 Task: Establish a relationship between the vendor and the performance metrics object.
Action: Mouse moved to (42, 120)
Screenshot: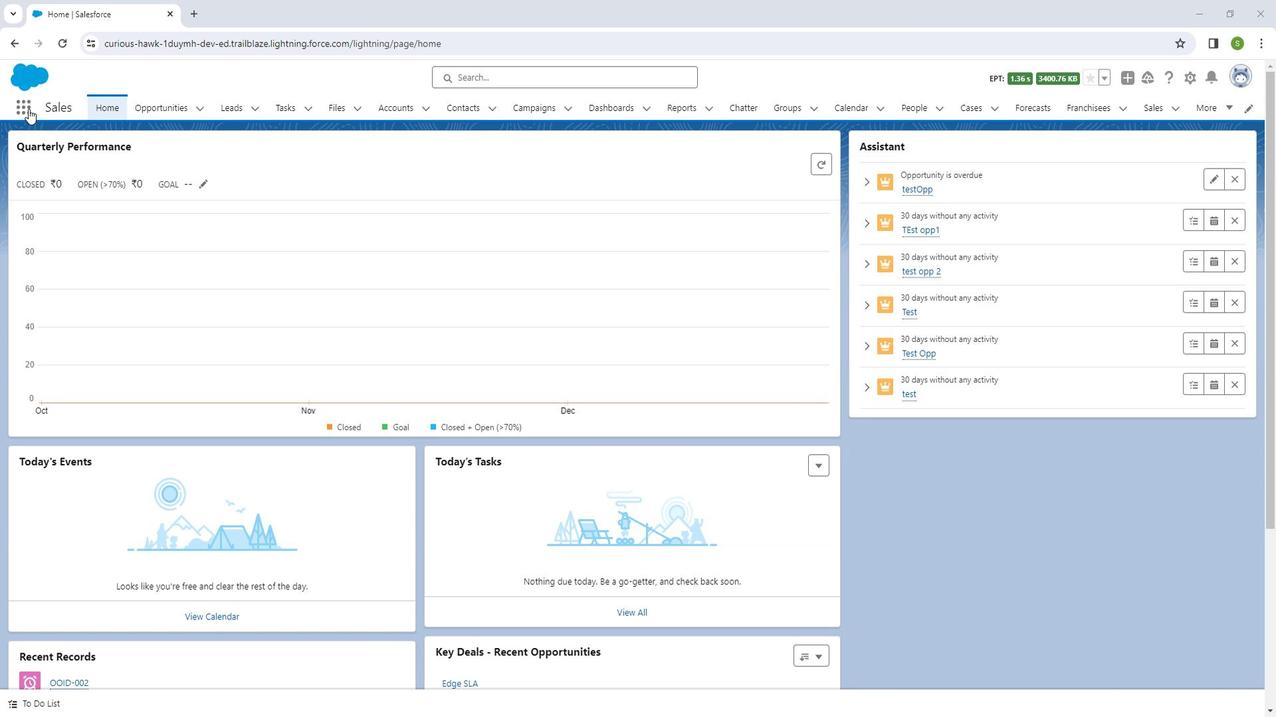 
Action: Mouse pressed left at (42, 120)
Screenshot: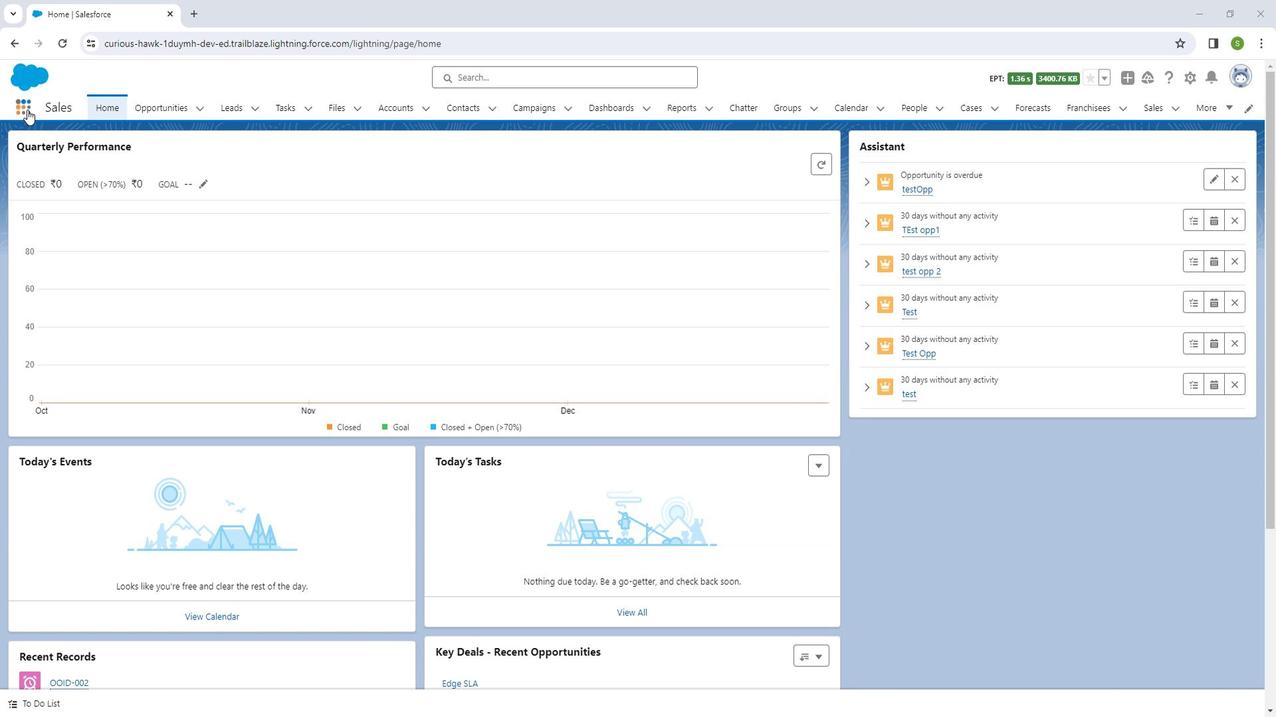 
Action: Mouse moved to (59, 352)
Screenshot: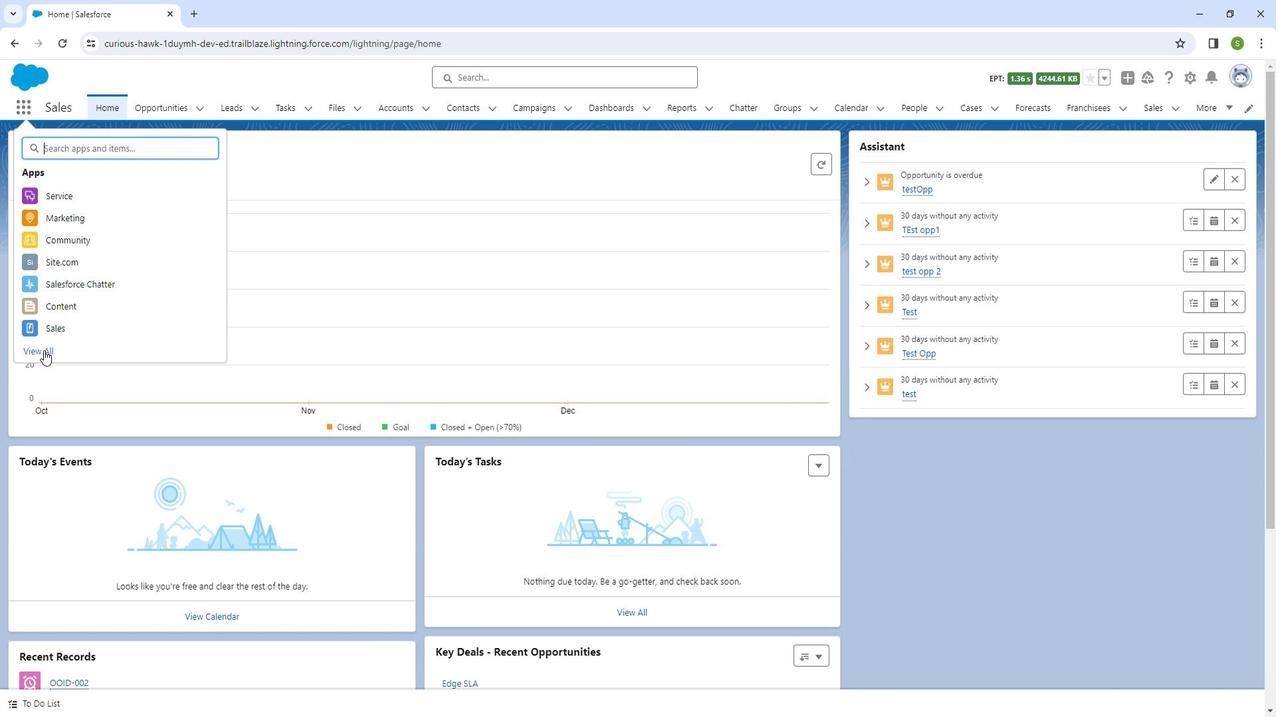 
Action: Mouse pressed left at (59, 352)
Screenshot: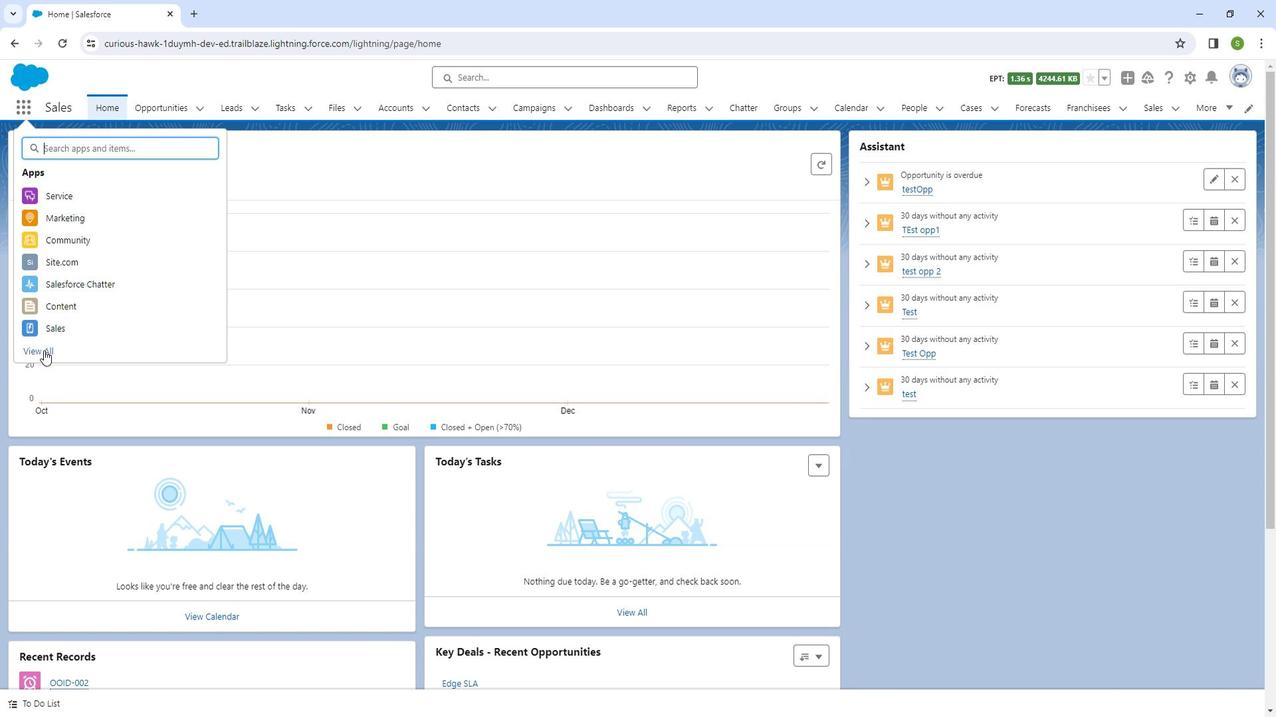 
Action: Mouse moved to (242, 558)
Screenshot: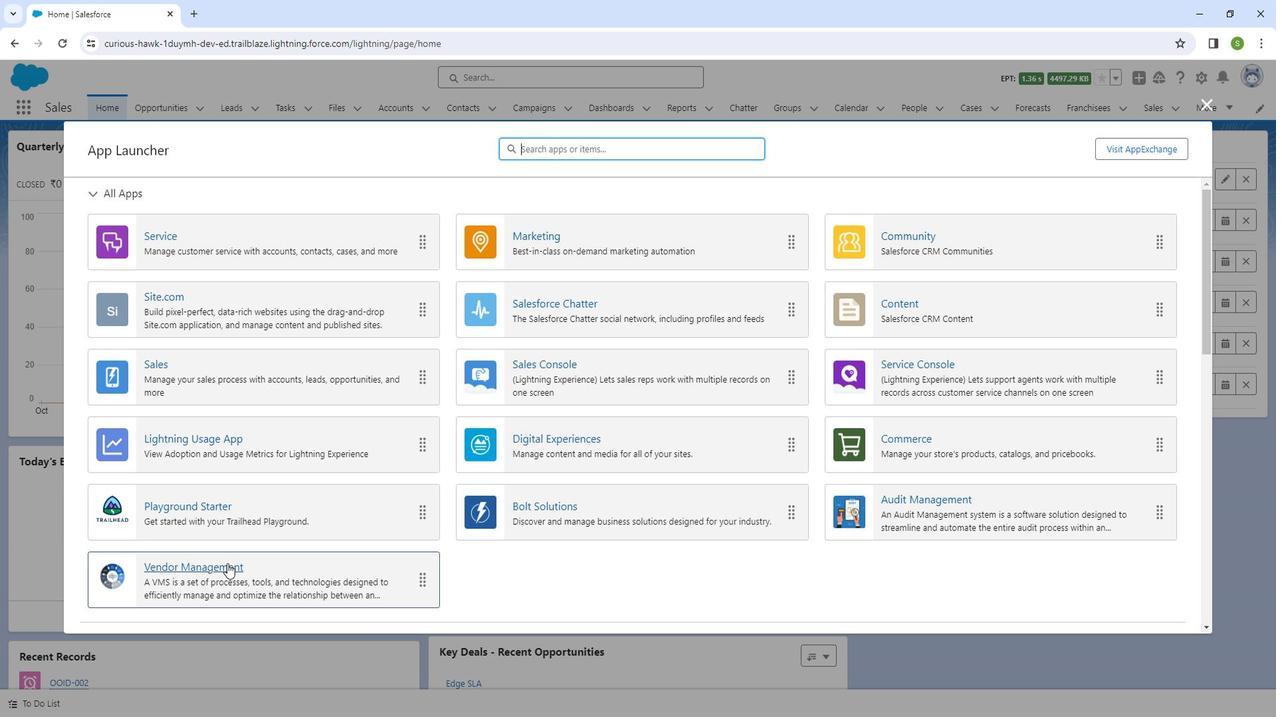 
Action: Mouse pressed left at (242, 558)
Screenshot: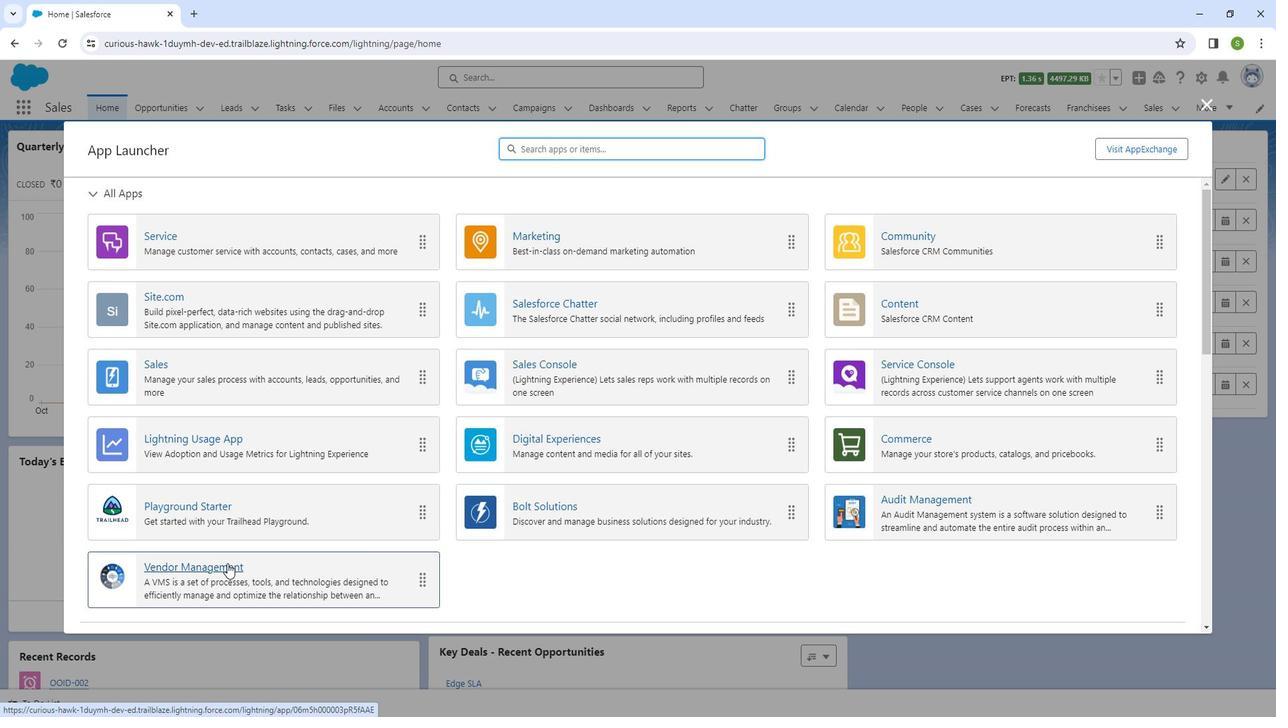 
Action: Mouse moved to (1213, 87)
Screenshot: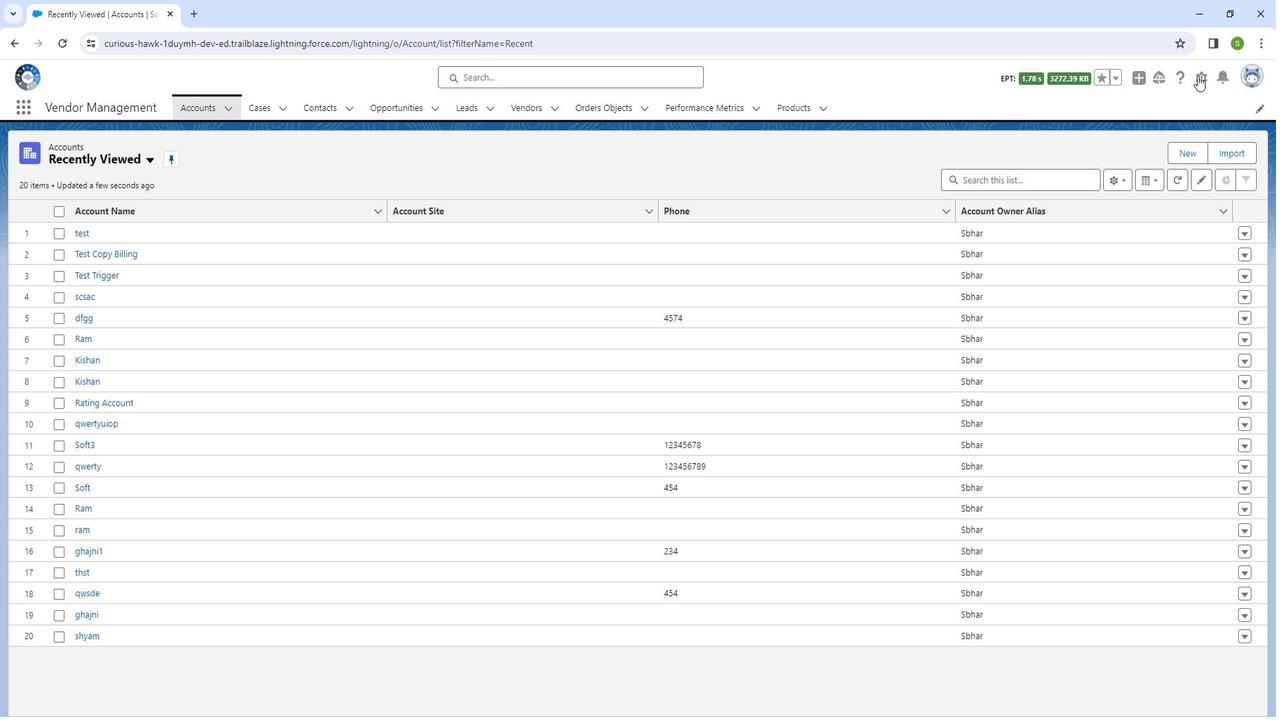 
Action: Mouse pressed left at (1213, 87)
Screenshot: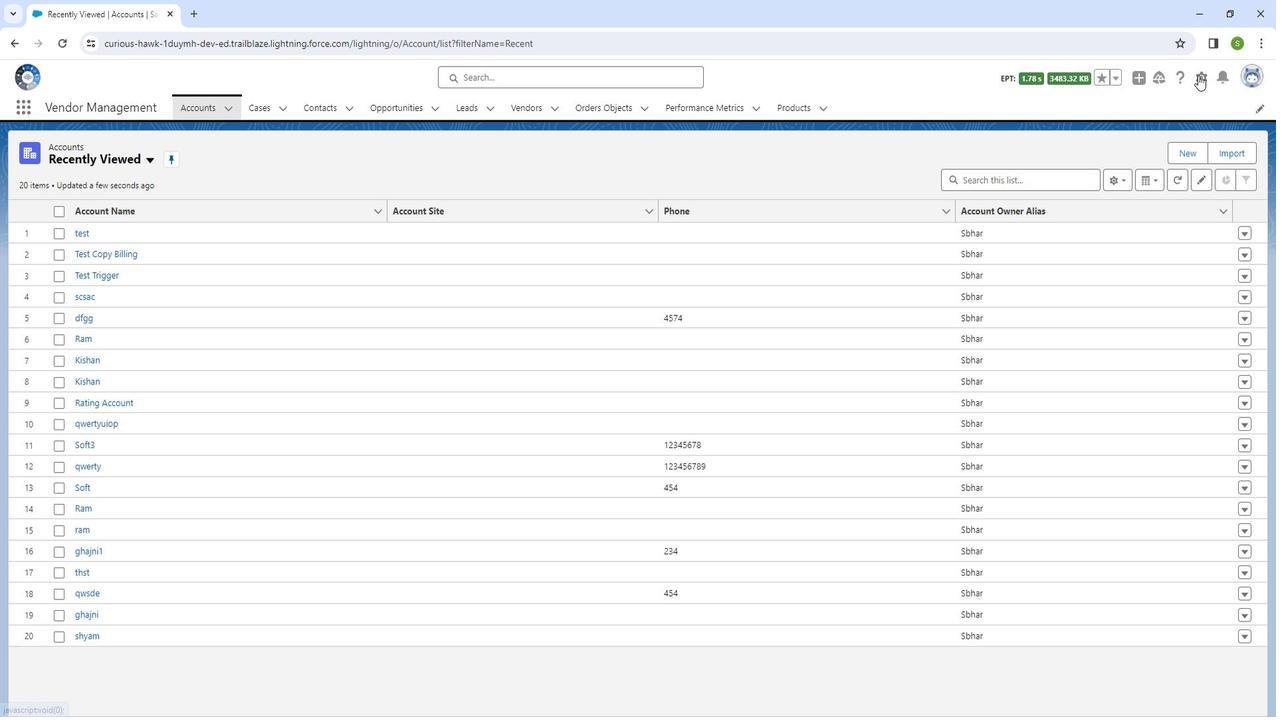 
Action: Mouse moved to (1185, 126)
Screenshot: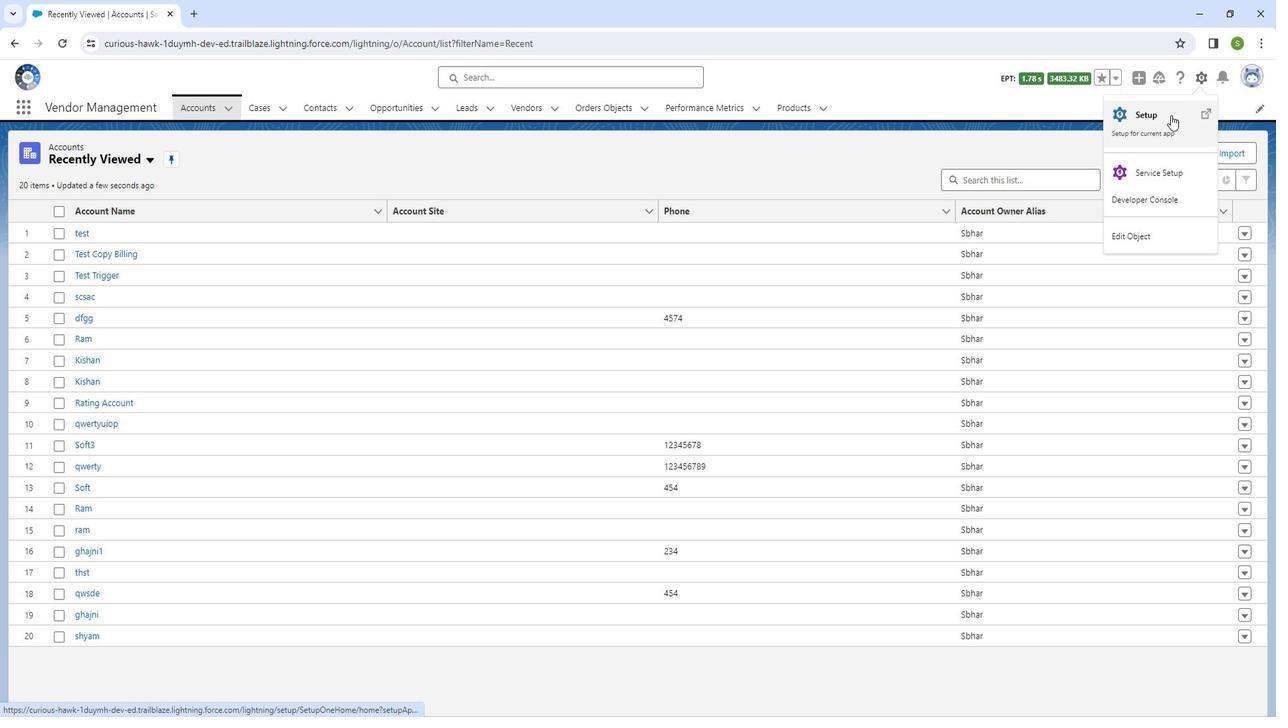 
Action: Mouse pressed left at (1185, 126)
Screenshot: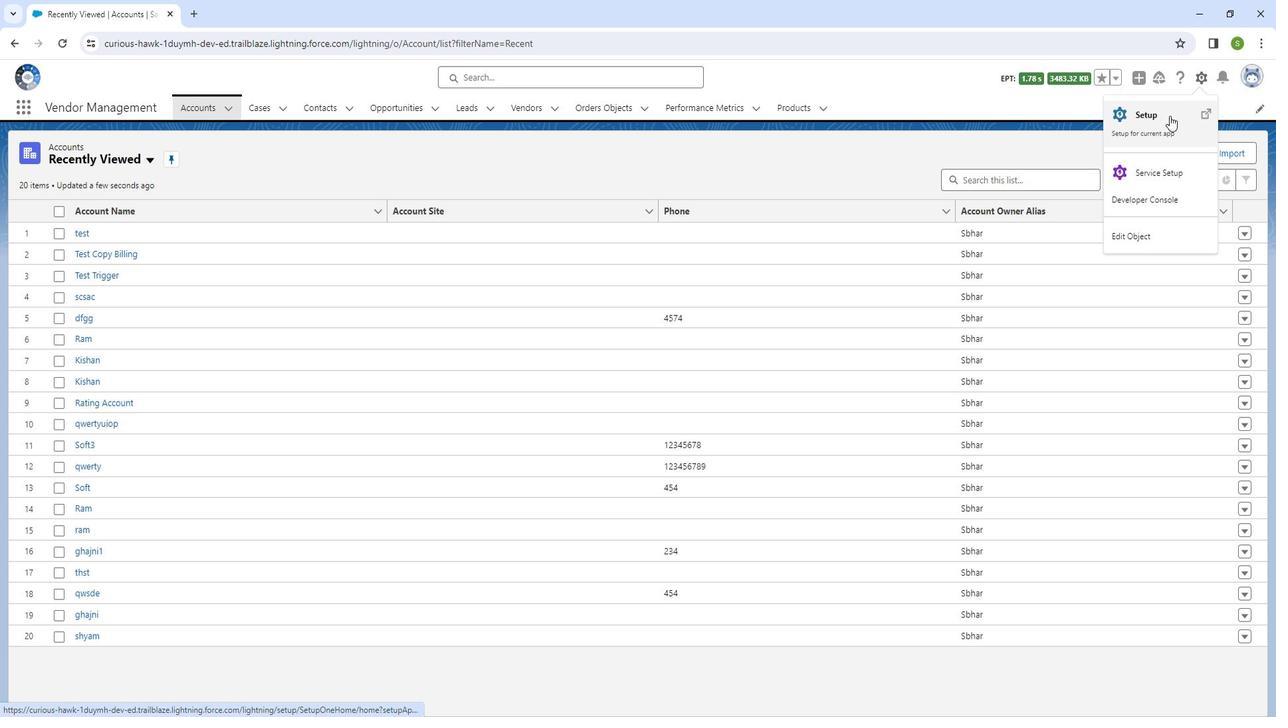 
Action: Mouse moved to (189, 125)
Screenshot: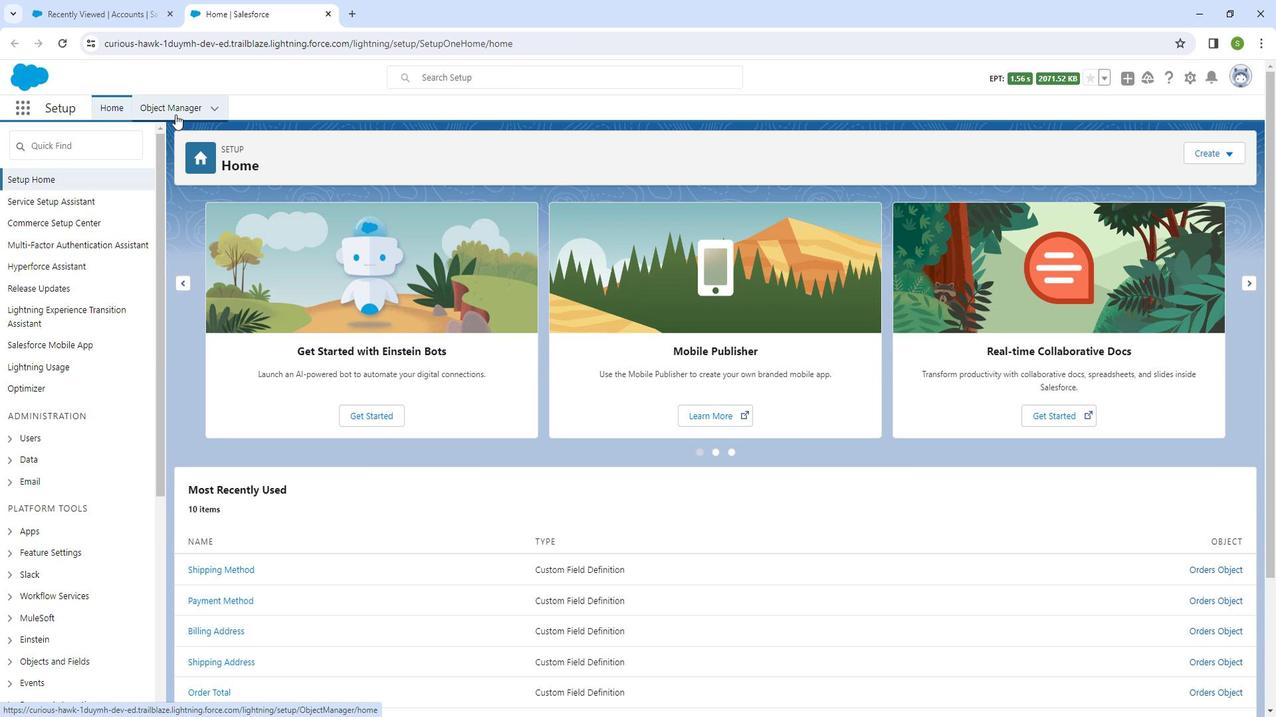 
Action: Mouse pressed left at (189, 125)
Screenshot: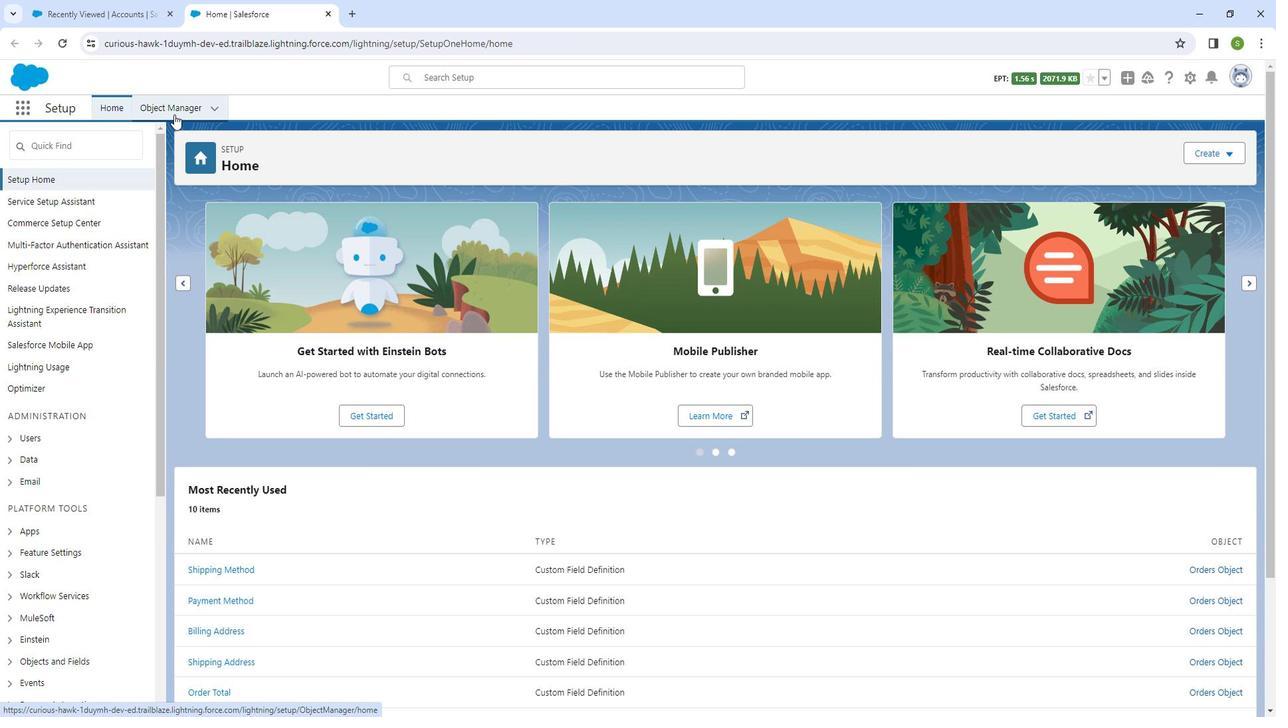 
Action: Mouse moved to (634, 380)
Screenshot: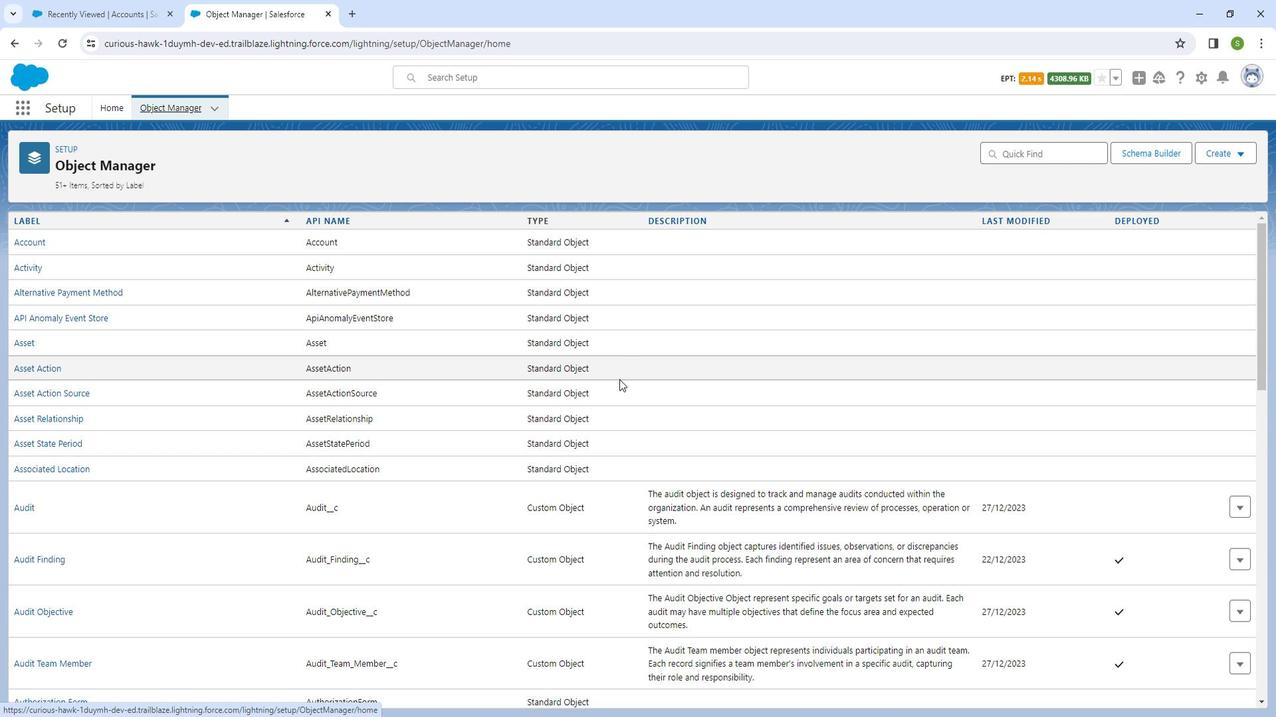 
Action: Mouse scrolled (634, 380) with delta (0, 0)
Screenshot: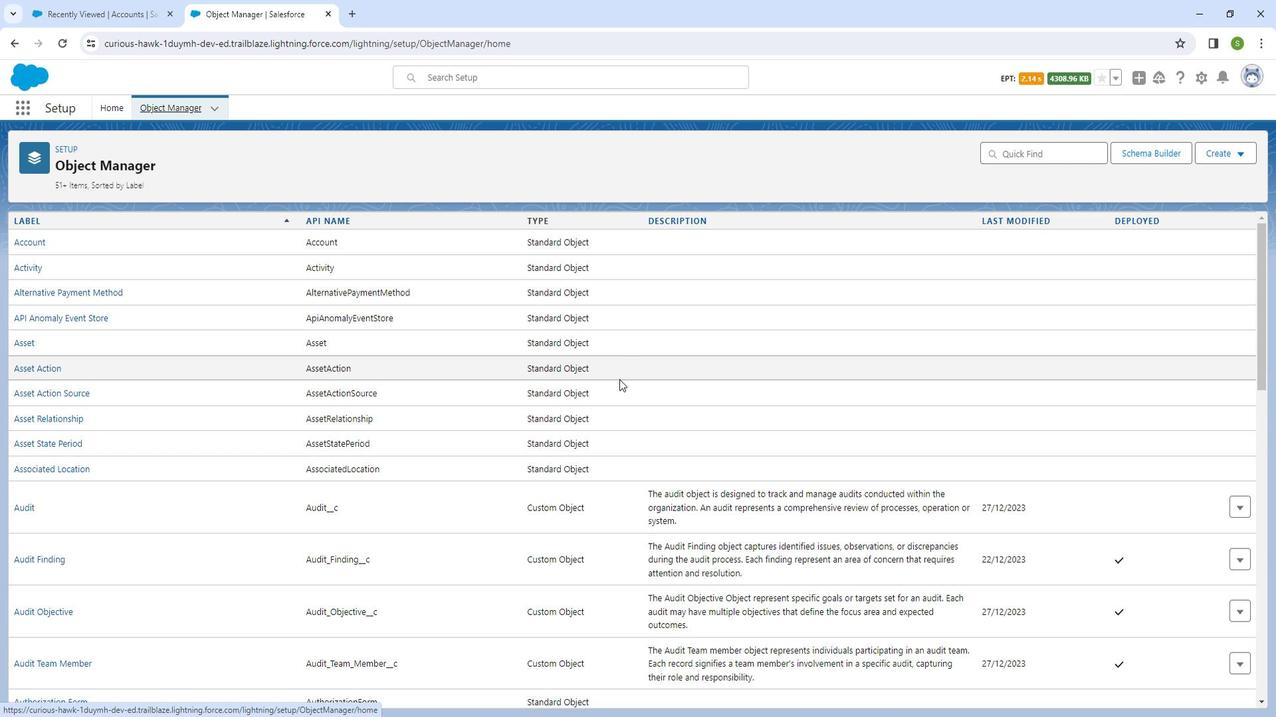 
Action: Mouse moved to (631, 384)
Screenshot: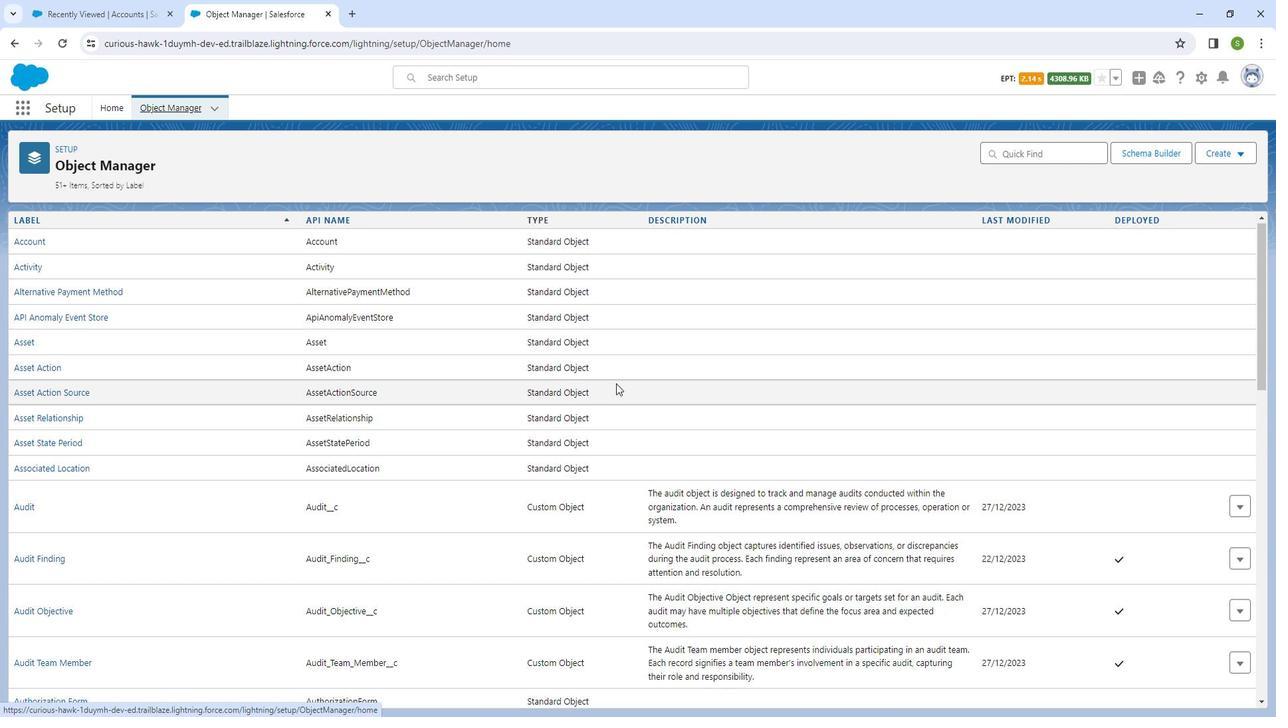 
Action: Mouse scrolled (631, 384) with delta (0, 0)
Screenshot: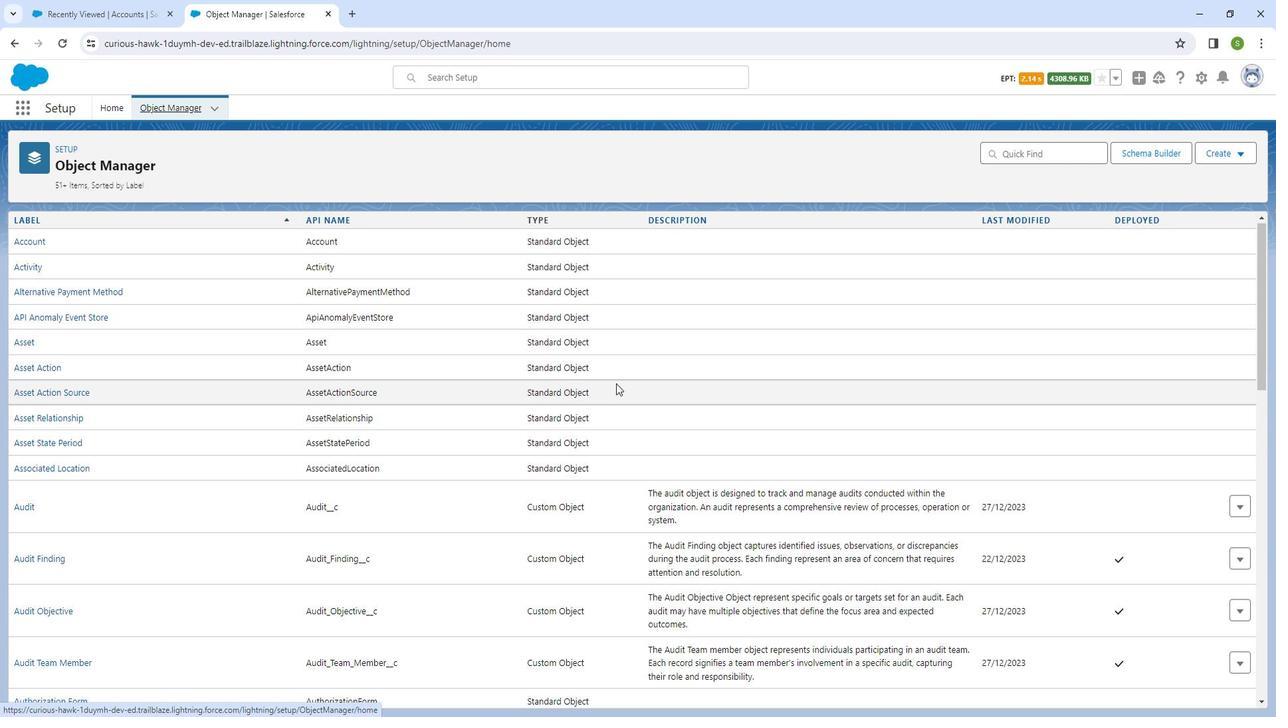 
Action: Mouse moved to (631, 384)
Screenshot: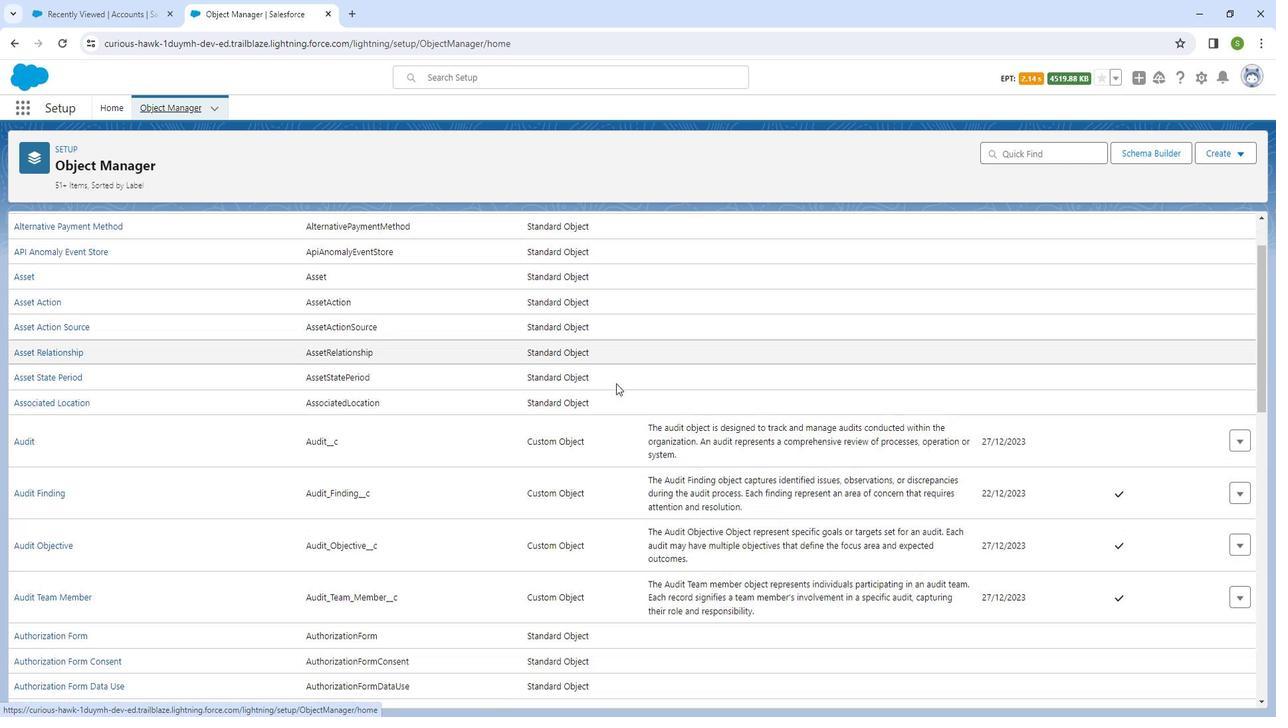 
Action: Mouse scrolled (631, 384) with delta (0, 0)
Screenshot: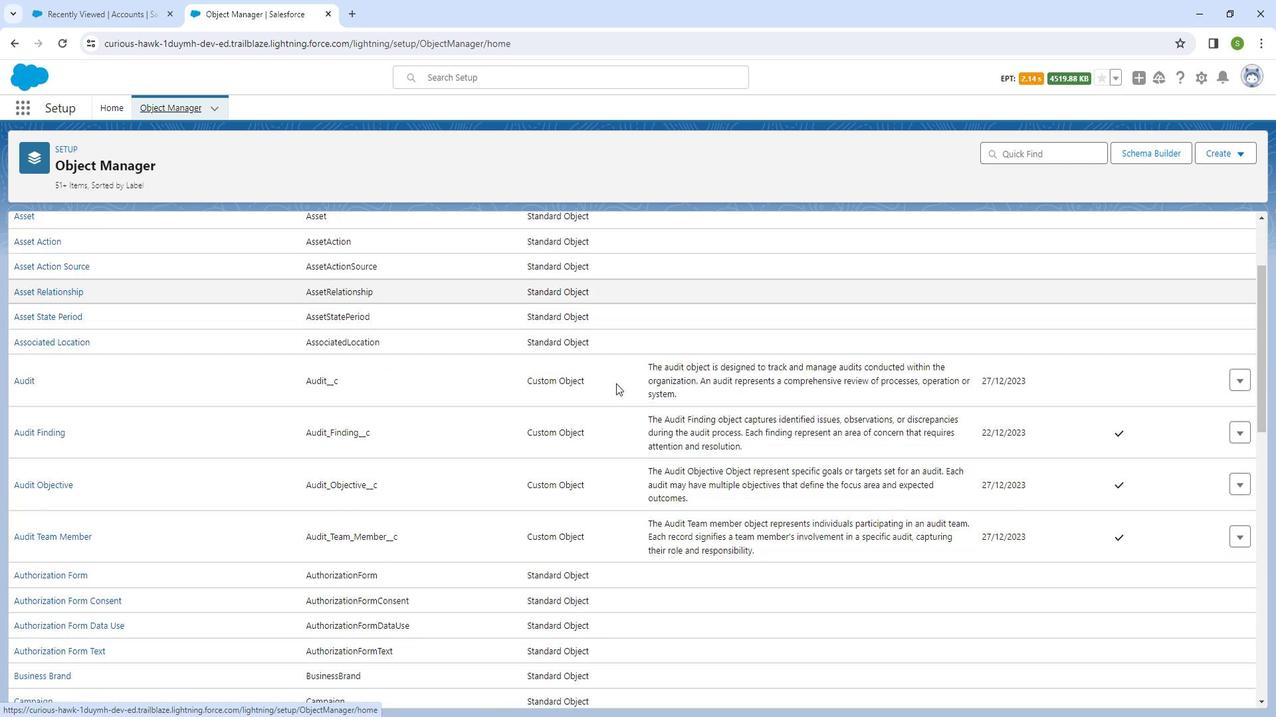 
Action: Mouse scrolled (631, 384) with delta (0, 0)
Screenshot: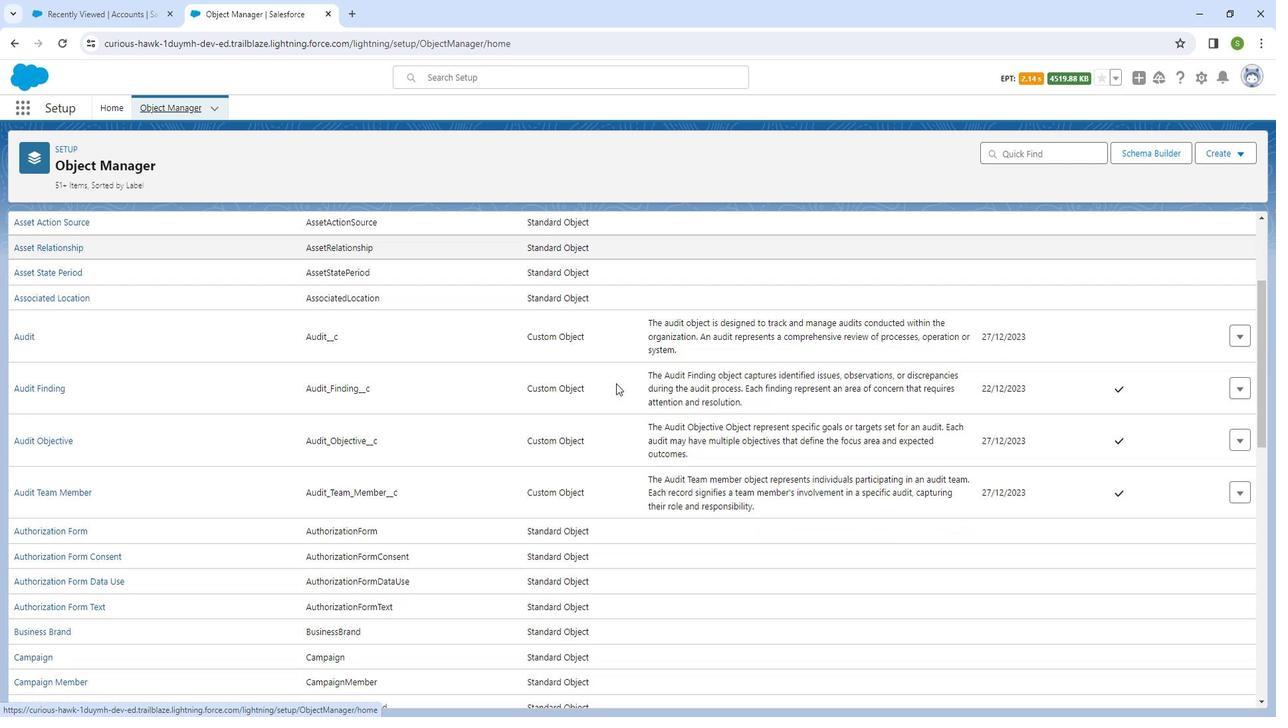 
Action: Mouse scrolled (631, 384) with delta (0, 0)
Screenshot: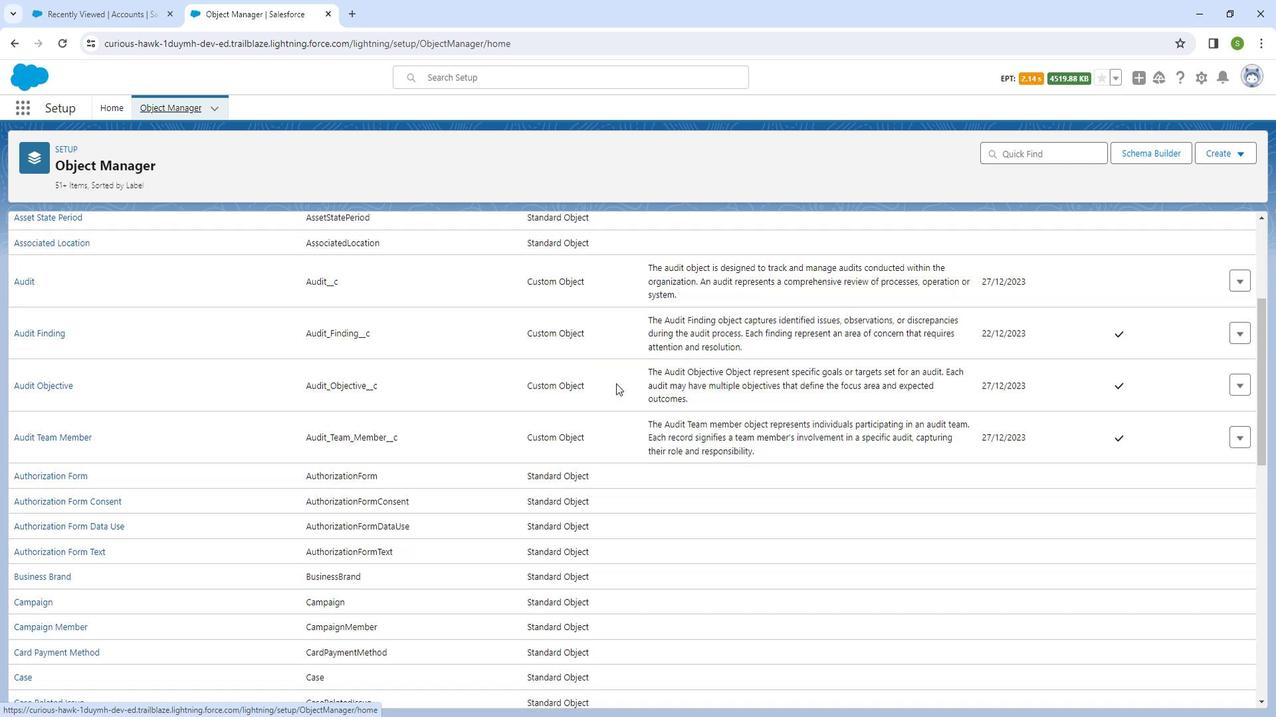 
Action: Mouse scrolled (631, 384) with delta (0, 0)
Screenshot: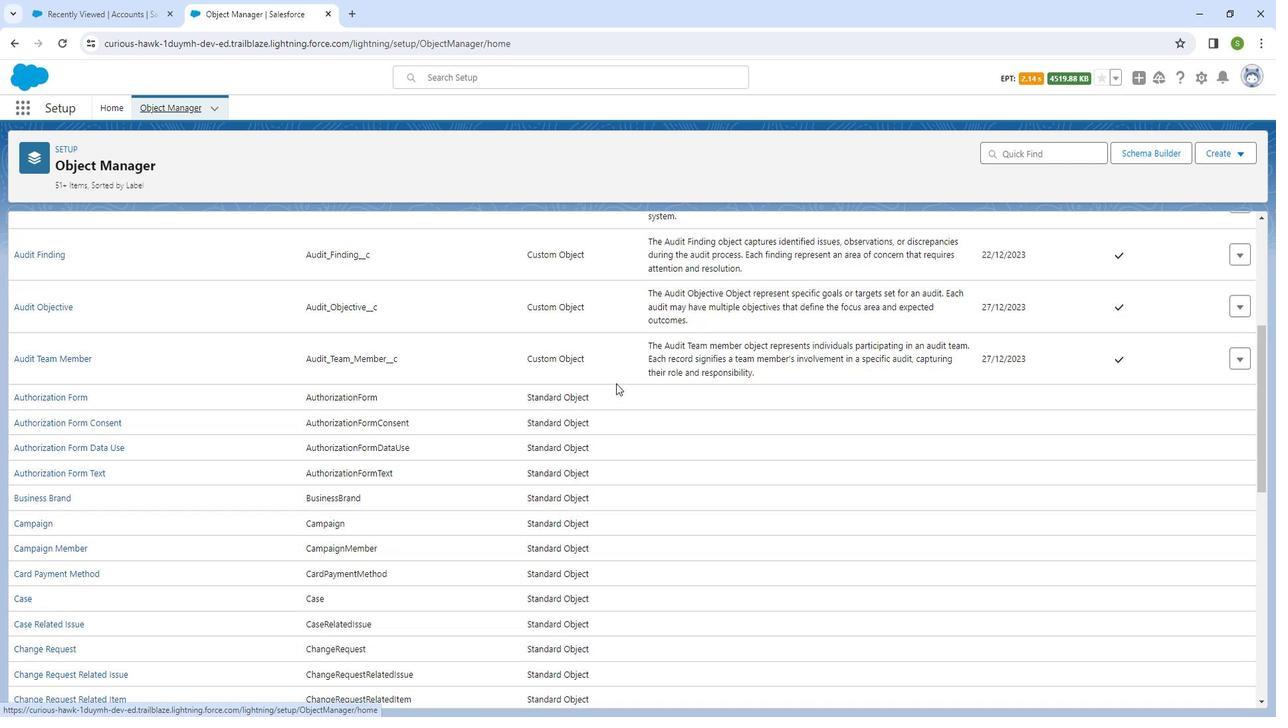 
Action: Mouse moved to (541, 411)
Screenshot: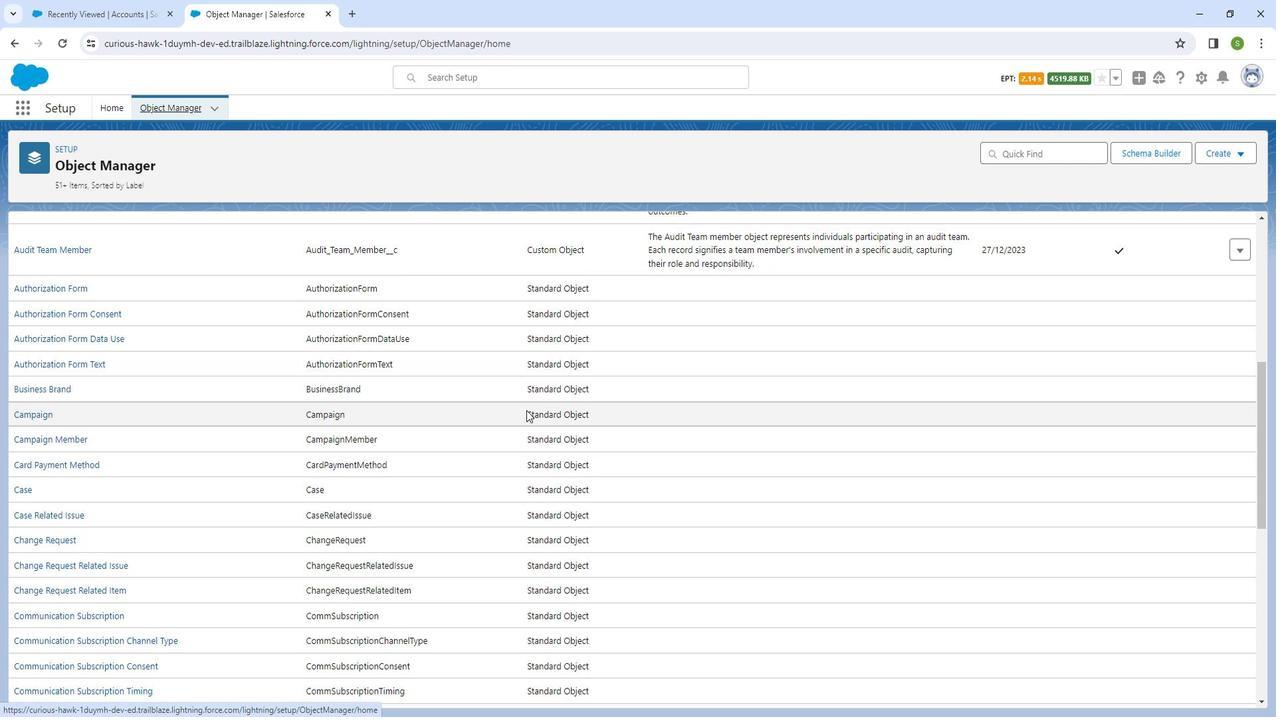 
Action: Mouse scrolled (541, 410) with delta (0, 0)
Screenshot: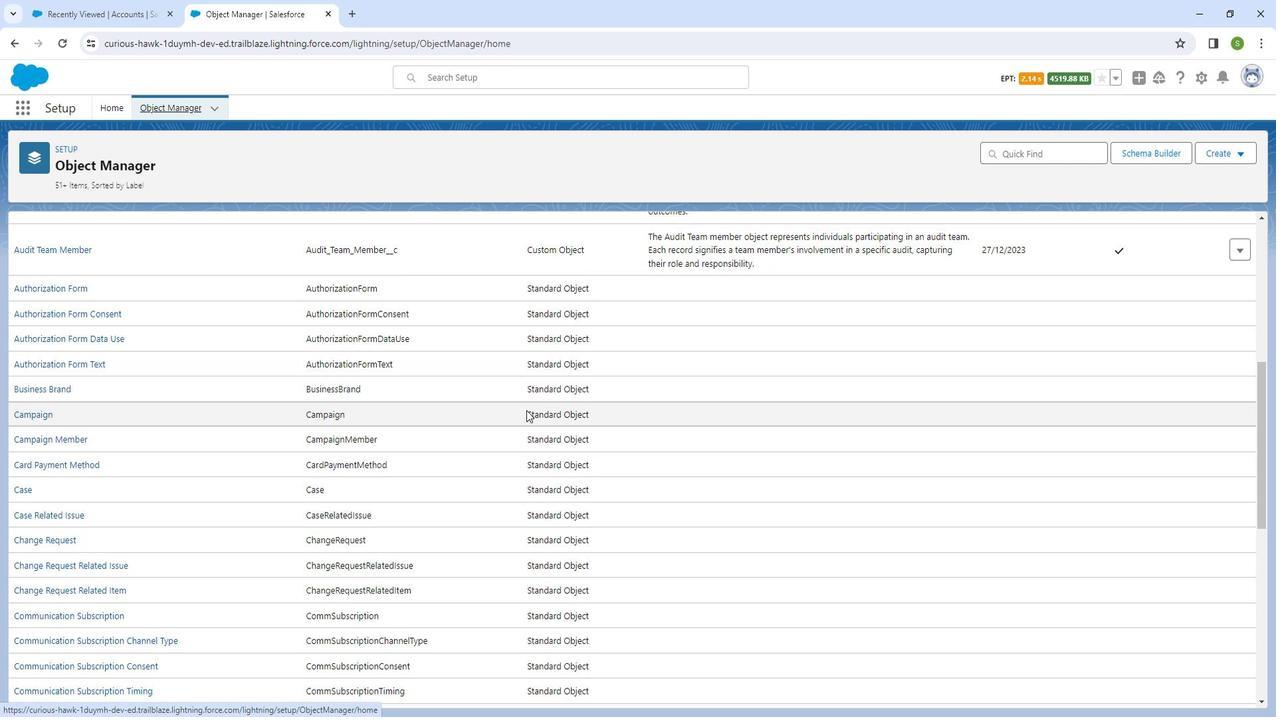 
Action: Mouse moved to (541, 411)
Screenshot: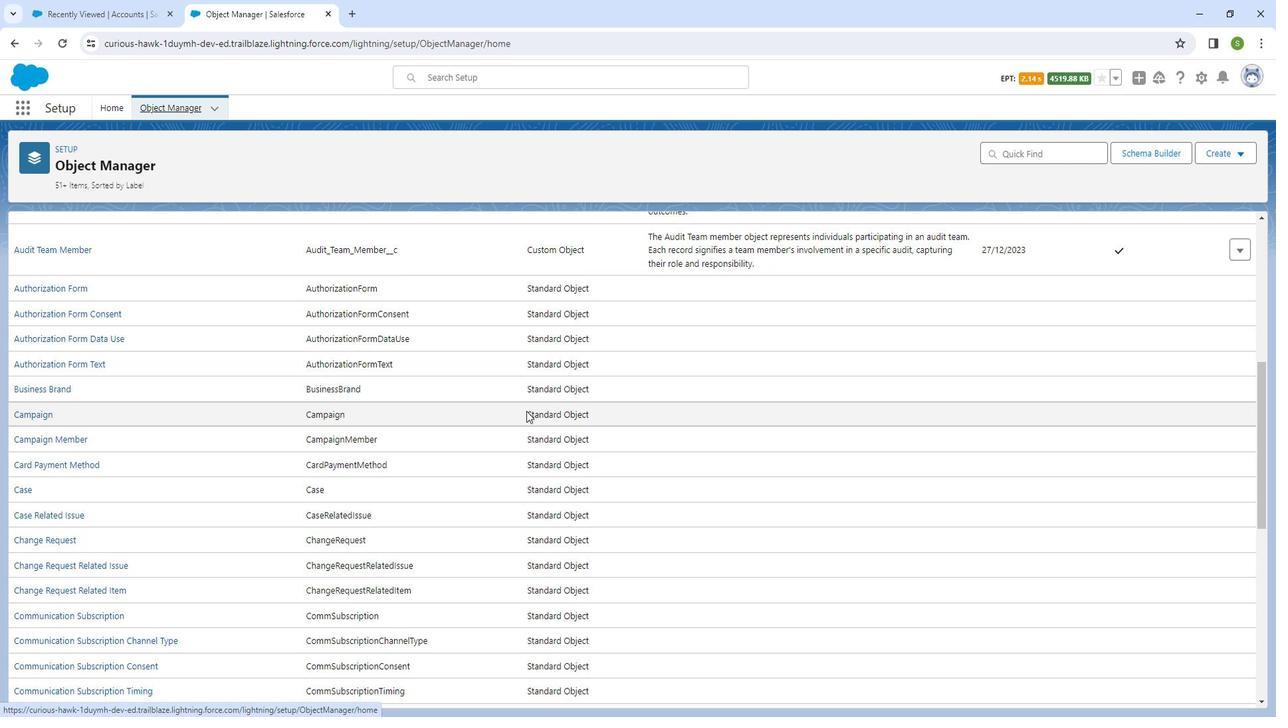 
Action: Mouse scrolled (541, 410) with delta (0, 0)
Screenshot: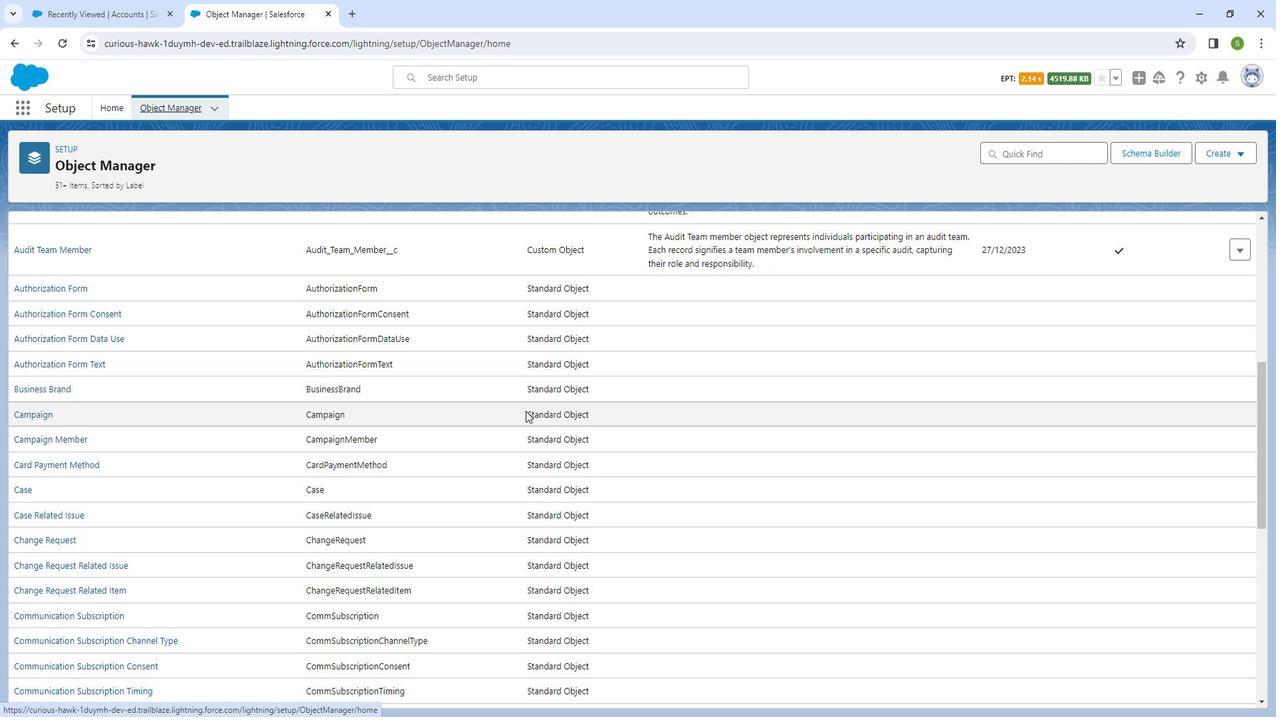 
Action: Mouse moved to (540, 414)
Screenshot: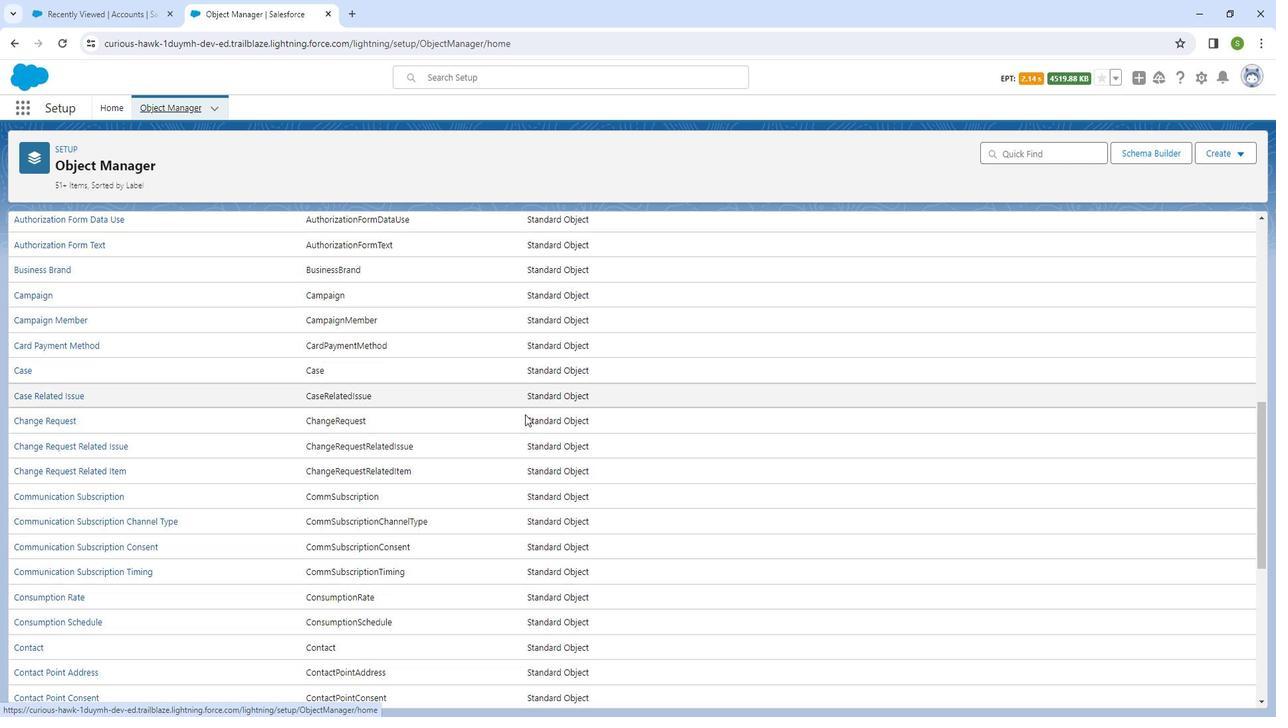 
Action: Mouse scrolled (540, 414) with delta (0, 0)
Screenshot: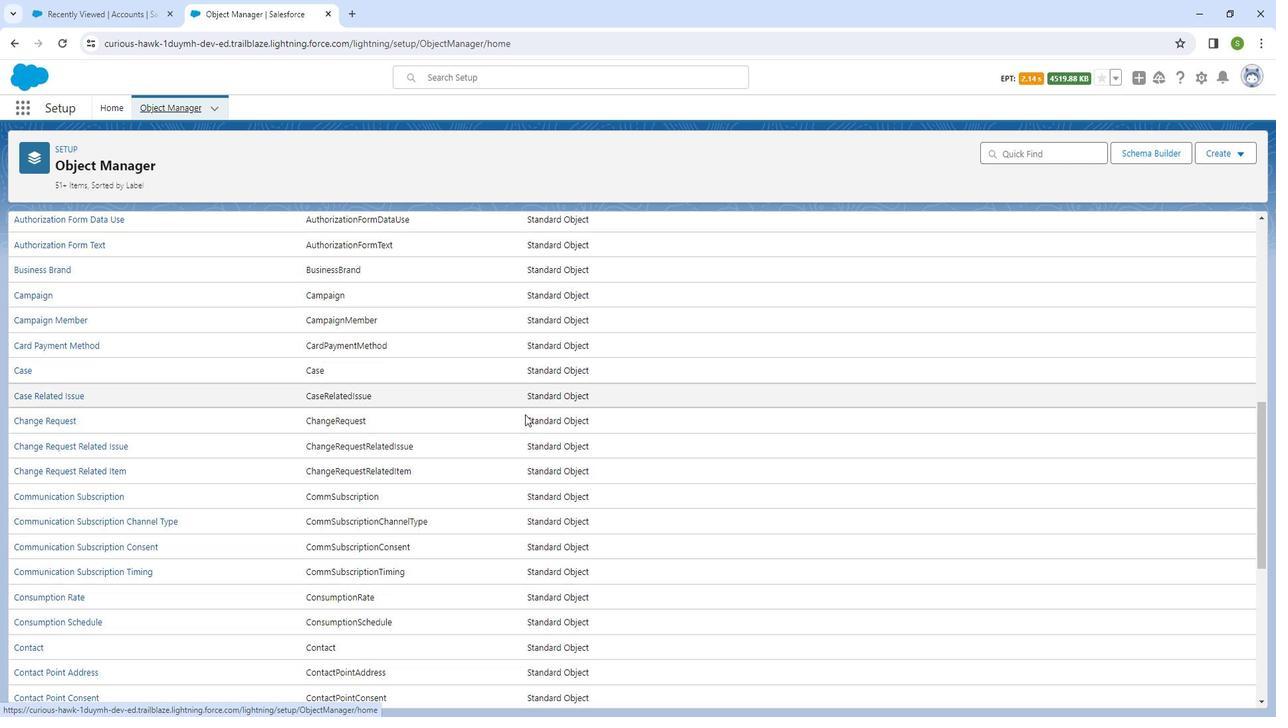 
Action: Mouse scrolled (540, 414) with delta (0, 0)
Screenshot: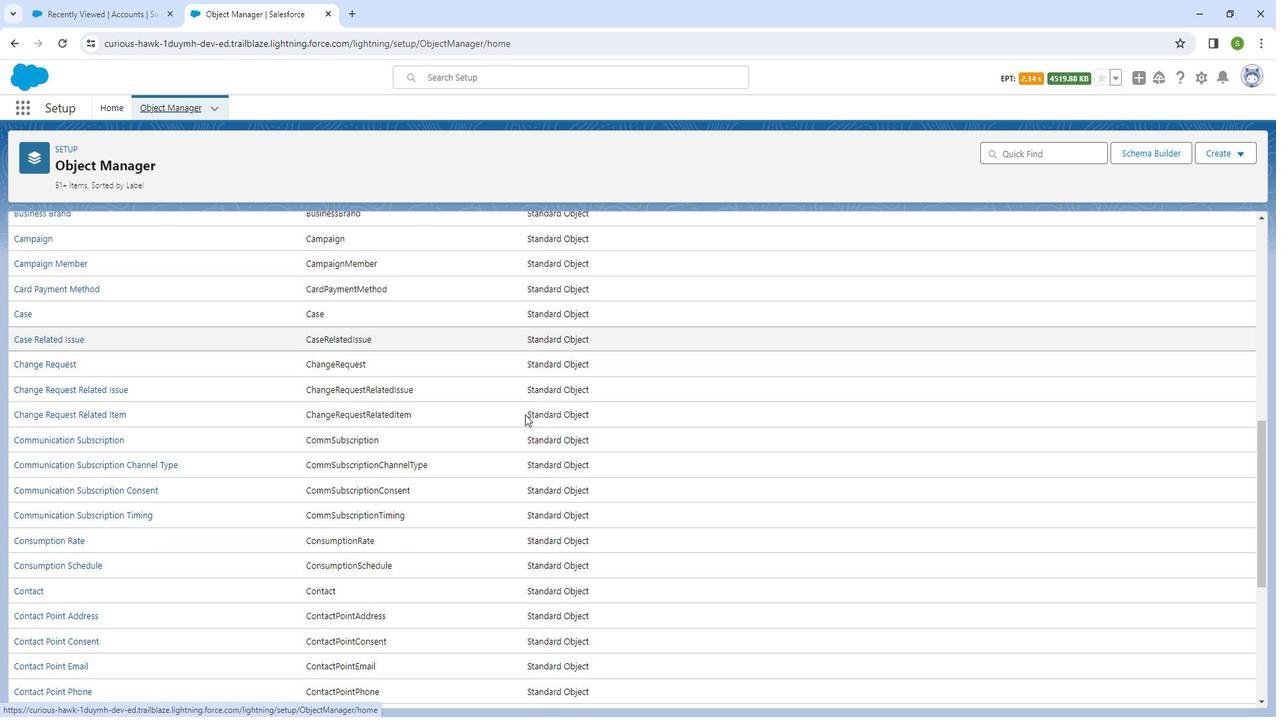 
Action: Mouse moved to (541, 419)
Screenshot: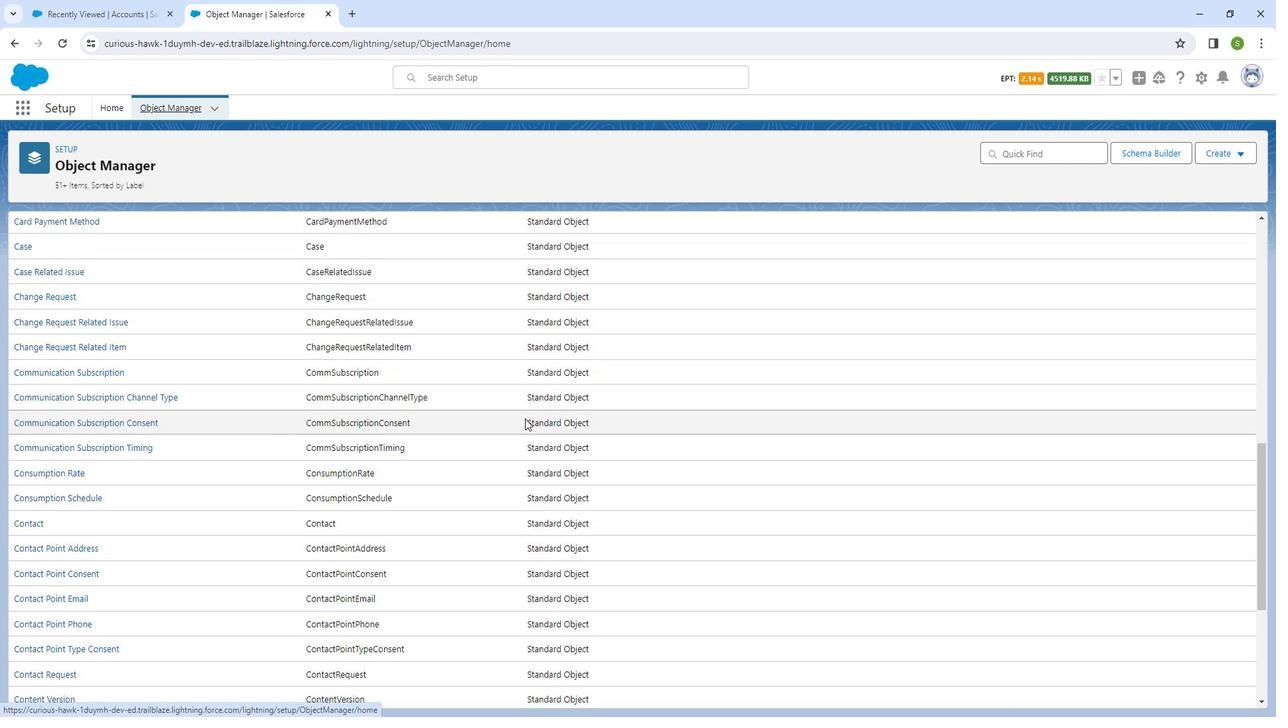 
Action: Mouse scrolled (541, 418) with delta (0, 0)
Screenshot: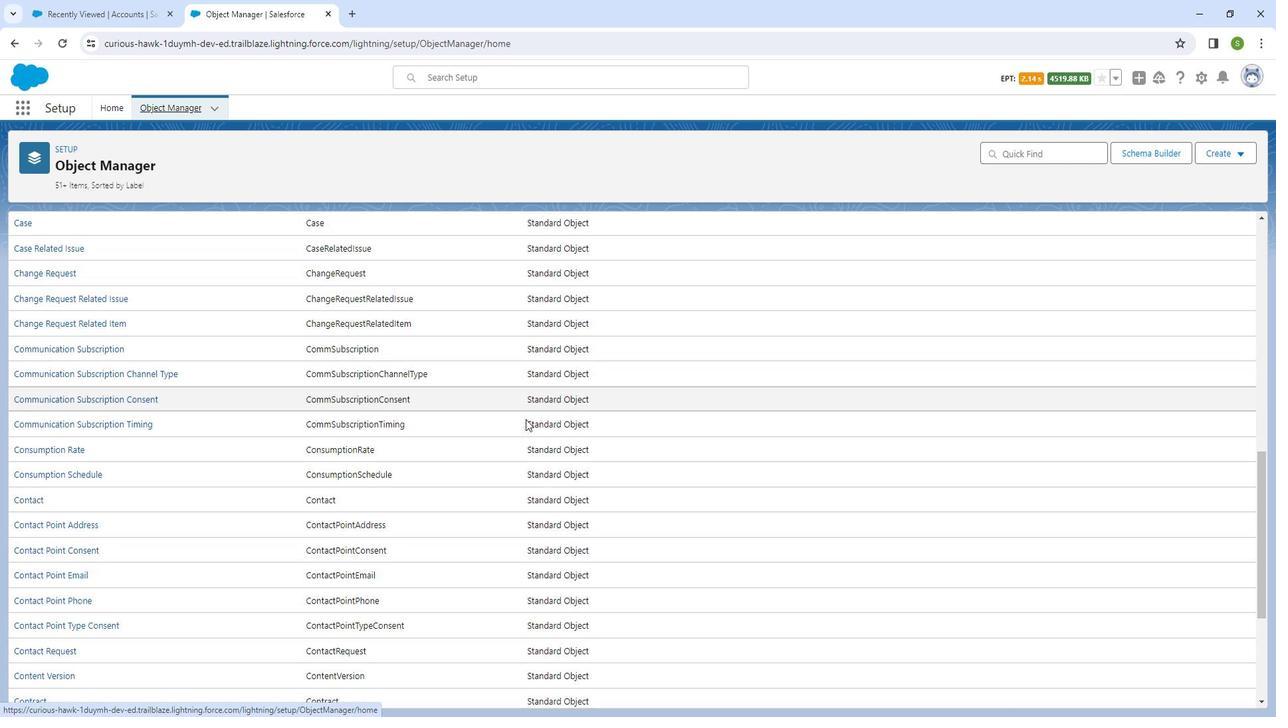 
Action: Mouse moved to (541, 421)
Screenshot: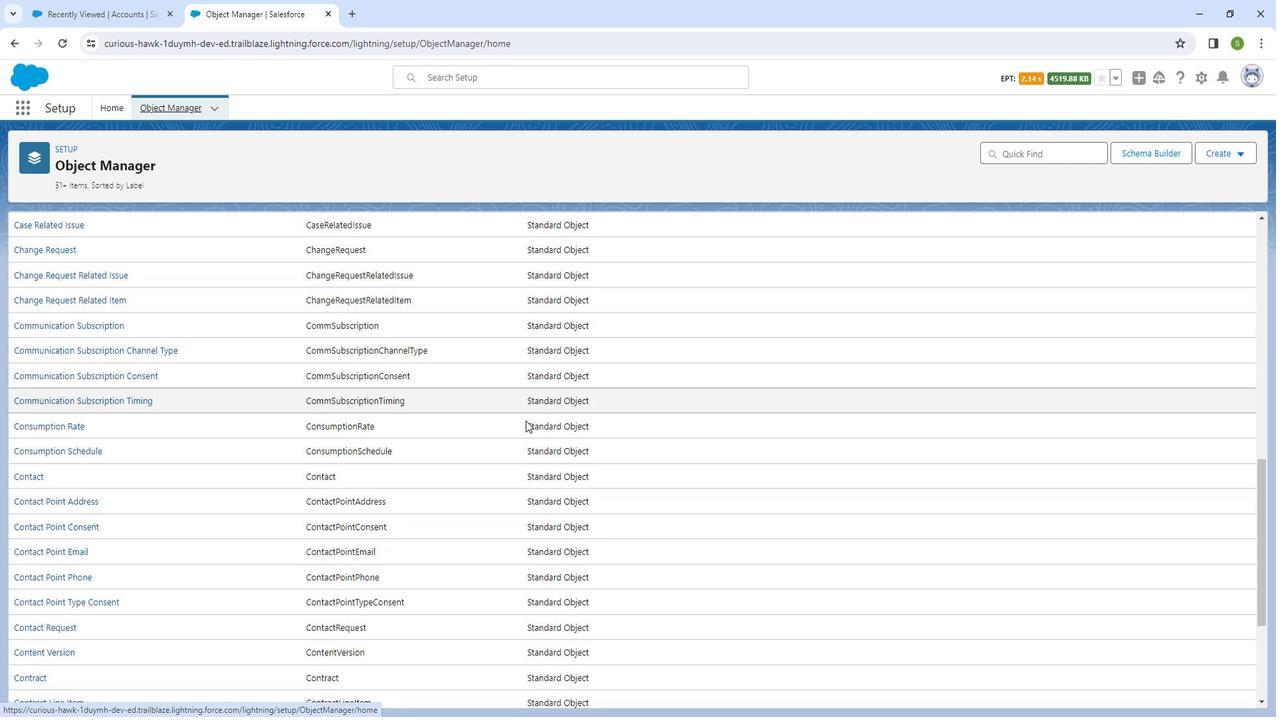 
Action: Mouse scrolled (541, 420) with delta (0, 0)
Screenshot: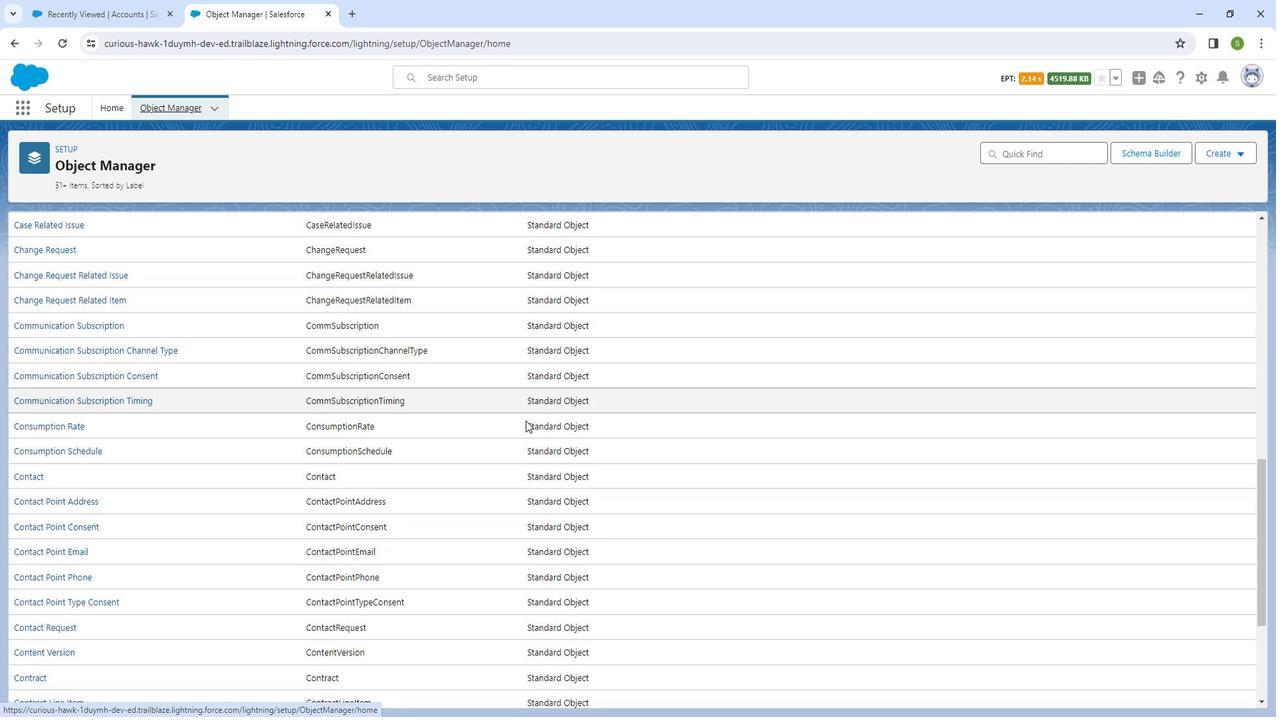 
Action: Mouse moved to (527, 444)
Screenshot: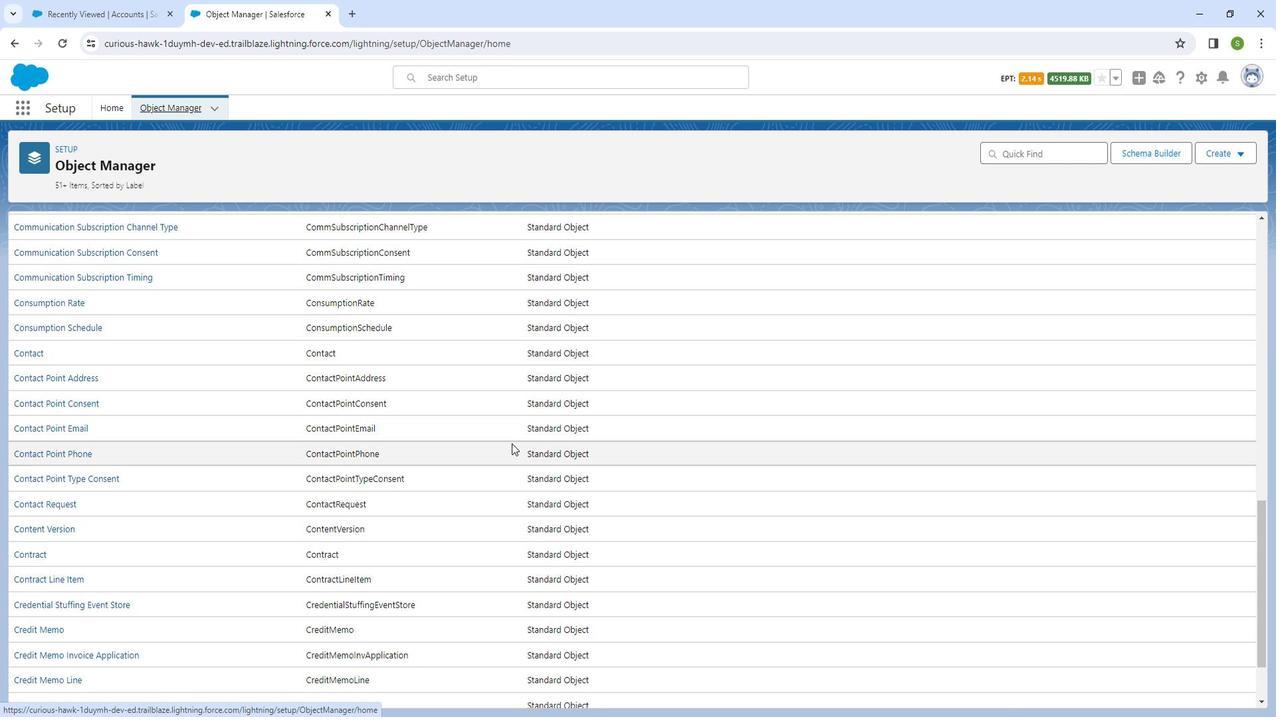 
Action: Mouse scrolled (527, 444) with delta (0, 0)
Screenshot: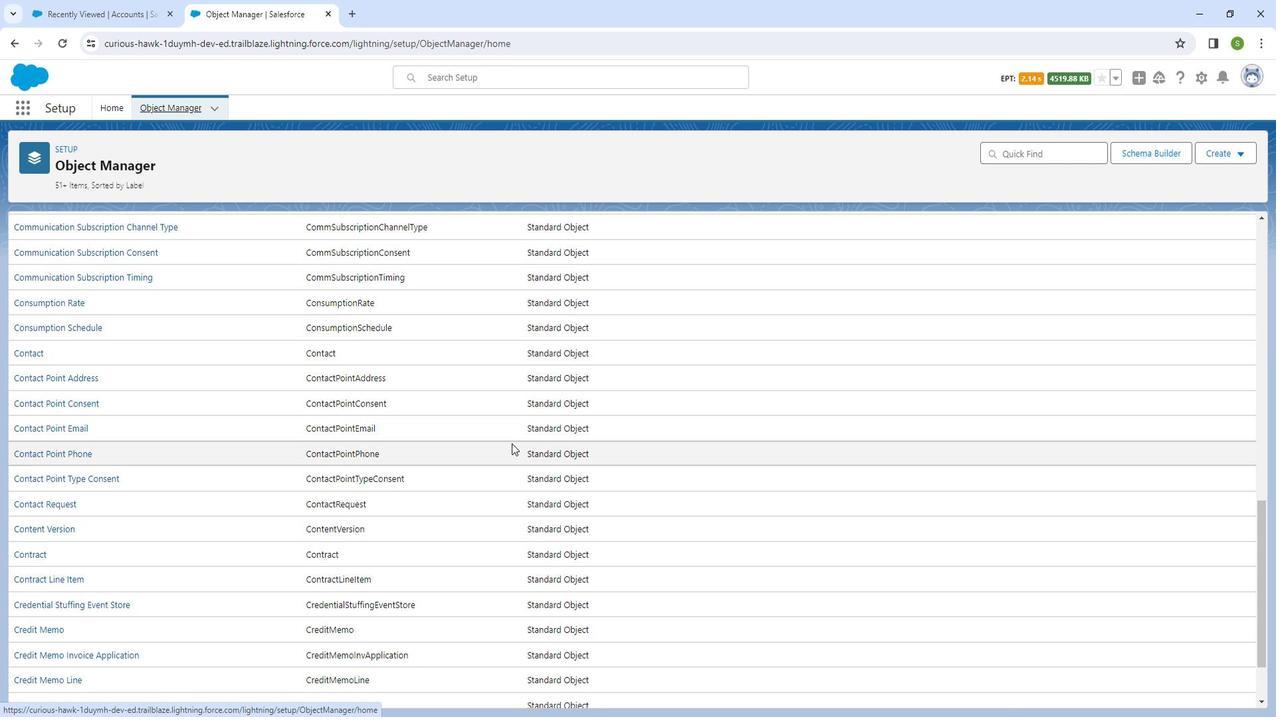 
Action: Mouse moved to (522, 467)
Screenshot: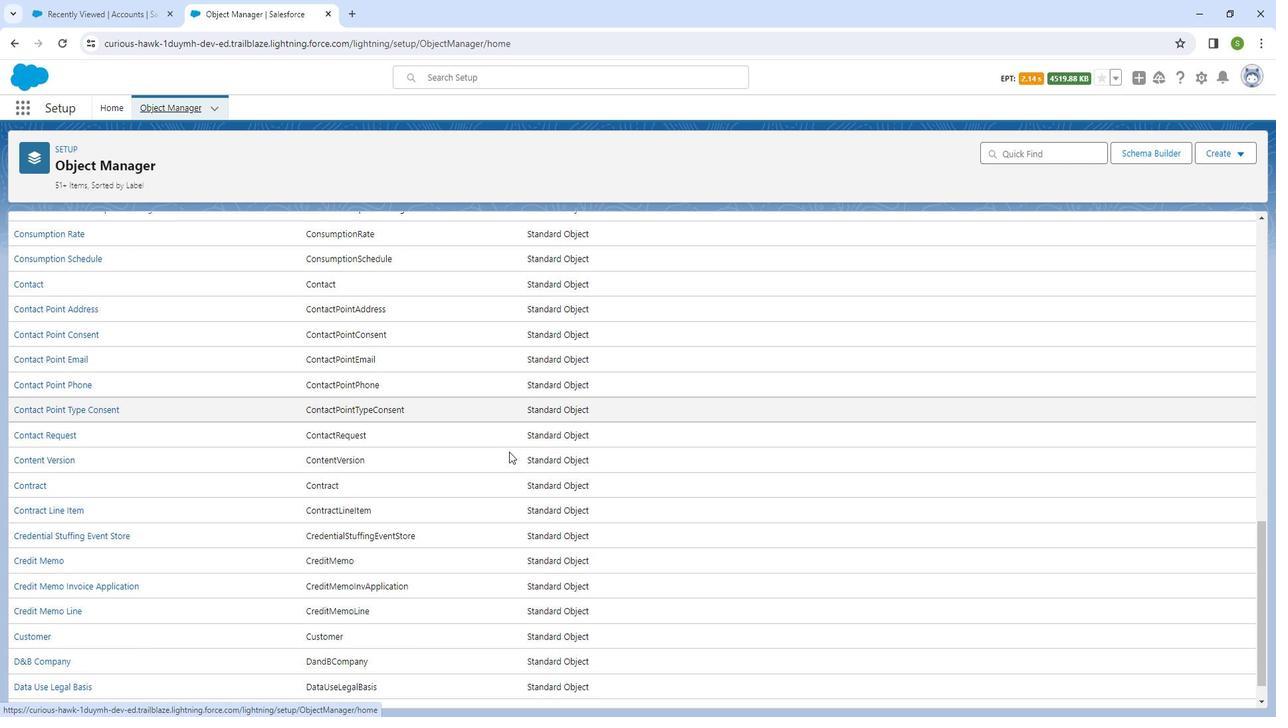 
Action: Mouse scrolled (523, 453) with delta (0, 0)
Screenshot: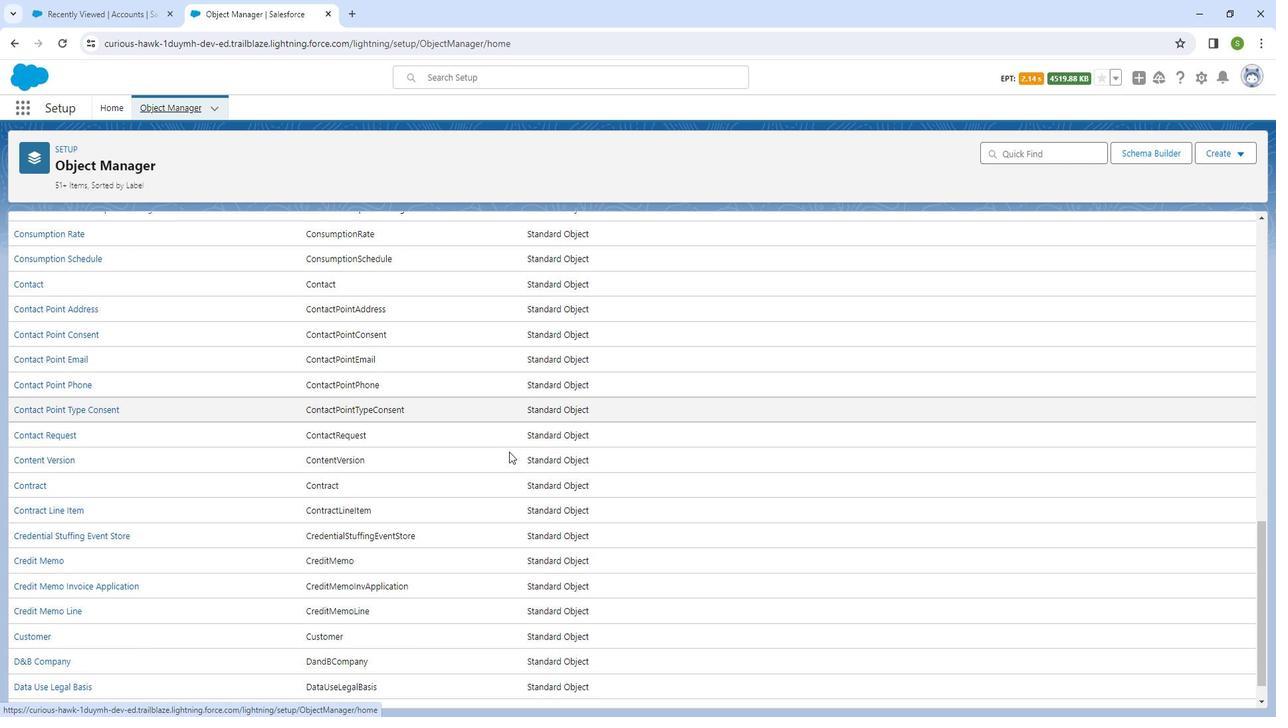 
Action: Mouse scrolled (522, 467) with delta (0, 0)
Screenshot: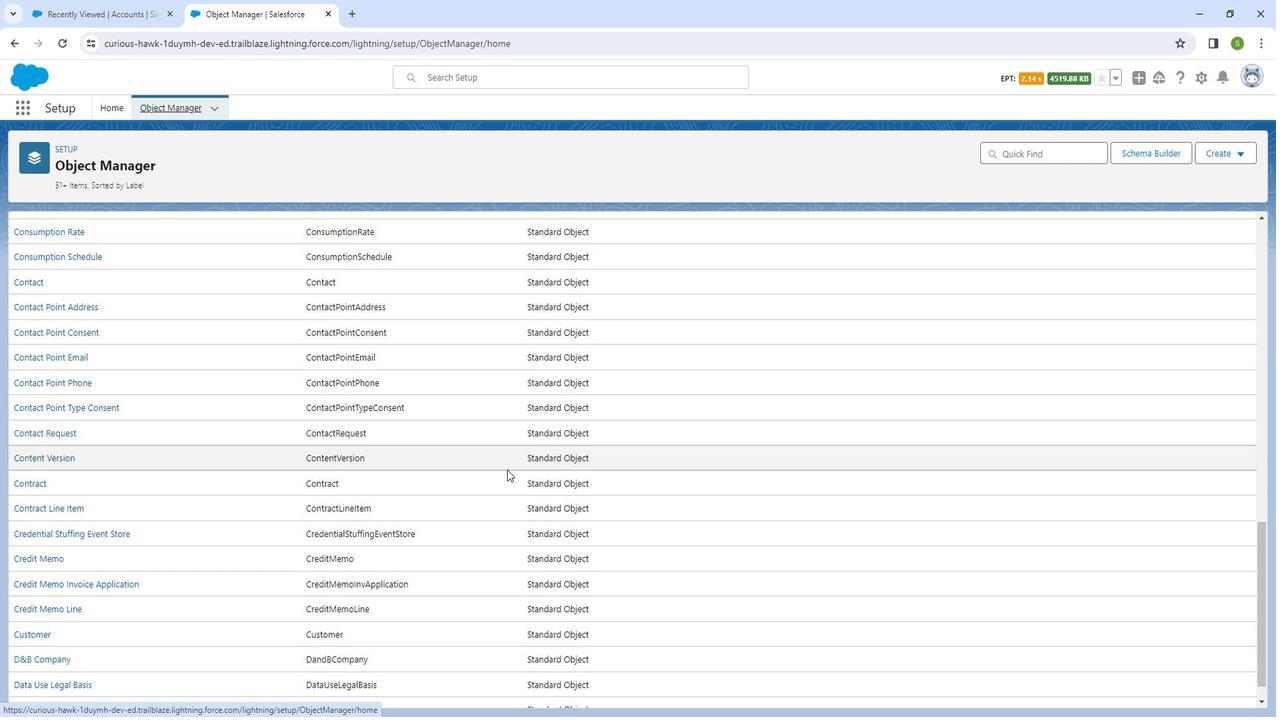 
Action: Mouse moved to (522, 472)
Screenshot: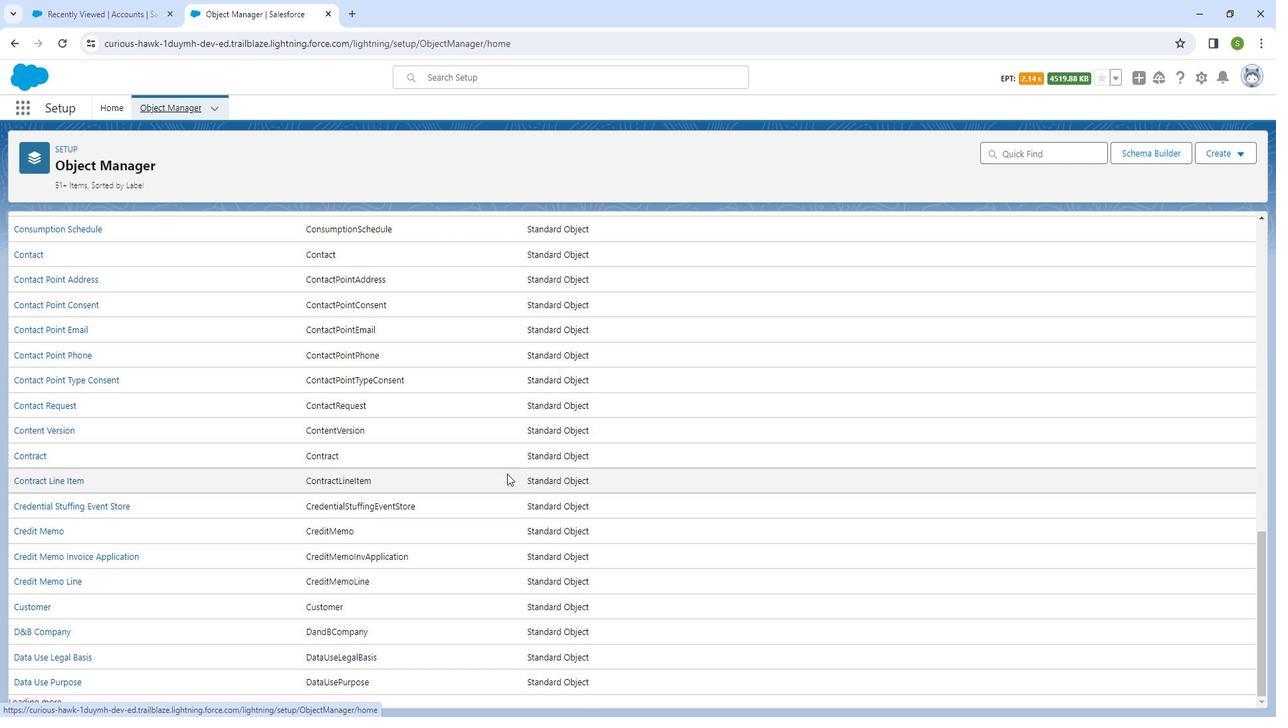 
Action: Mouse scrolled (522, 471) with delta (0, 0)
Screenshot: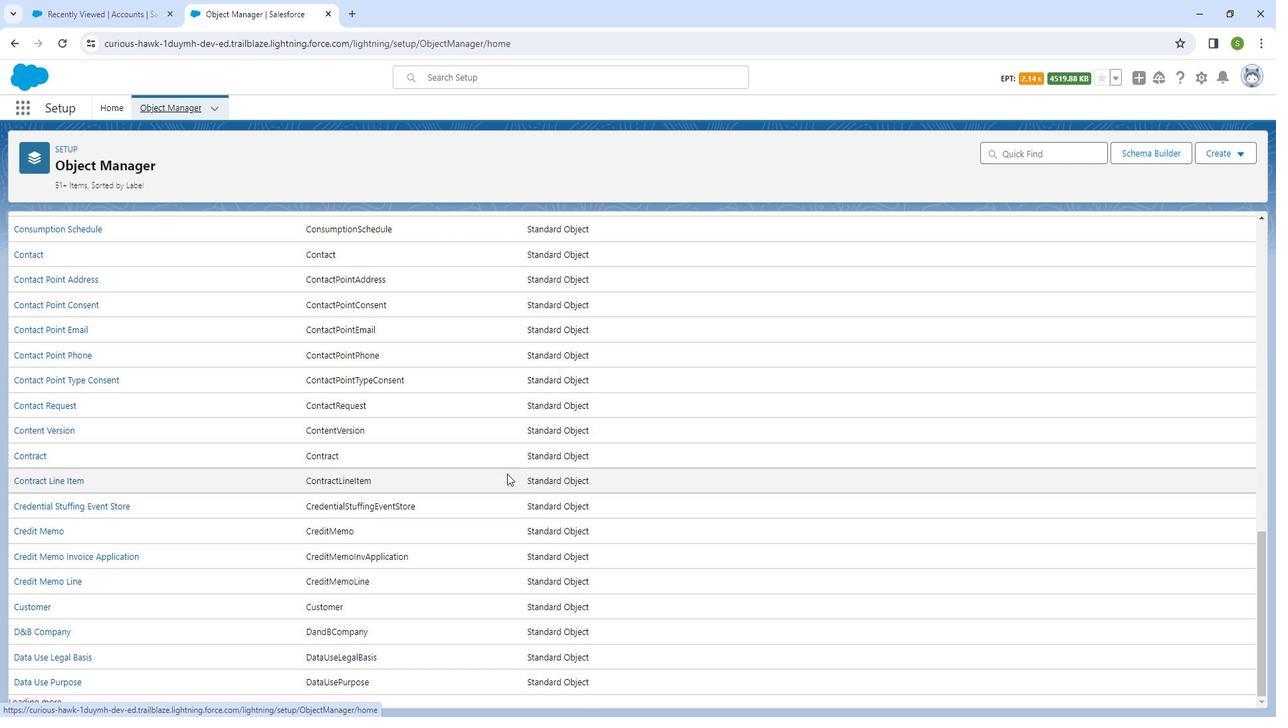 
Action: Mouse moved to (521, 476)
Screenshot: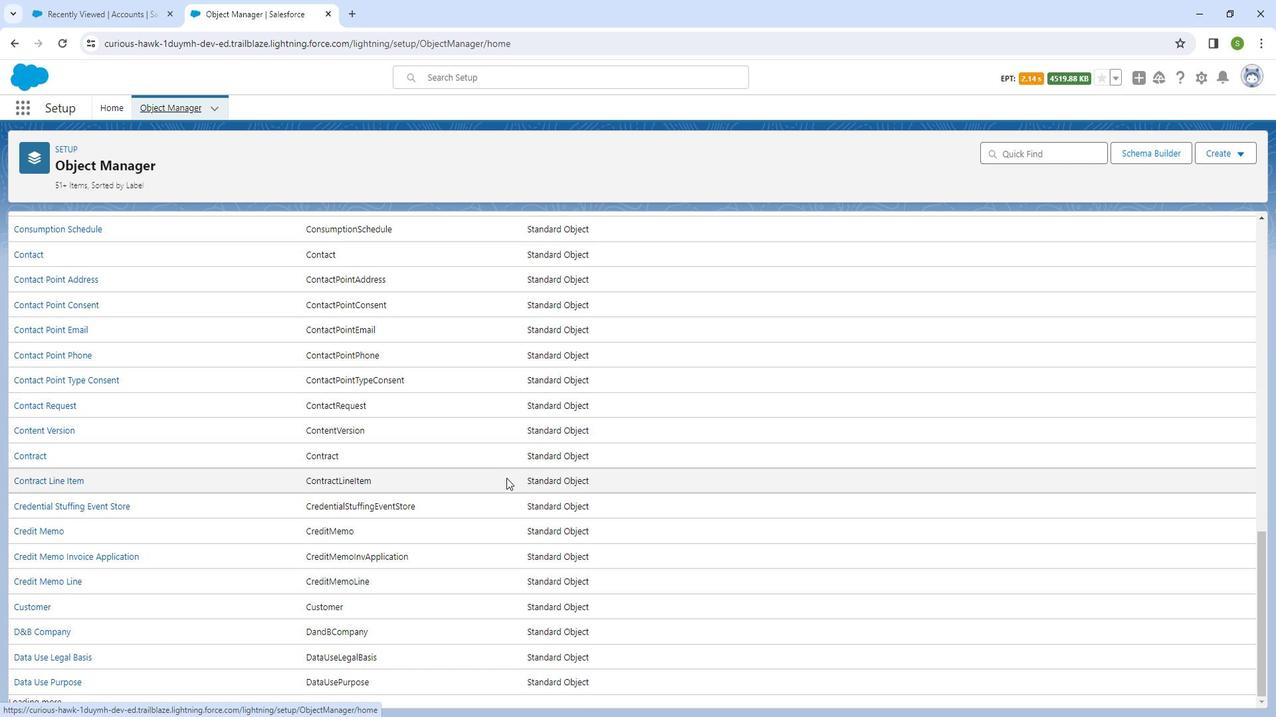 
Action: Mouse scrolled (521, 475) with delta (0, 0)
Screenshot: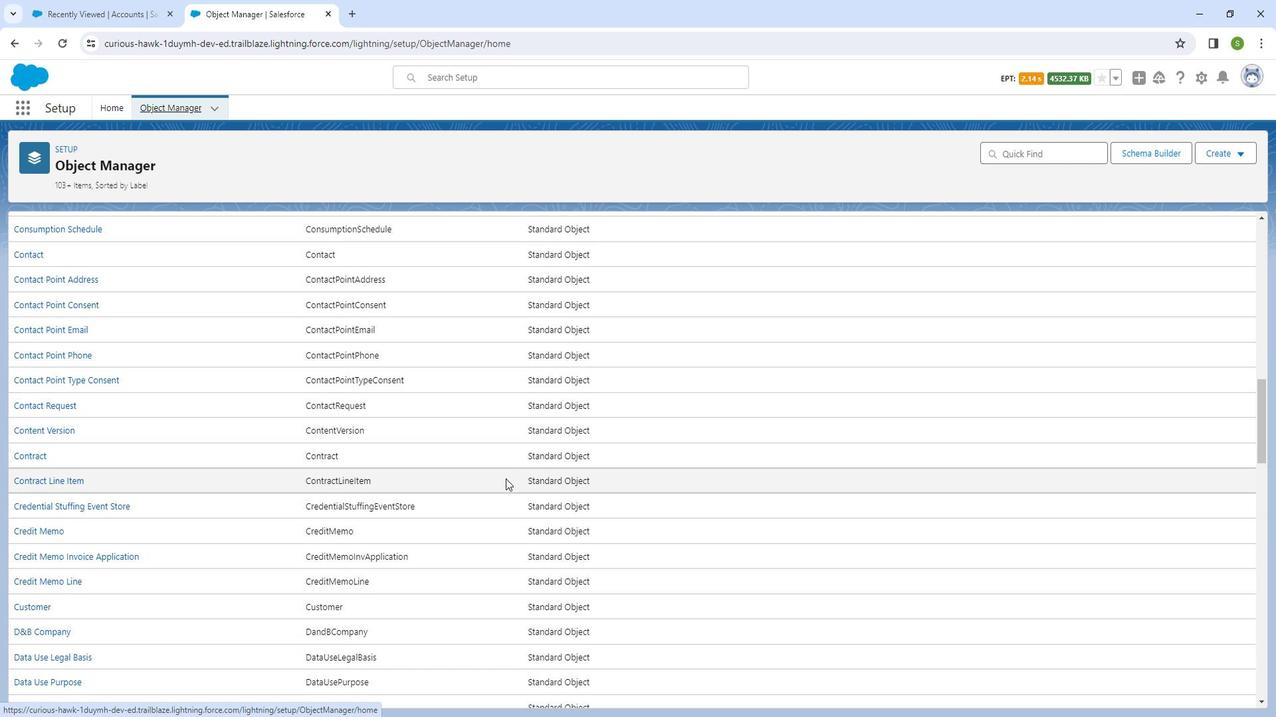 
Action: Mouse moved to (520, 478)
Screenshot: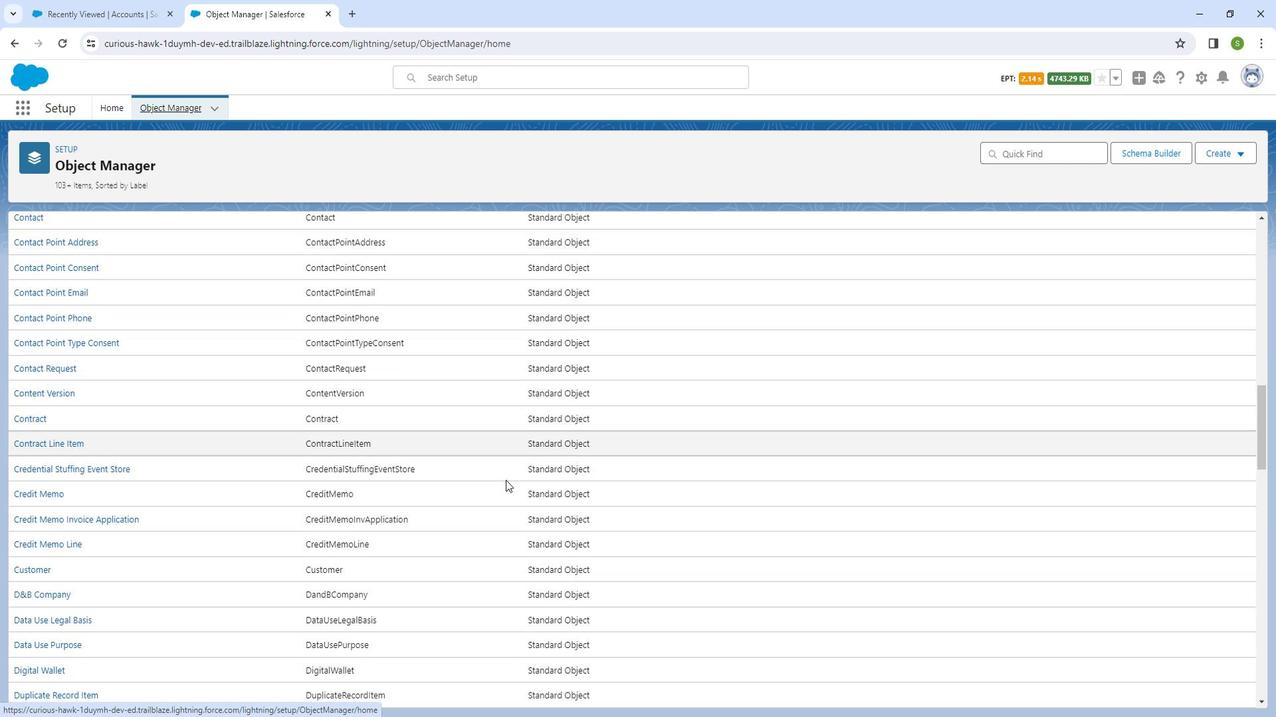 
Action: Mouse scrolled (520, 477) with delta (0, 0)
Screenshot: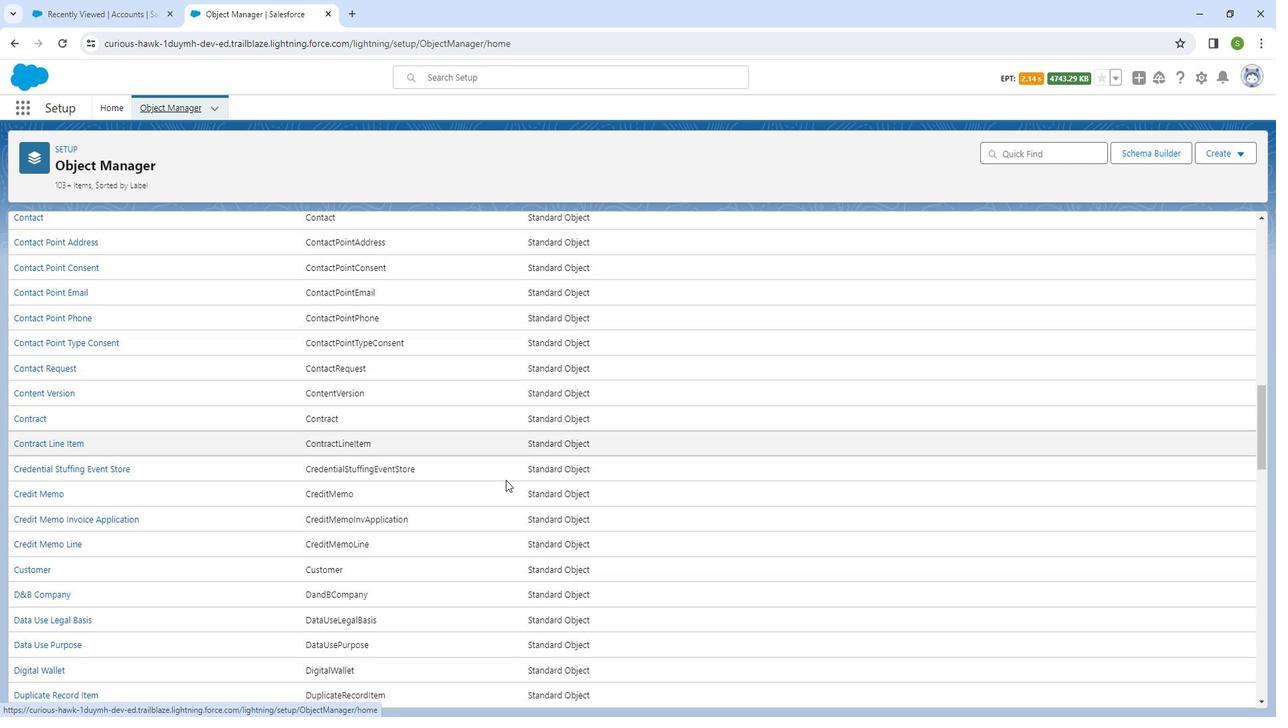 
Action: Mouse moved to (519, 479)
Screenshot: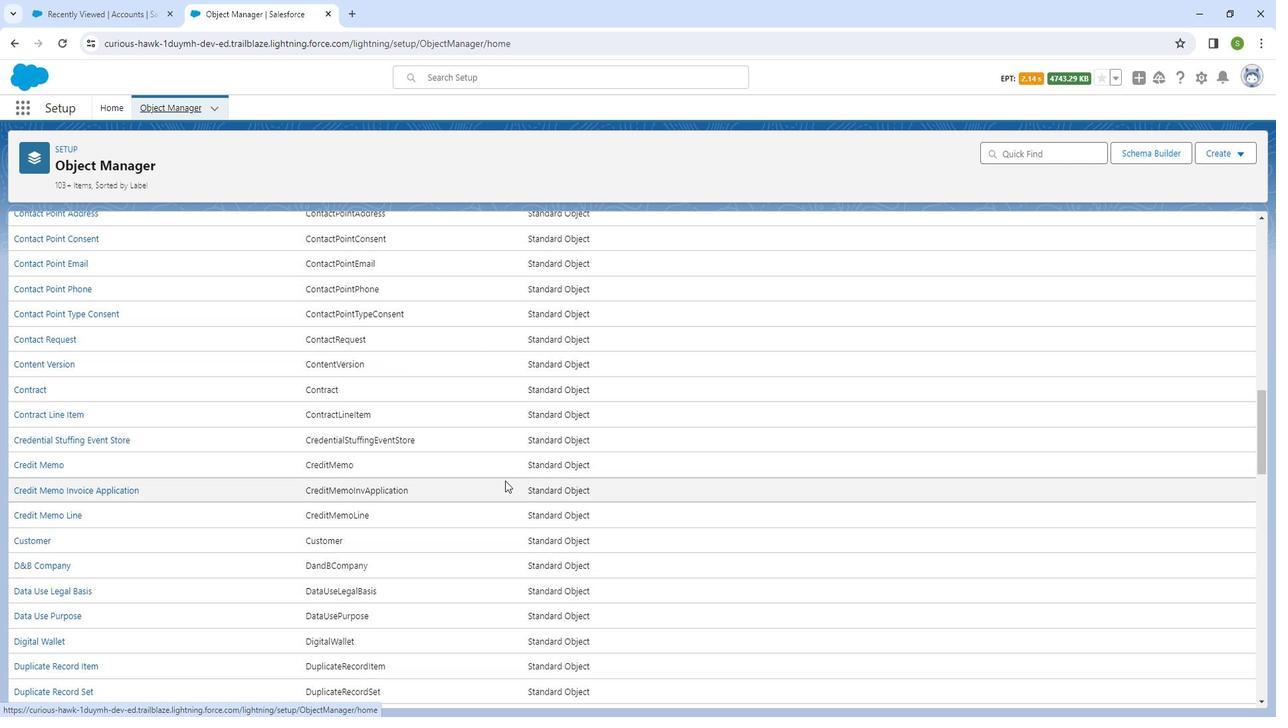 
Action: Mouse scrolled (519, 479) with delta (0, 0)
Screenshot: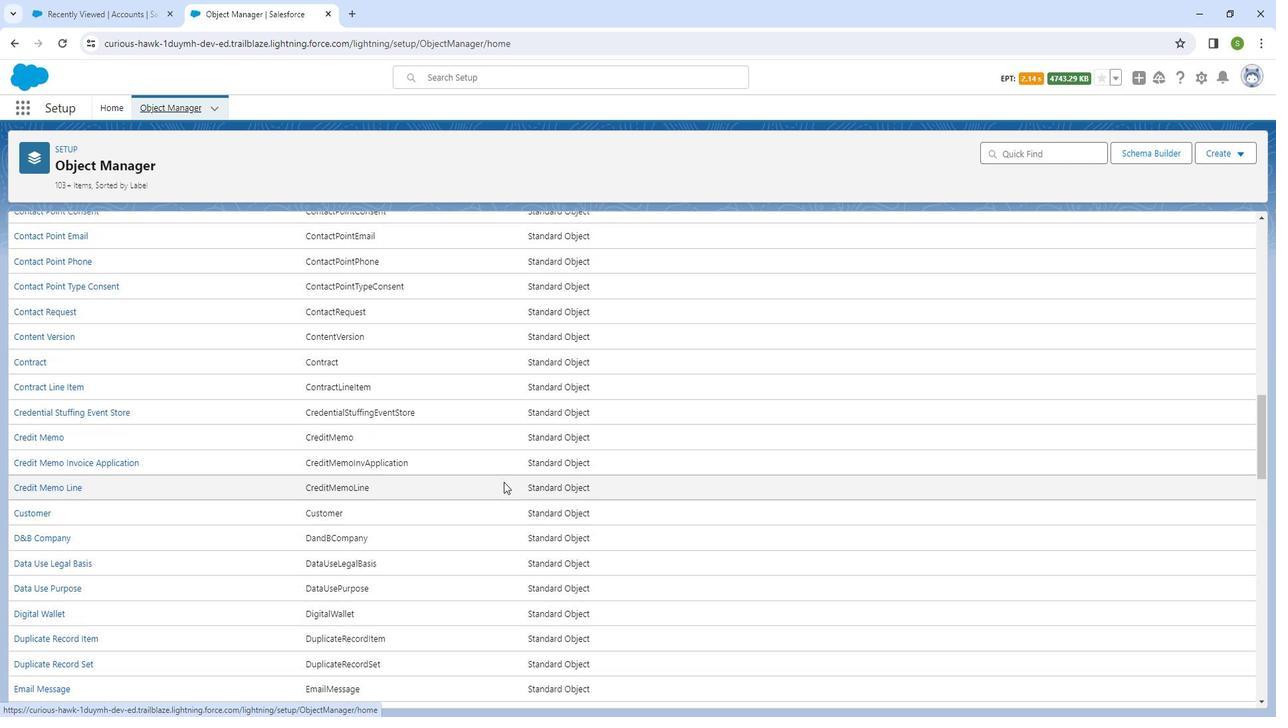 
Action: Mouse moved to (518, 481)
Screenshot: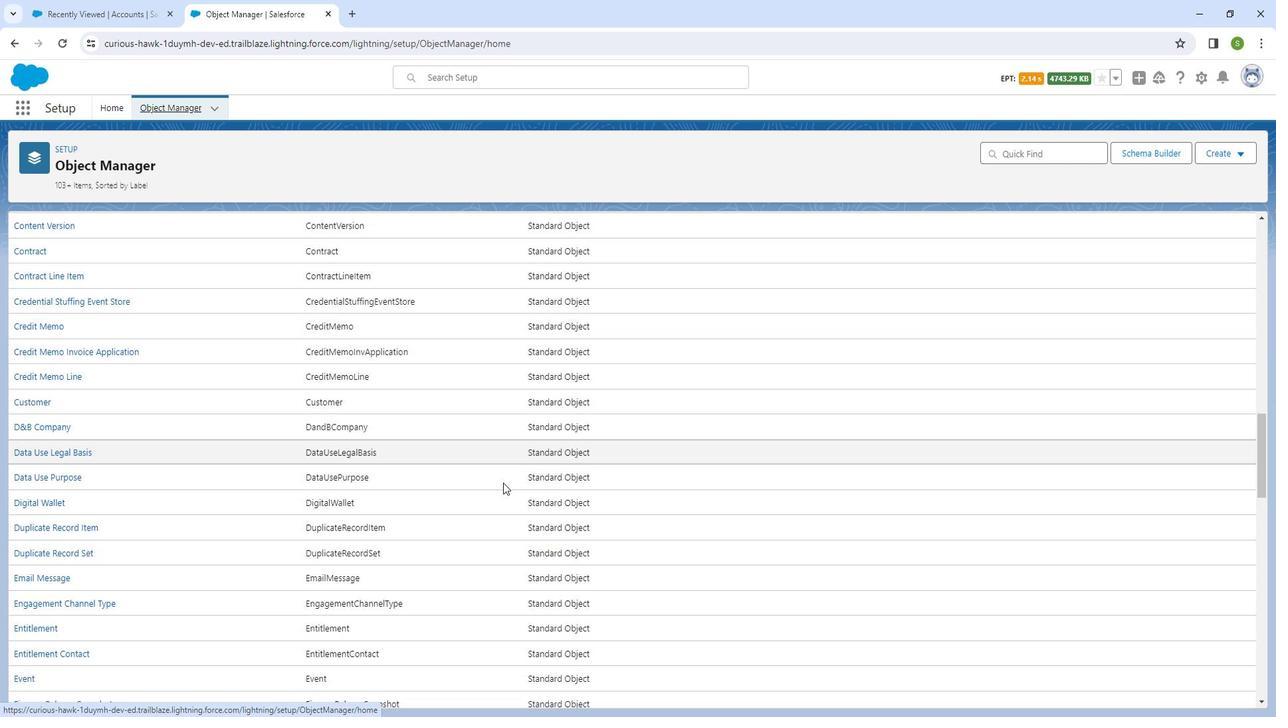 
Action: Mouse scrolled (518, 480) with delta (0, 0)
Screenshot: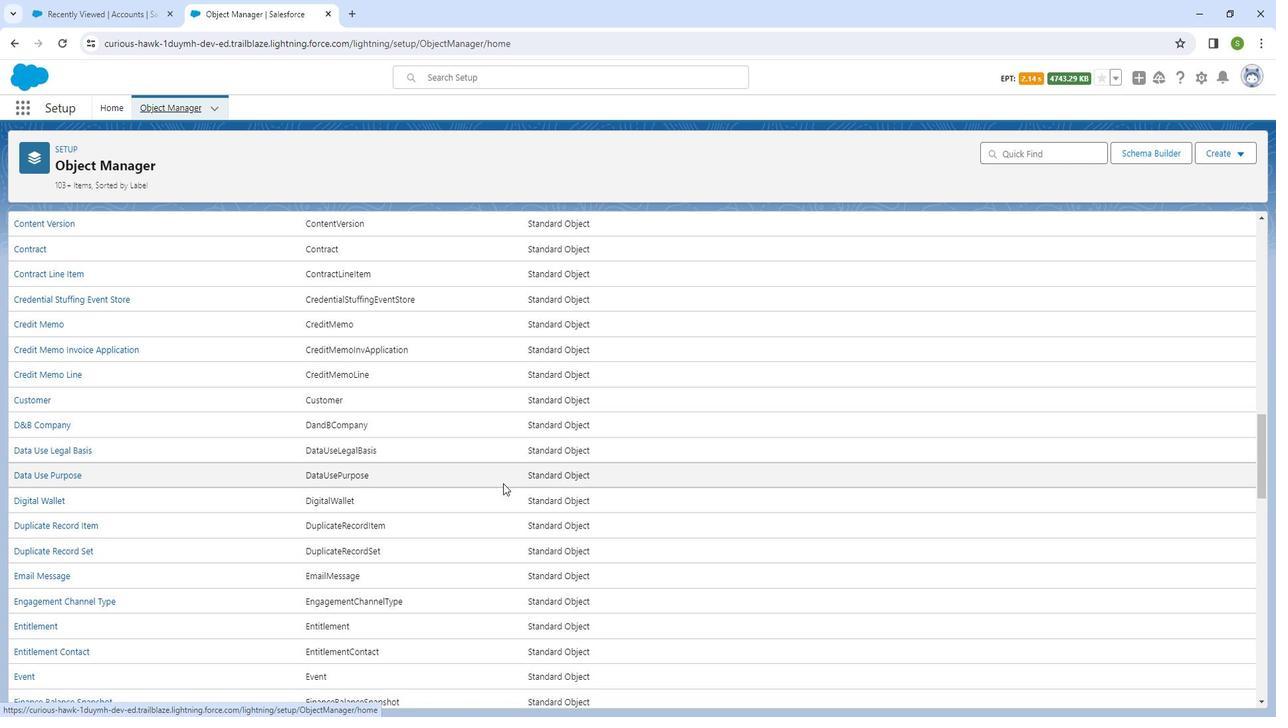 
Action: Mouse scrolled (518, 480) with delta (0, 0)
Screenshot: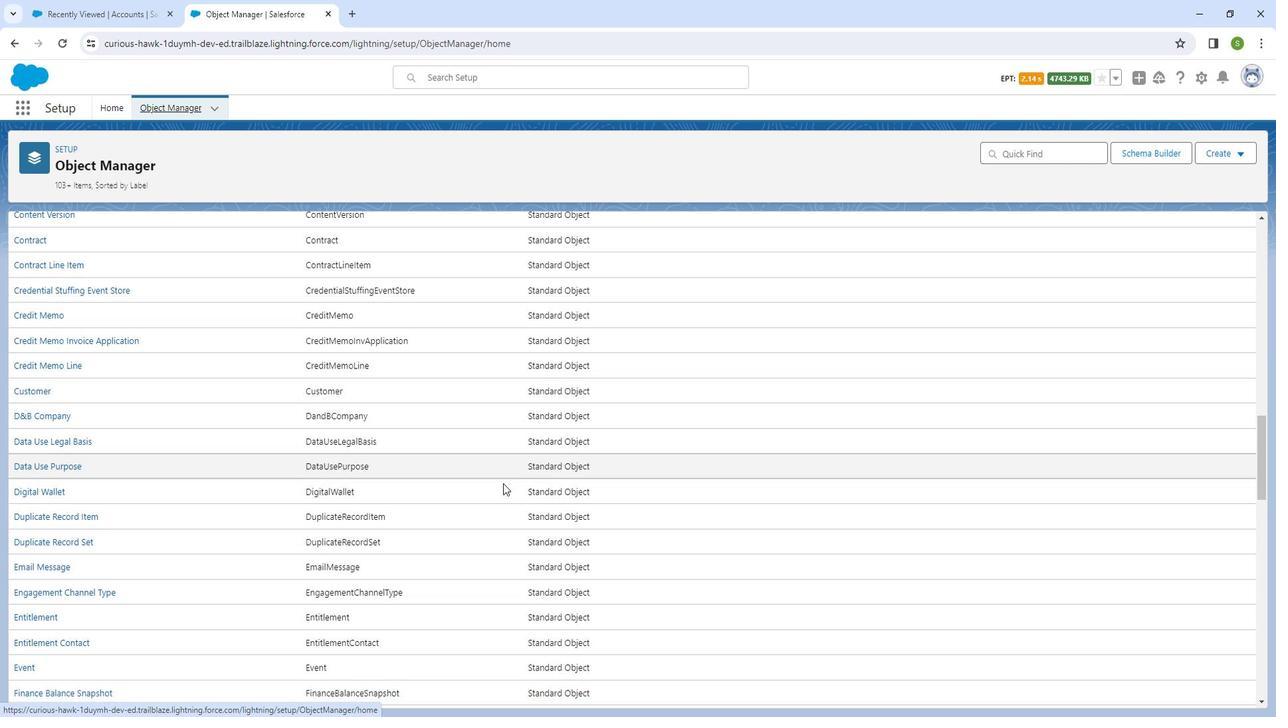 
Action: Mouse scrolled (518, 480) with delta (0, 0)
Screenshot: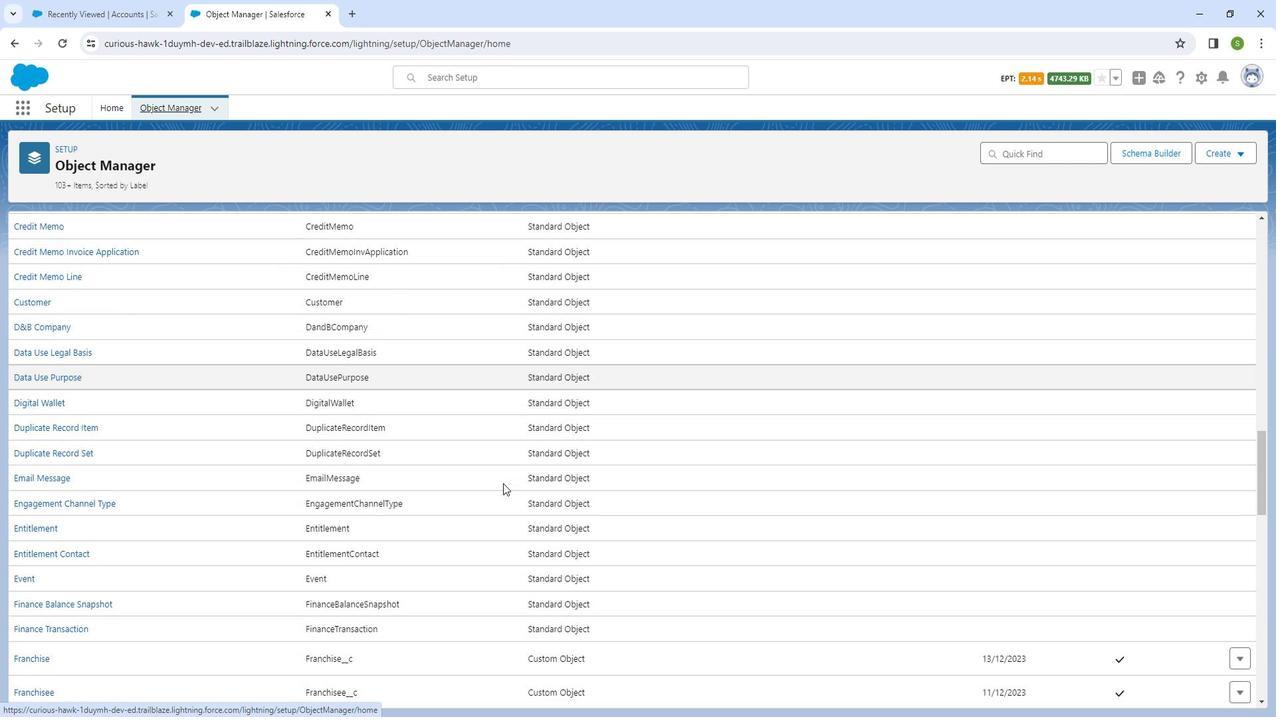 
Action: Mouse moved to (517, 481)
Screenshot: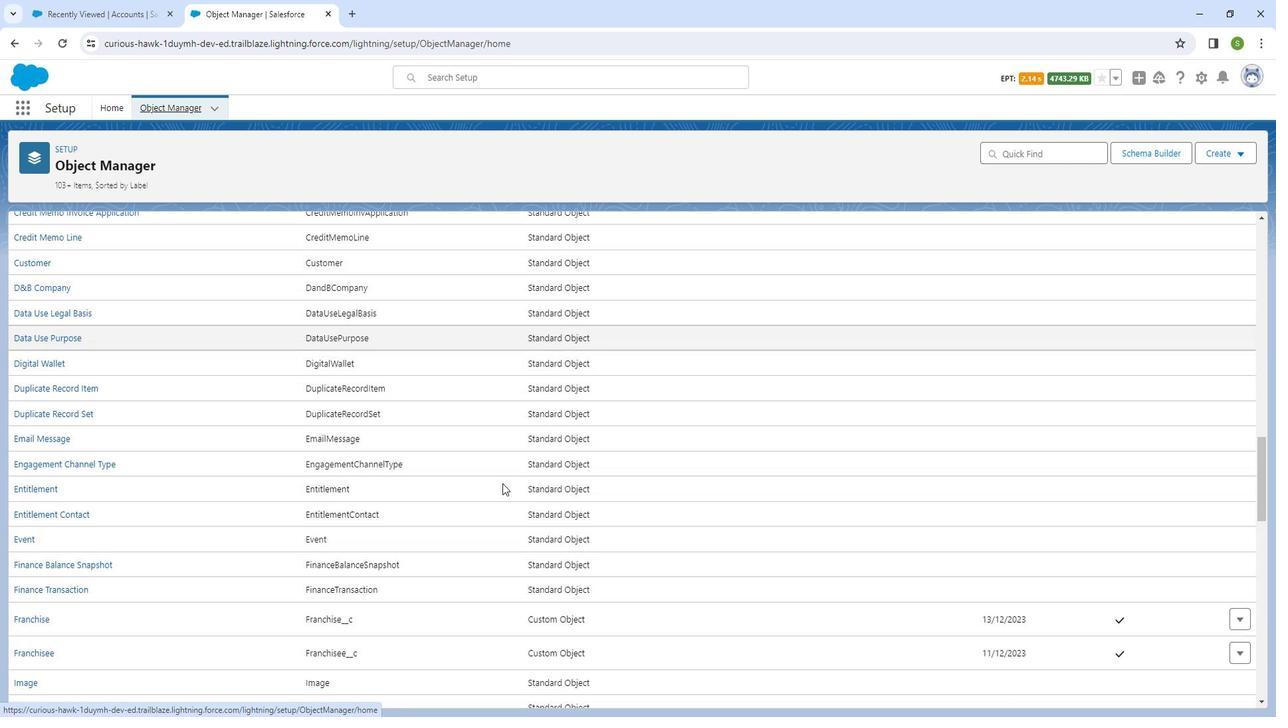 
Action: Mouse scrolled (517, 480) with delta (0, 0)
Screenshot: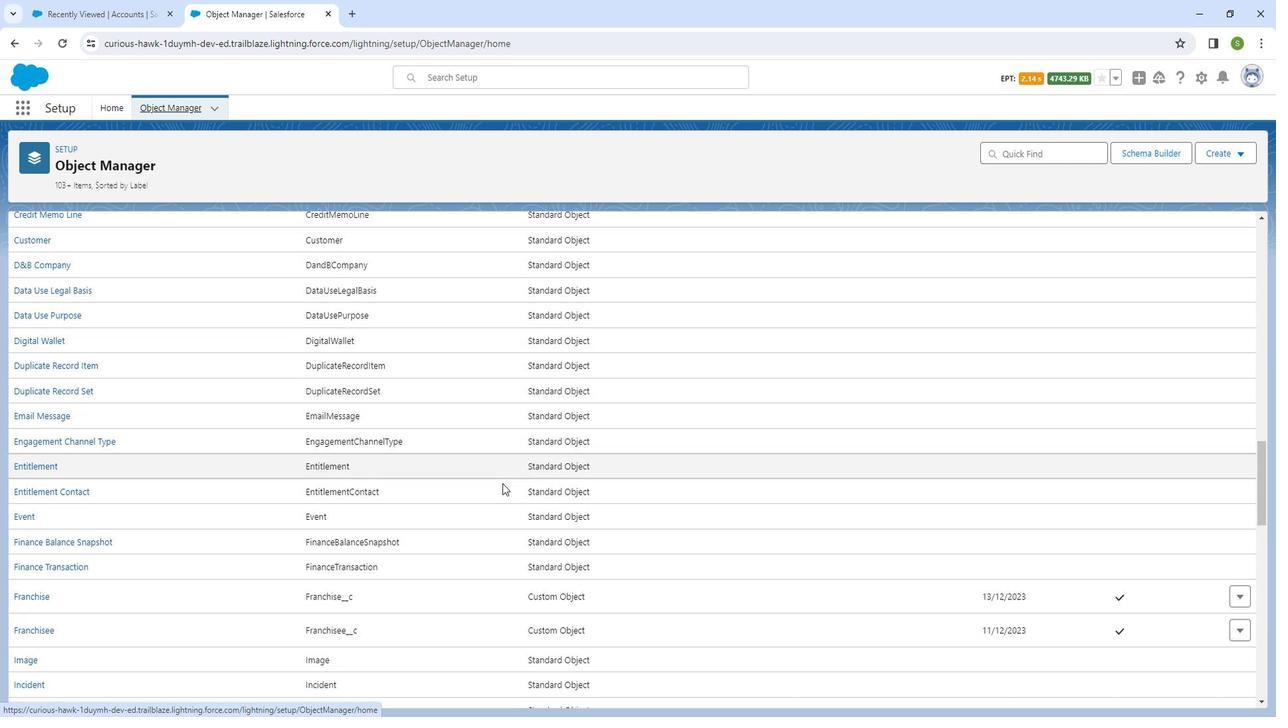 
Action: Mouse scrolled (517, 480) with delta (0, 0)
Screenshot: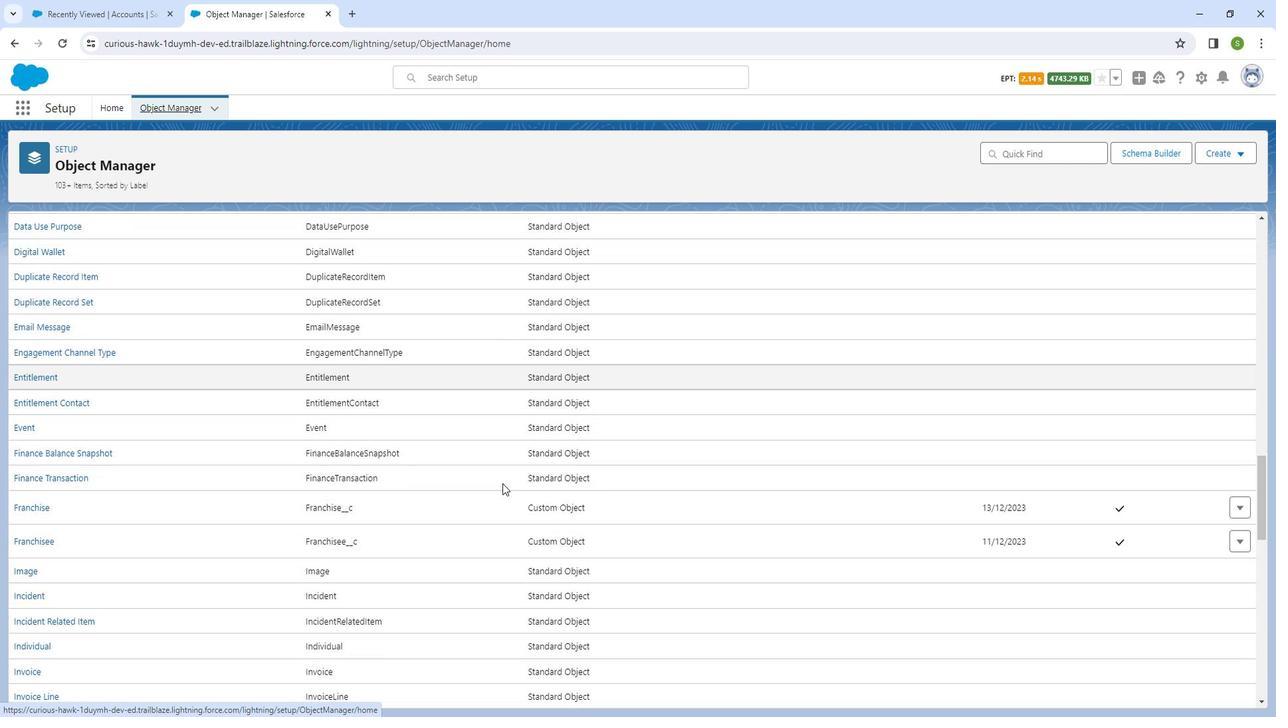 
Action: Mouse scrolled (517, 480) with delta (0, 0)
Screenshot: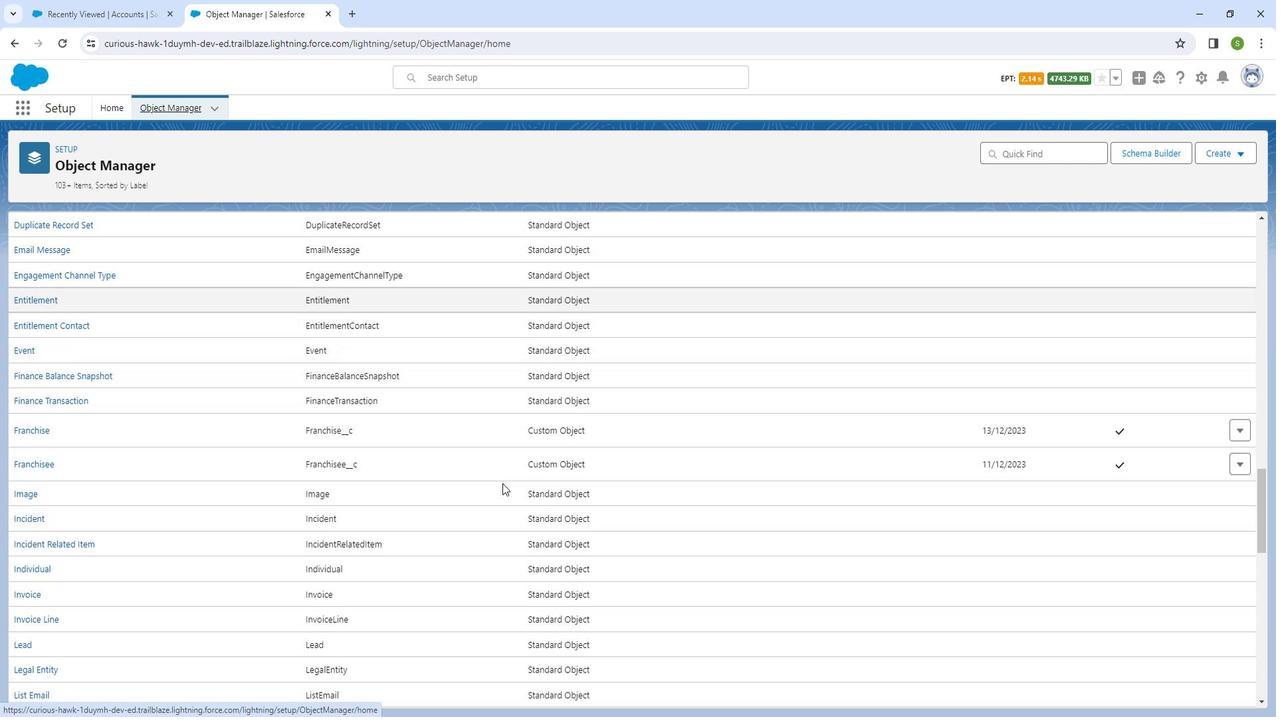 
Action: Mouse scrolled (517, 480) with delta (0, 0)
Screenshot: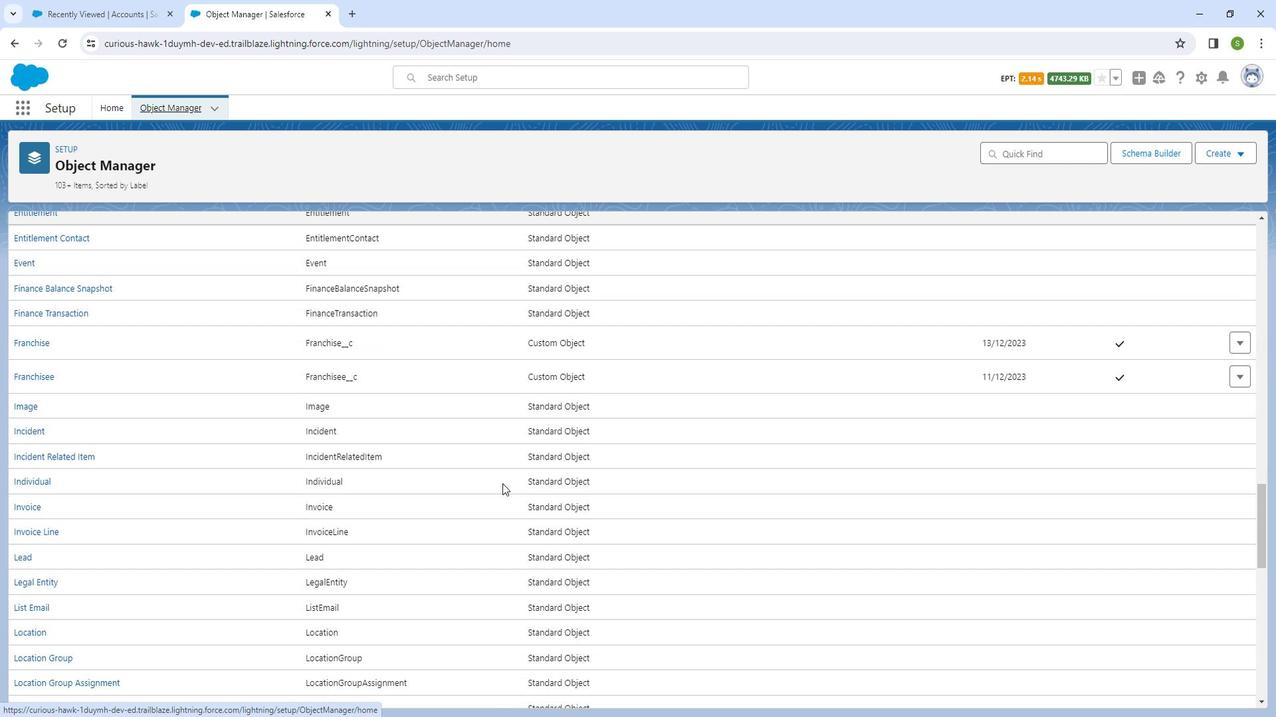 
Action: Mouse moved to (517, 481)
Screenshot: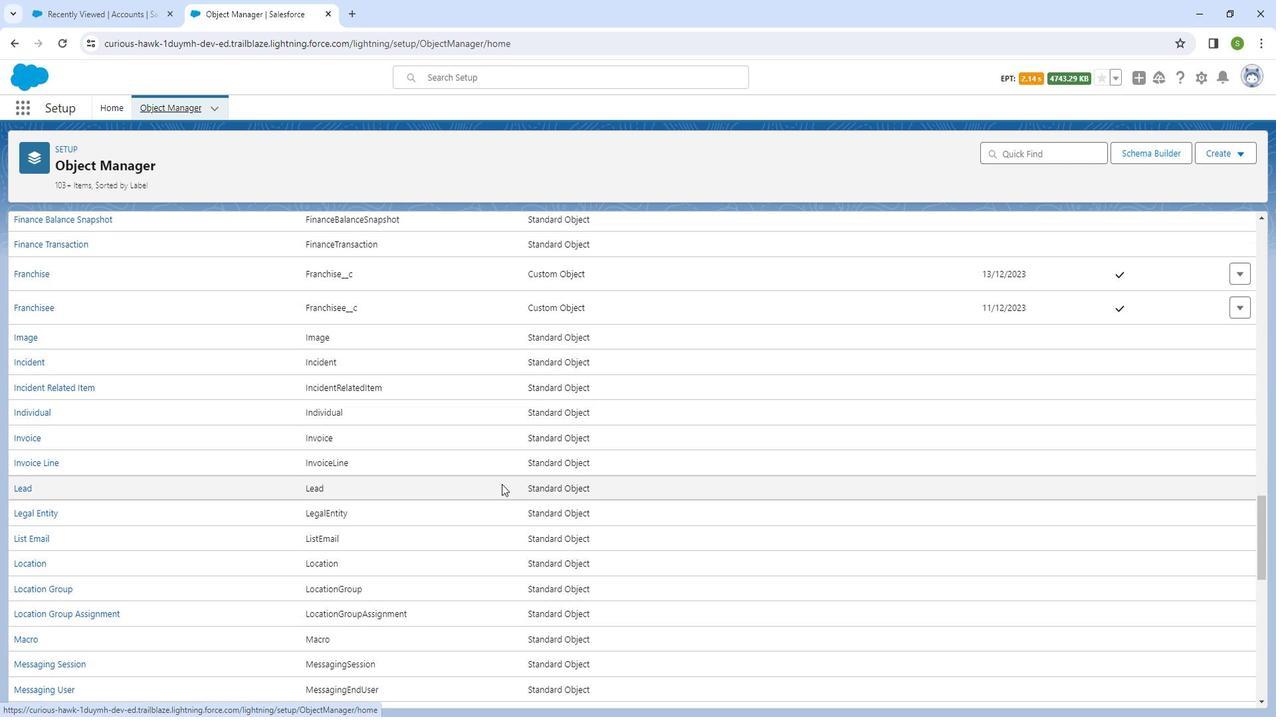 
Action: Mouse scrolled (517, 481) with delta (0, 0)
Screenshot: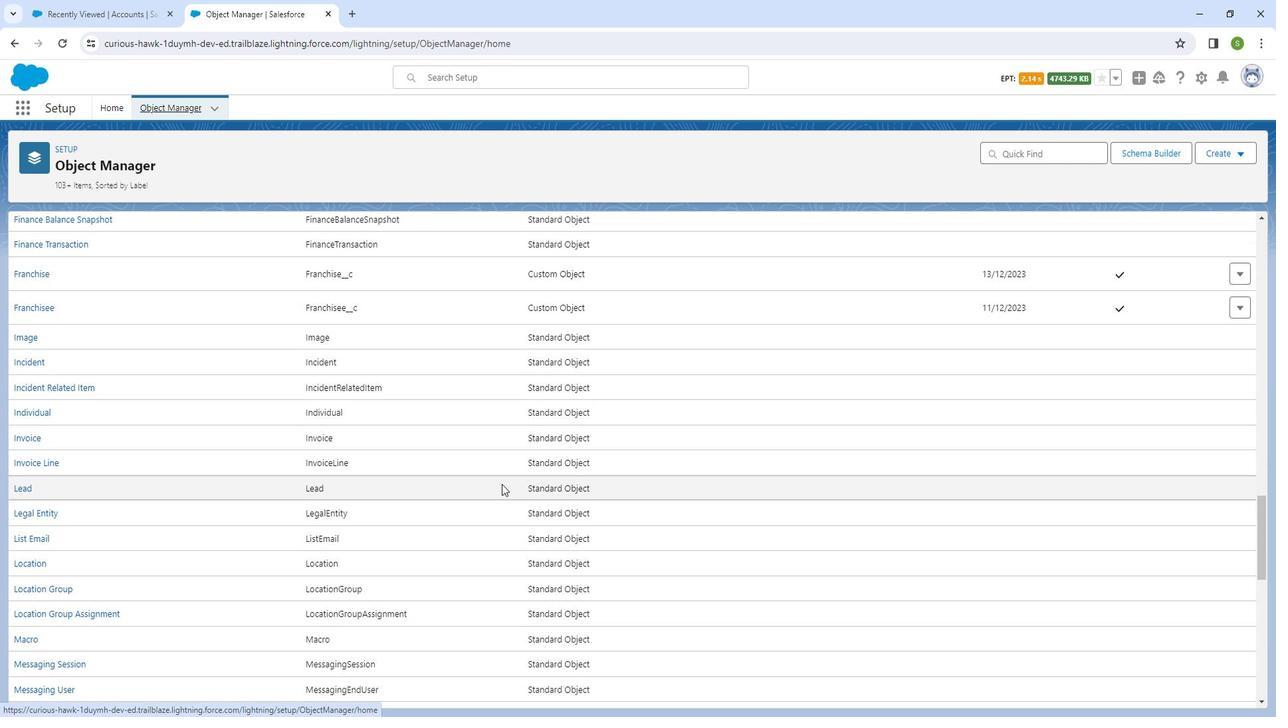
Action: Mouse scrolled (517, 481) with delta (0, 0)
Screenshot: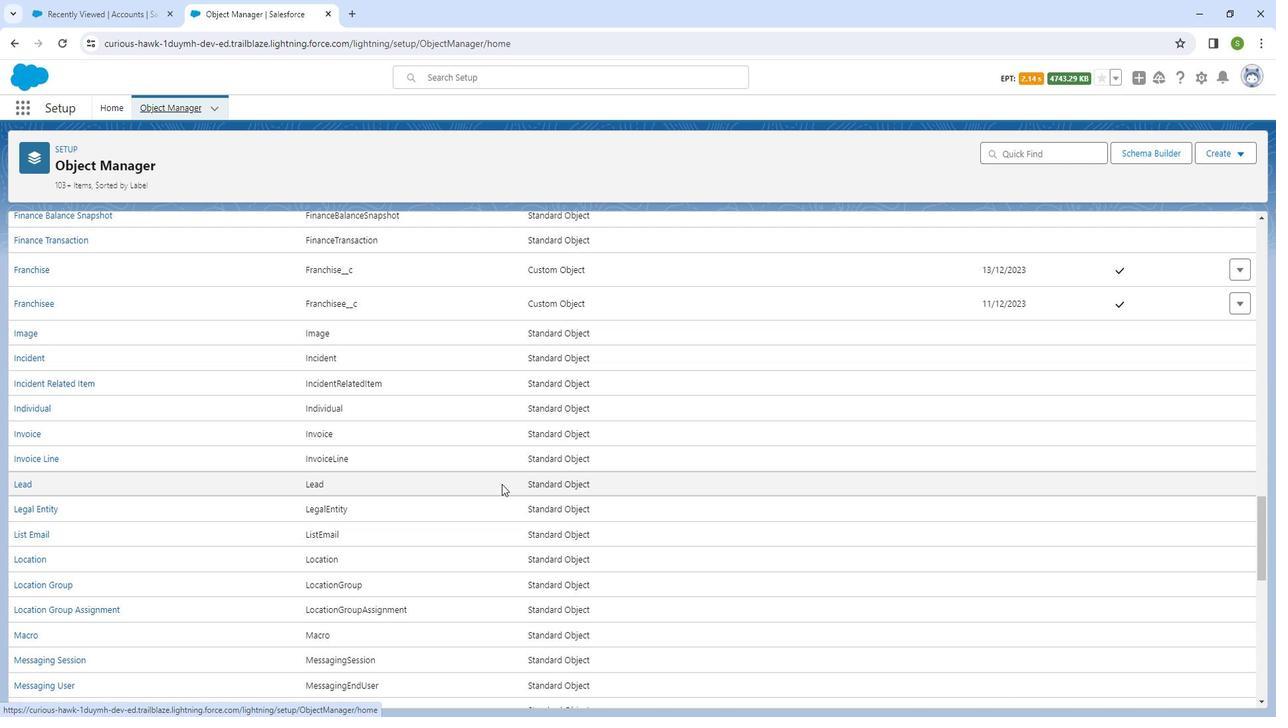 
Action: Mouse moved to (517, 481)
Screenshot: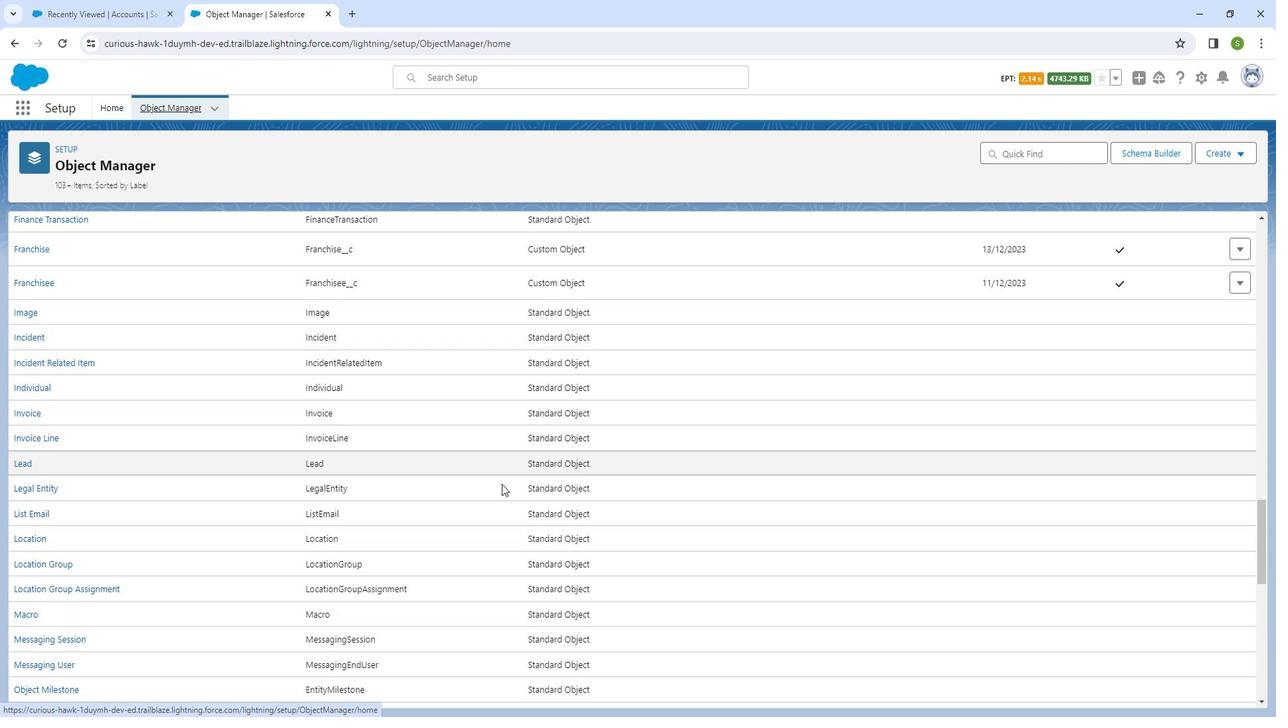 
Action: Mouse scrolled (517, 481) with delta (0, 0)
Screenshot: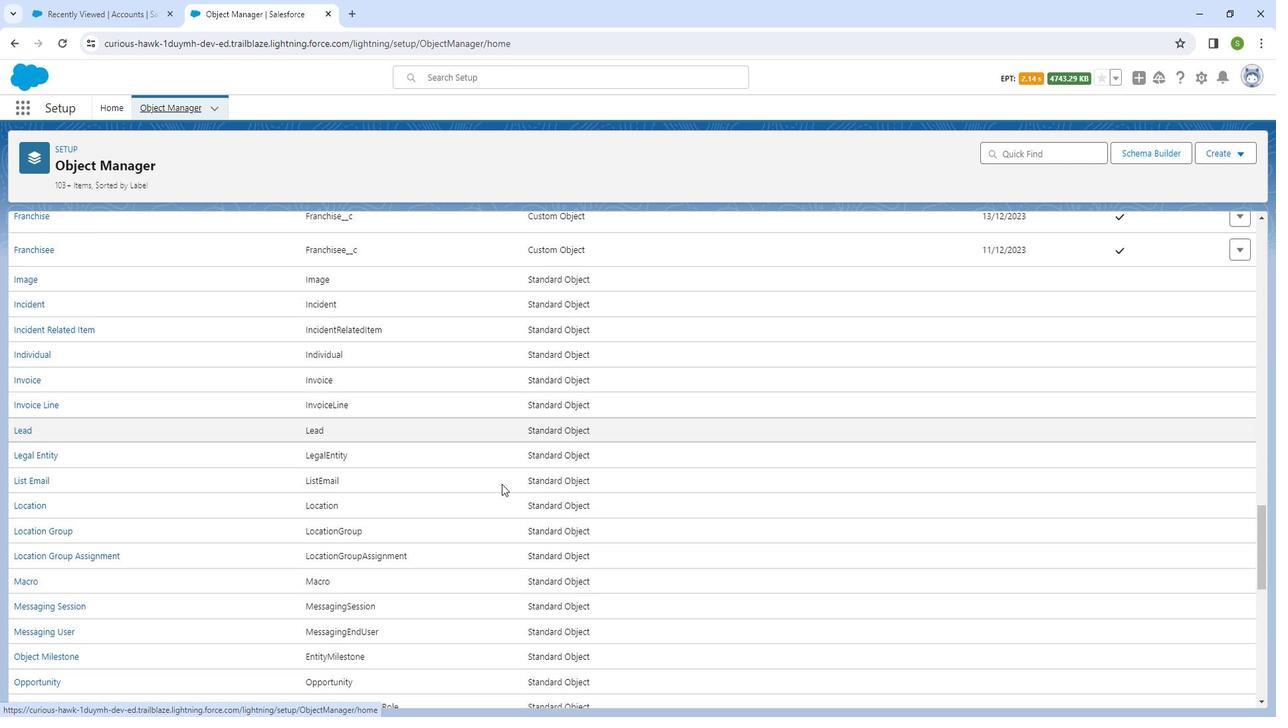 
Action: Mouse moved to (516, 483)
Screenshot: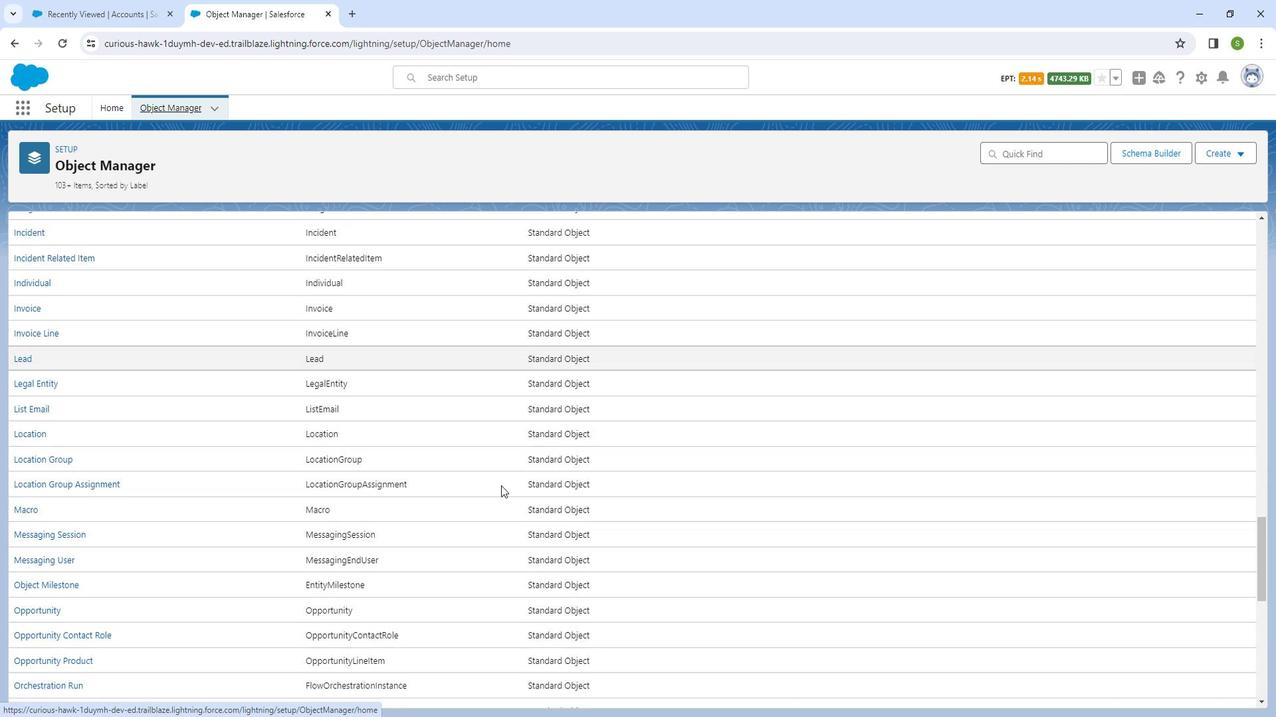 
Action: Mouse scrolled (516, 482) with delta (0, 0)
Screenshot: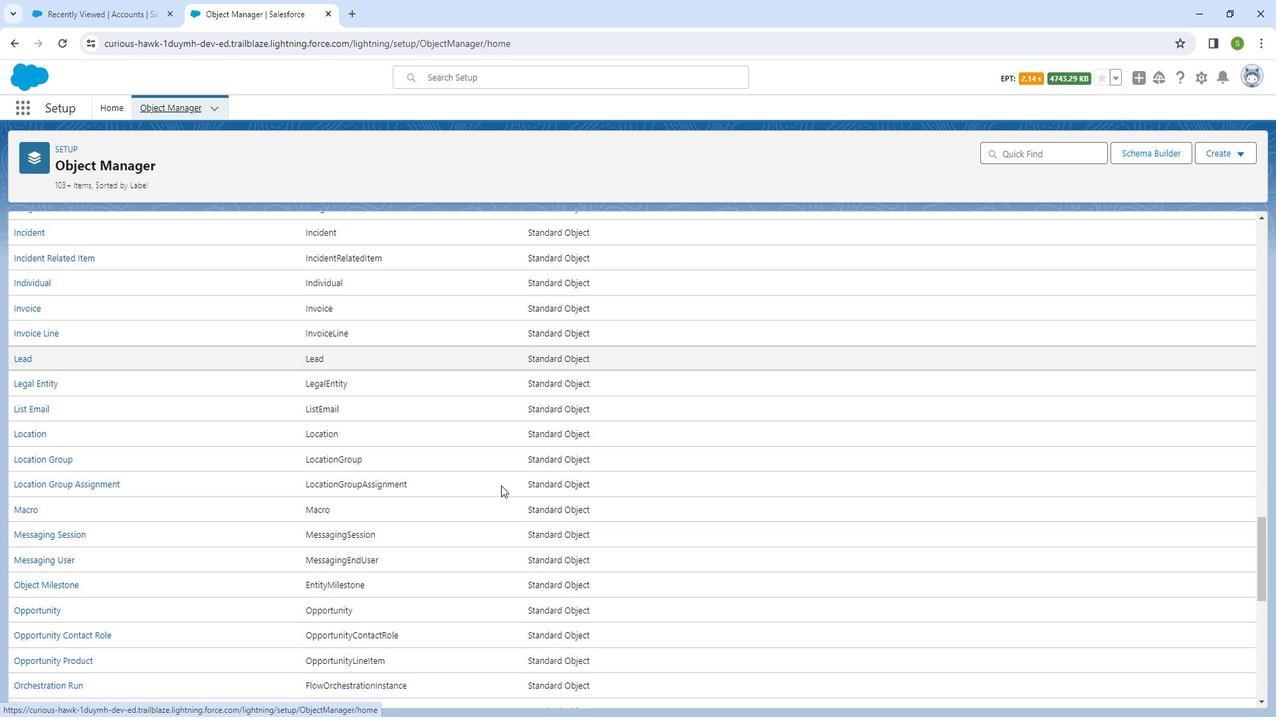 
Action: Mouse moved to (516, 483)
Screenshot: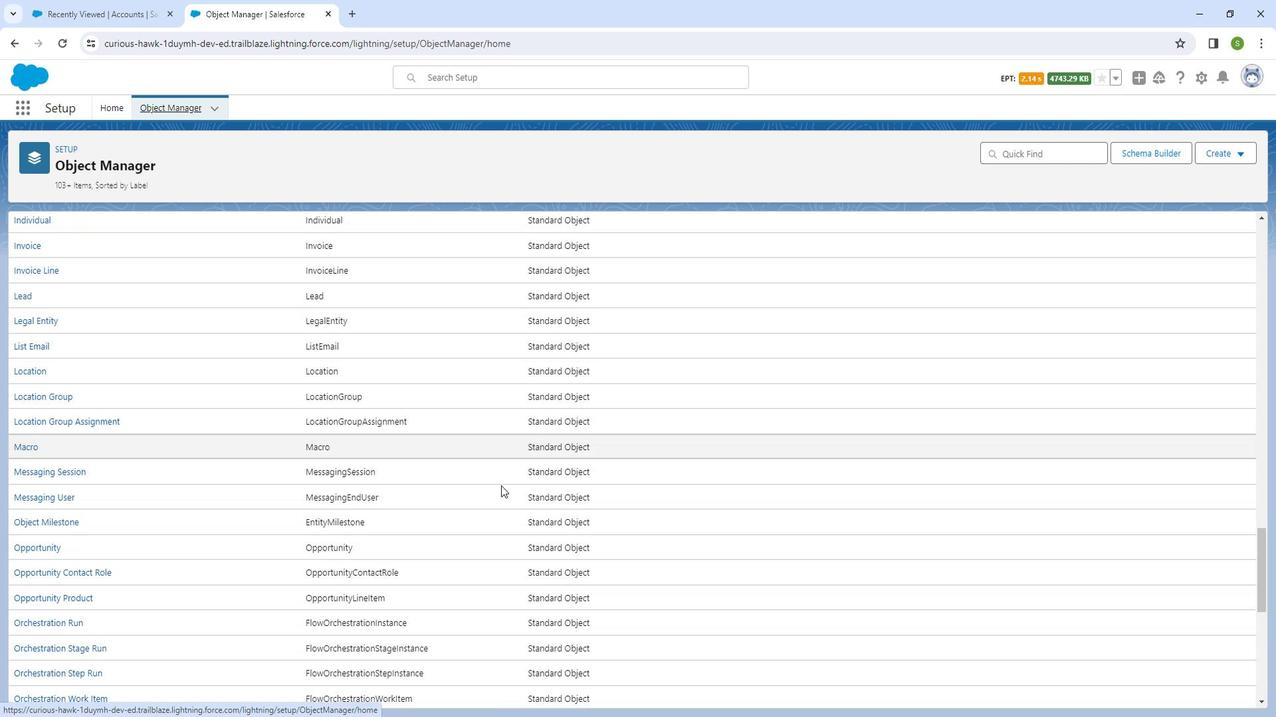 
Action: Mouse scrolled (516, 482) with delta (0, 0)
Screenshot: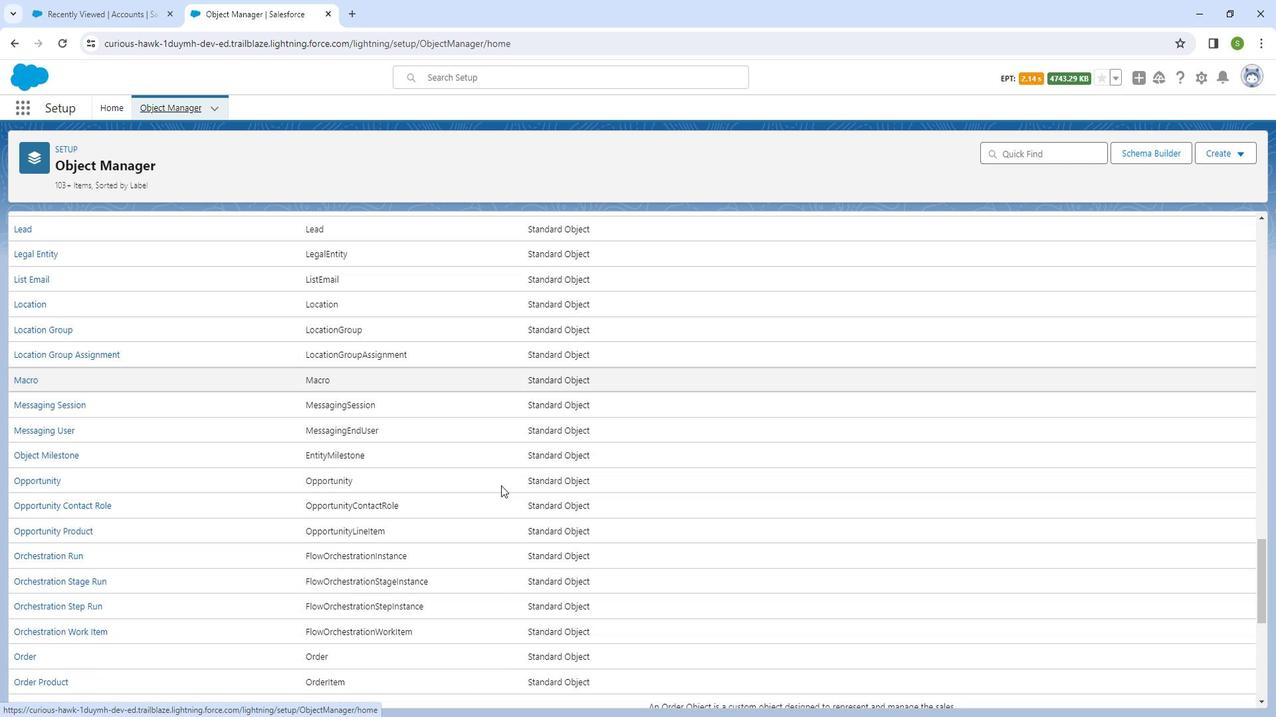 
Action: Mouse moved to (516, 483)
Screenshot: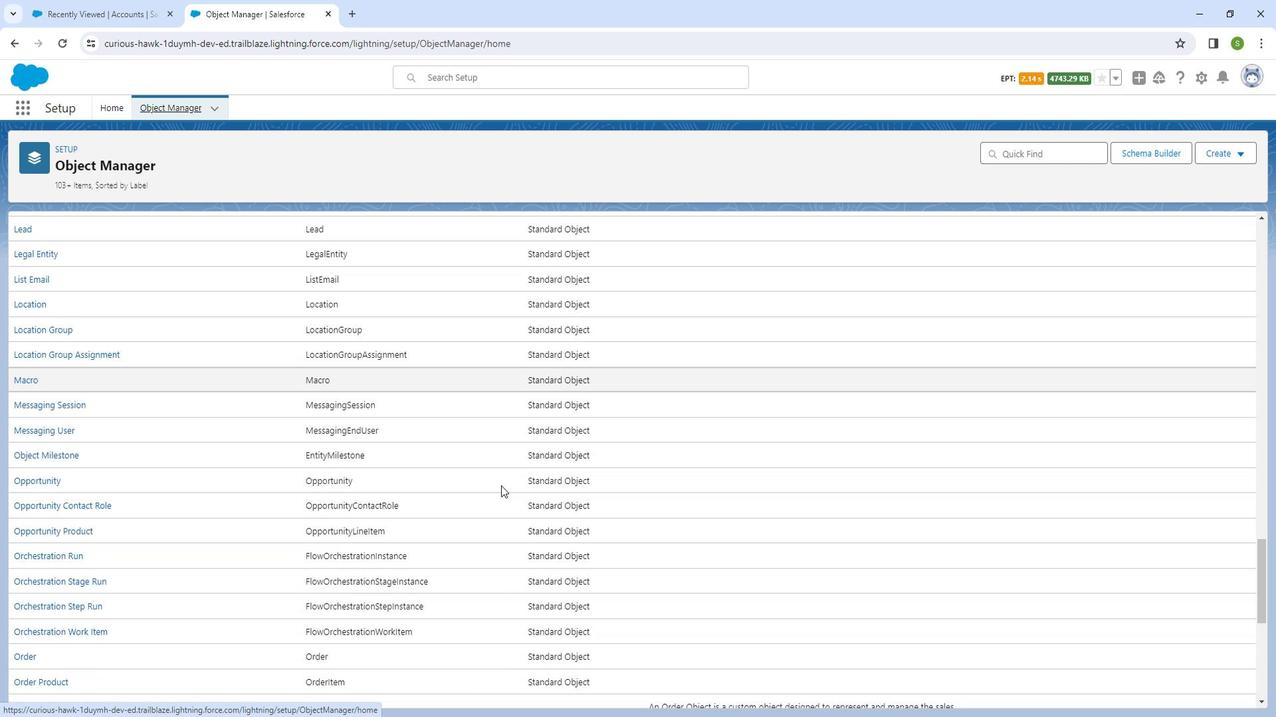 
Action: Mouse scrolled (516, 483) with delta (0, 0)
Screenshot: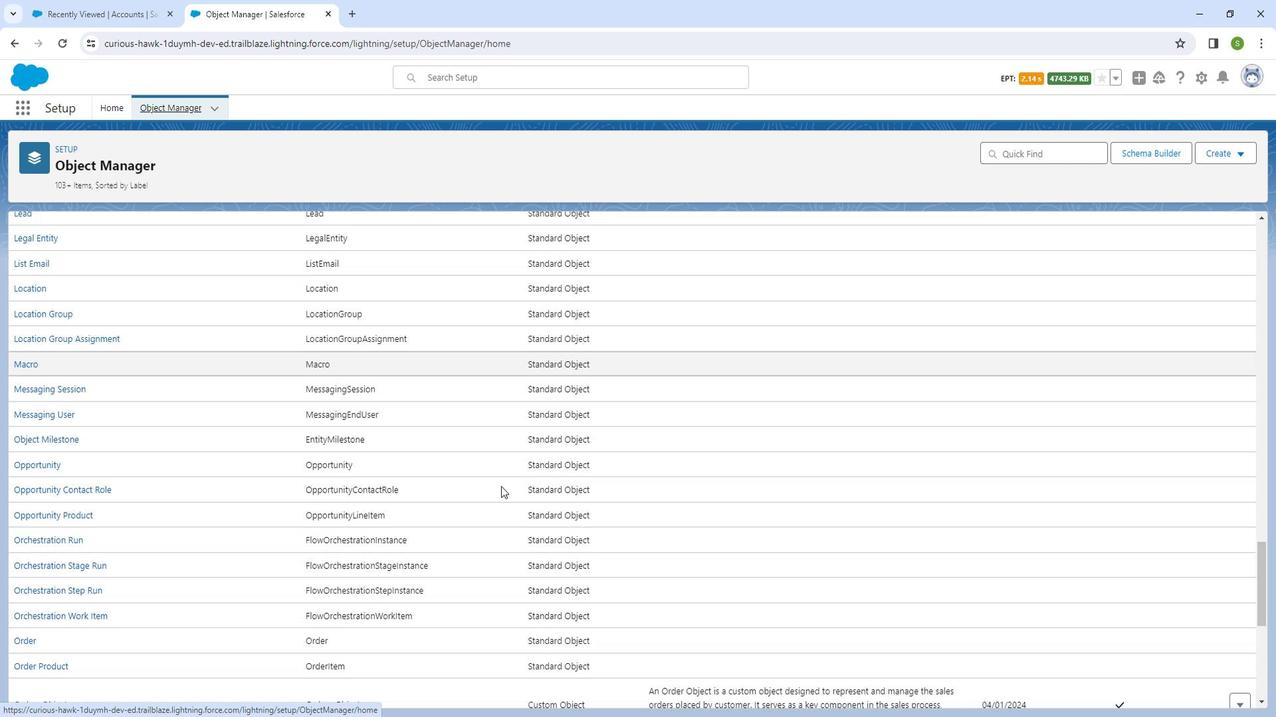 
Action: Mouse moved to (516, 483)
Screenshot: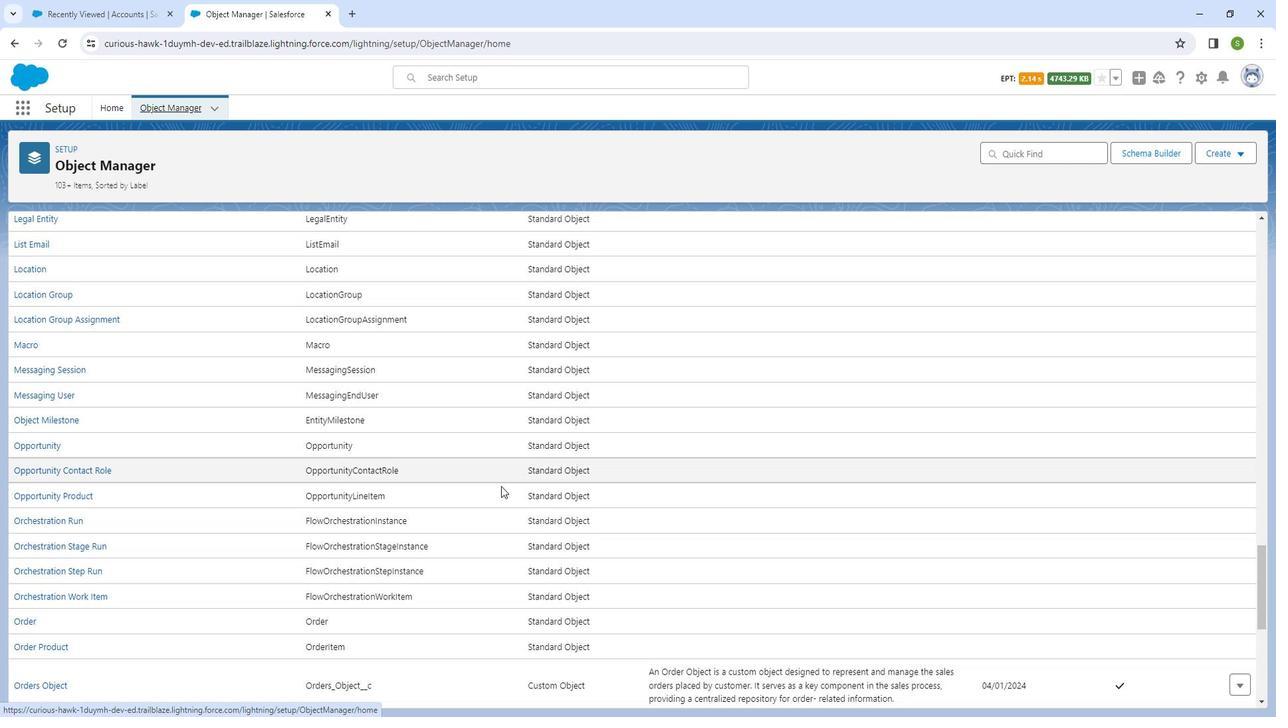
Action: Mouse scrolled (516, 483) with delta (0, 0)
Screenshot: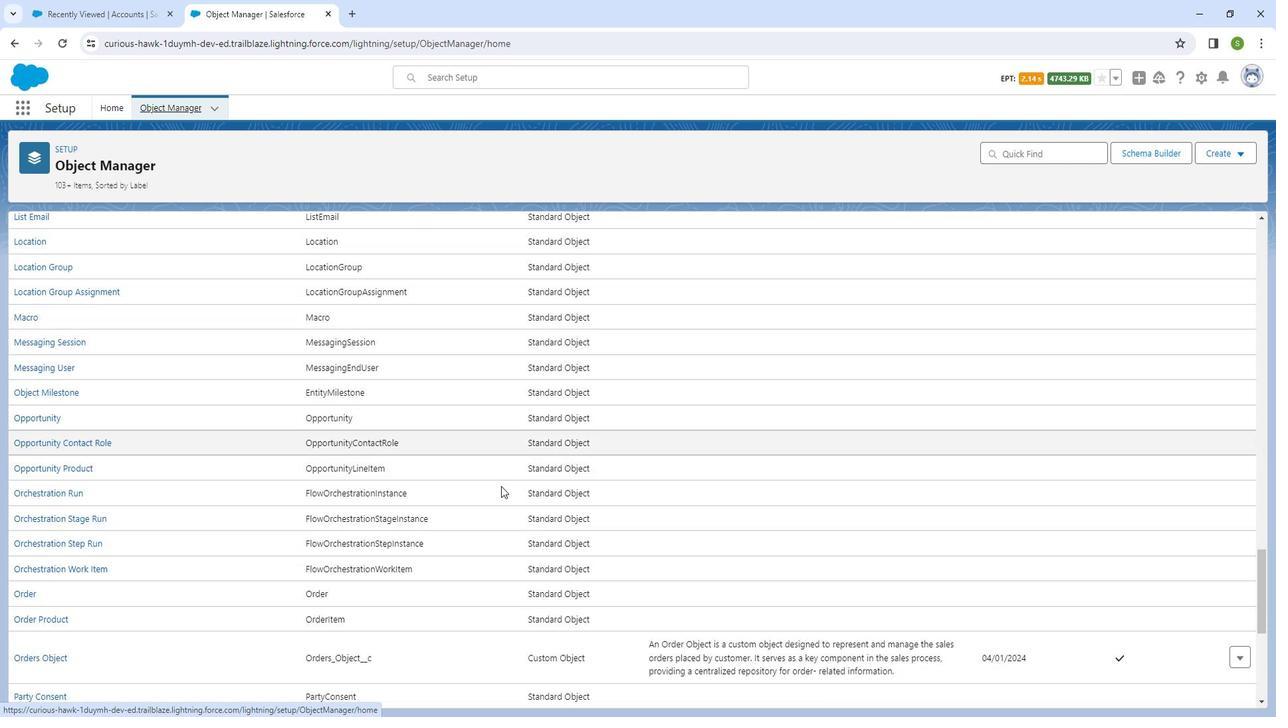 
Action: Mouse scrolled (516, 483) with delta (0, 0)
Screenshot: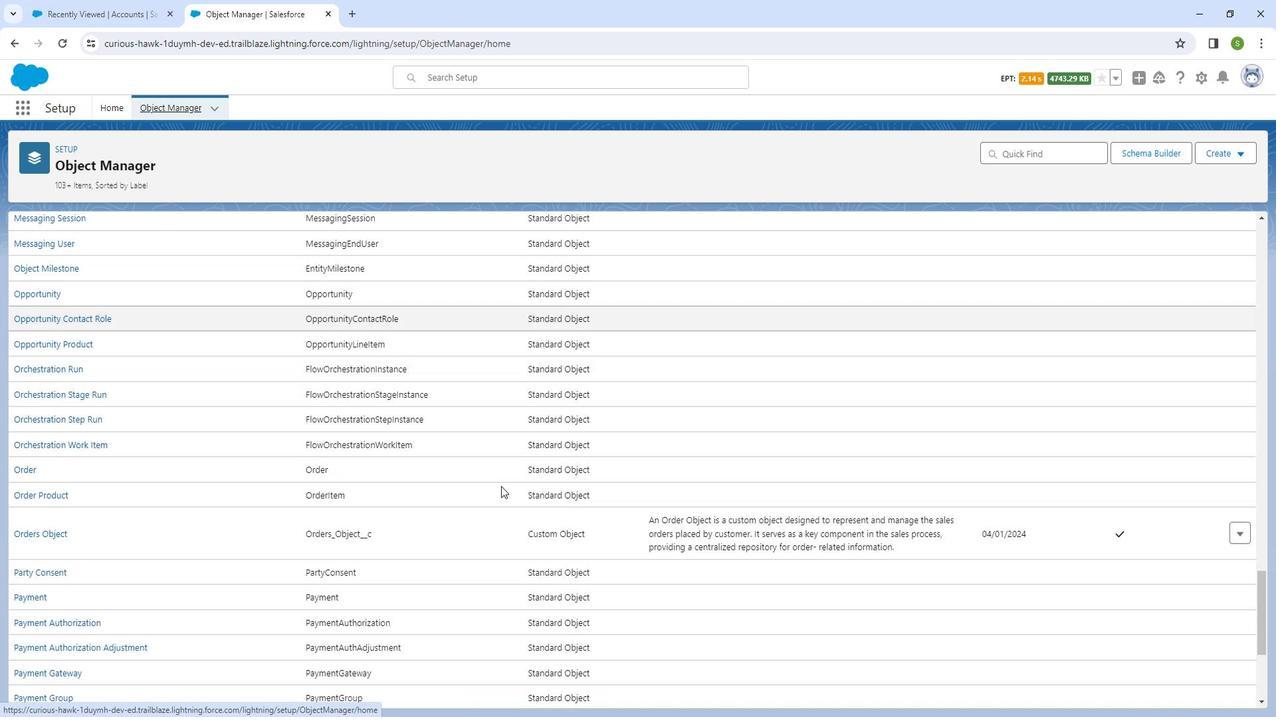 
Action: Mouse scrolled (516, 483) with delta (0, 0)
Screenshot: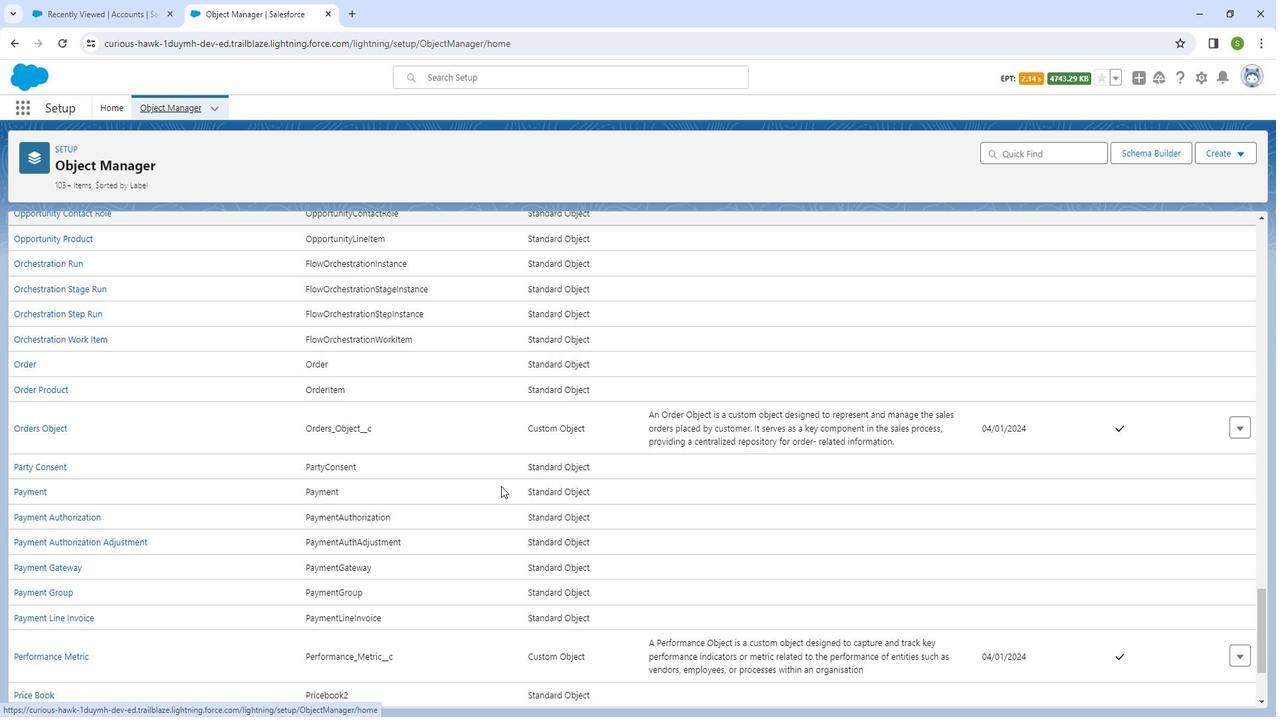 
Action: Mouse scrolled (516, 483) with delta (0, 0)
Screenshot: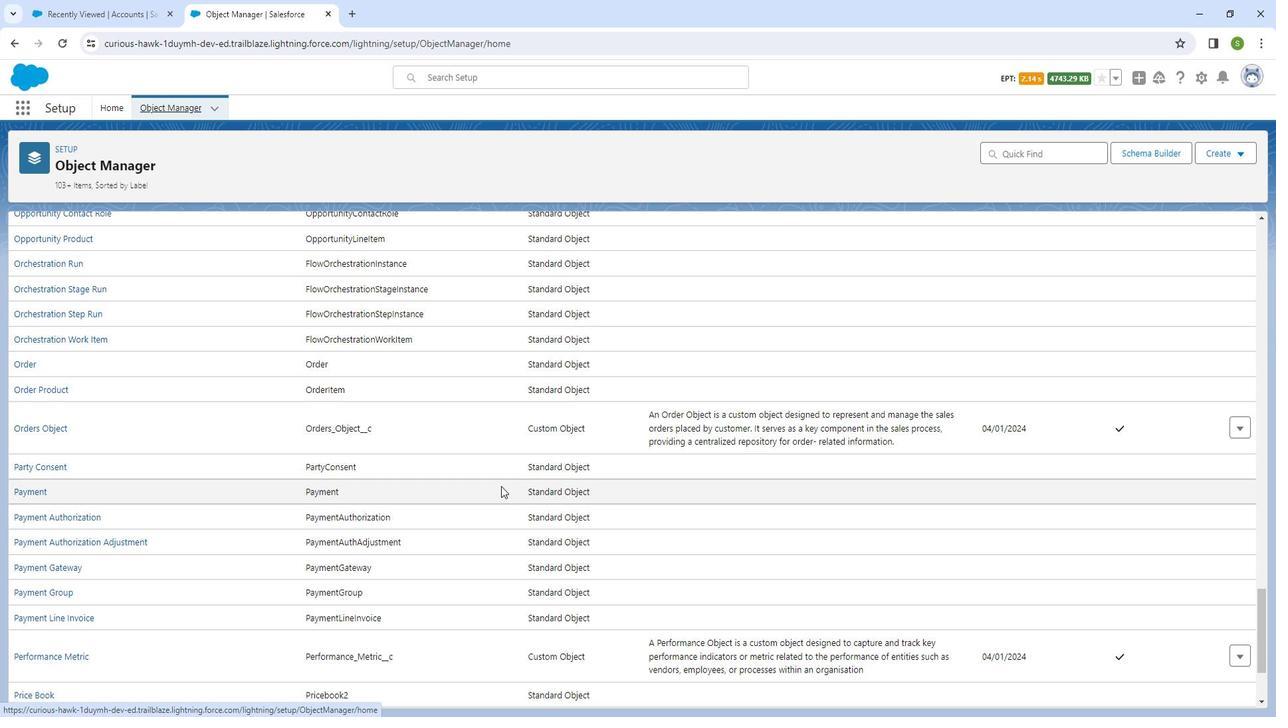 
Action: Mouse scrolled (516, 483) with delta (0, 0)
Screenshot: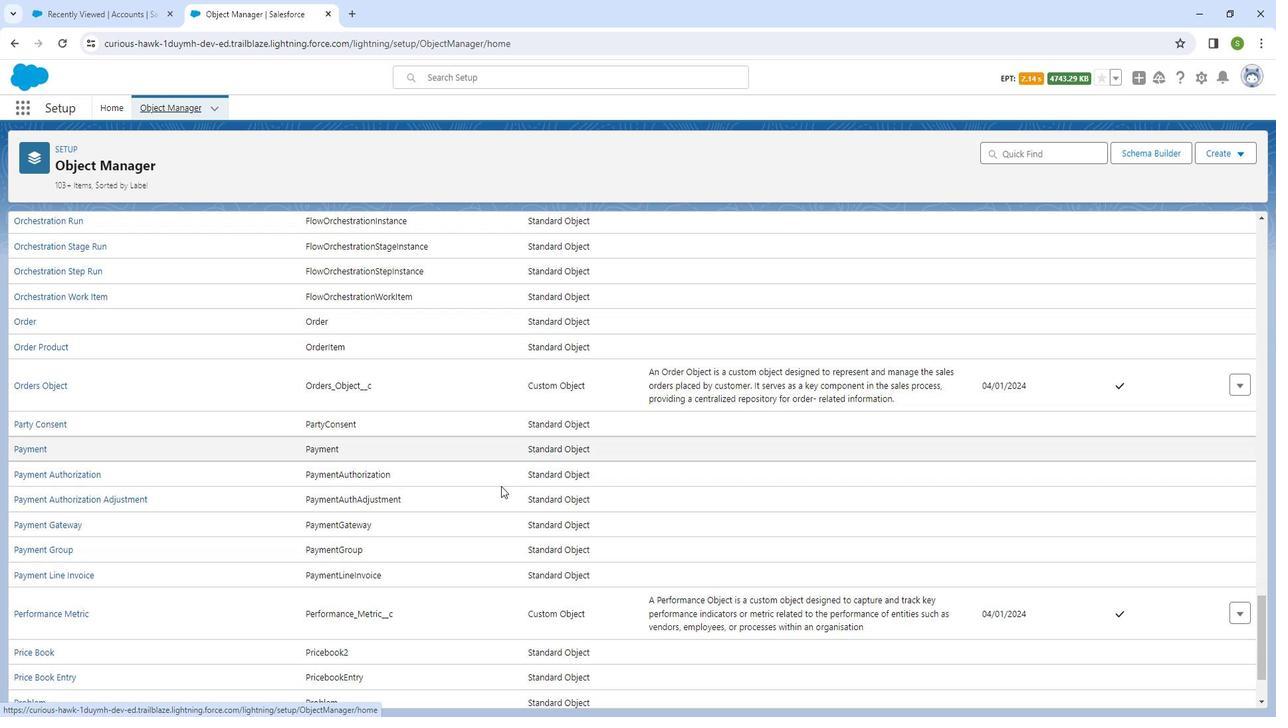 
Action: Mouse scrolled (516, 483) with delta (0, 0)
Screenshot: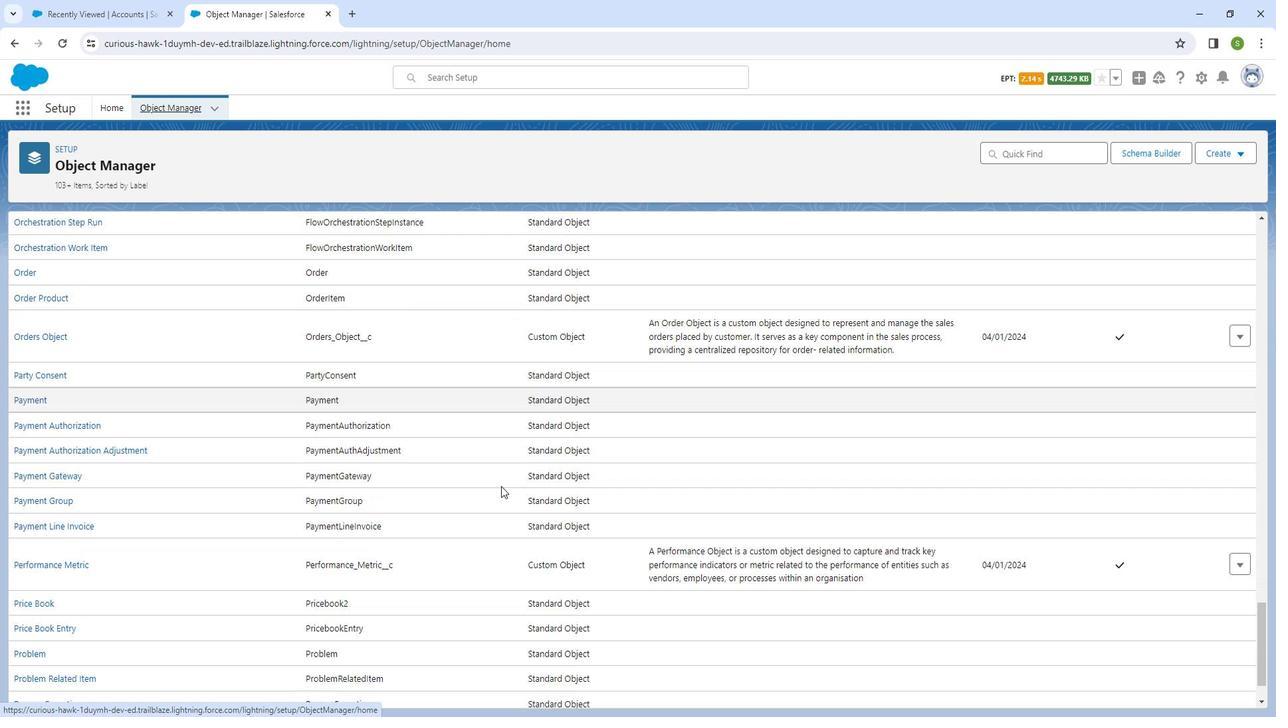 
Action: Mouse scrolled (516, 483) with delta (0, 0)
Screenshot: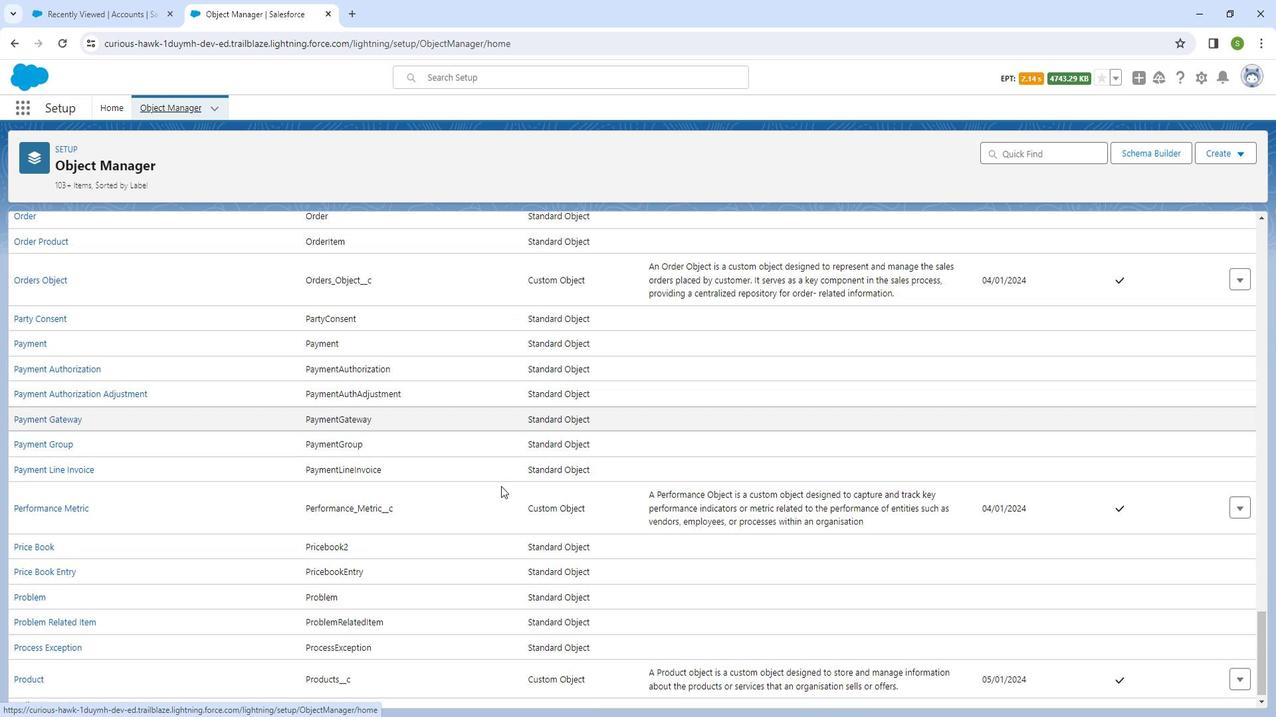
Action: Mouse scrolled (516, 483) with delta (0, 0)
Screenshot: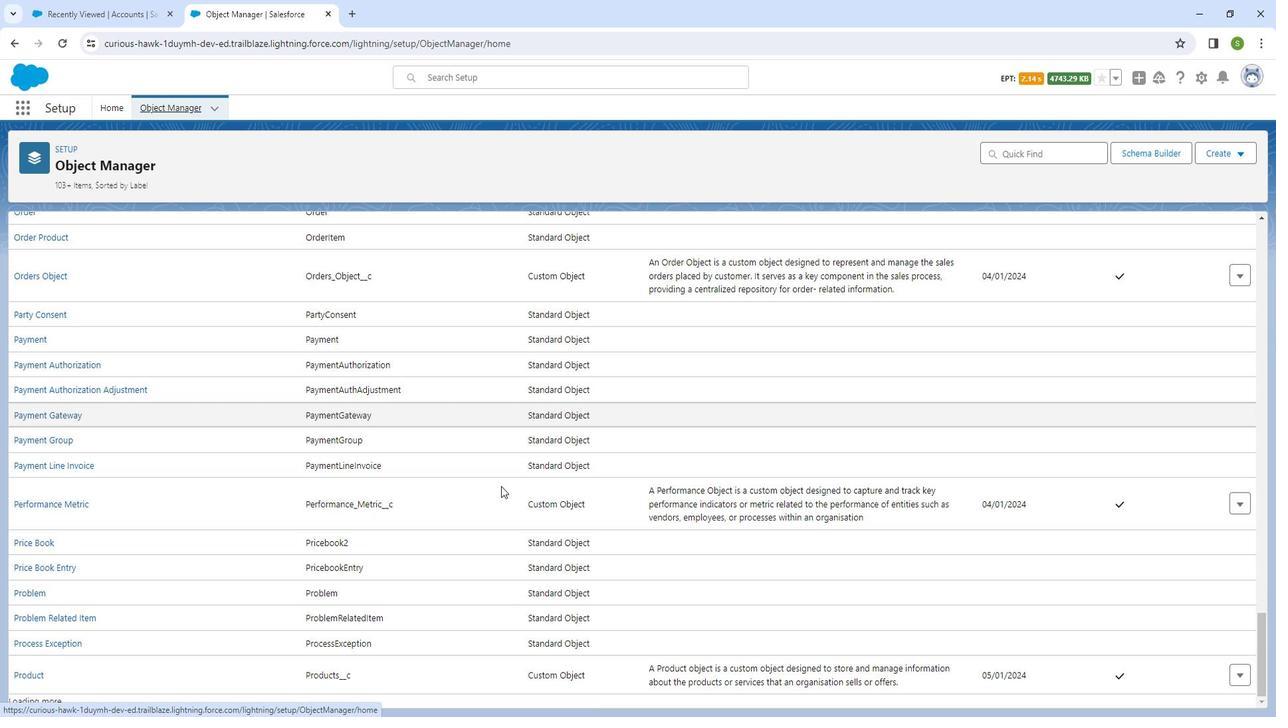 
Action: Mouse scrolled (516, 483) with delta (0, 0)
Screenshot: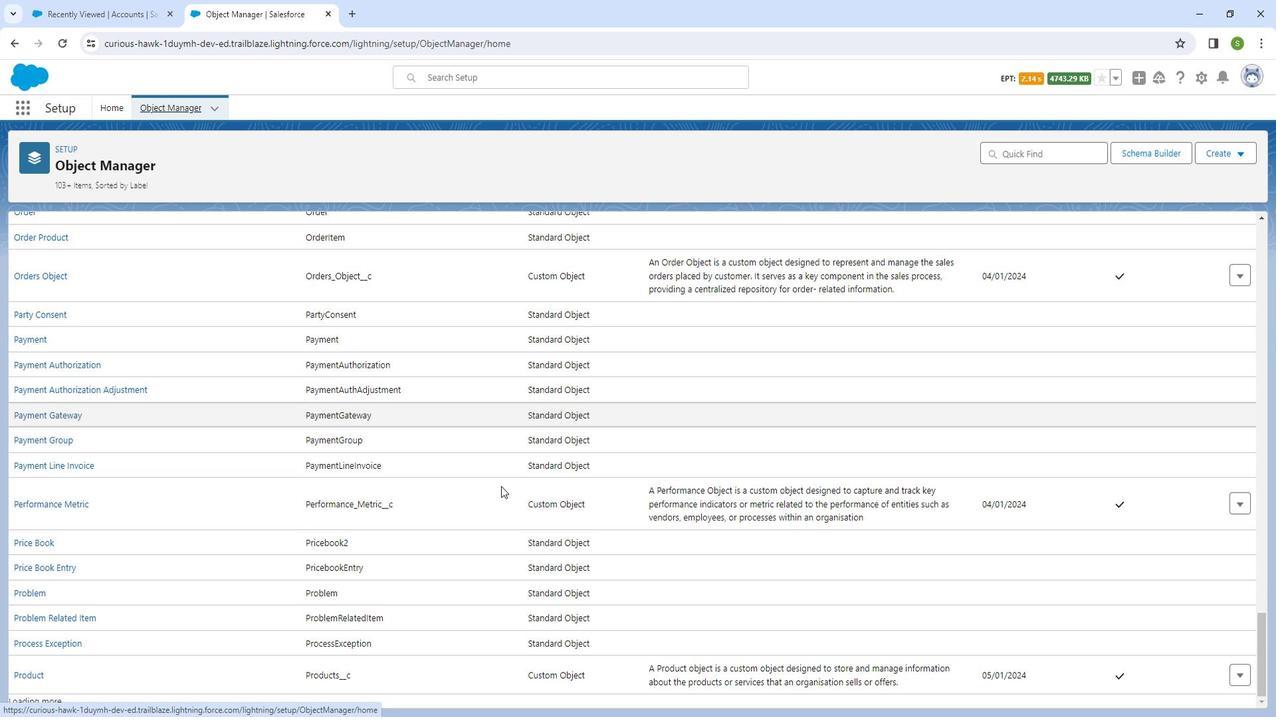 
Action: Mouse scrolled (516, 483) with delta (0, 0)
Screenshot: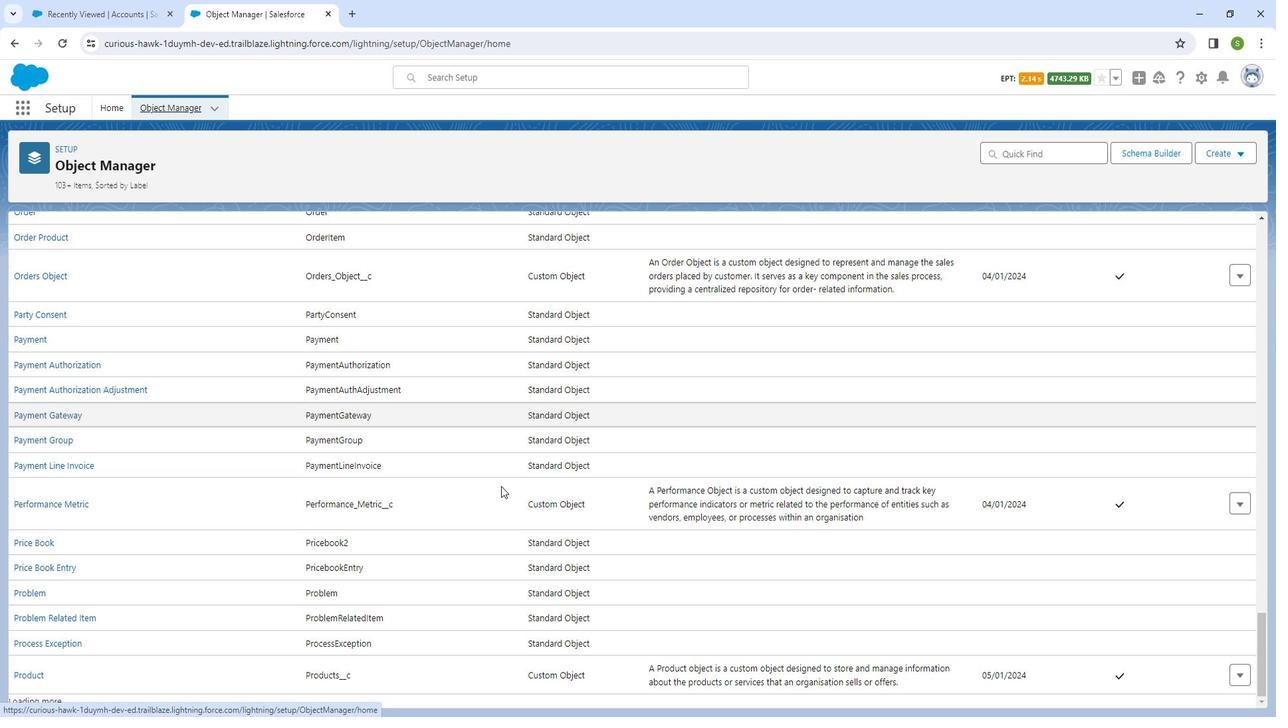 
Action: Mouse moved to (516, 483)
Screenshot: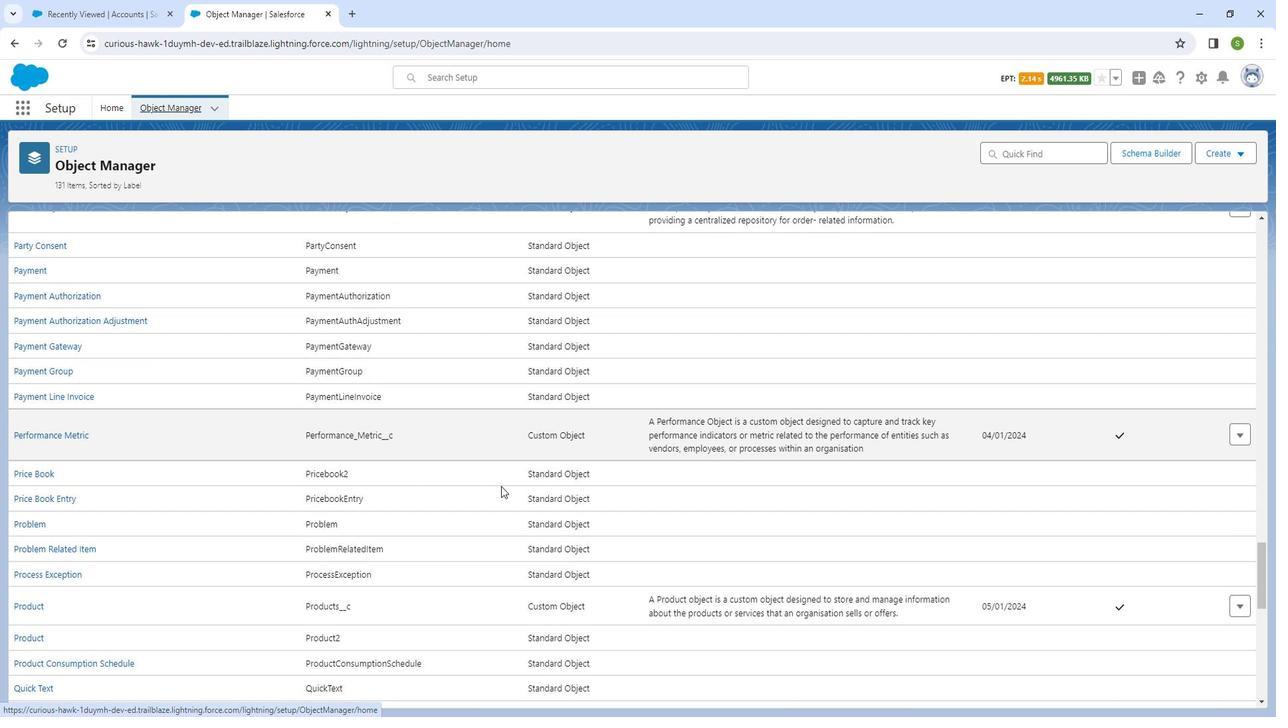 
Action: Mouse scrolled (516, 483) with delta (0, 0)
Screenshot: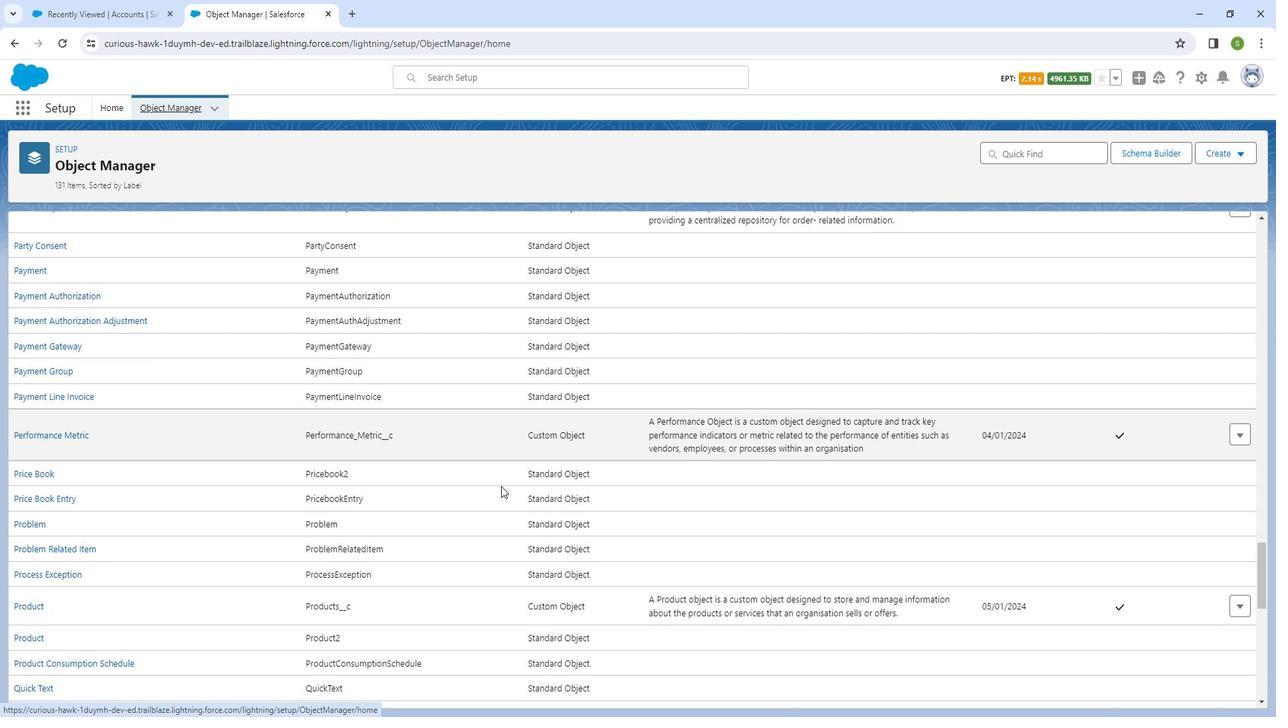 
Action: Mouse scrolled (516, 483) with delta (0, 0)
Screenshot: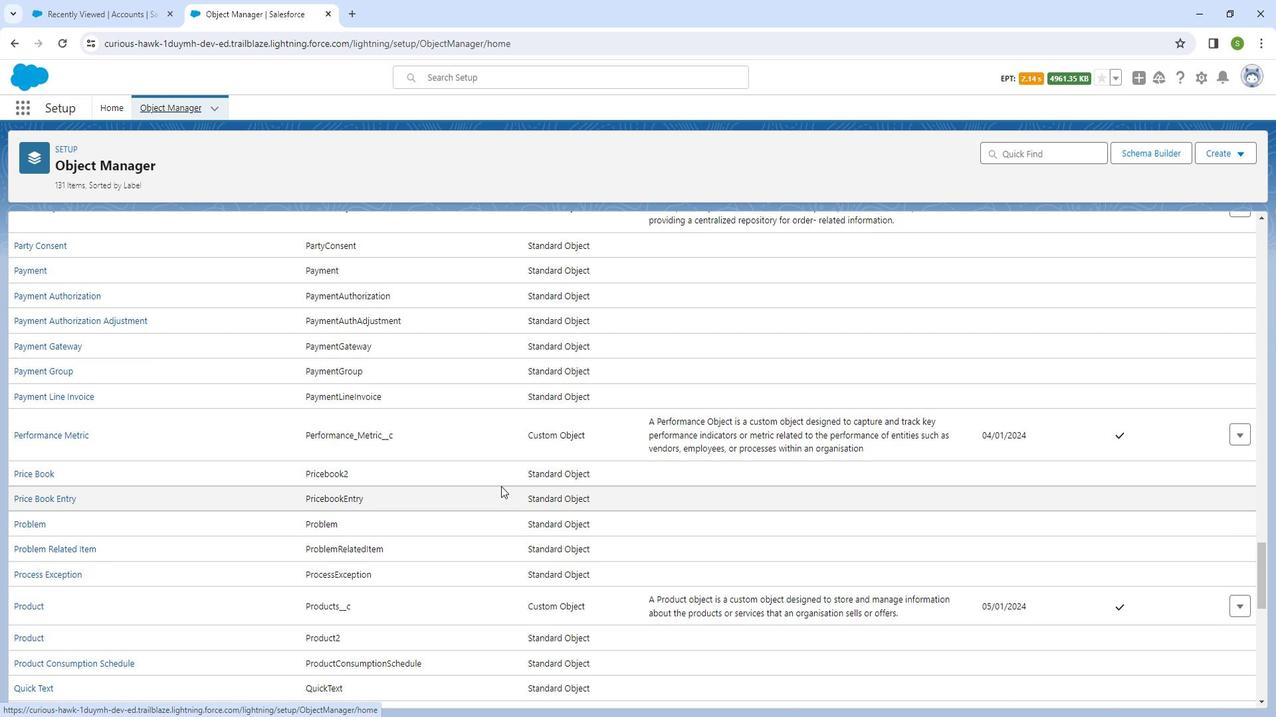 
Action: Mouse scrolled (516, 483) with delta (0, 0)
Screenshot: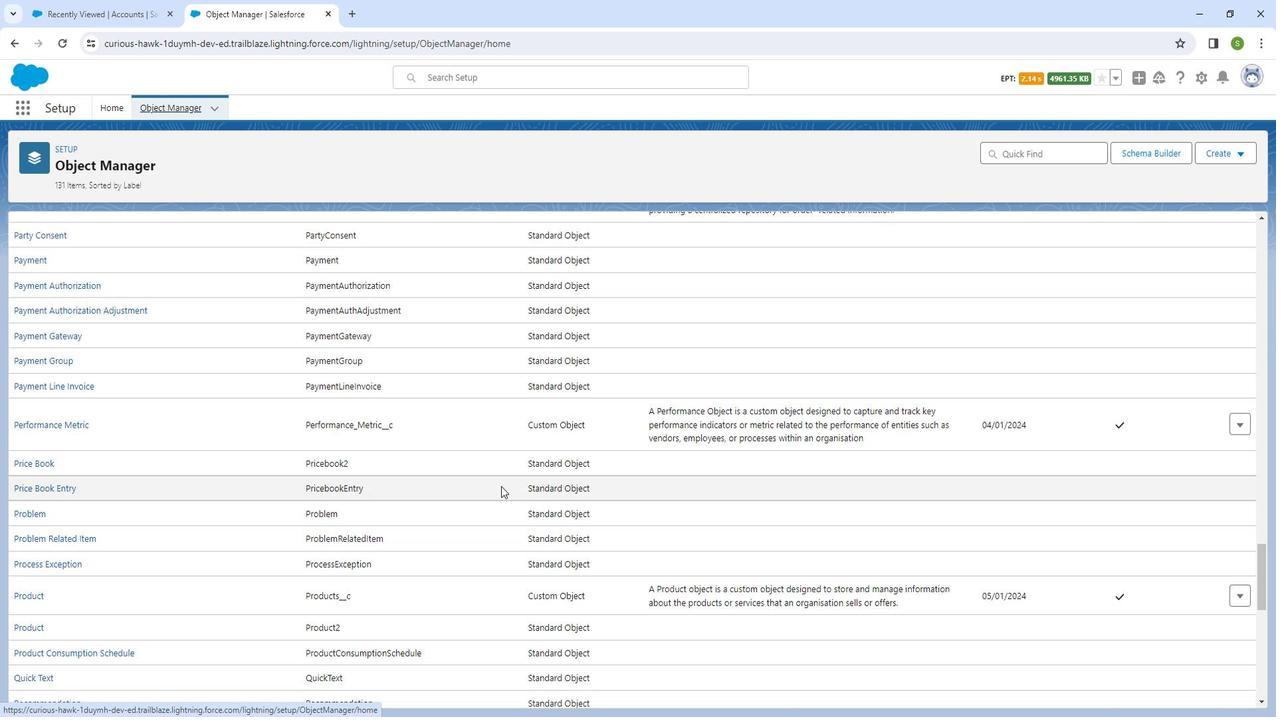 
Action: Mouse scrolled (516, 483) with delta (0, 0)
Screenshot: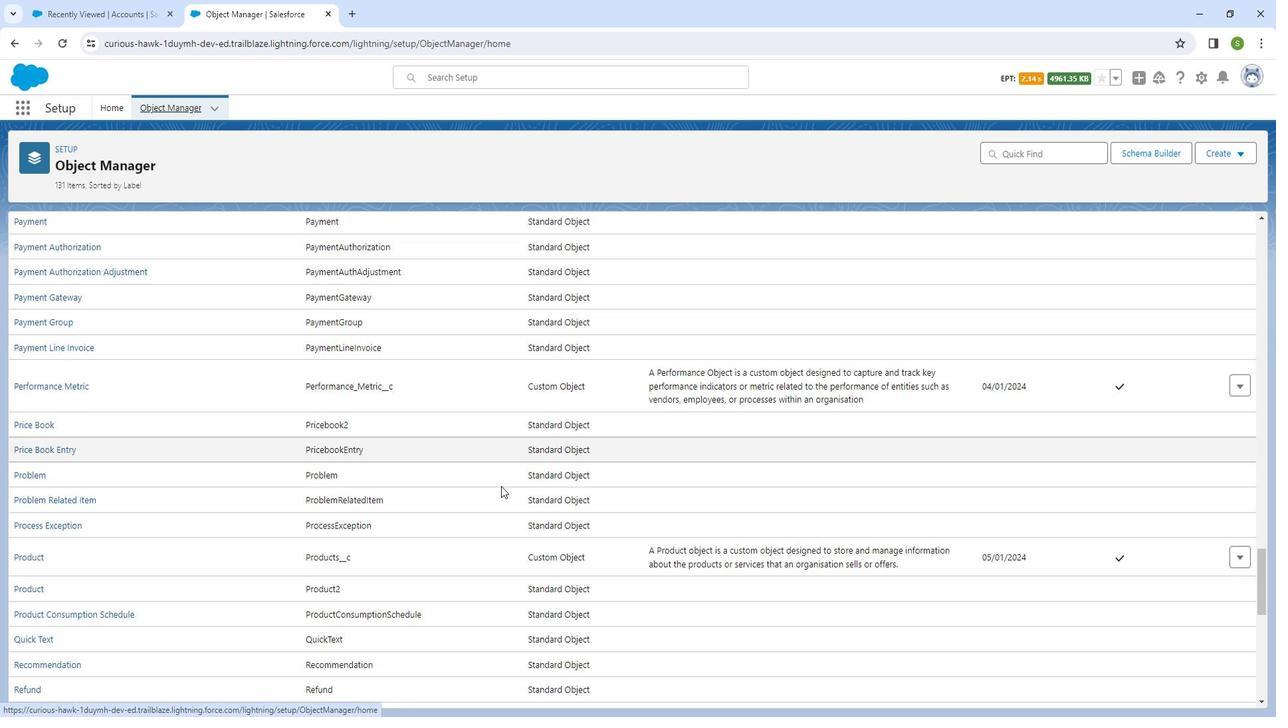 
Action: Mouse scrolled (516, 483) with delta (0, 0)
Screenshot: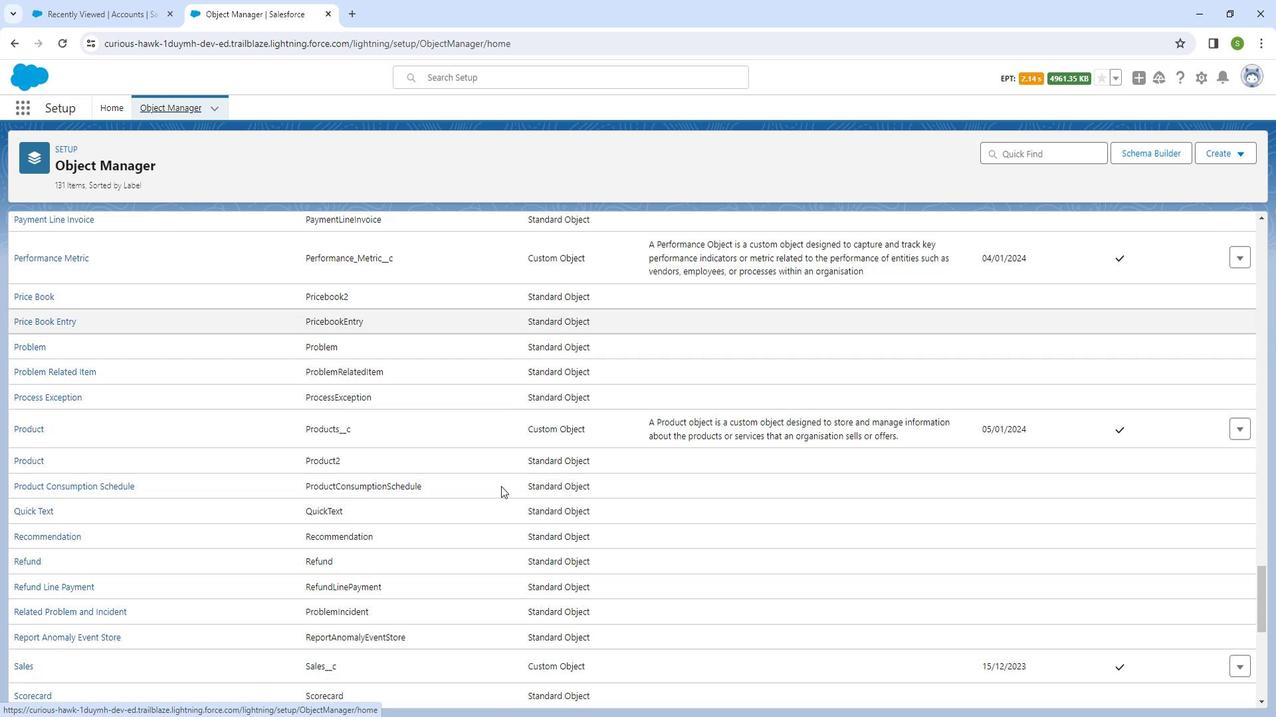 
Action: Mouse scrolled (516, 483) with delta (0, 0)
Screenshot: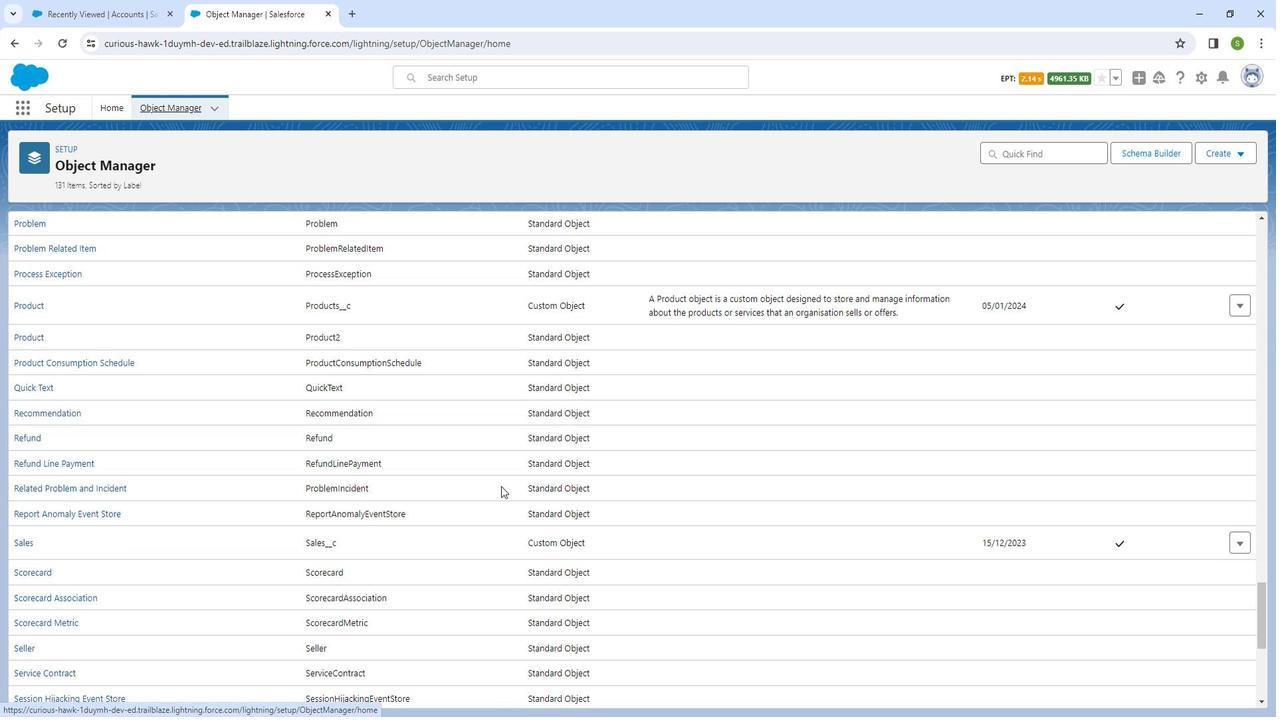 
Action: Mouse scrolled (516, 483) with delta (0, 0)
Screenshot: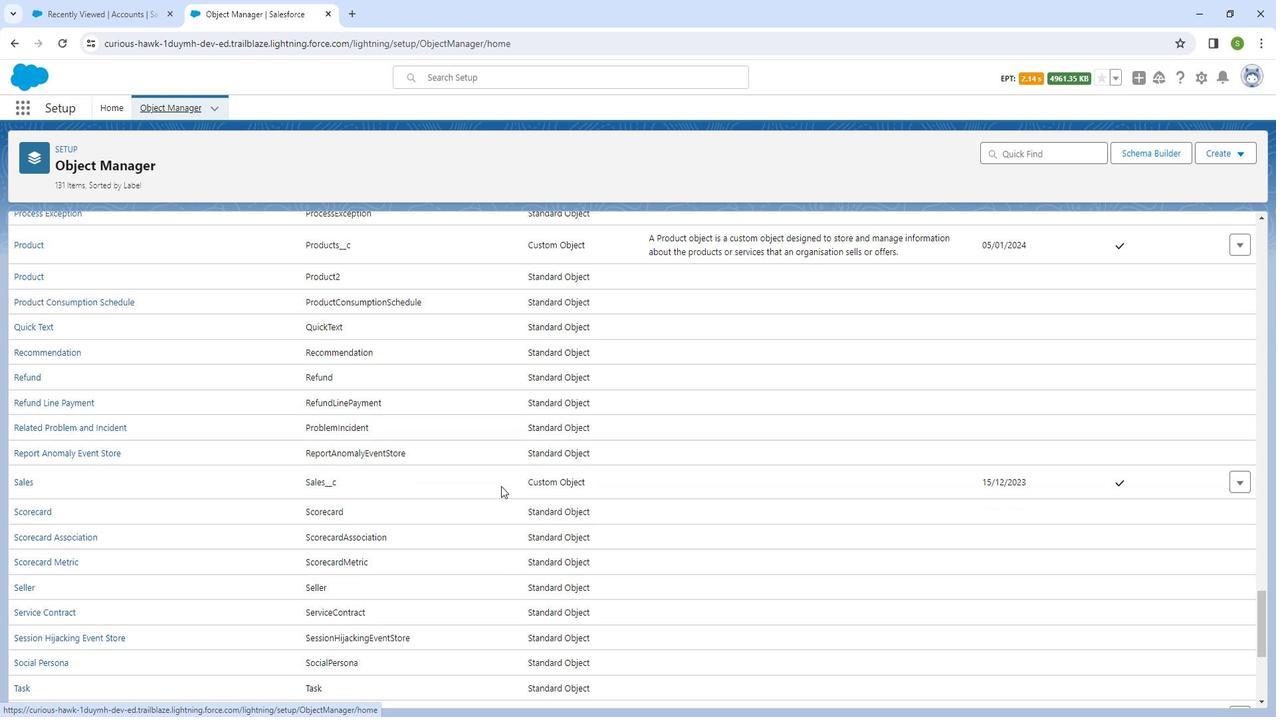 
Action: Mouse scrolled (516, 483) with delta (0, 0)
Screenshot: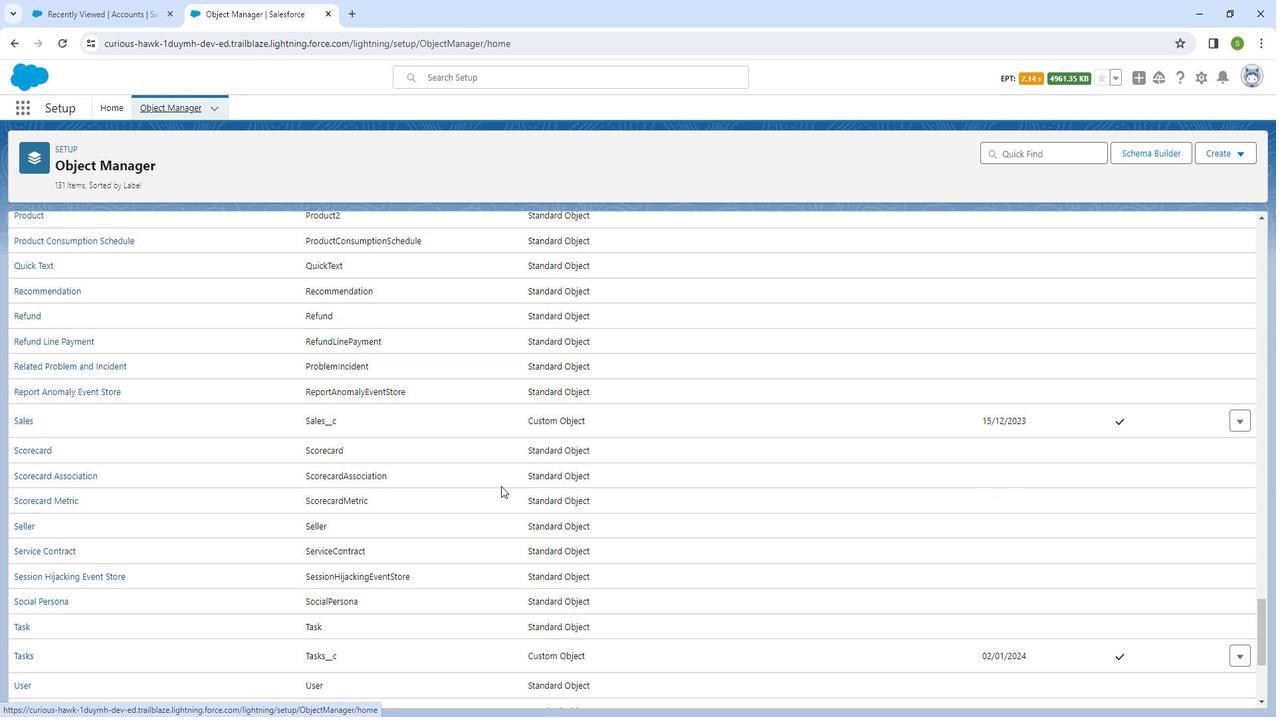 
Action: Mouse moved to (516, 481)
Screenshot: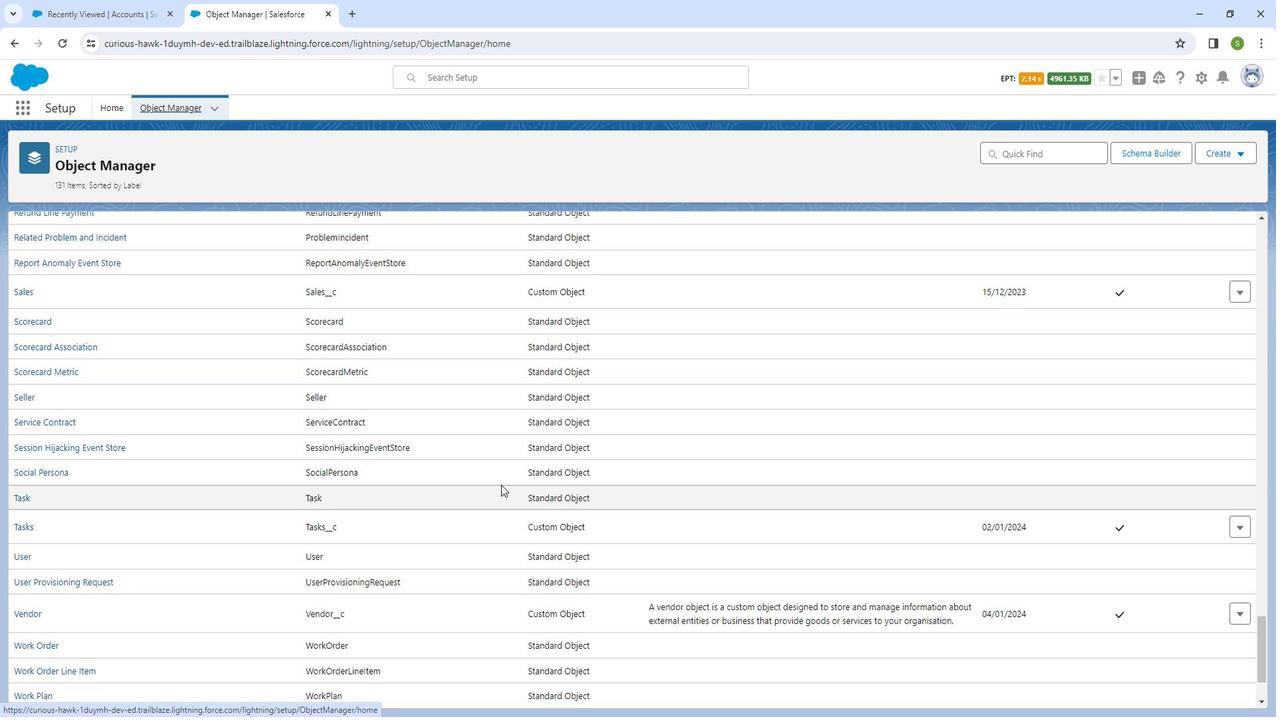 
Action: Mouse scrolled (516, 481) with delta (0, 0)
Screenshot: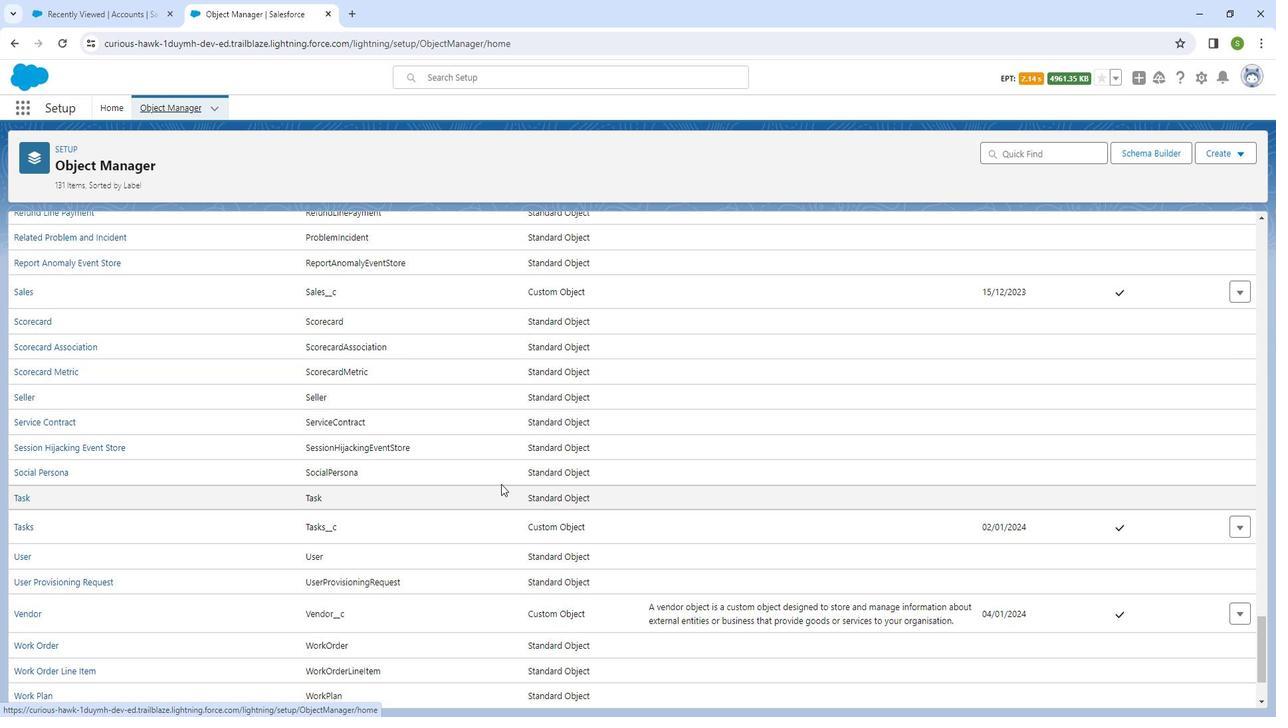 
Action: Mouse scrolled (516, 481) with delta (0, 0)
Screenshot: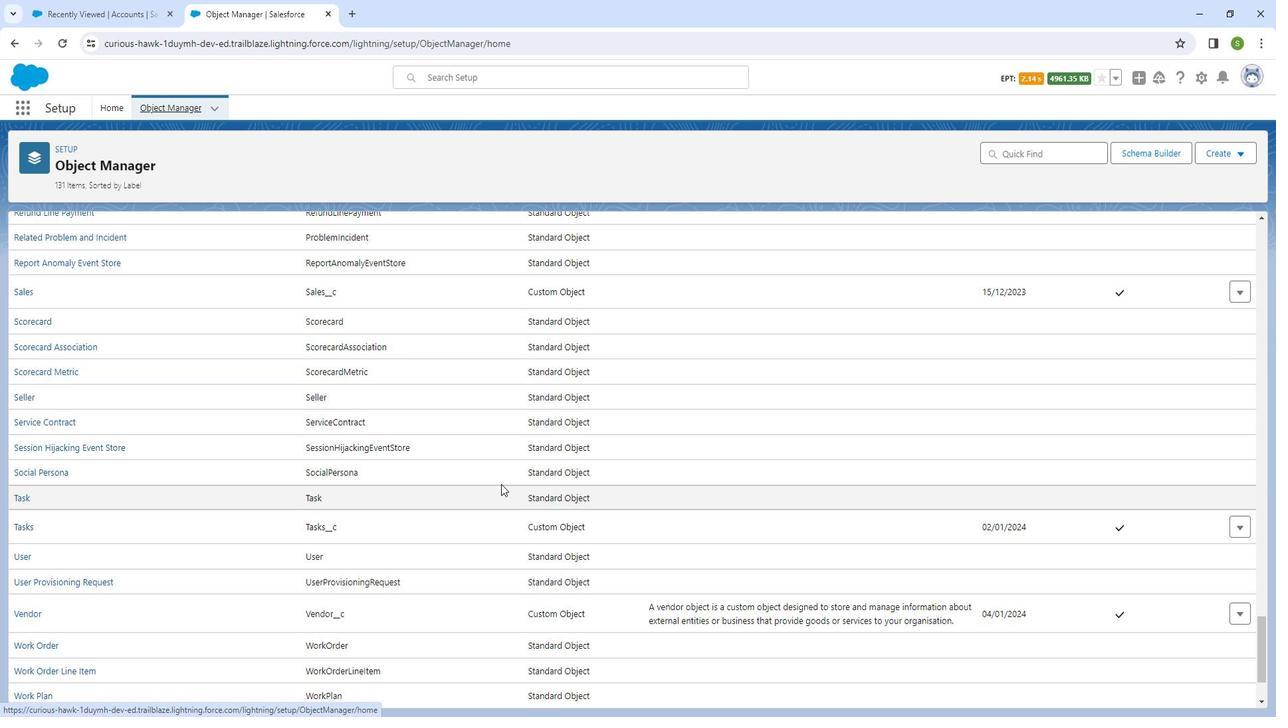 
Action: Mouse scrolled (516, 481) with delta (0, 0)
Screenshot: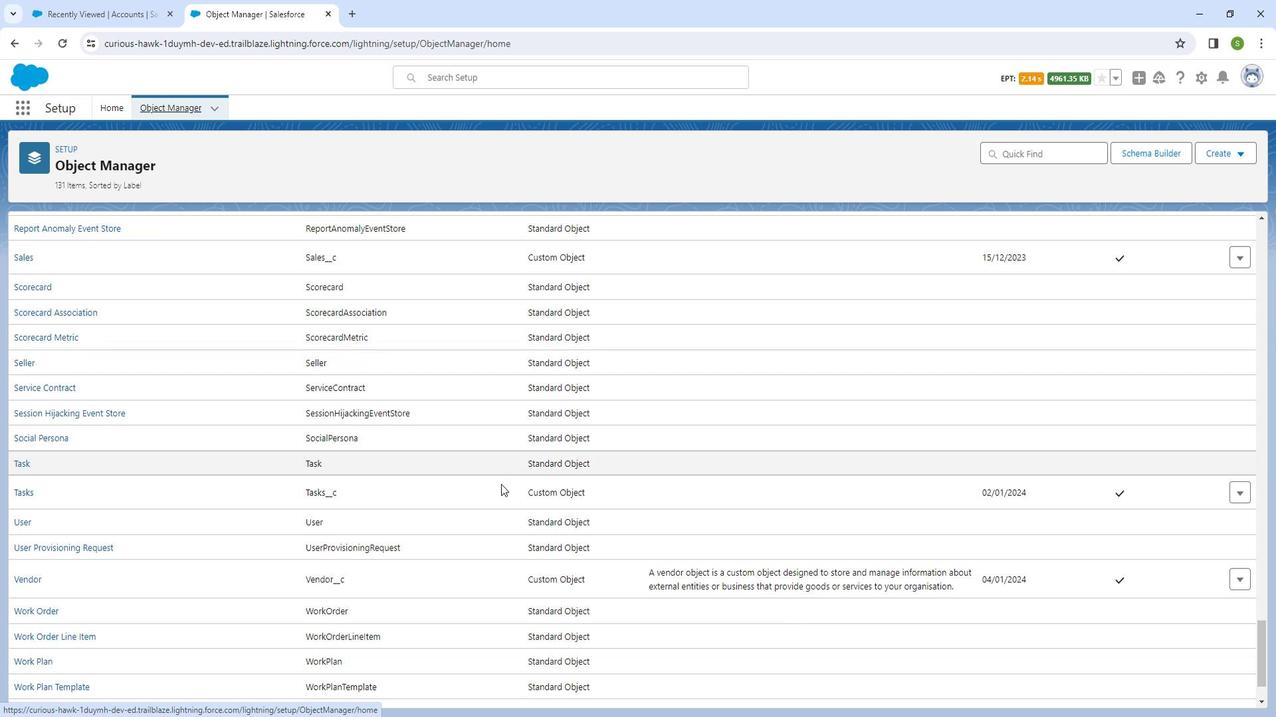 
Action: Mouse scrolled (516, 481) with delta (0, 0)
Screenshot: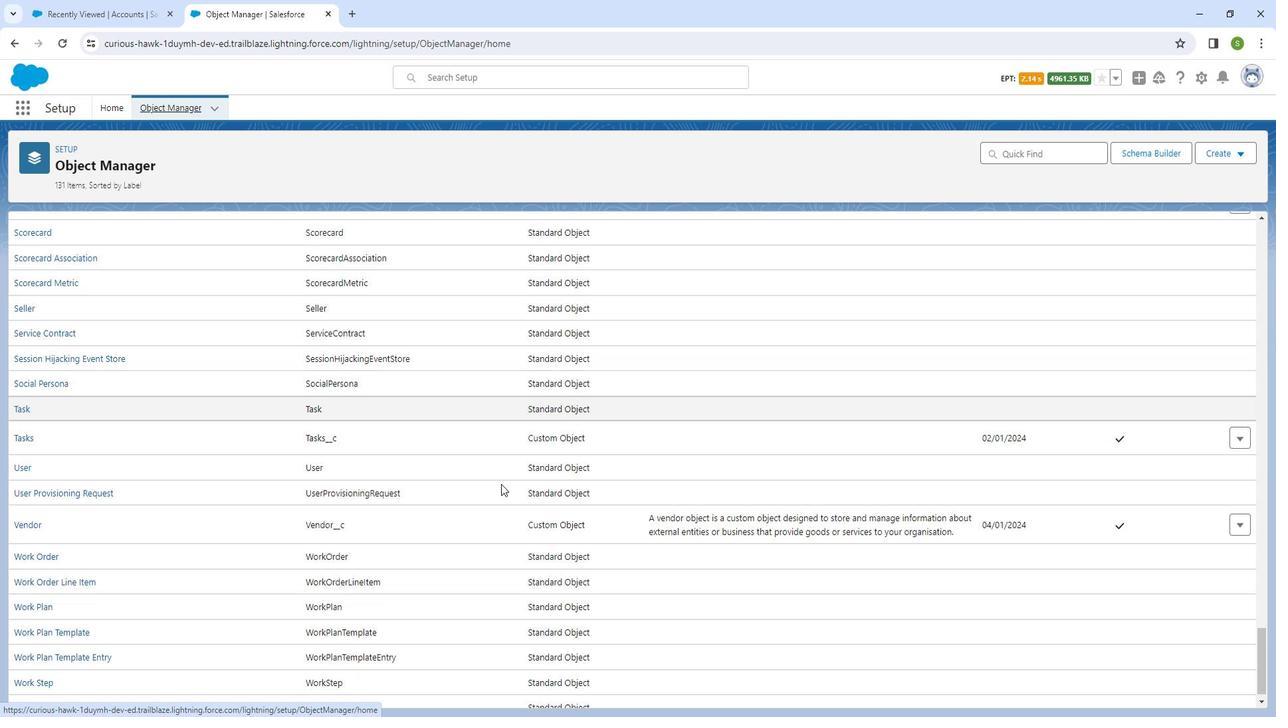 
Action: Mouse scrolled (516, 481) with delta (0, 0)
Screenshot: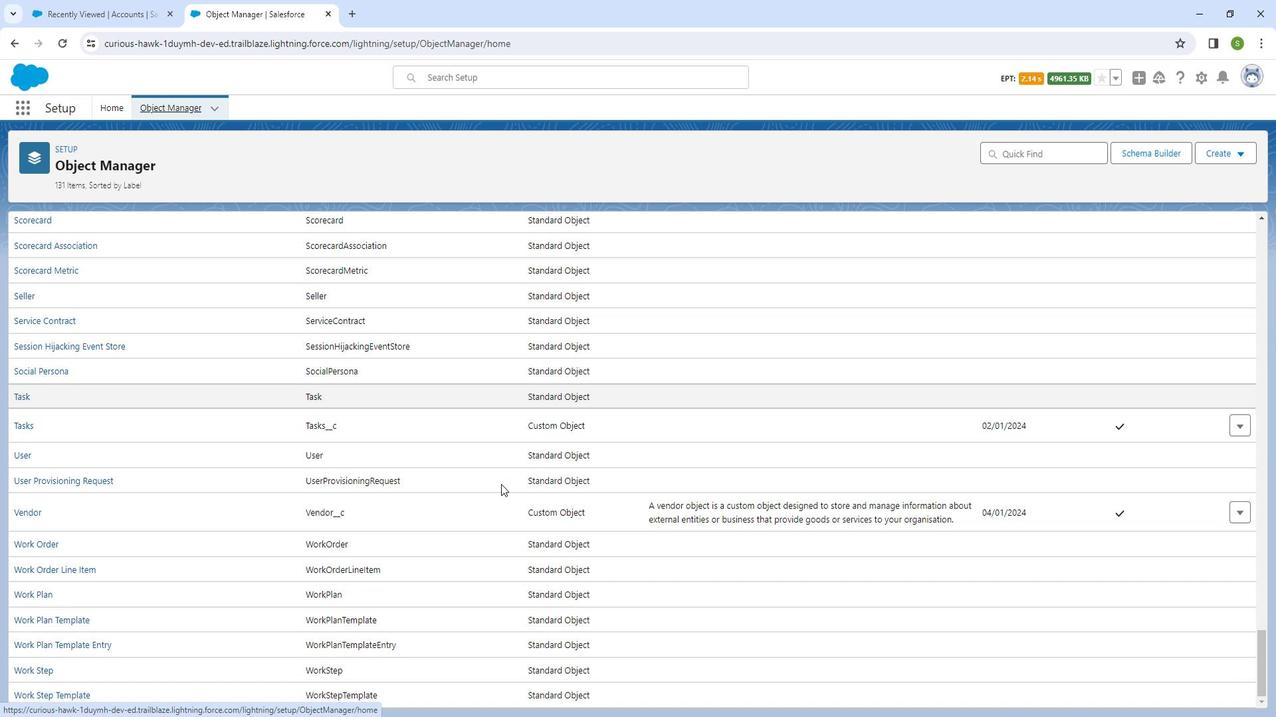 
Action: Mouse scrolled (516, 481) with delta (0, 0)
Screenshot: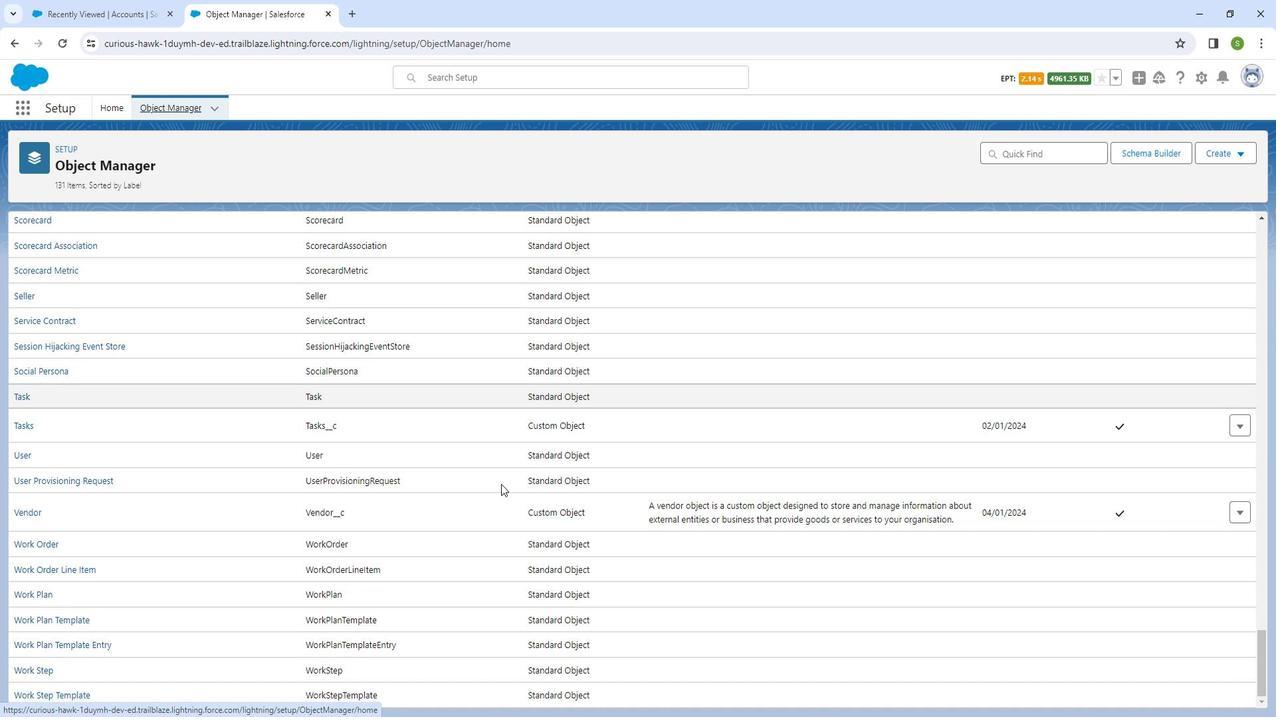 
Action: Mouse scrolled (516, 481) with delta (0, 0)
Screenshot: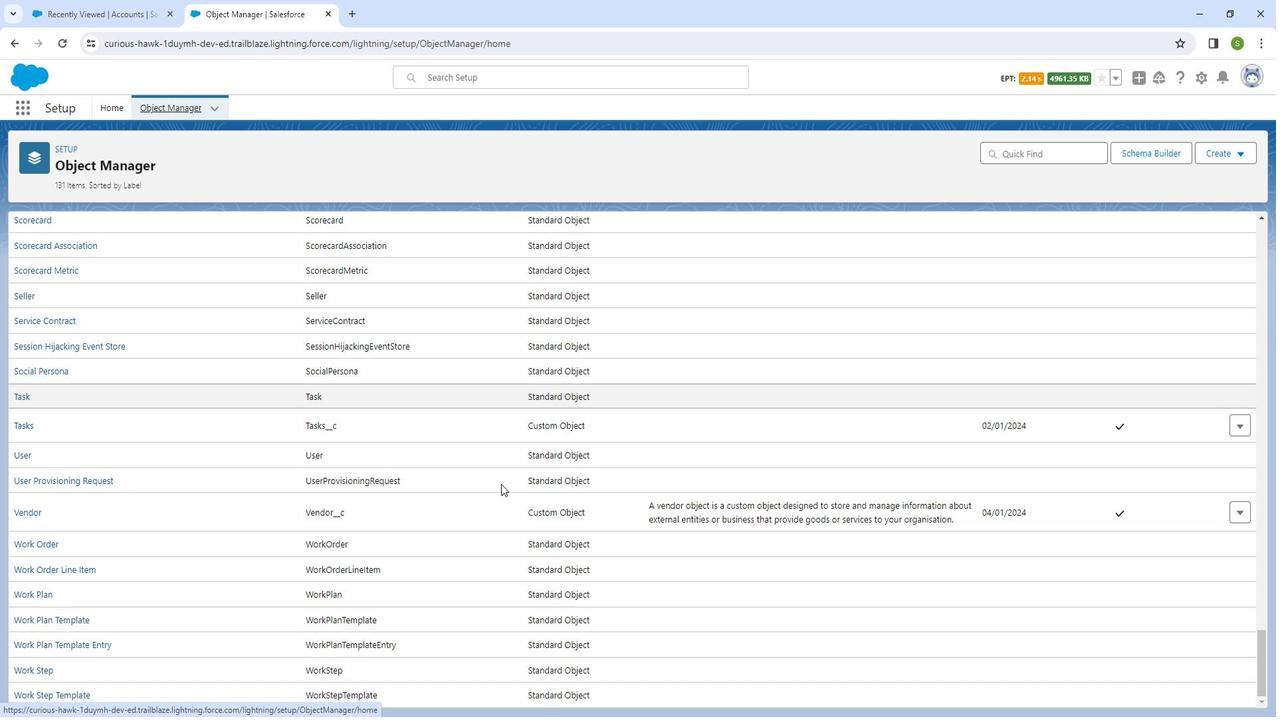 
Action: Mouse moved to (48, 508)
Screenshot: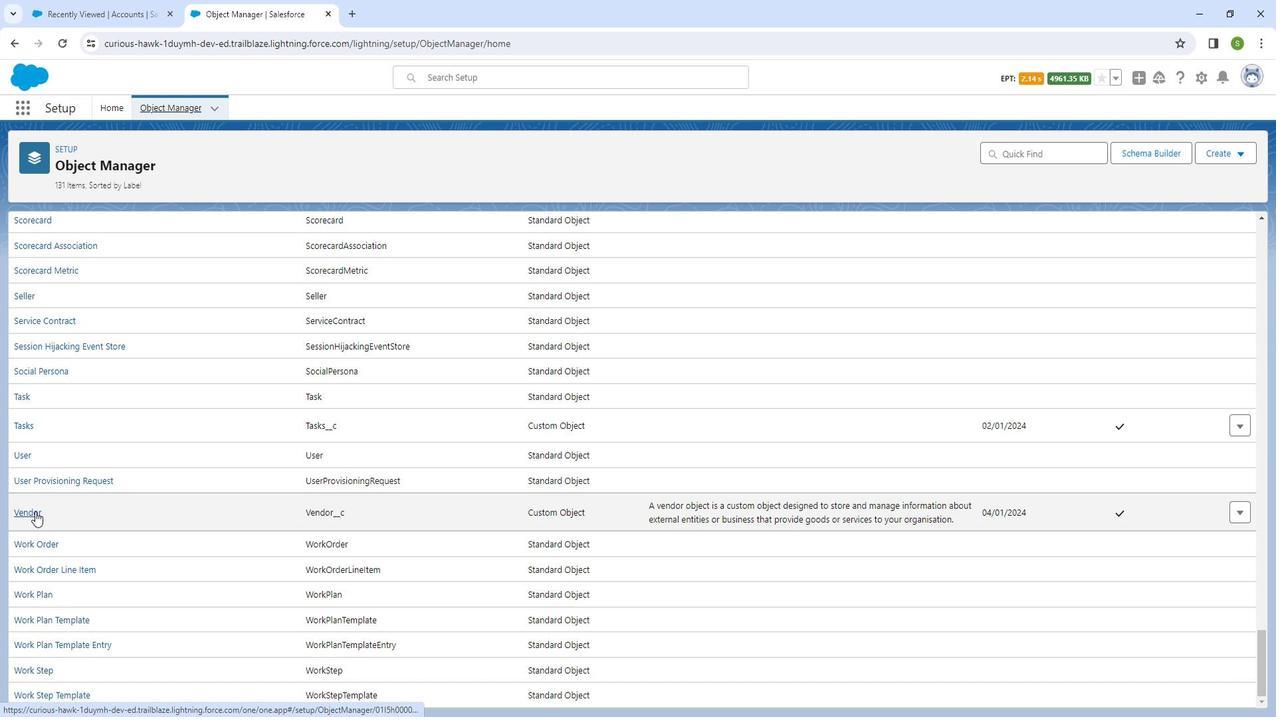 
Action: Mouse pressed left at (48, 508)
Screenshot: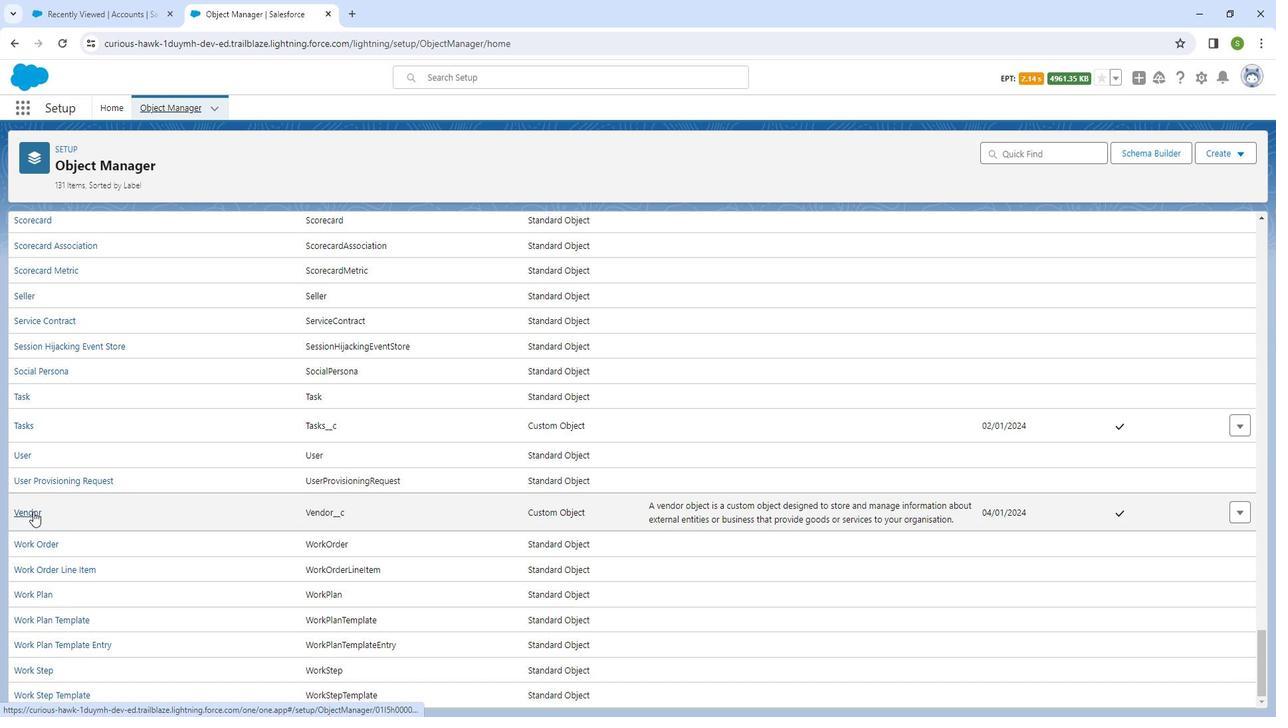 
Action: Mouse moved to (122, 255)
Screenshot: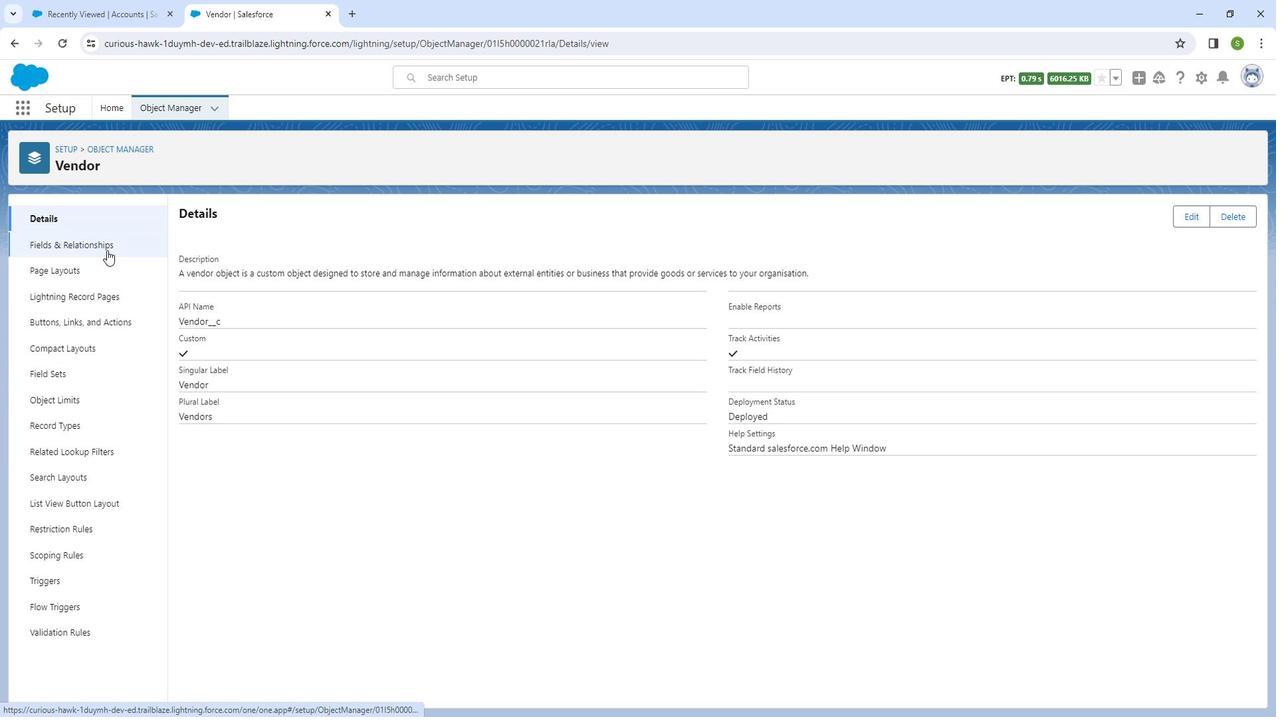 
Action: Mouse pressed left at (122, 255)
Screenshot: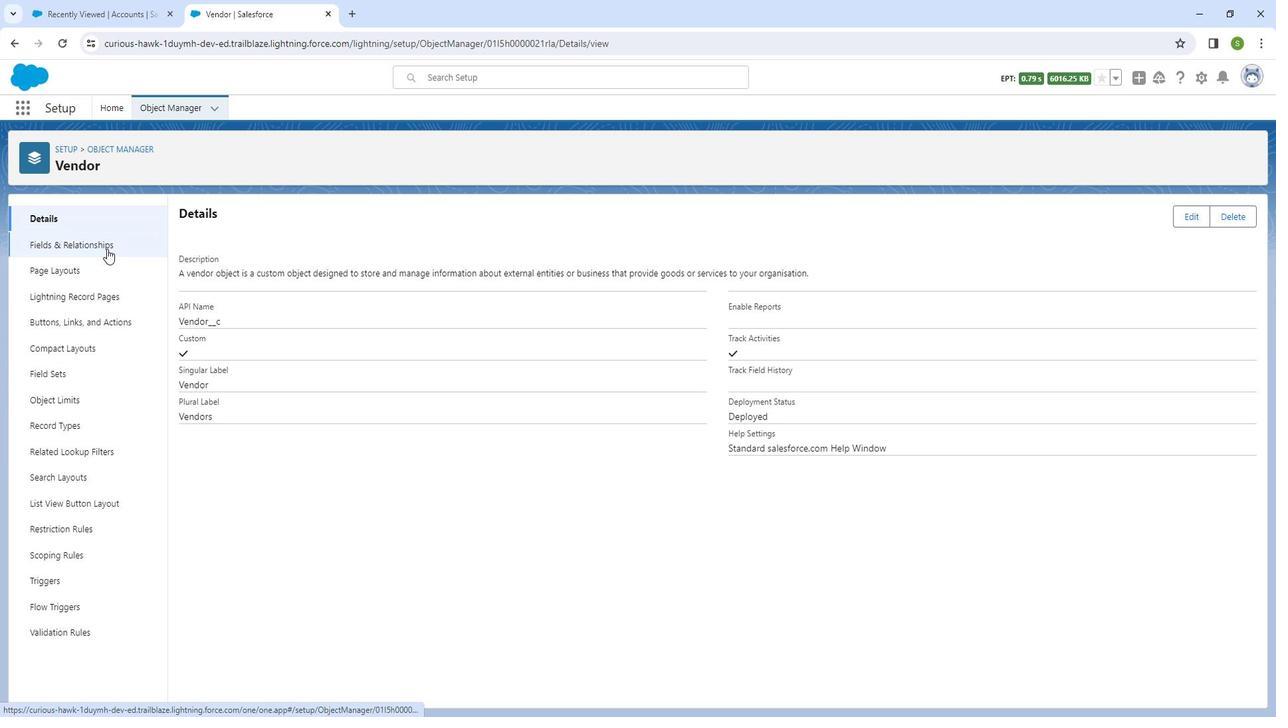 
Action: Mouse moved to (979, 227)
Screenshot: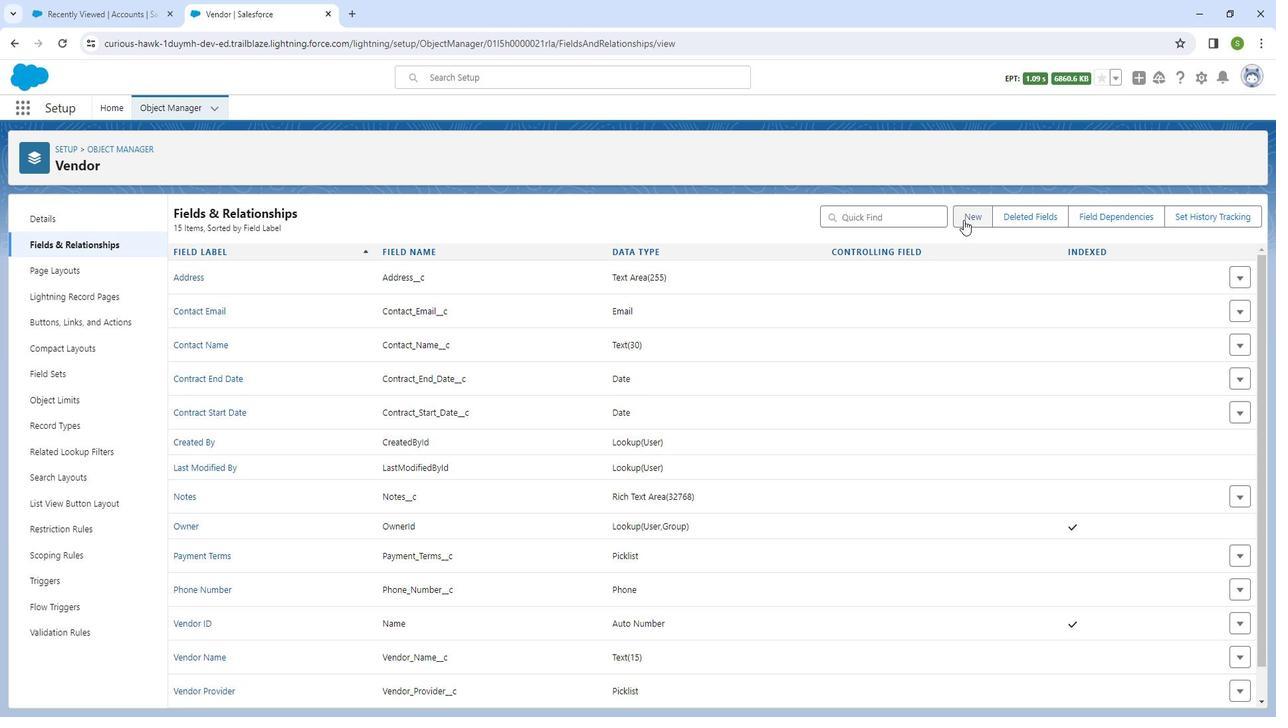 
Action: Mouse pressed left at (979, 227)
Screenshot: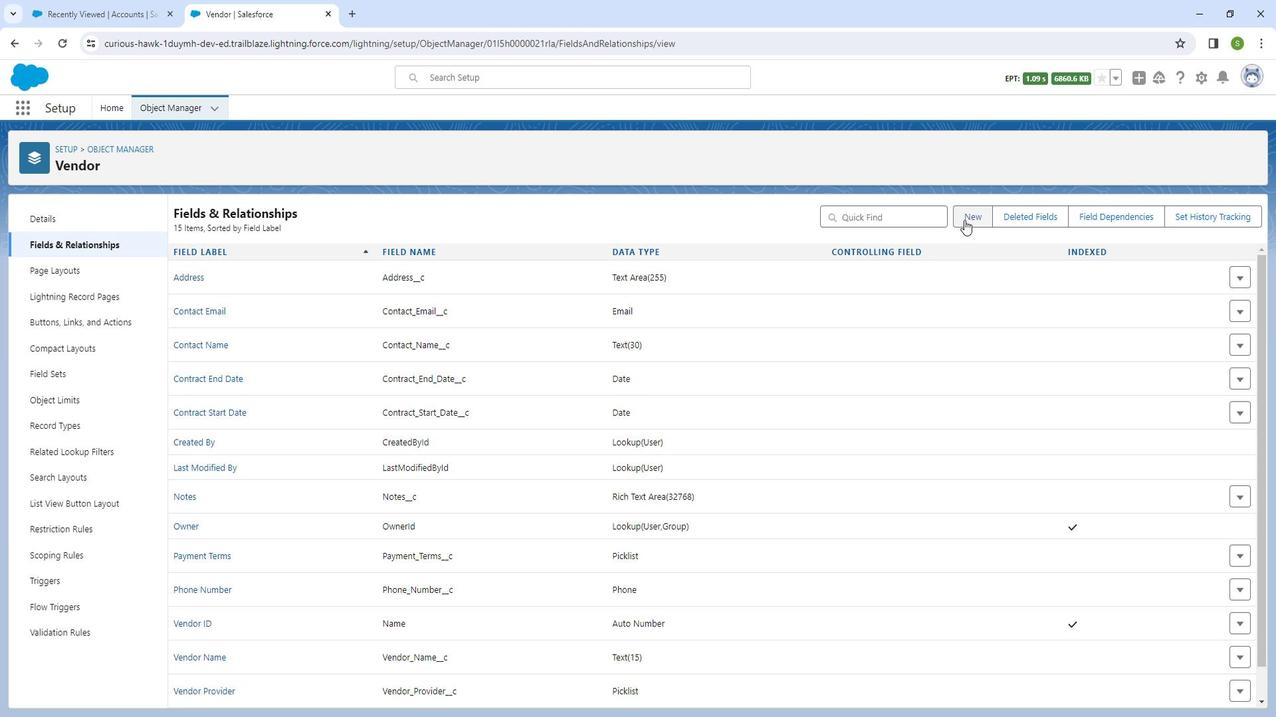
Action: Mouse moved to (273, 465)
Screenshot: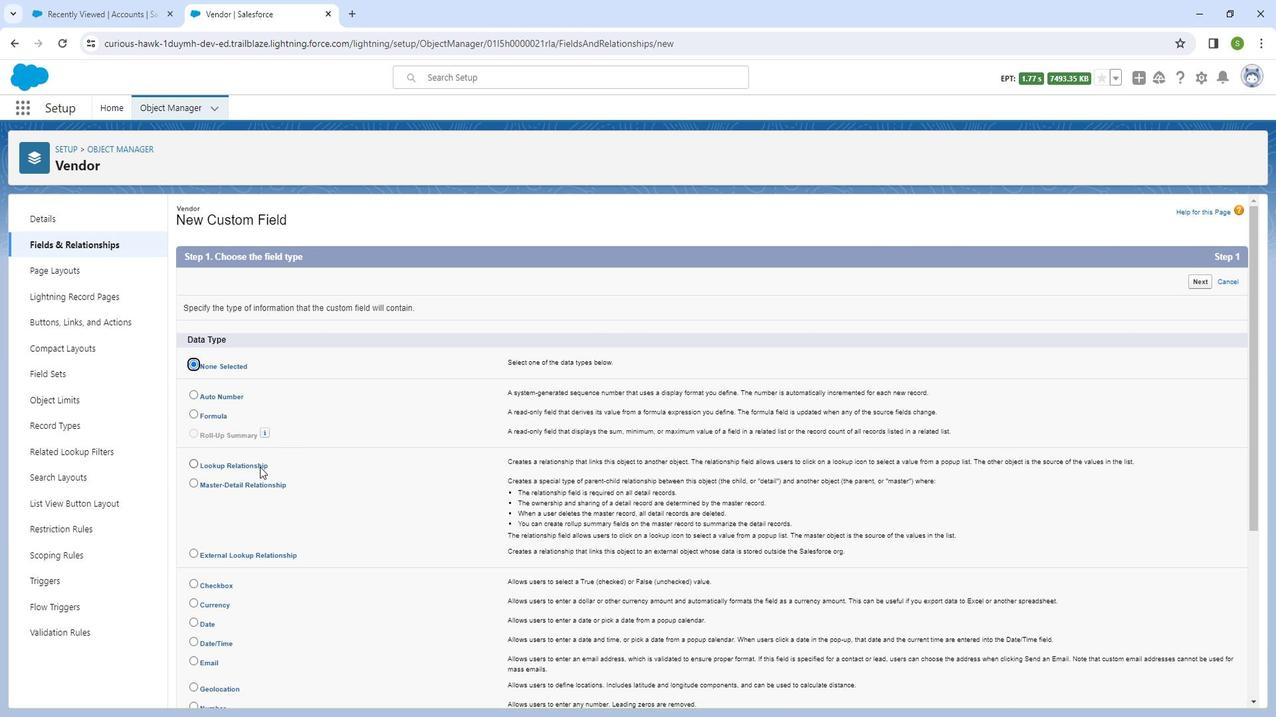 
Action: Mouse pressed left at (273, 465)
Screenshot: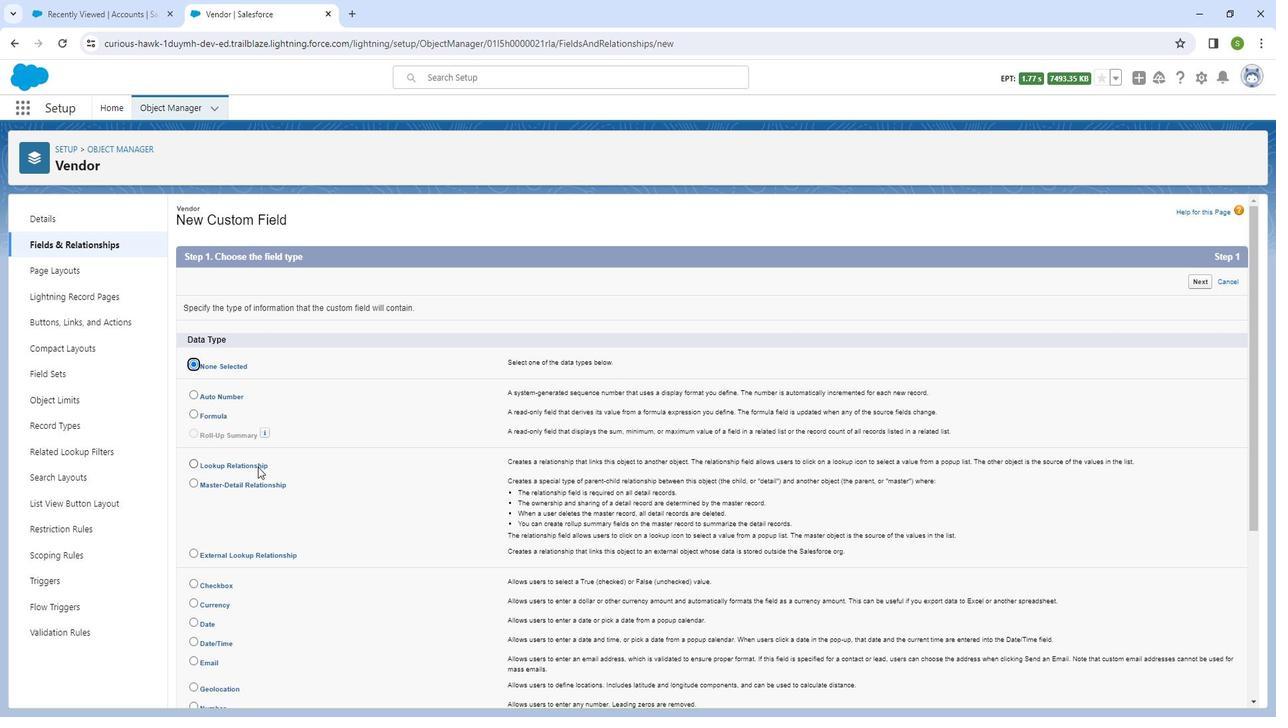 
Action: Mouse moved to (1213, 289)
Screenshot: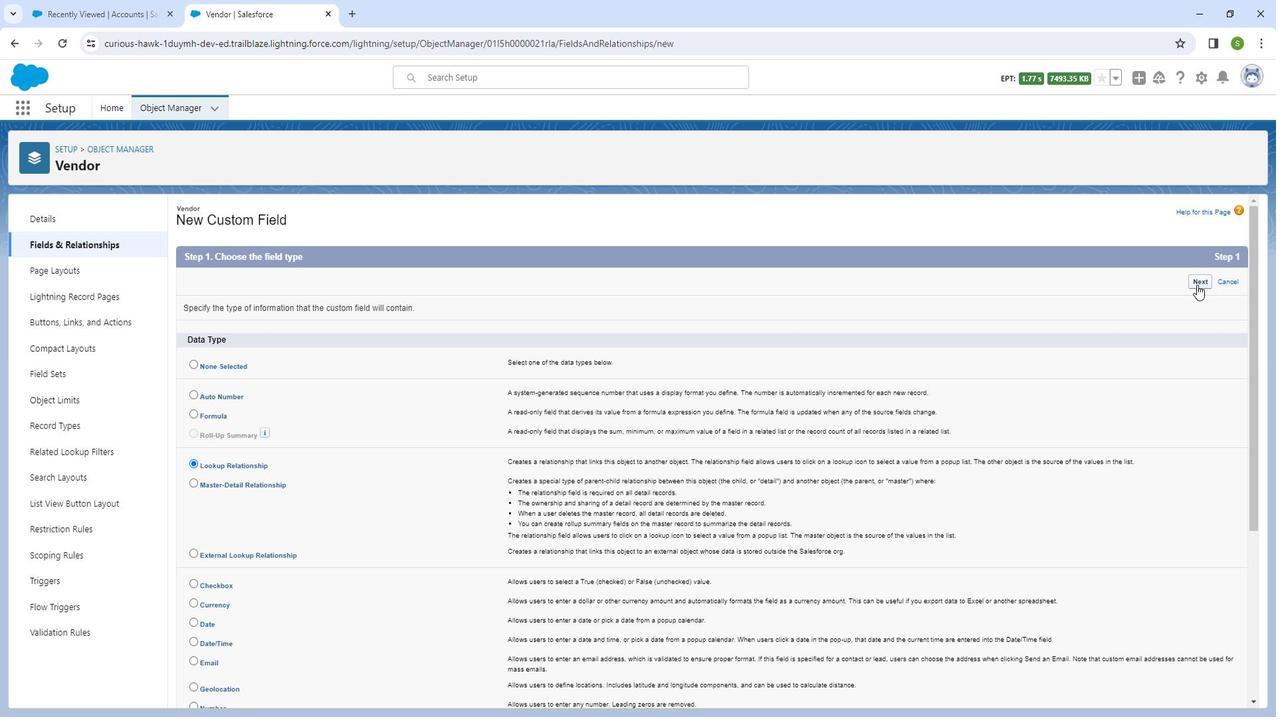 
Action: Mouse pressed left at (1213, 289)
Screenshot: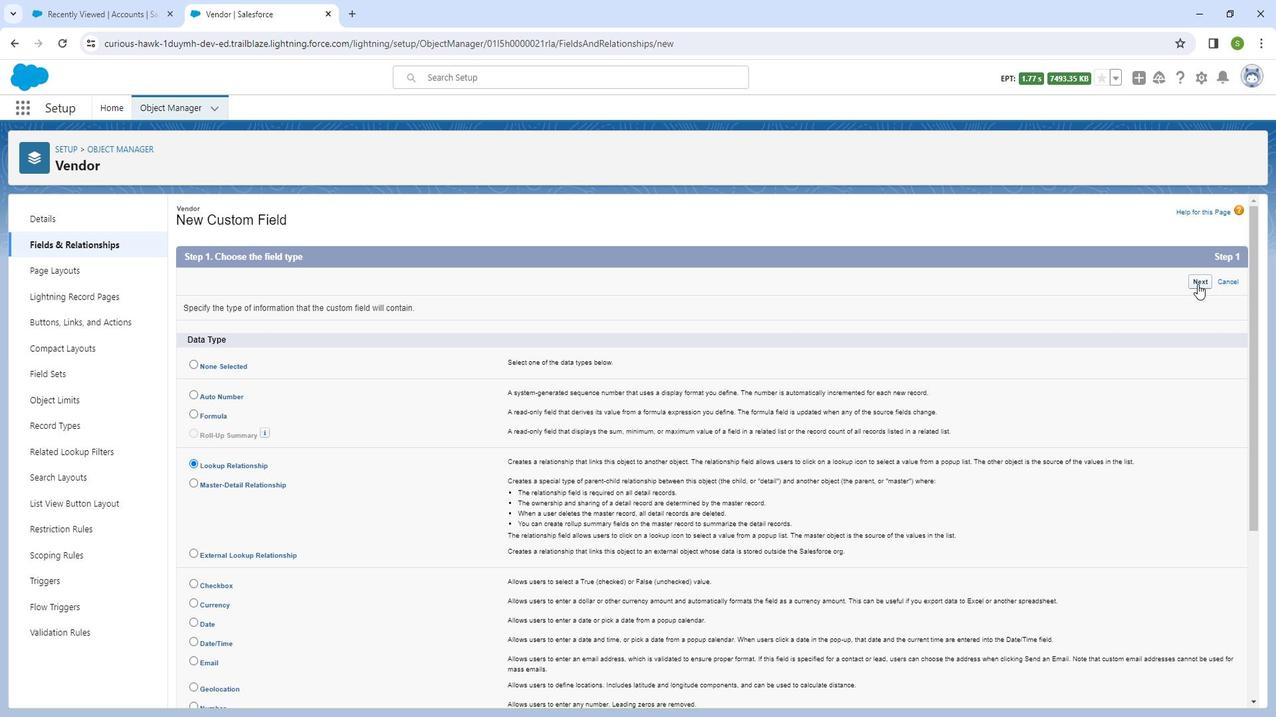 
Action: Mouse moved to (579, 337)
Screenshot: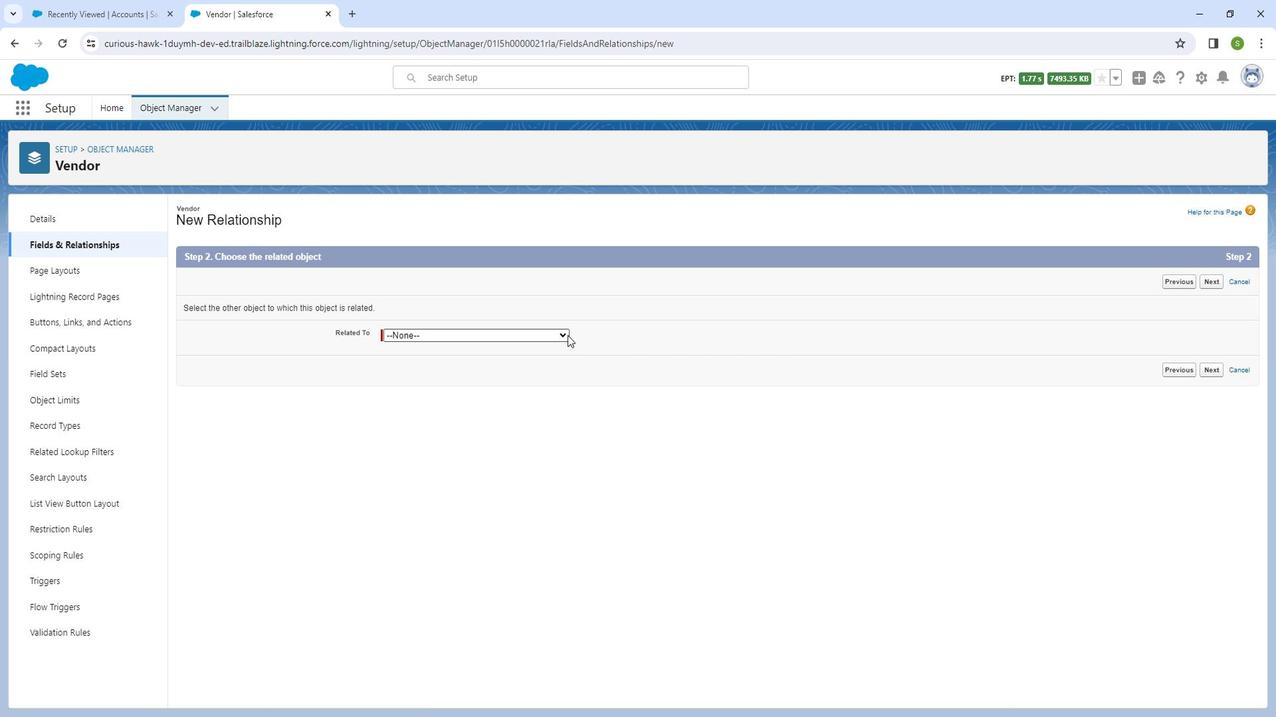
Action: Mouse pressed left at (579, 337)
Screenshot: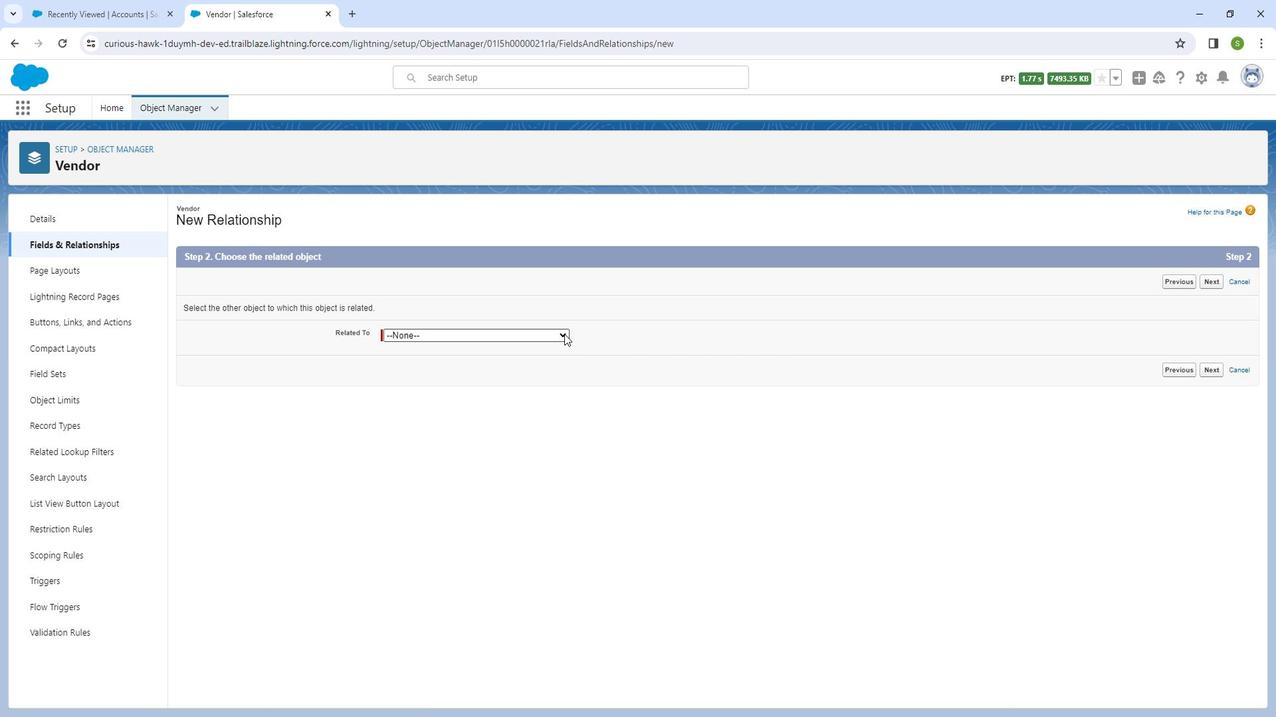 
Action: Mouse moved to (526, 422)
Screenshot: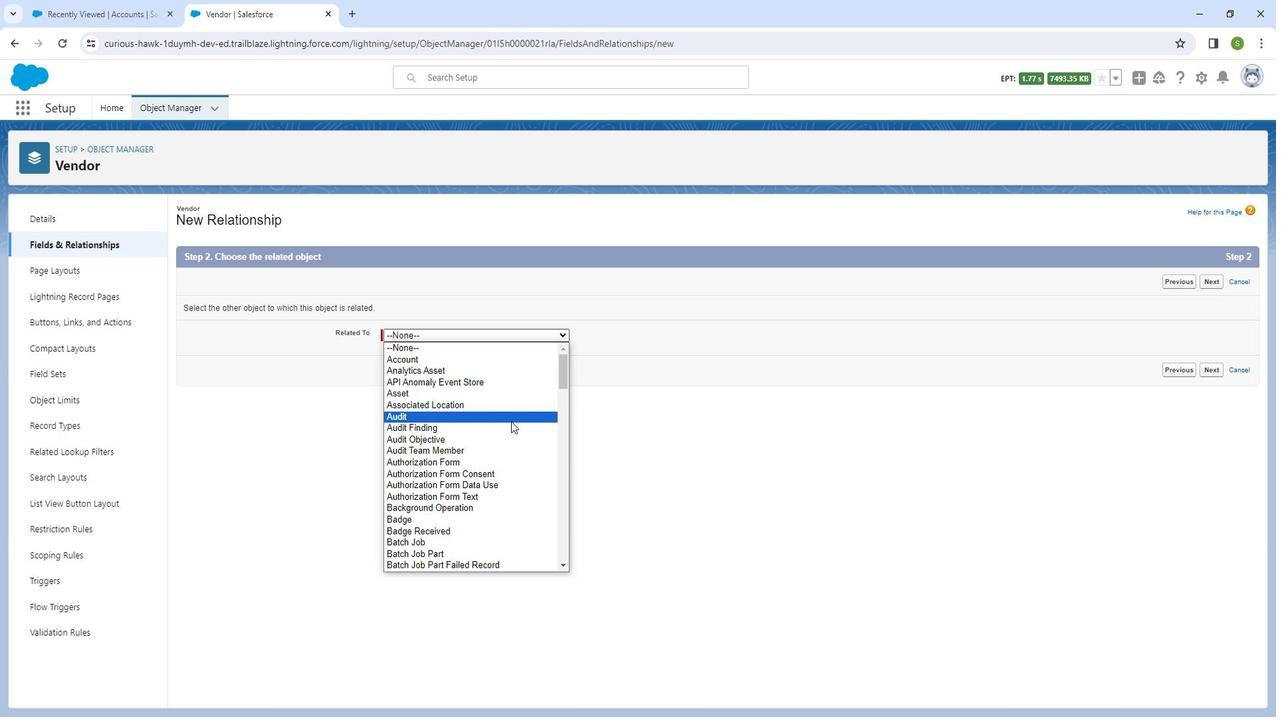 
Action: Mouse scrolled (526, 421) with delta (0, 0)
Screenshot: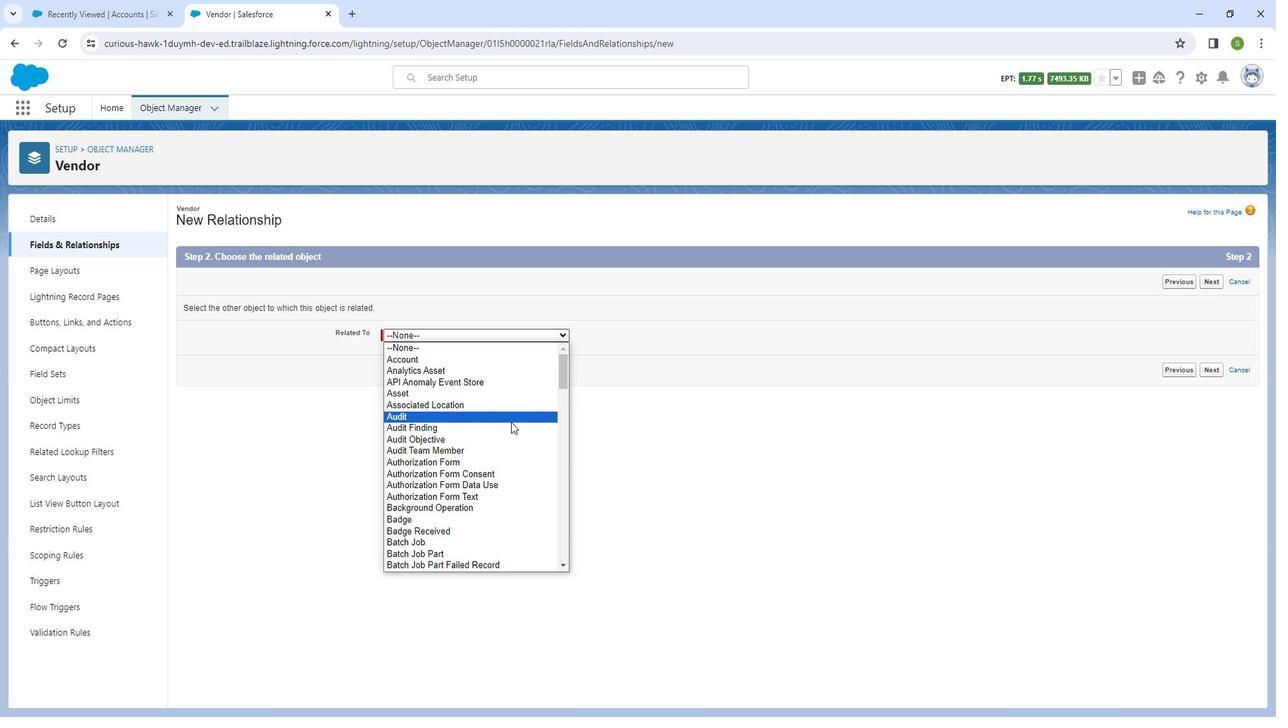 
Action: Mouse scrolled (526, 421) with delta (0, 0)
Screenshot: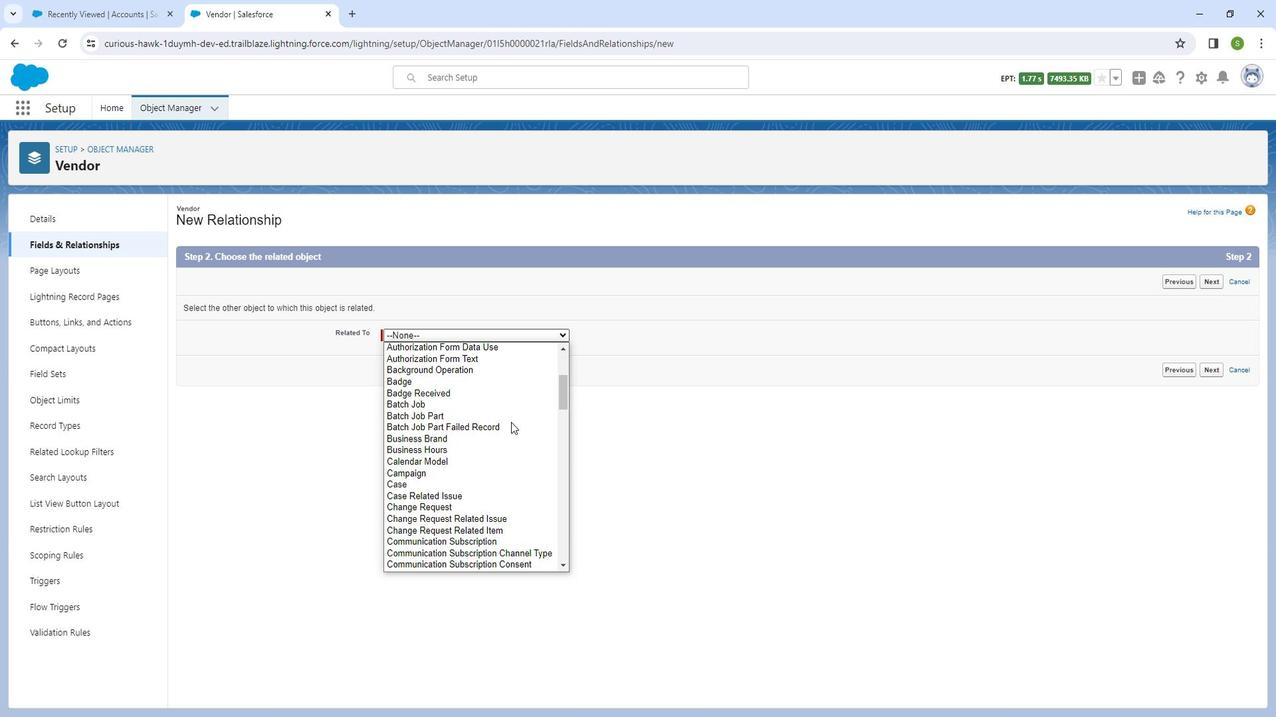 
Action: Mouse scrolled (526, 421) with delta (0, 0)
Screenshot: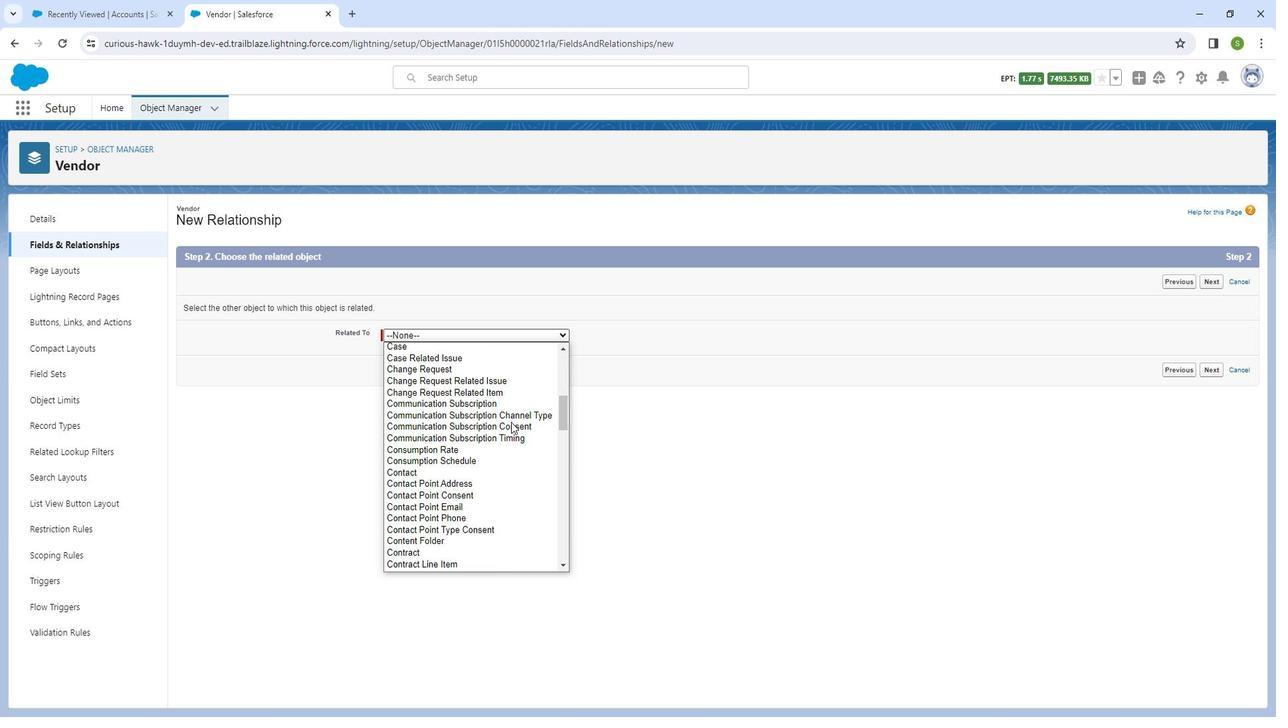 
Action: Mouse scrolled (526, 421) with delta (0, 0)
Screenshot: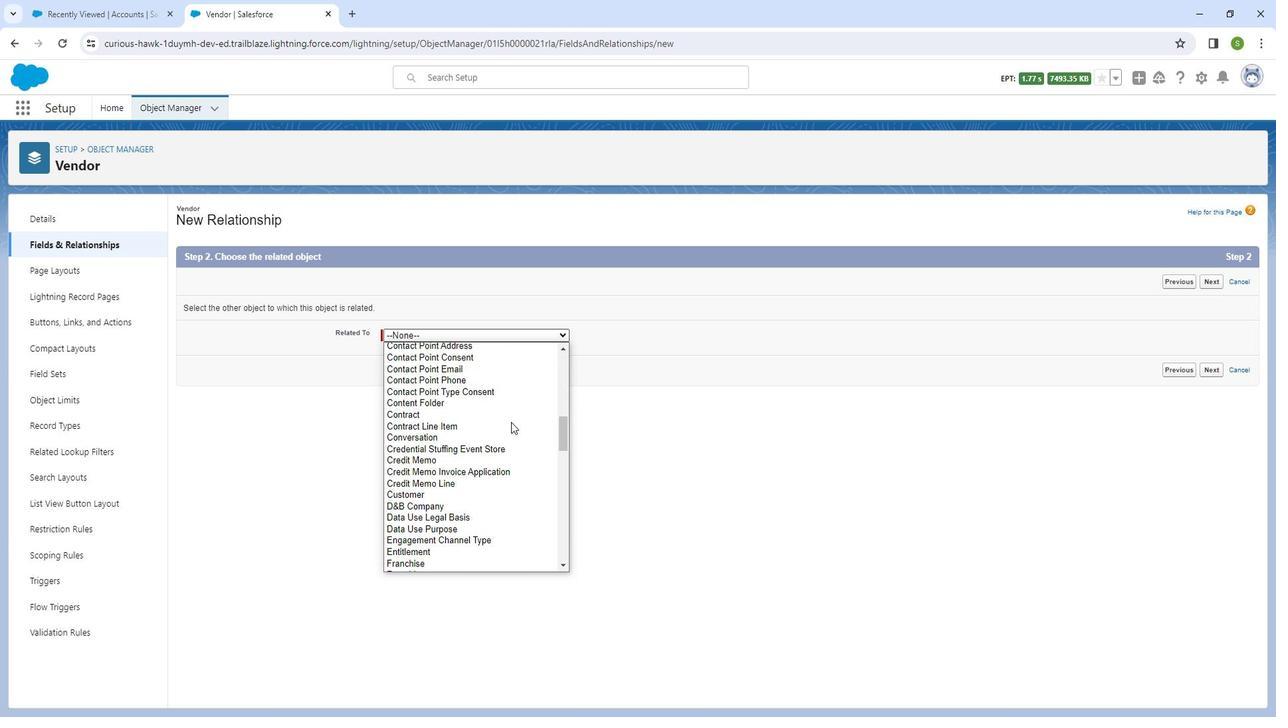 
Action: Mouse scrolled (526, 421) with delta (0, 0)
Screenshot: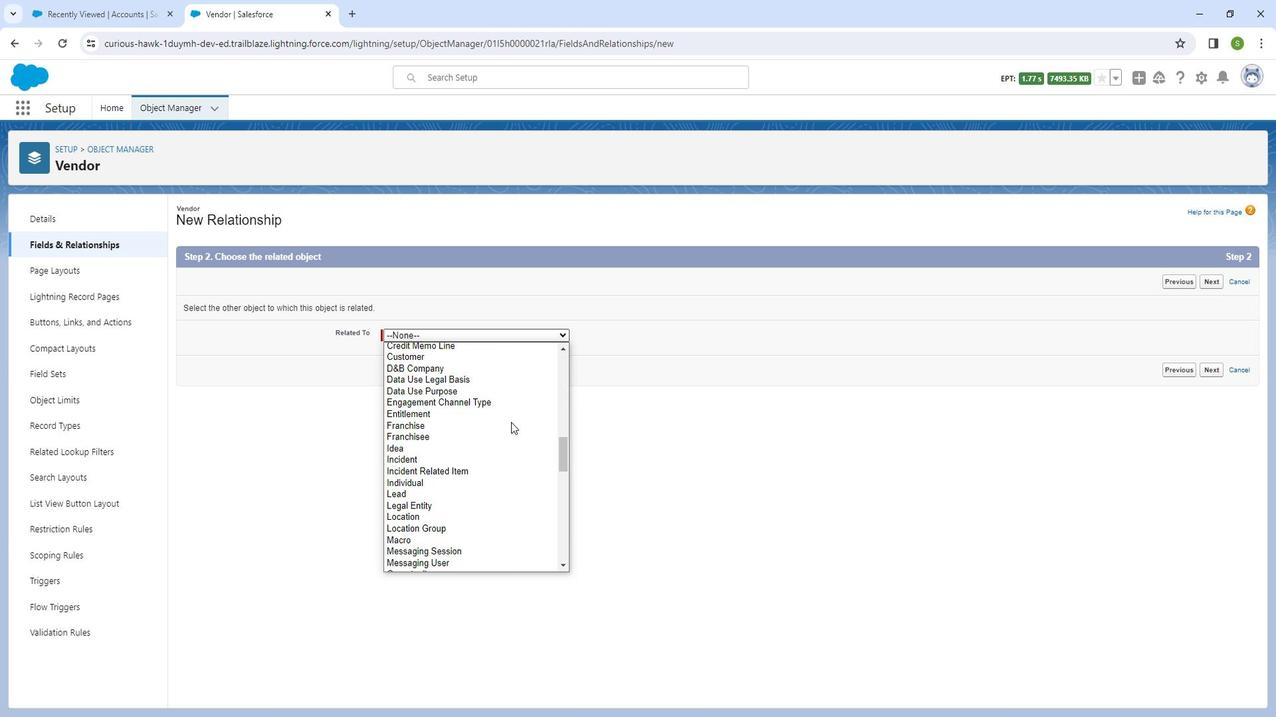 
Action: Mouse scrolled (526, 421) with delta (0, 0)
Screenshot: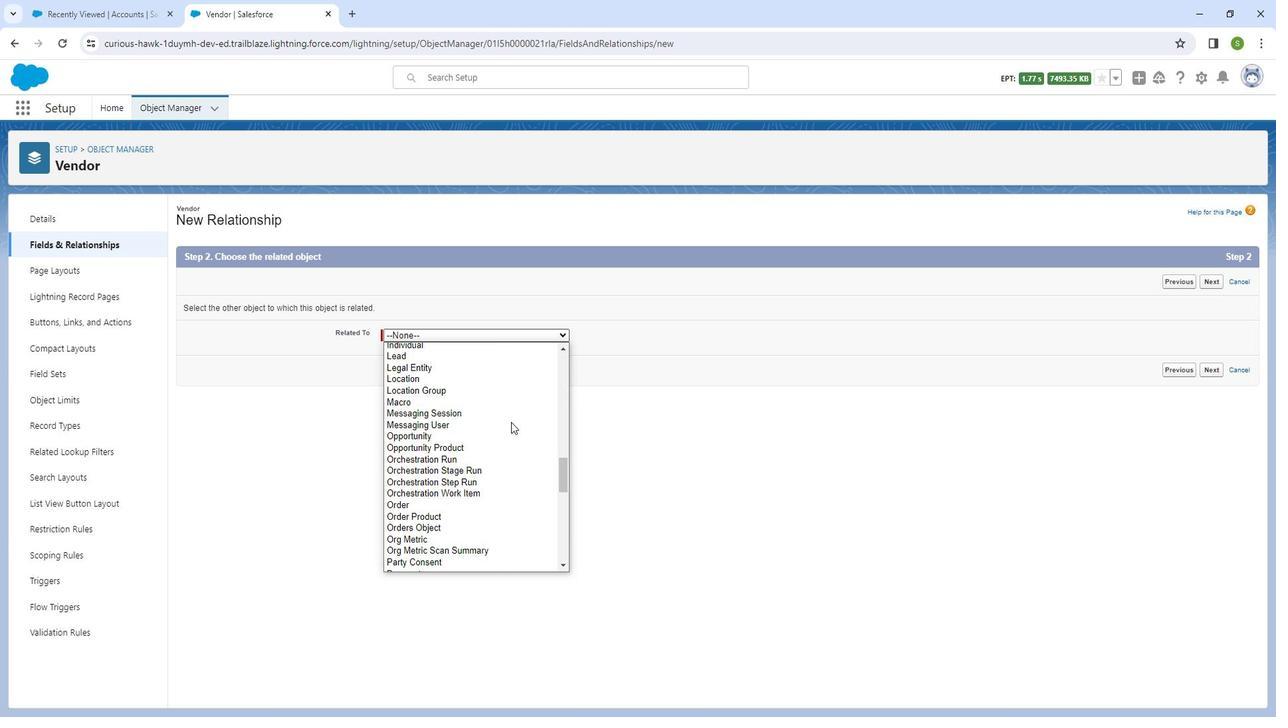 
Action: Mouse moved to (496, 472)
Screenshot: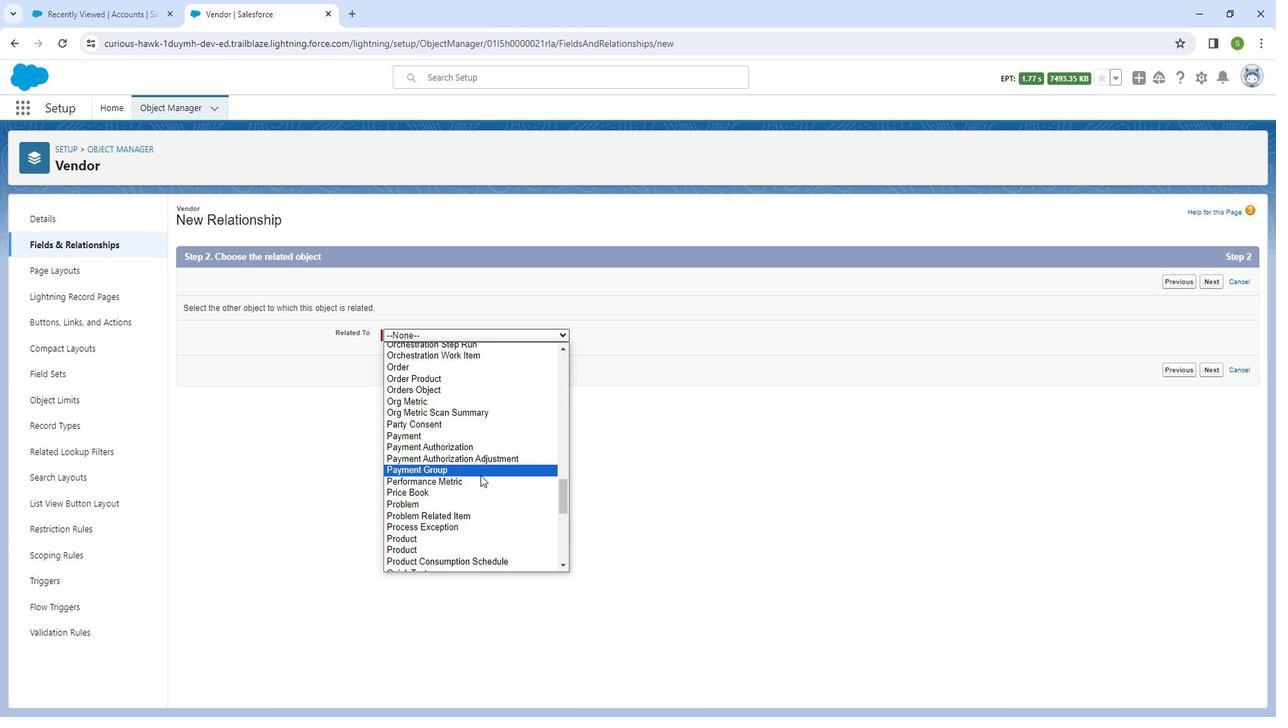 
Action: Mouse scrolled (496, 471) with delta (0, 0)
Screenshot: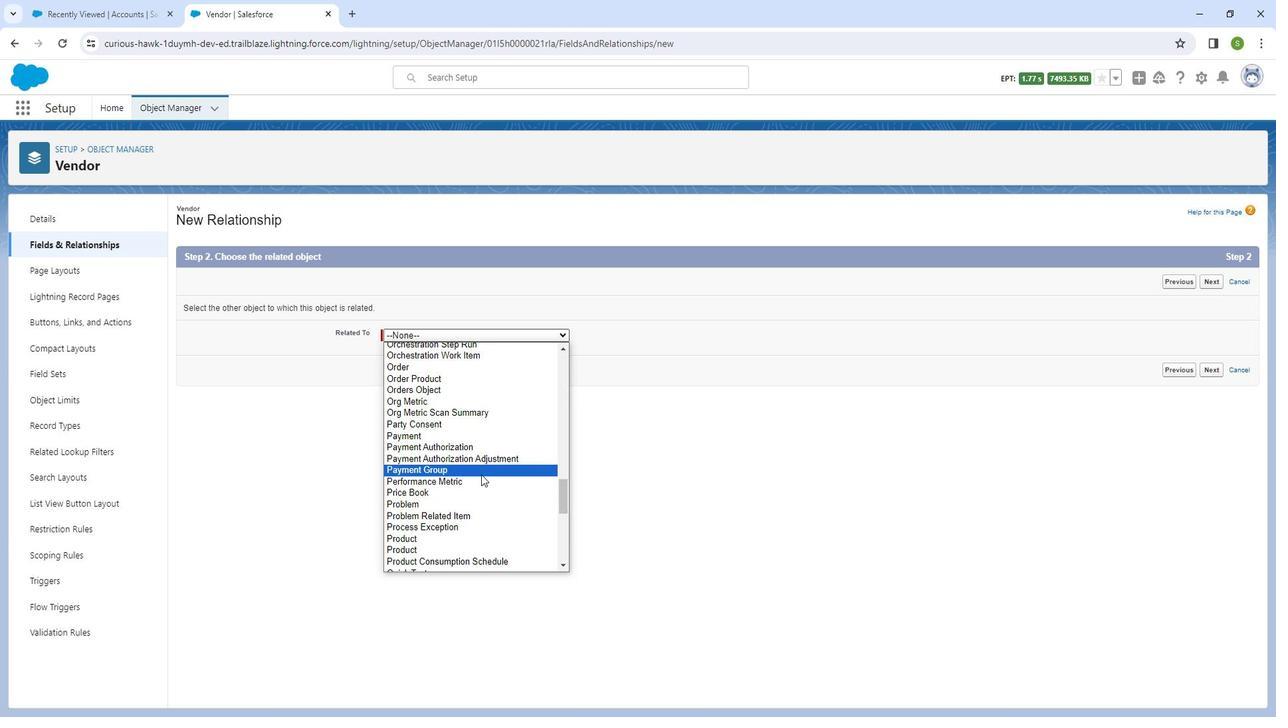 
Action: Mouse moved to (481, 402)
Screenshot: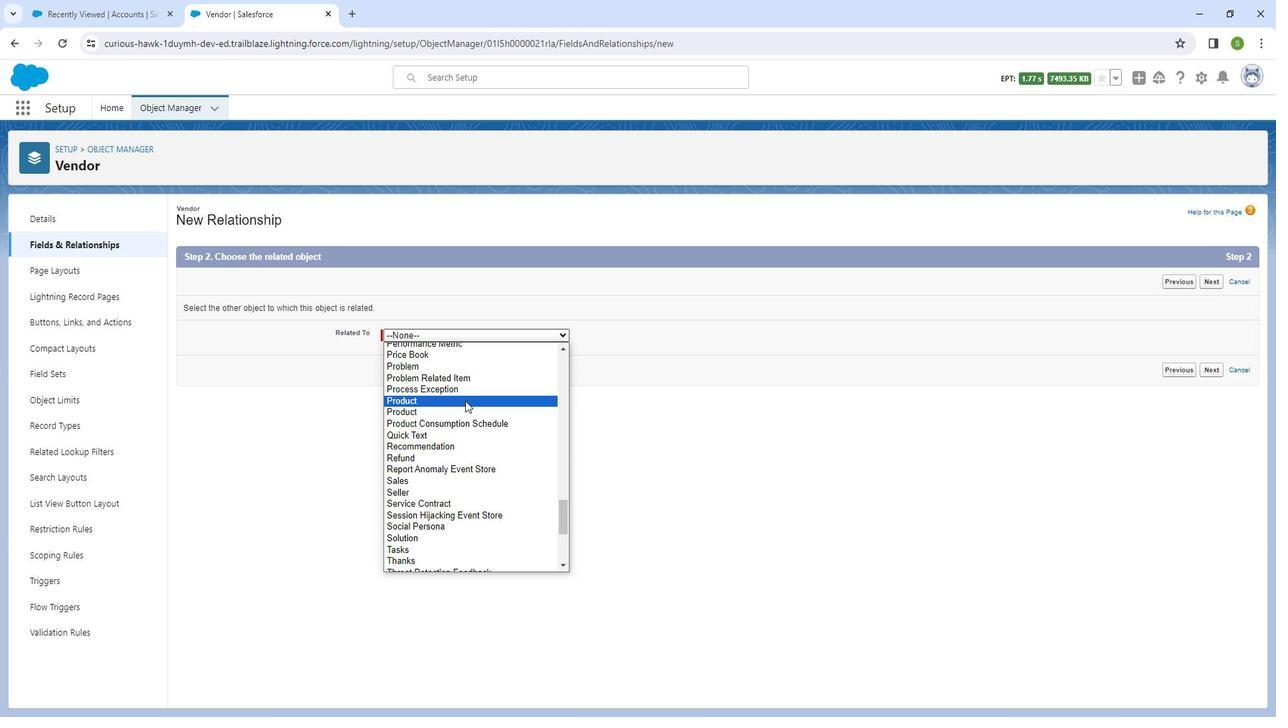 
Action: Mouse scrolled (481, 402) with delta (0, 0)
Screenshot: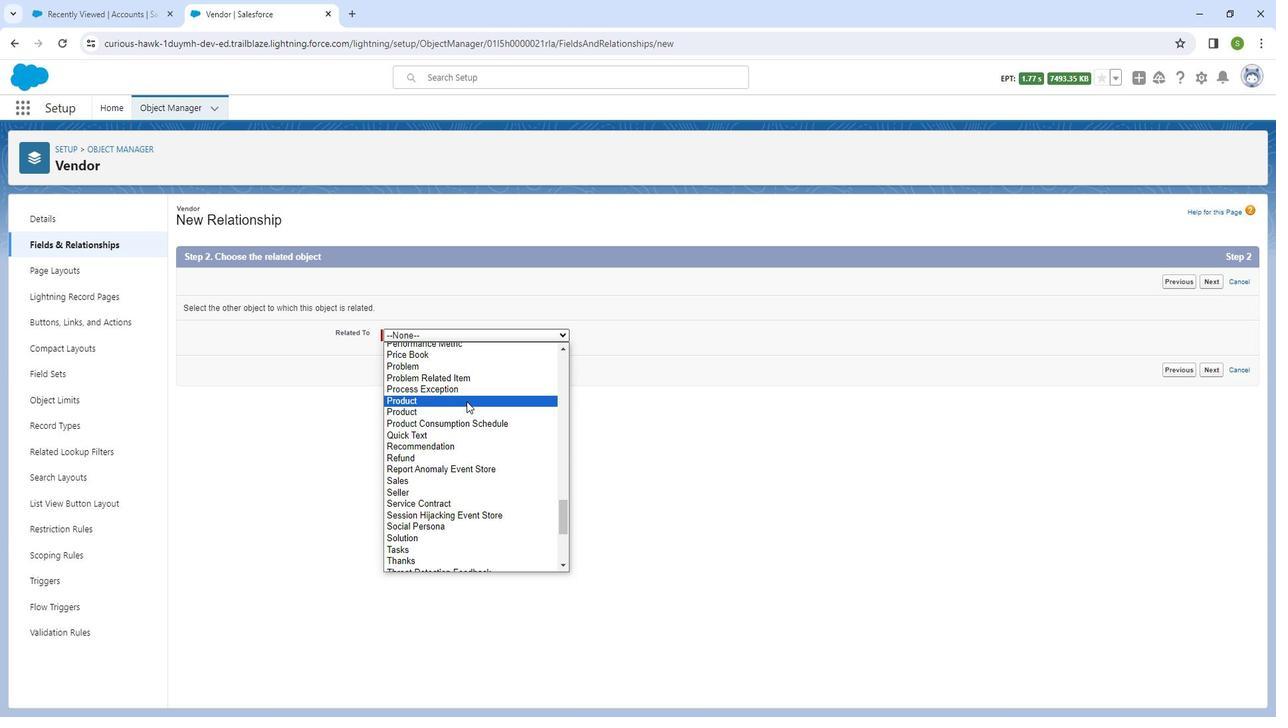 
Action: Mouse moved to (467, 475)
Screenshot: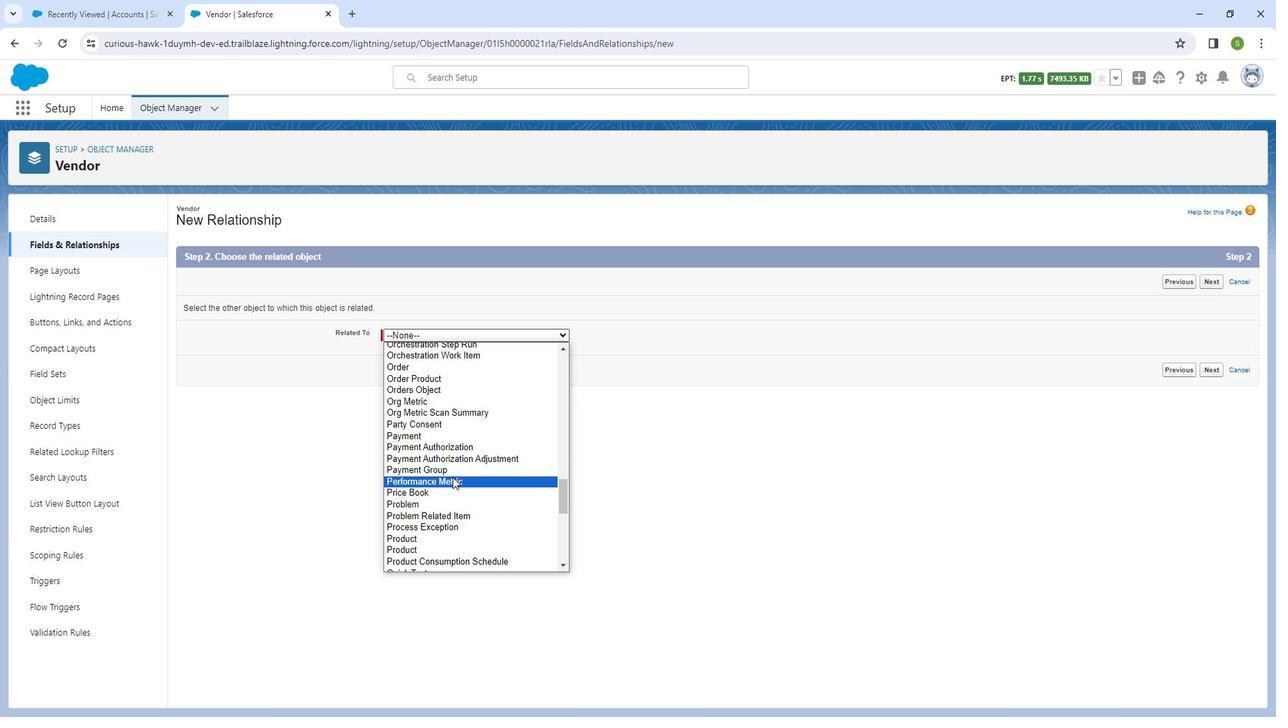 
Action: Mouse pressed left at (467, 475)
Screenshot: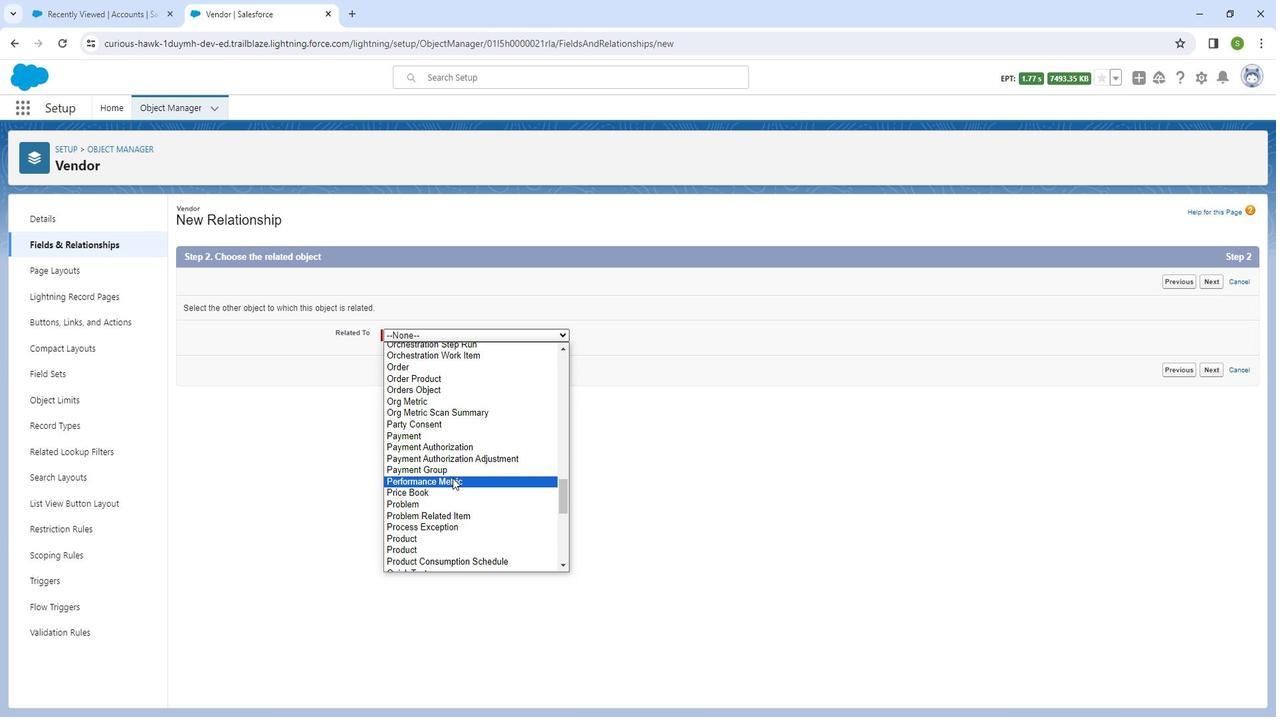 
Action: Mouse moved to (1228, 286)
Screenshot: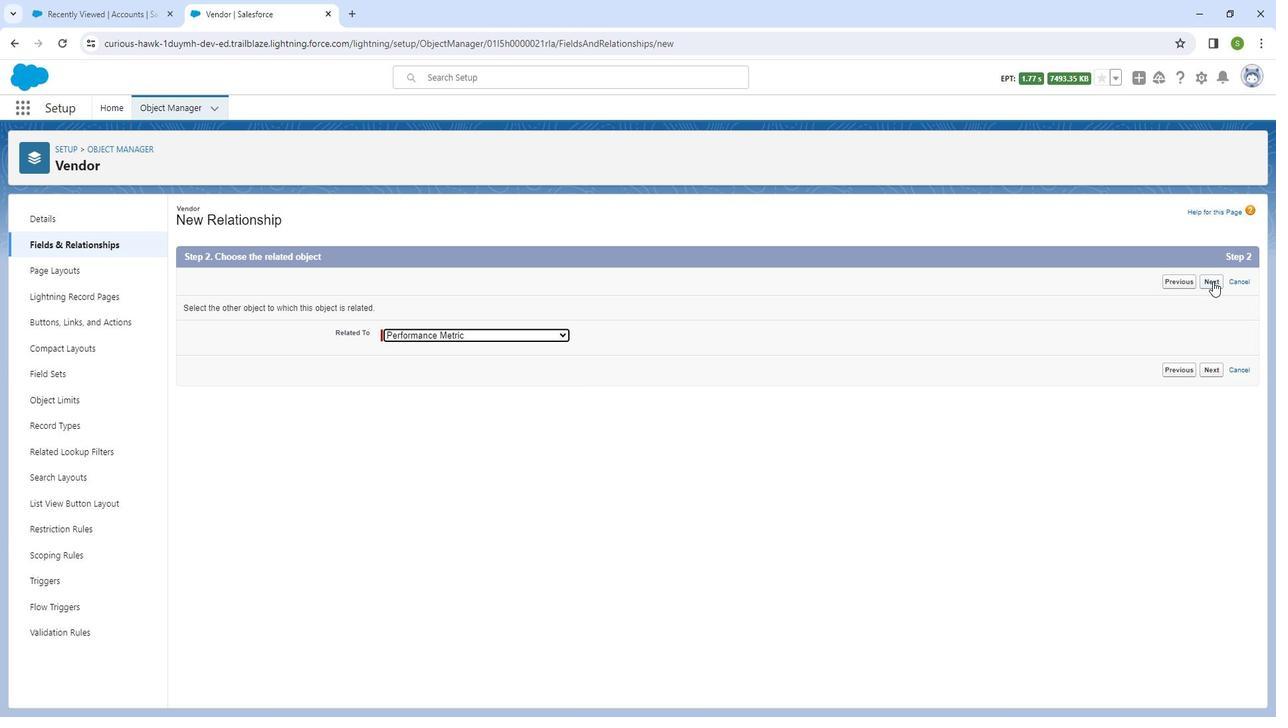 
Action: Mouse pressed left at (1228, 286)
Screenshot: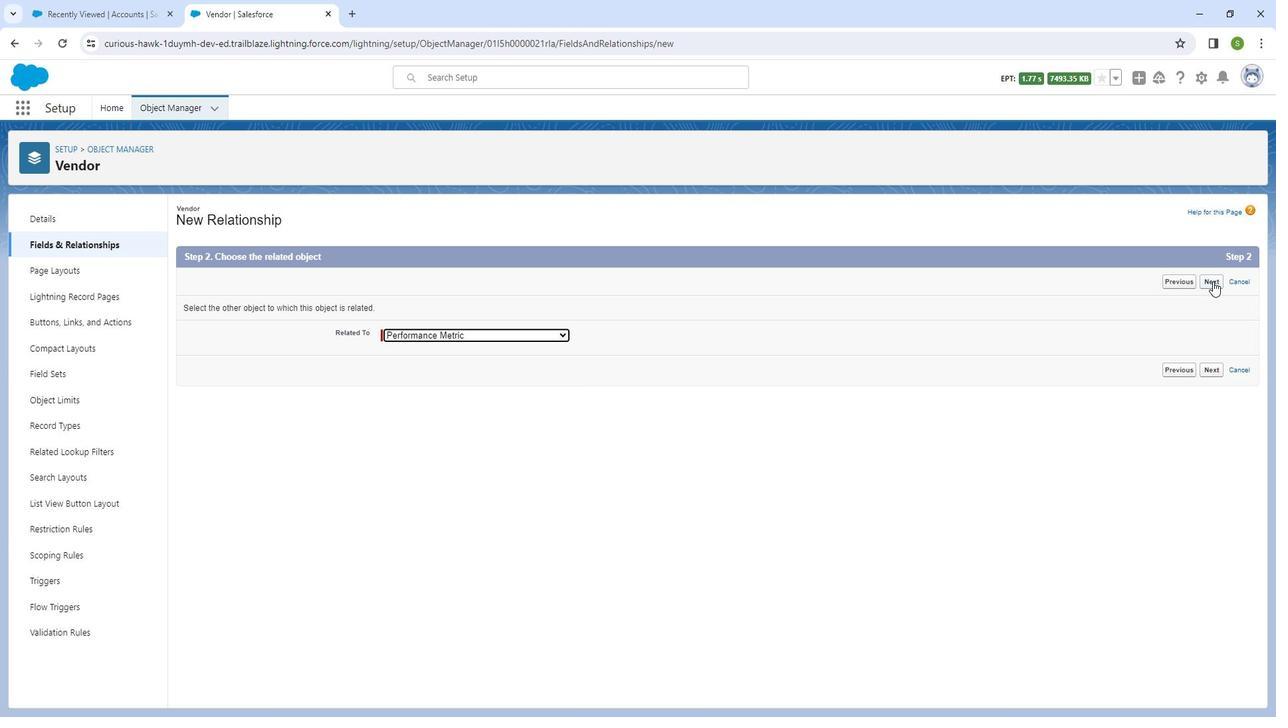 
Action: Mouse moved to (452, 350)
Screenshot: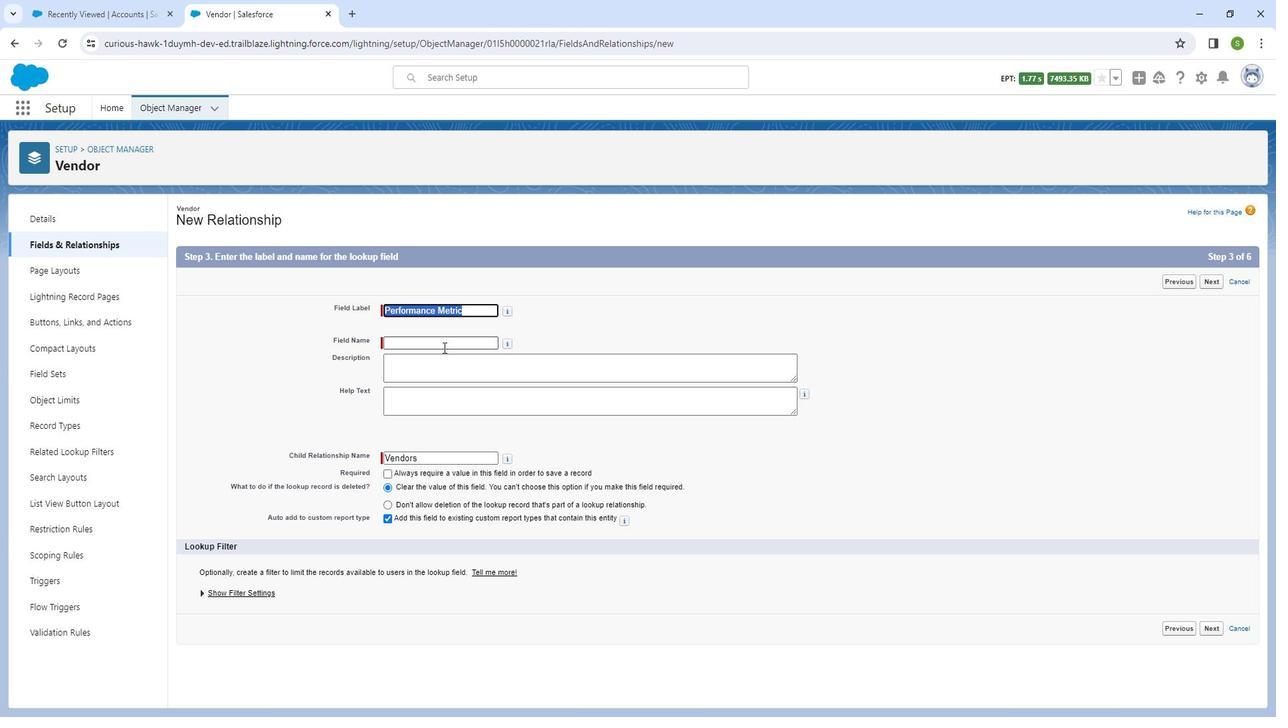 
Action: Mouse pressed left at (452, 350)
Screenshot: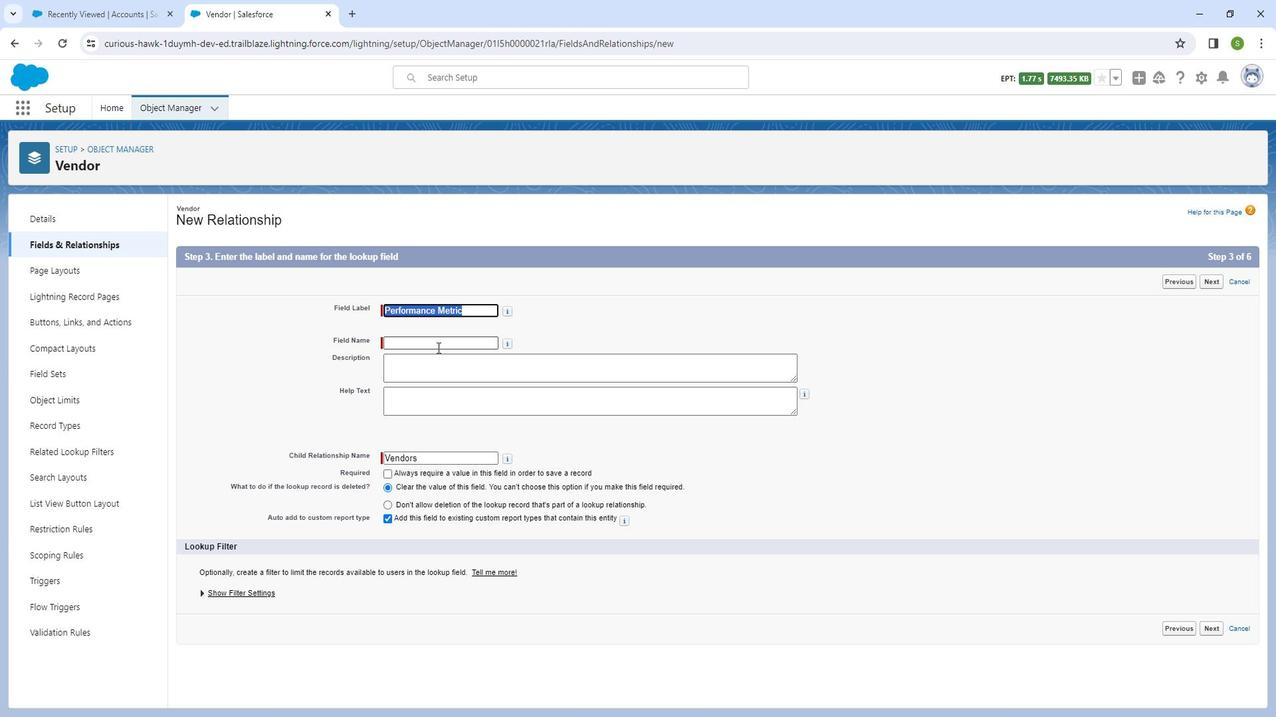 
Action: Mouse moved to (448, 368)
Screenshot: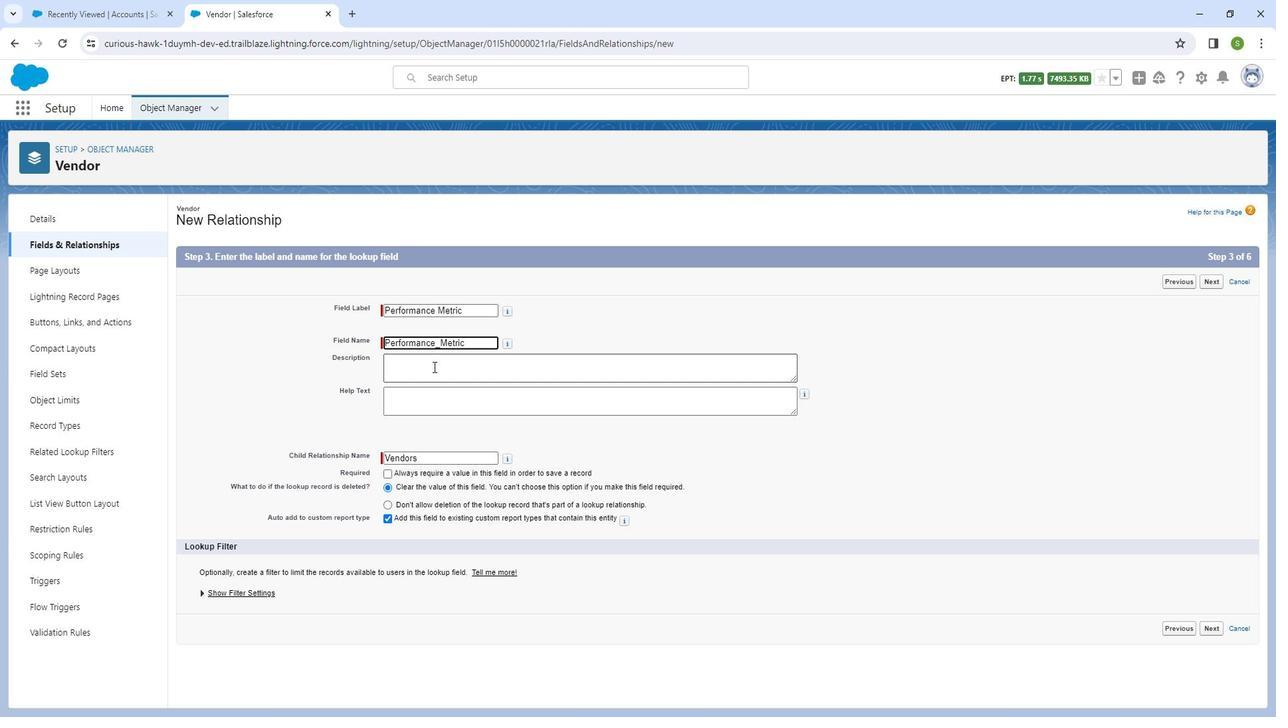 
Action: Mouse pressed left at (448, 368)
Screenshot: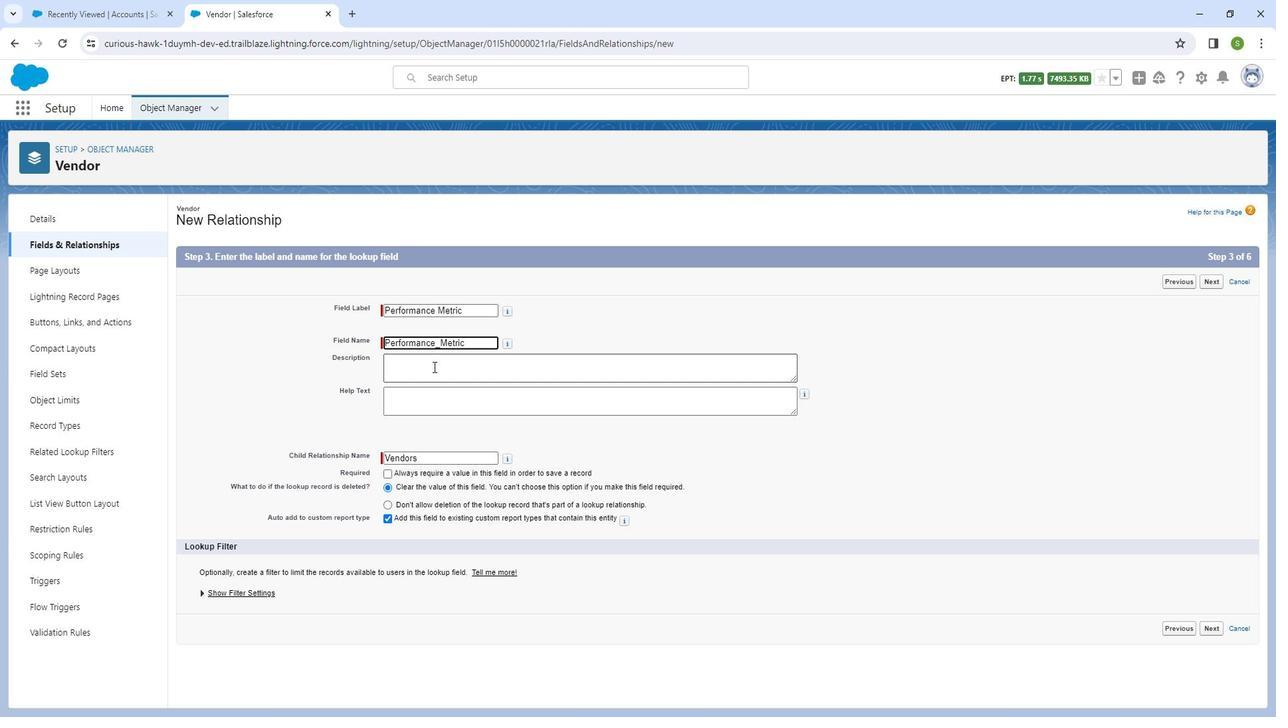 
Action: Key pressed <Key.shift_r>A<Key.space><Key.shift_r>Performance<Key.space><Key.shift_r><Key.shift_r><Key.shift_r><Key.shift_r>Metrics<Key.space><Key.shift_r><Key.shift_r><Key.shift_r><Key.shift_r><Key.shift_r>Object<Key.space>is<Key.space>a<Key.space>cuat<Key.backspace><Key.backspace>stom<Key.space>object<Key.space>desgn<Key.backspace><Key.backspace>igned<Key.space>to<Key.space>capture
Screenshot: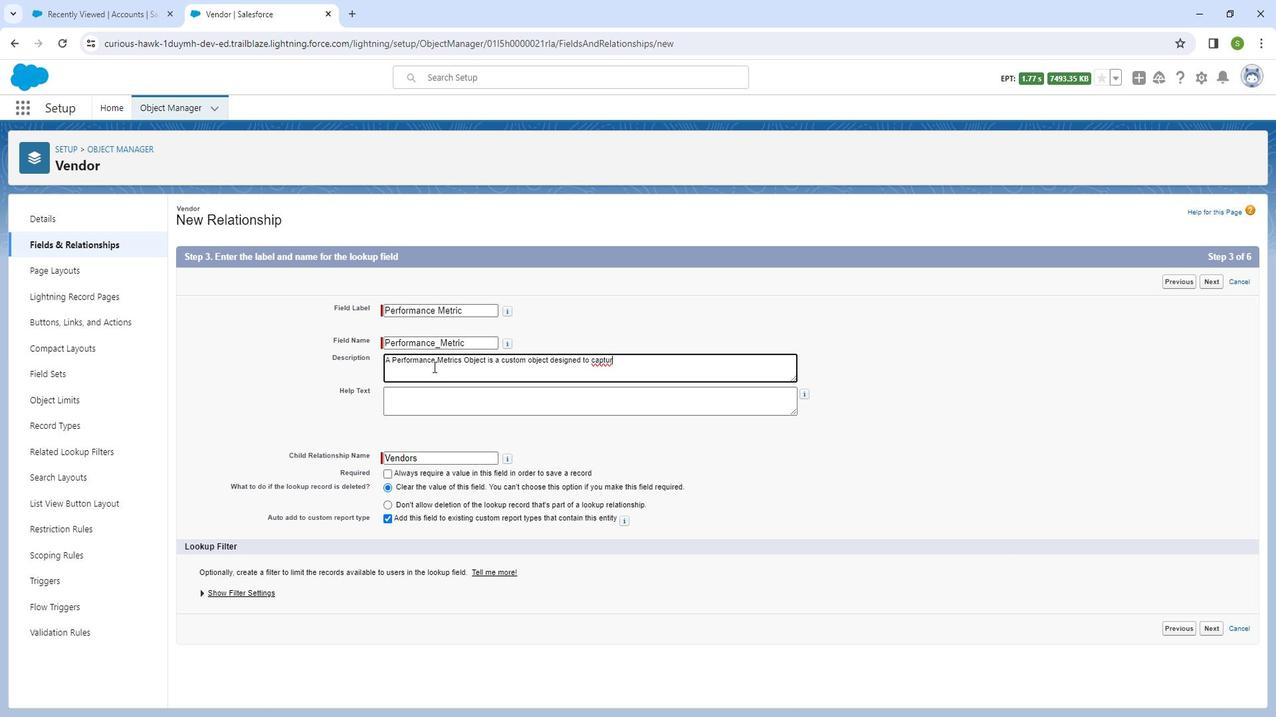 
Action: Mouse moved to (344, 394)
Screenshot: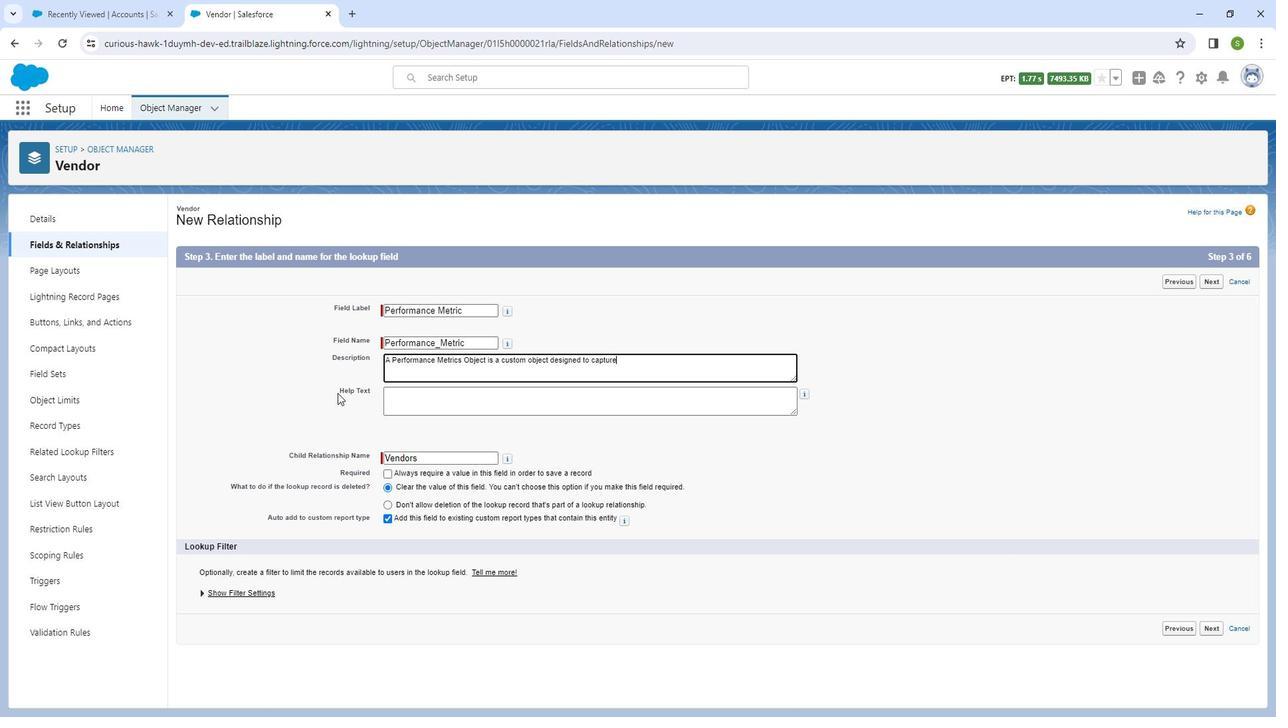 
Action: Key pressed <Key.space>and<Key.space>te<Key.backspace>rack<Key.space>key<Key.space>performance<Key.space>indicatord<Key.space>o<Key.backspace><Key.backspace><Key.backspace>s<Key.space>or<Key.space>metrics<Key.space>related<Key.space>to<Key.space>the<Key.space>performance<Key.space>of<Key.space>entities<Key.space>such<Key.space>as<Key.space>venf<Key.backspace>dors,<Key.space>employees<Key.space>or<Key.space>processo<Key.backspace>es<Key.space>within<Key.space>an<Key.space>organisation.
Screenshot: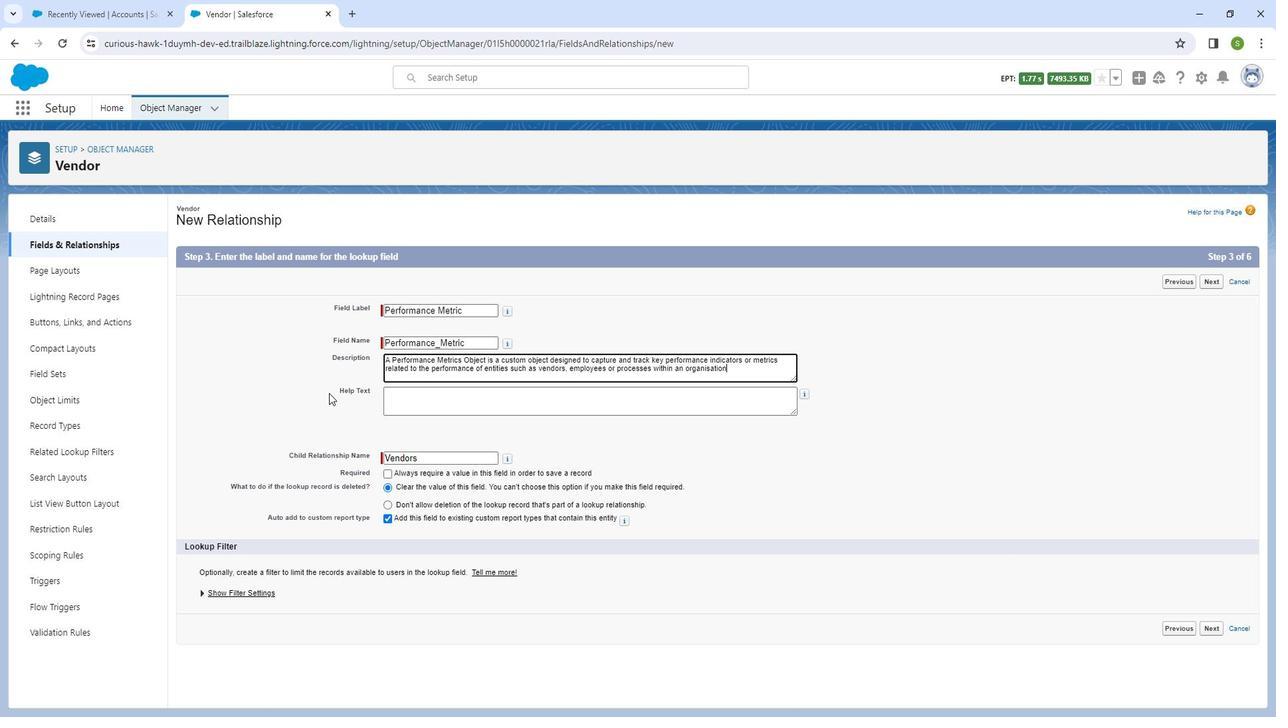 
Action: Mouse moved to (418, 395)
Screenshot: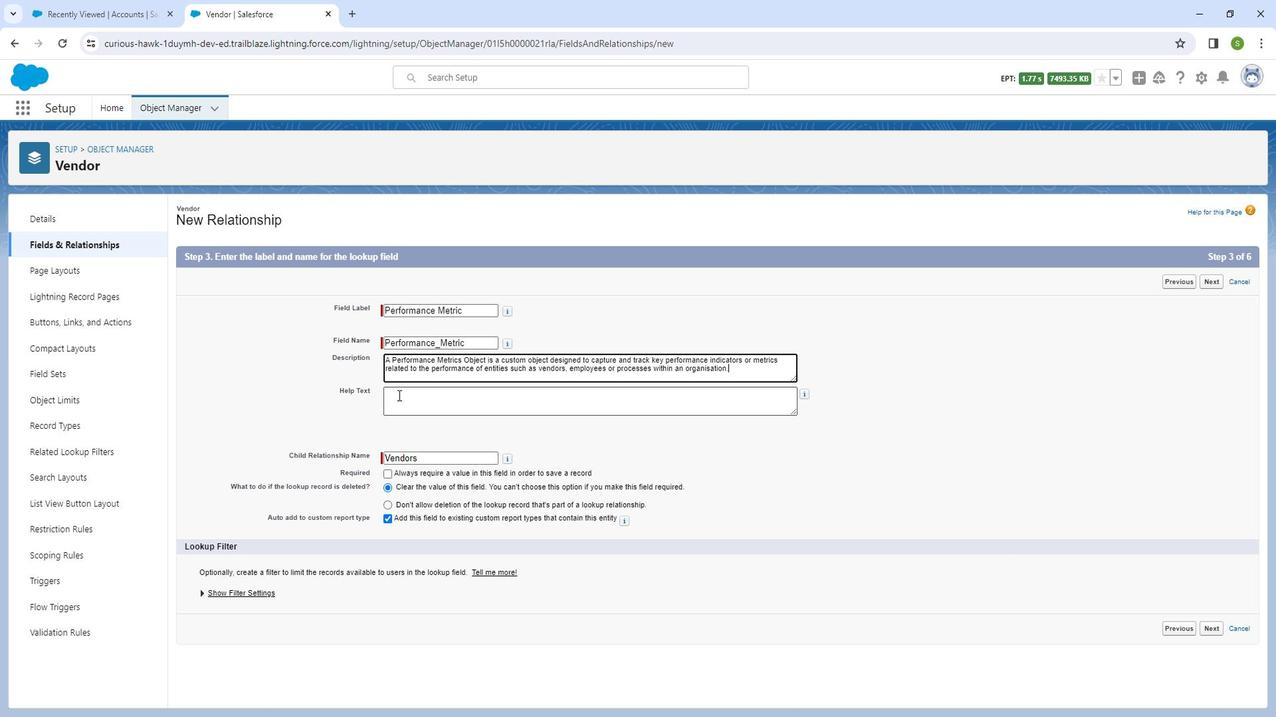 
Action: Mouse pressed left at (418, 395)
Screenshot: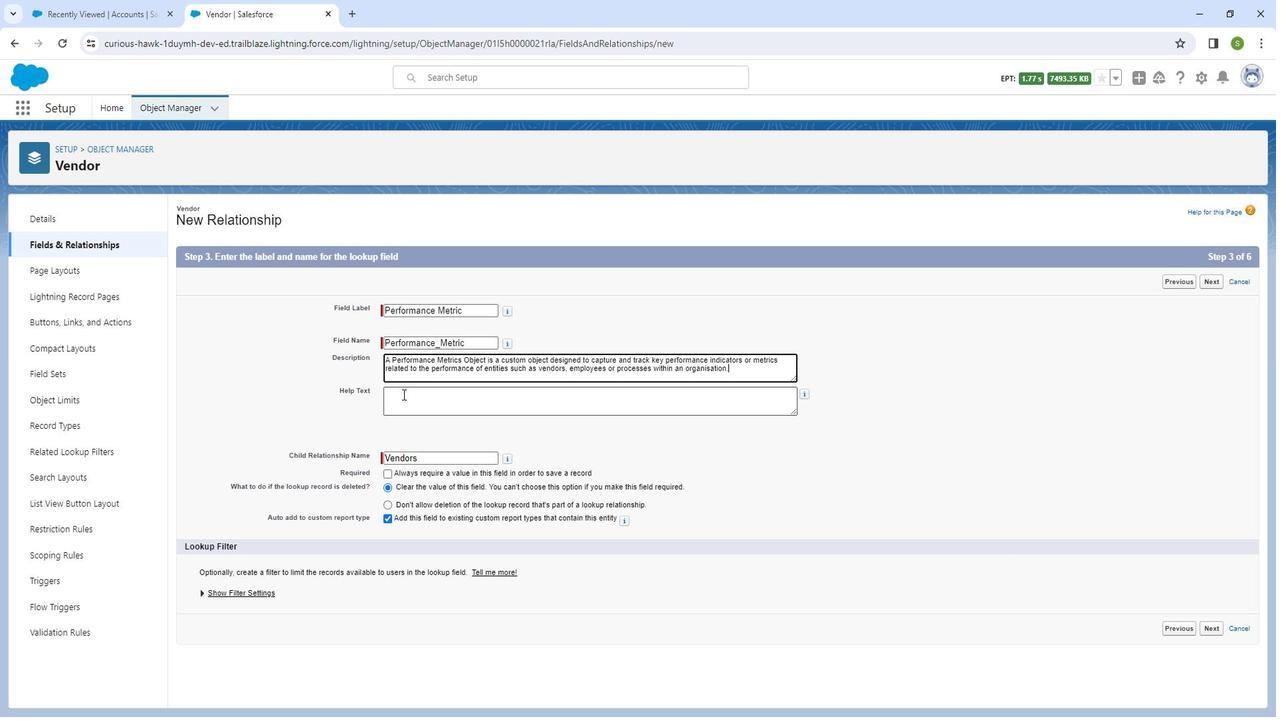 
Action: Mouse moved to (415, 394)
Screenshot: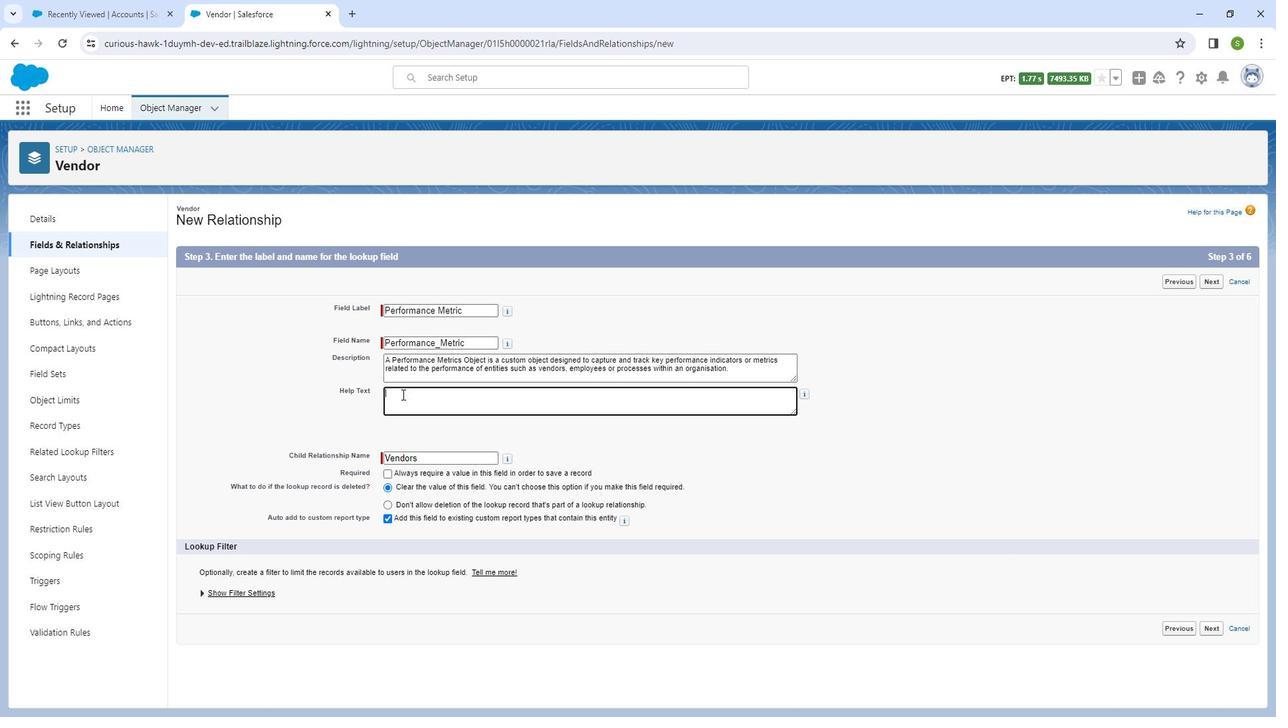 
Action: Key pressed <Key.shift_r><Key.shift_r><Key.shift_r><Key.shift_r><Key.shift_r><Key.shift_r><Key.shift_r><Key.shift_r><Key.shift_r><Key.shift_r><Key.shift_r><Key.shift_r><Key.shift_r><Key.shift_r><Key.shift_r><Key.shift_r><Key.shift_r><Key.shift_r><Key.shift_r><Key.shift_r><Key.shift_r><Key.shift_r><Key.shift_r>T<Key.backspace><Key.shift_r><Key.shift_r><Key.shift_r><Key.shift_r><Key.shift_r><Key.shift_r><Key.shift_r><Key.shift_r>Performance<Key.space><Key.shift_r><Key.shift_r><Key.shift_r><Key.shift_r>Metric<Key.space>object<Key.space>allows<Key.space>businesses<Key.space>to<Key.space>systematically<Key.space>assess<Key.space>and<Key.space>monitor<Key.space>performance,<Key.space>facilitating<Key.space>data-driven<Key.space>decision-making<Key.space>and<Key.space>continuous<Key.space>improvement.
Screenshot: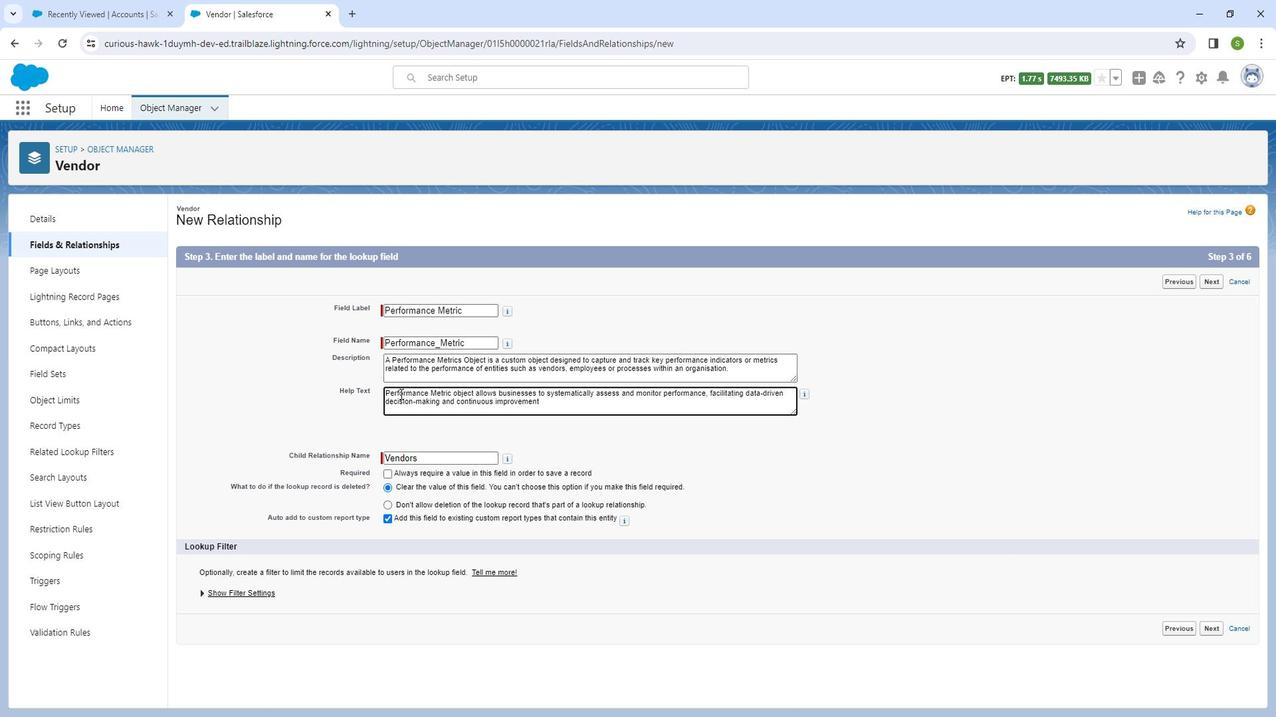 
Action: Mouse moved to (1221, 290)
Screenshot: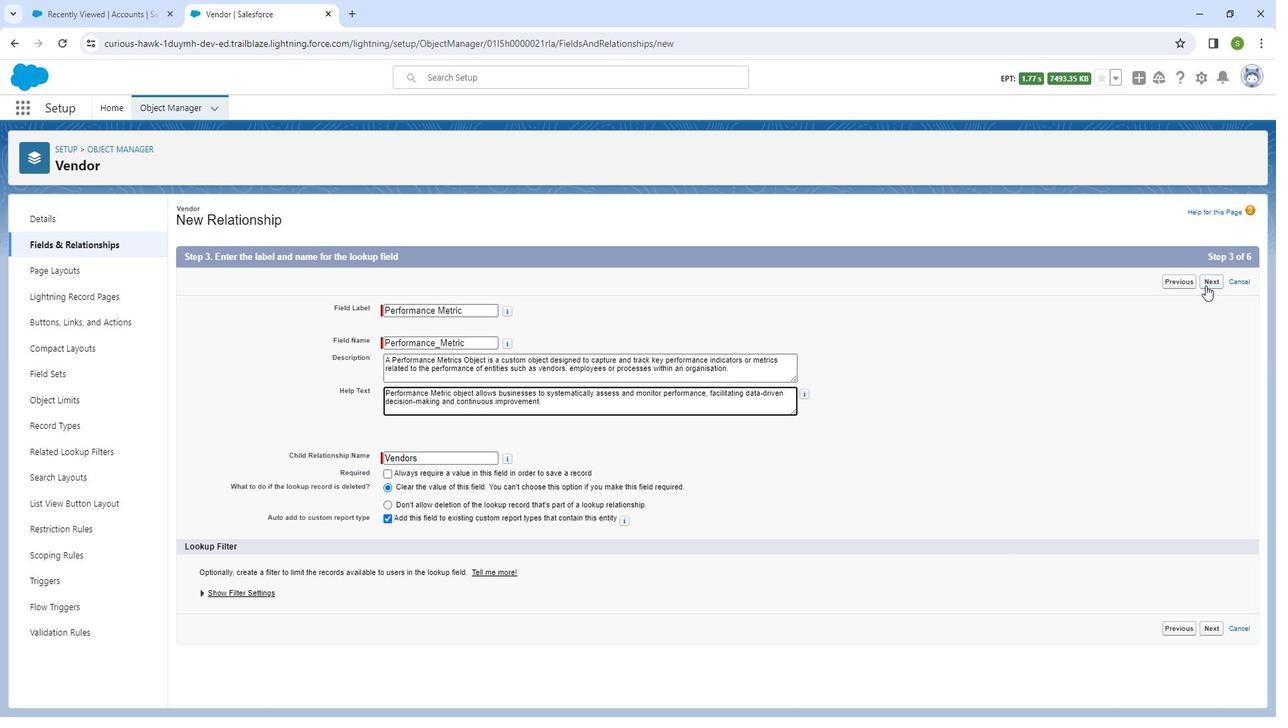 
Action: Mouse pressed left at (1221, 290)
Screenshot: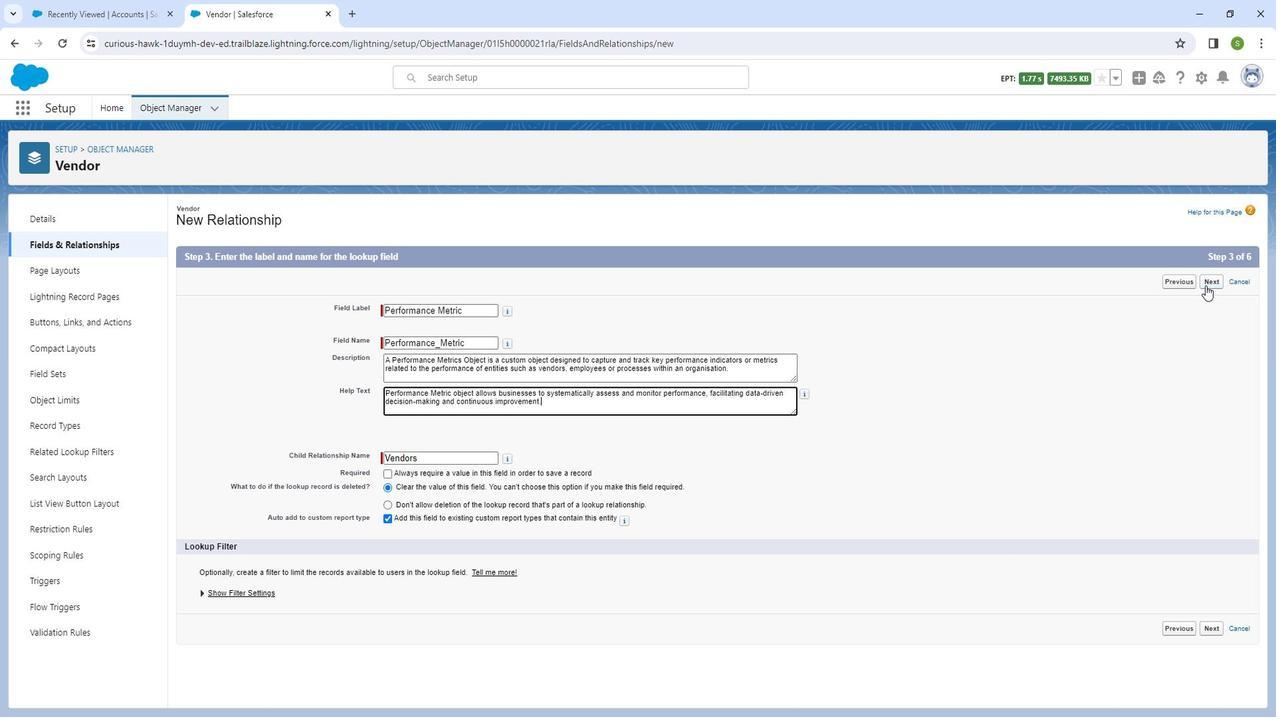 
Action: Mouse moved to (942, 418)
Screenshot: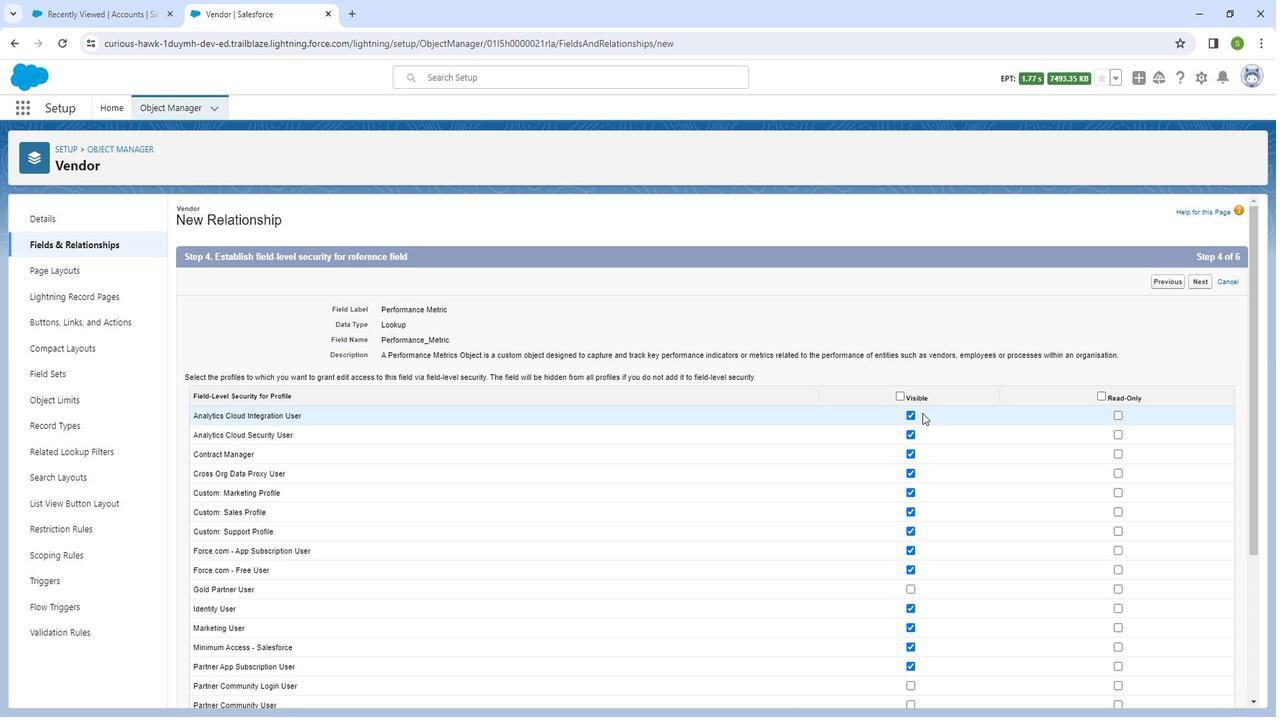
Action: Mouse scrolled (942, 417) with delta (0, 0)
Screenshot: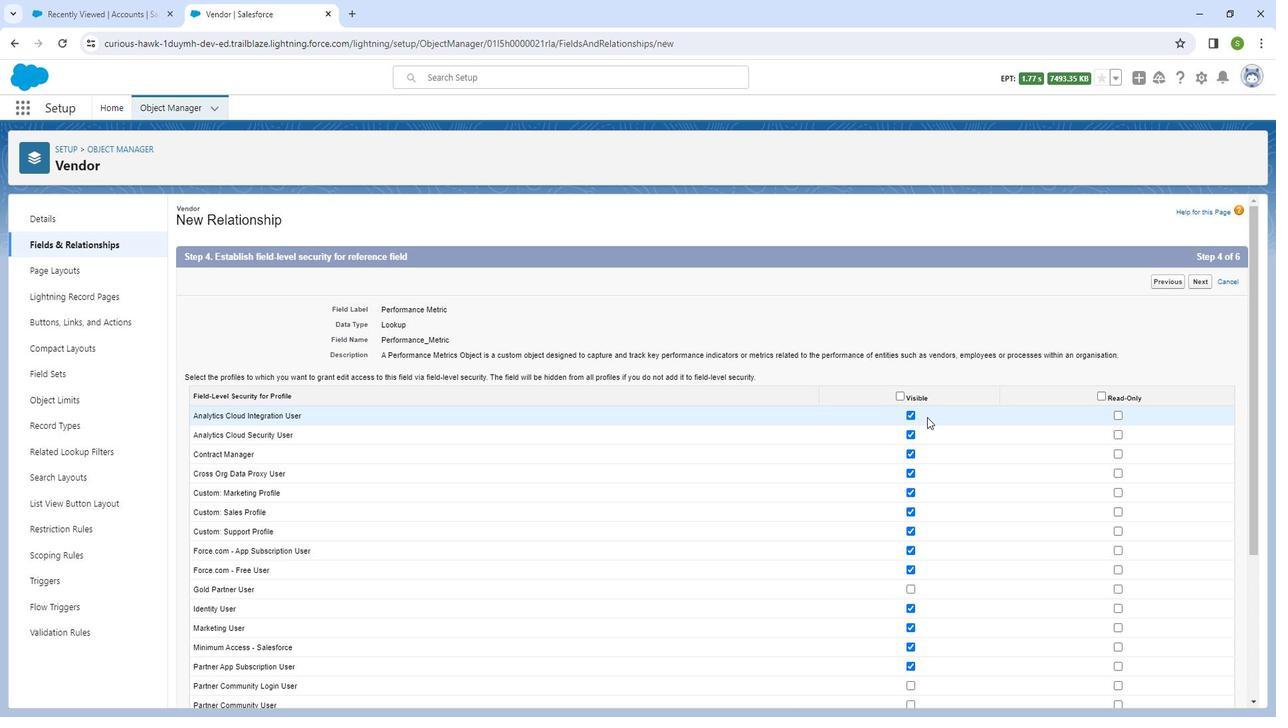 
Action: Mouse moved to (942, 419)
Screenshot: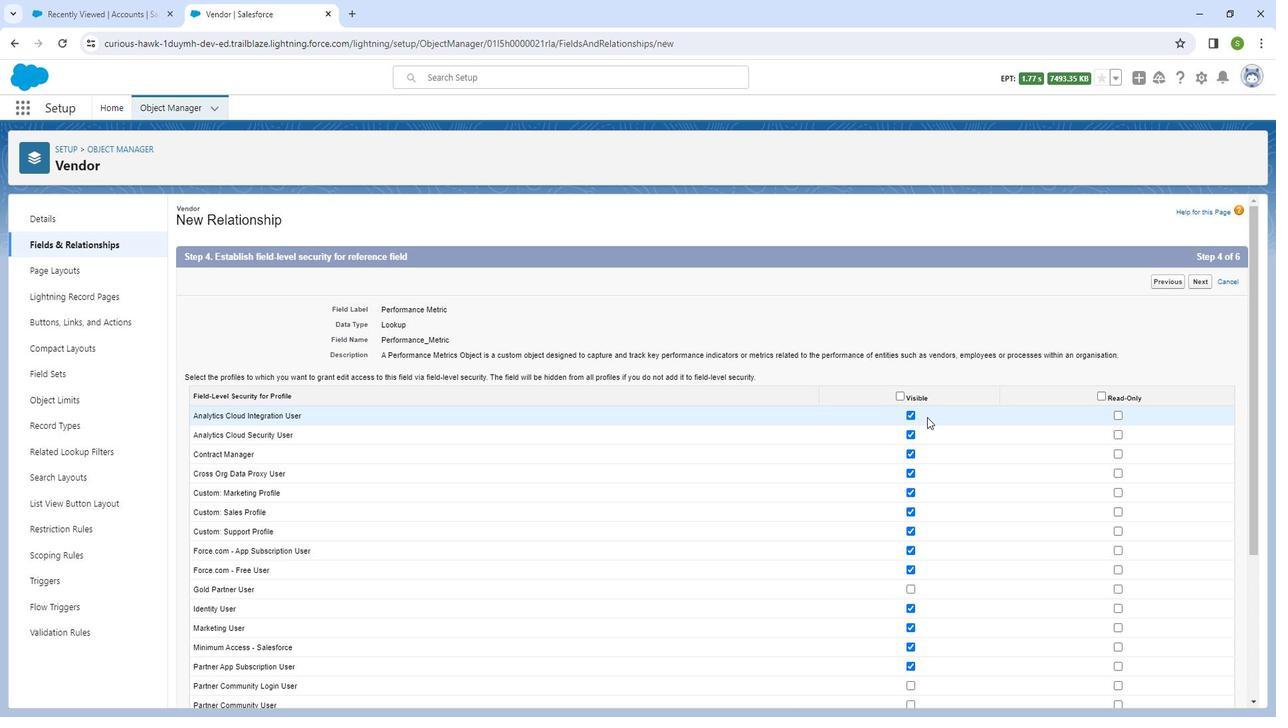 
Action: Mouse scrolled (942, 418) with delta (0, 0)
Screenshot: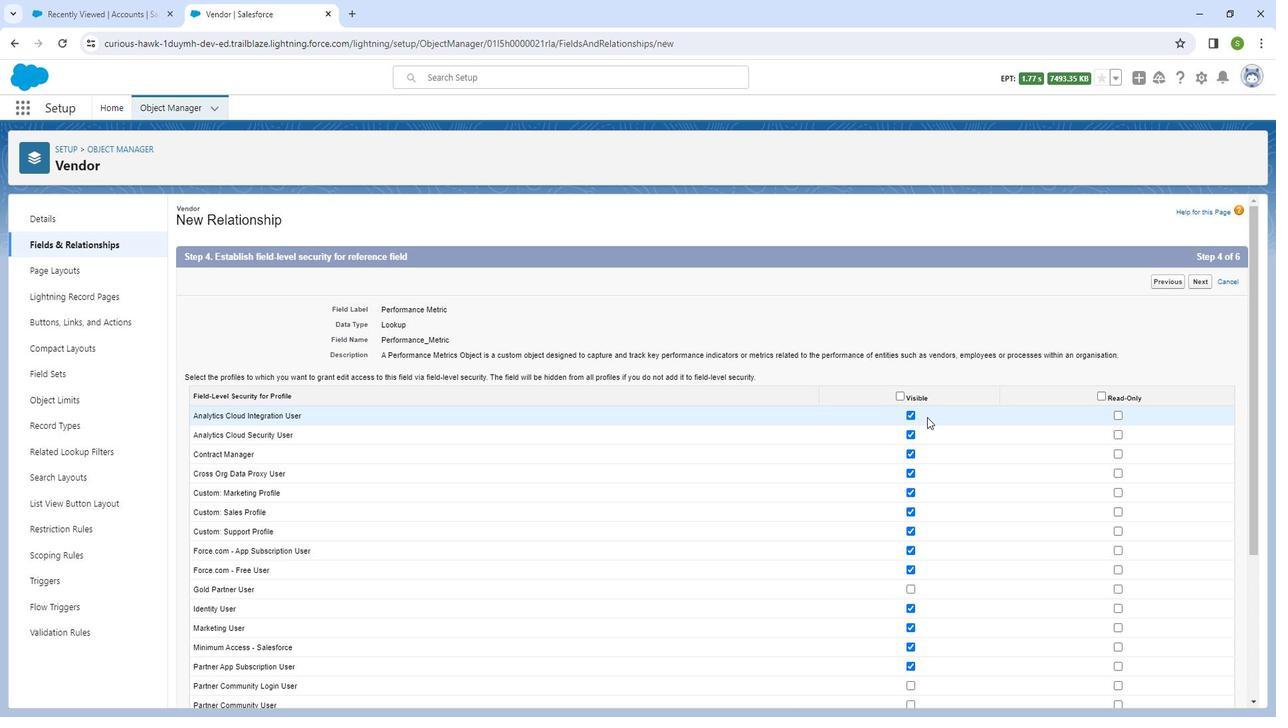 
Action: Mouse scrolled (942, 418) with delta (0, 0)
Screenshot: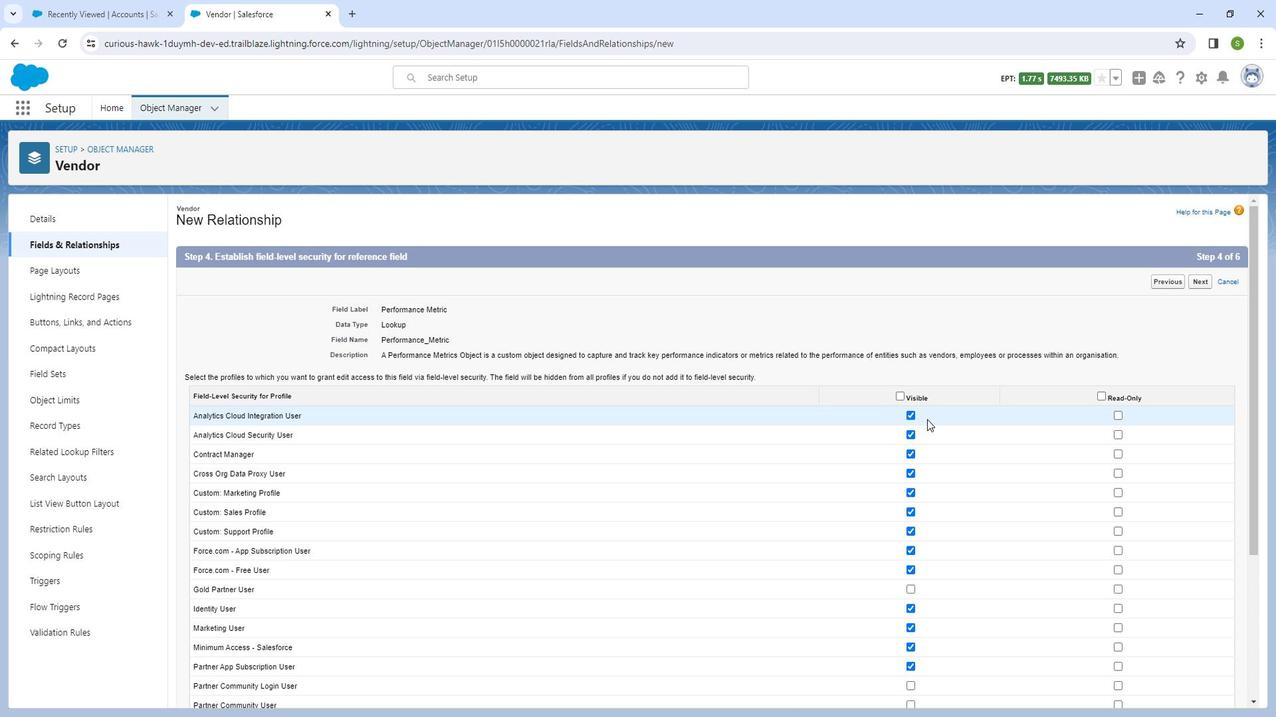 
Action: Mouse moved to (942, 419)
Screenshot: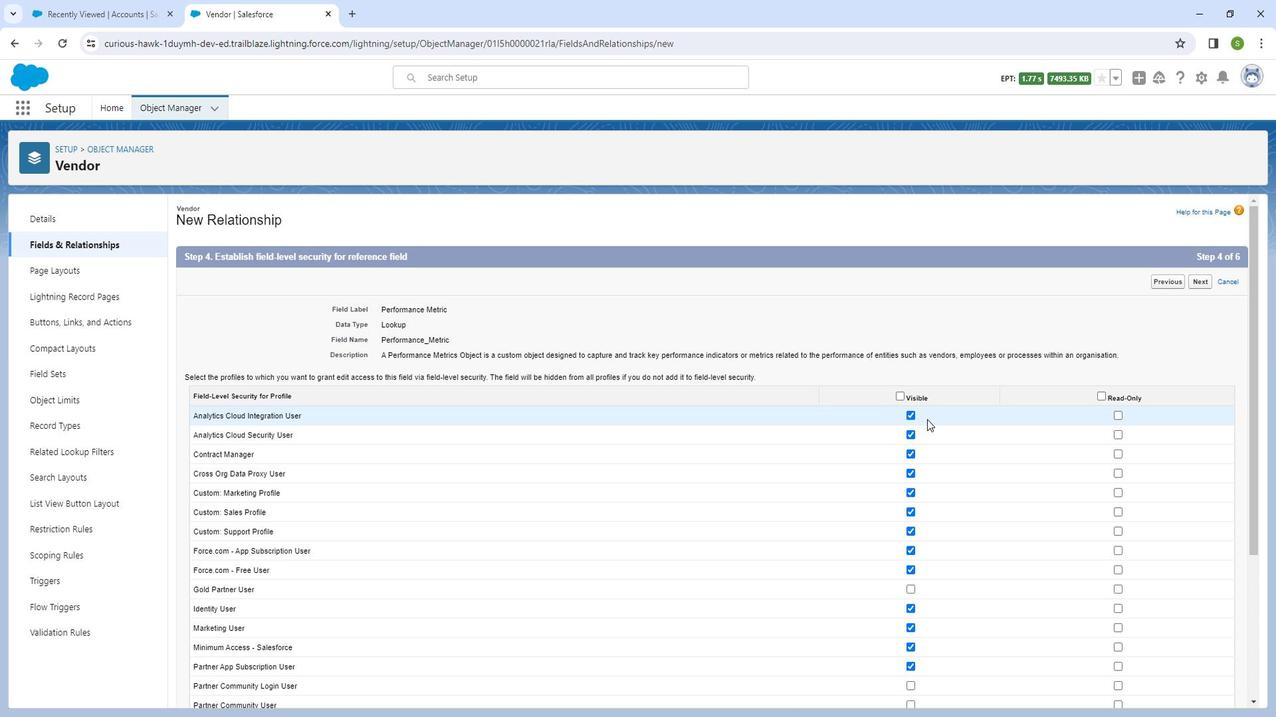 
Action: Mouse scrolled (942, 418) with delta (0, 0)
Screenshot: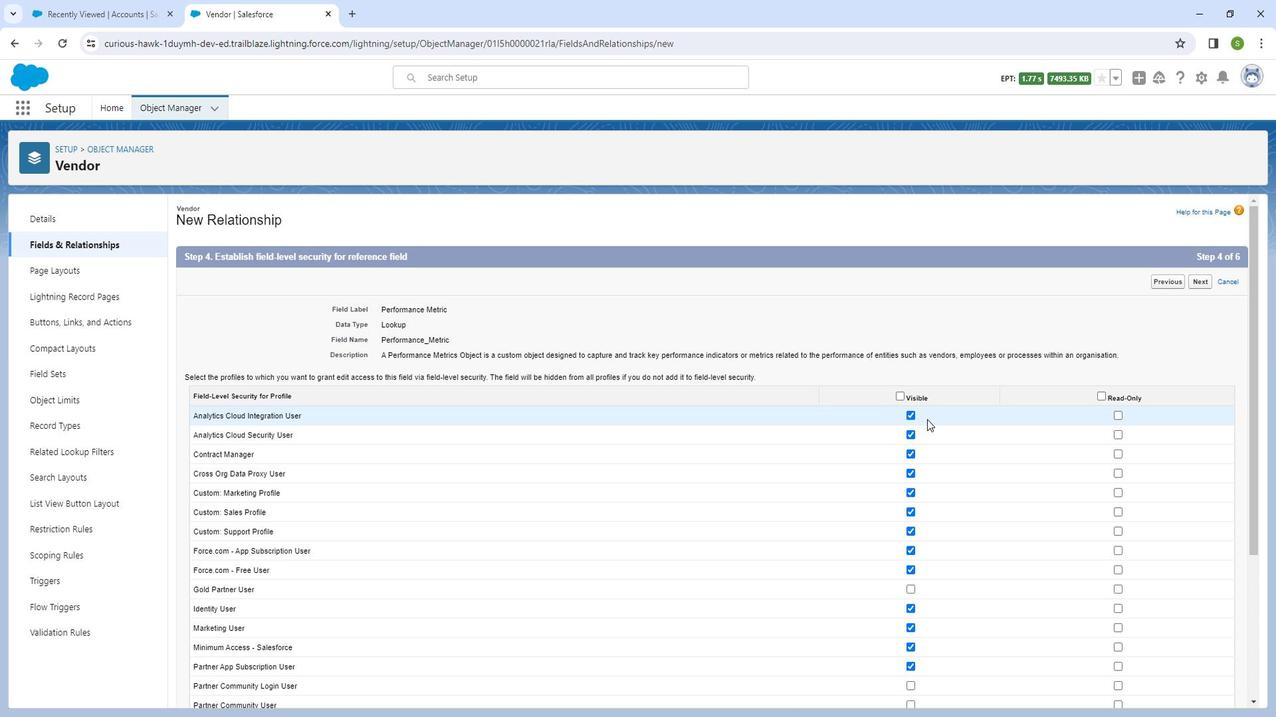
Action: Mouse moved to (941, 420)
Screenshot: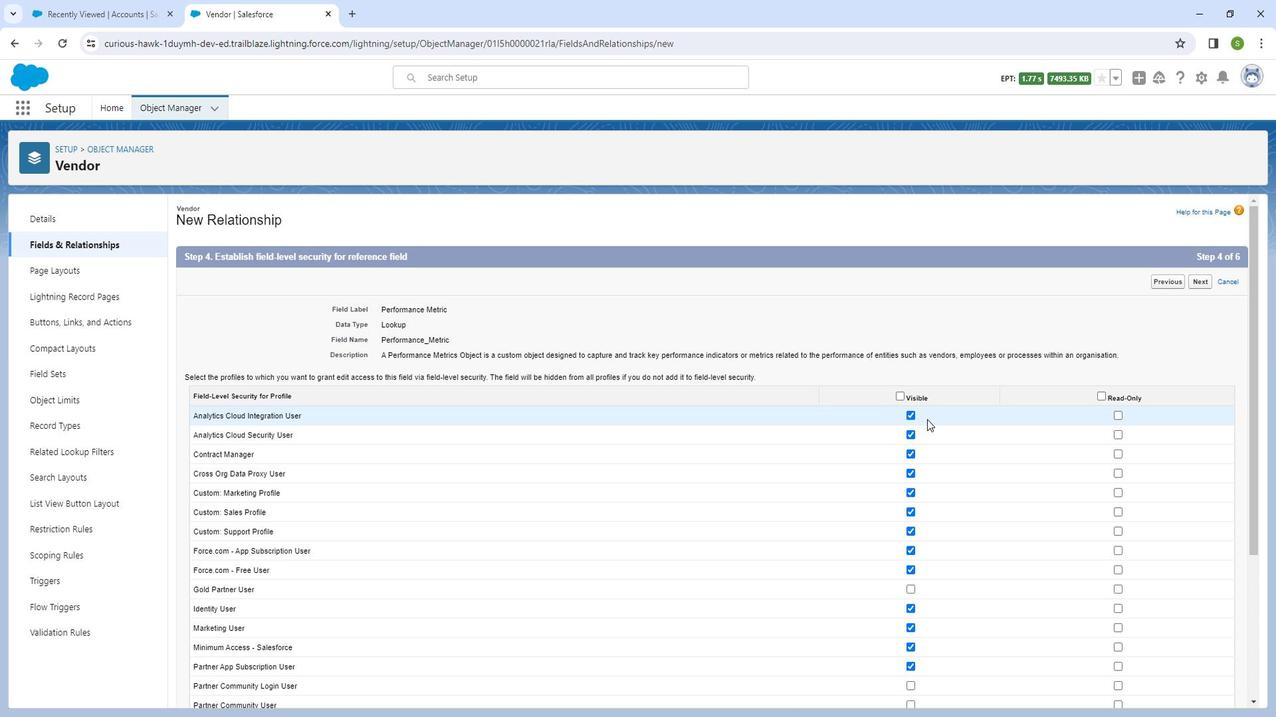 
Action: Mouse scrolled (941, 419) with delta (0, 0)
Screenshot: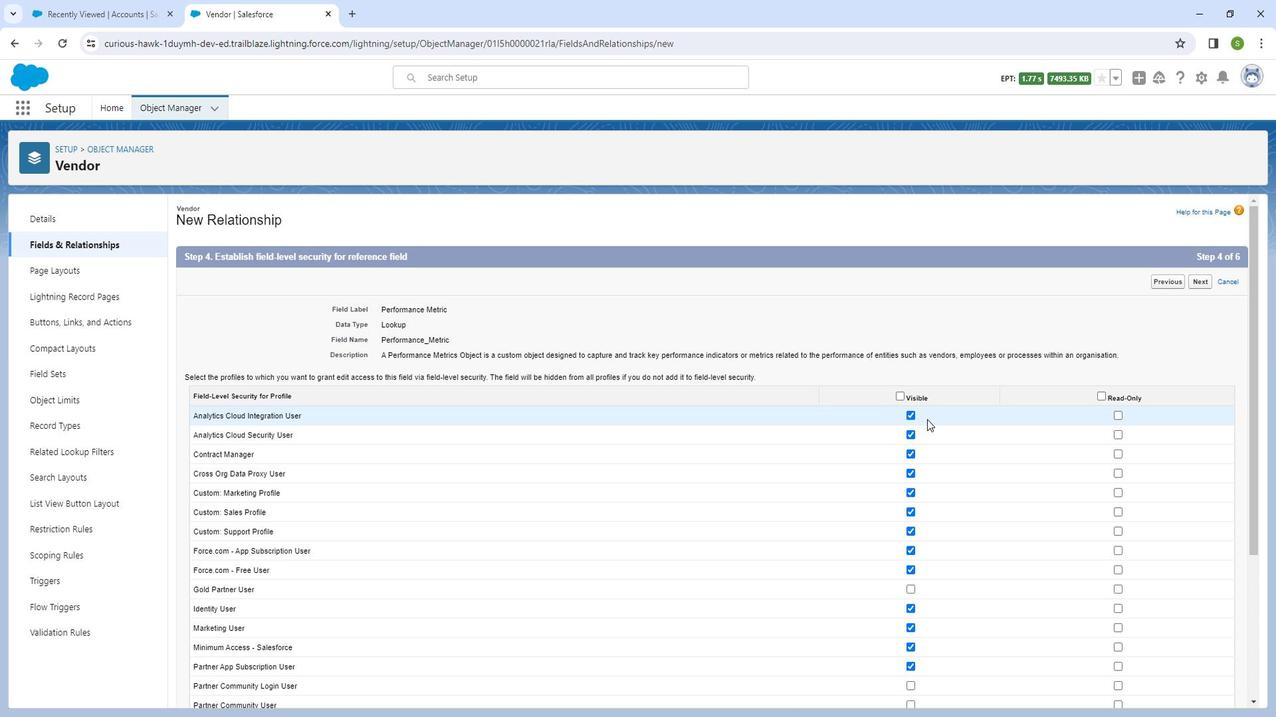 
Action: Mouse moved to (939, 420)
Screenshot: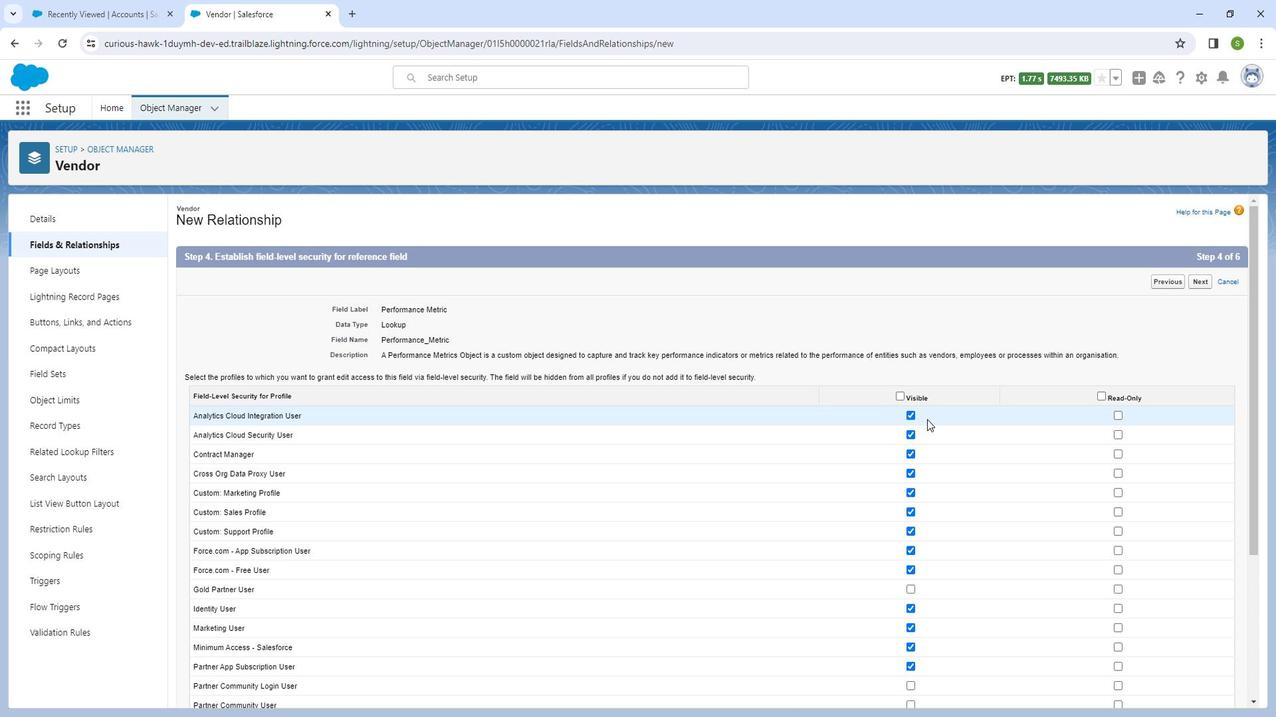
Action: Mouse scrolled (939, 419) with delta (0, 0)
Screenshot: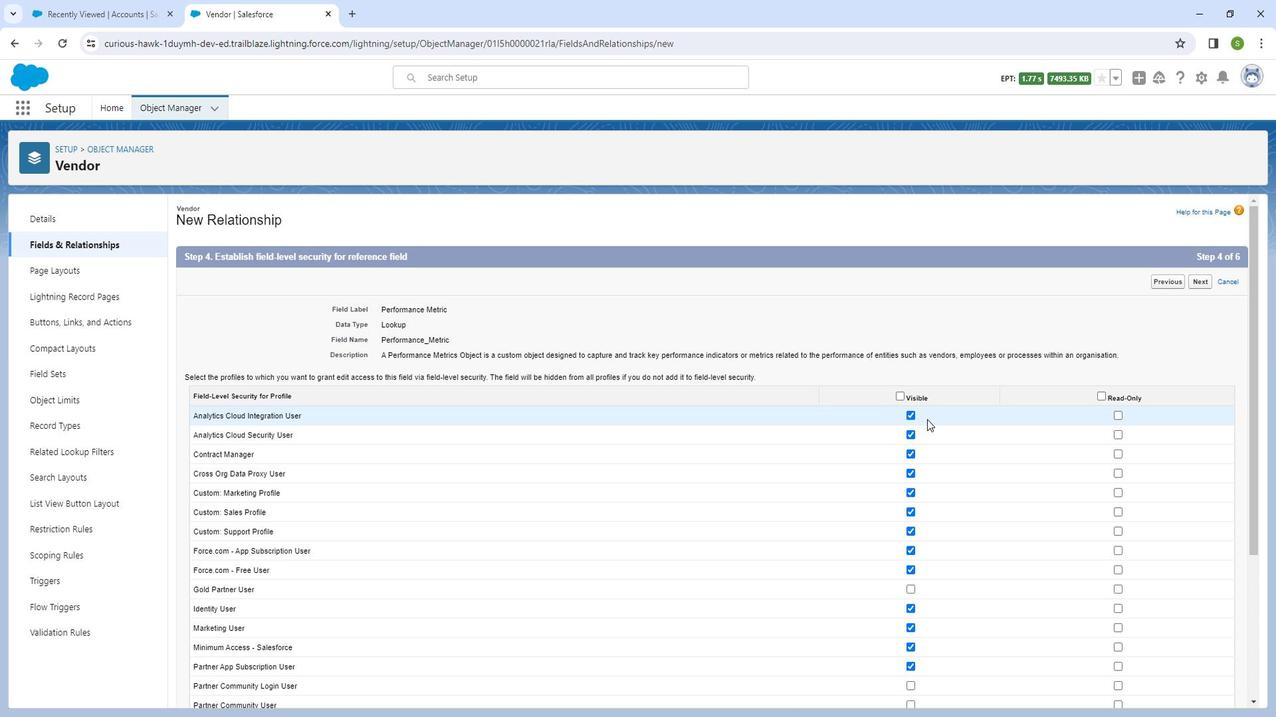 
Action: Mouse moved to (925, 547)
Screenshot: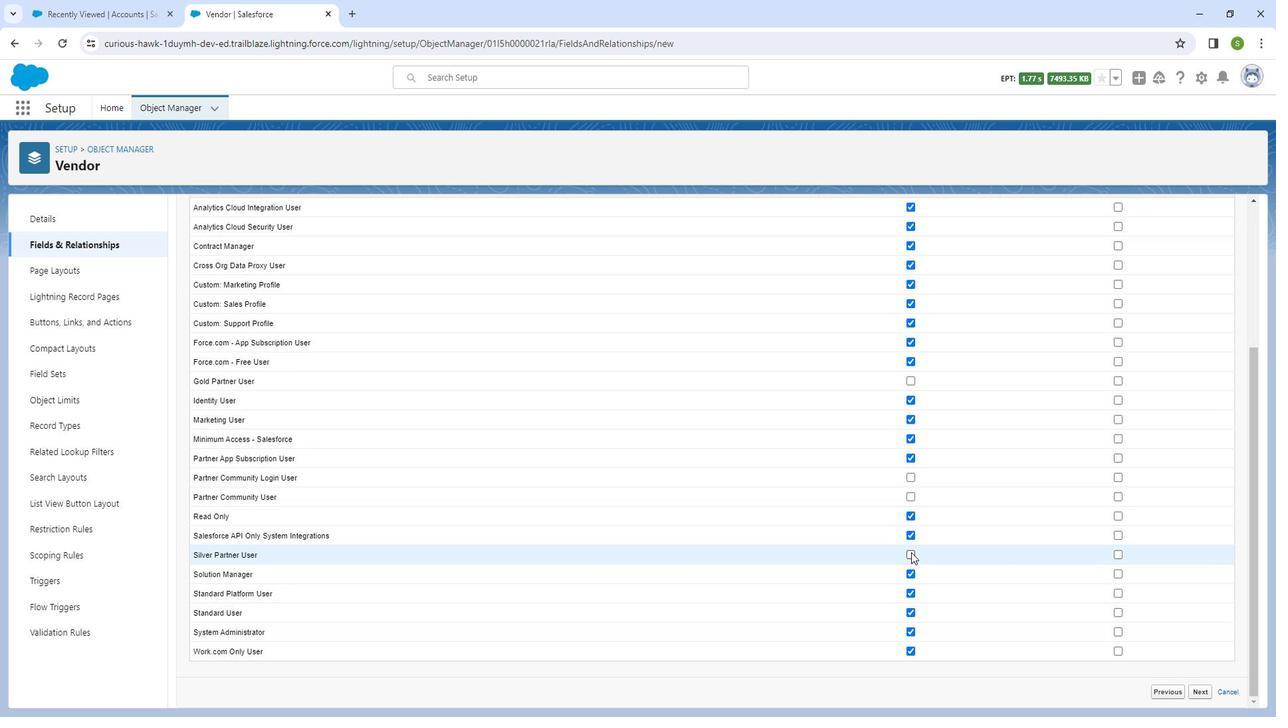 
Action: Mouse pressed left at (925, 547)
Screenshot: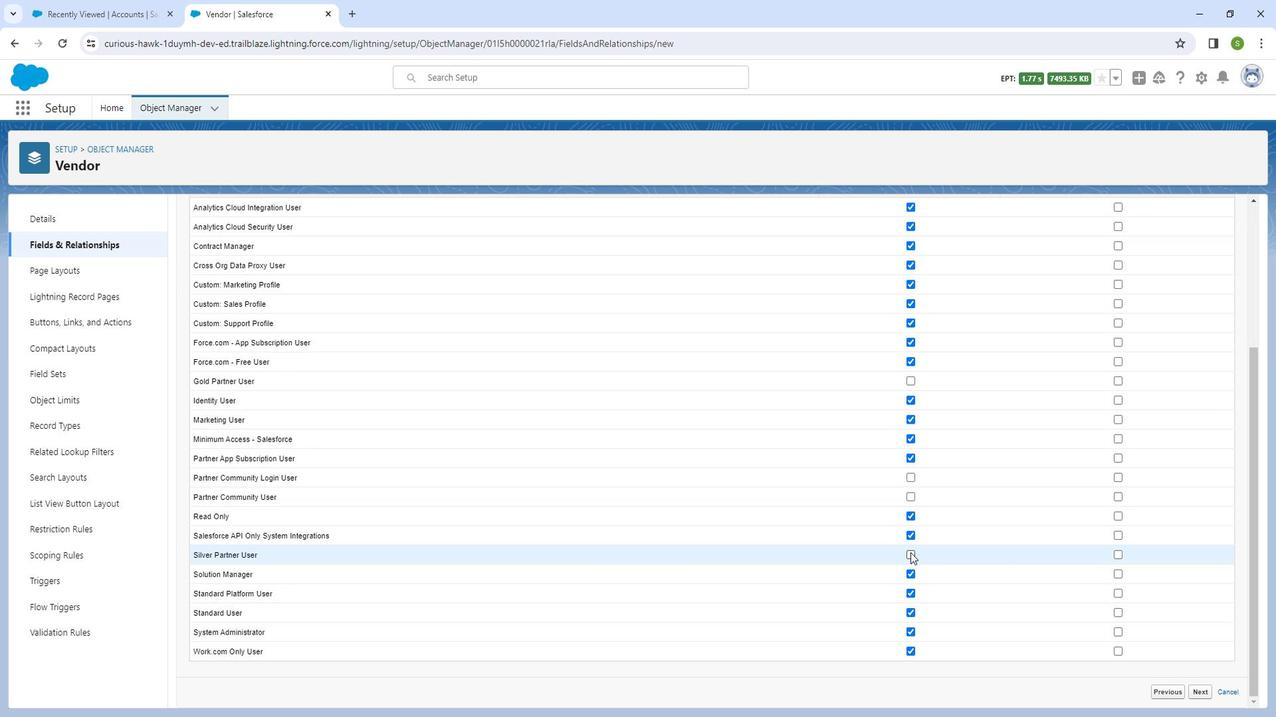 
Action: Mouse moved to (929, 494)
Screenshot: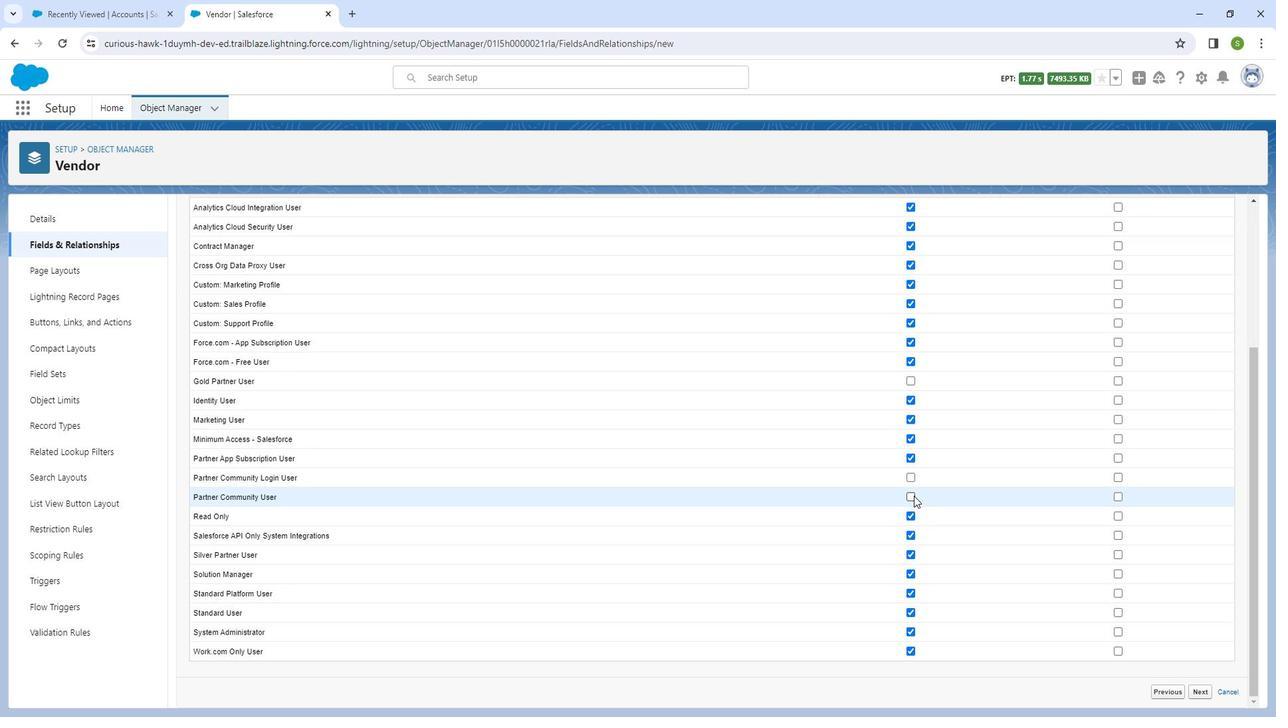 
Action: Mouse pressed left at (929, 494)
Screenshot: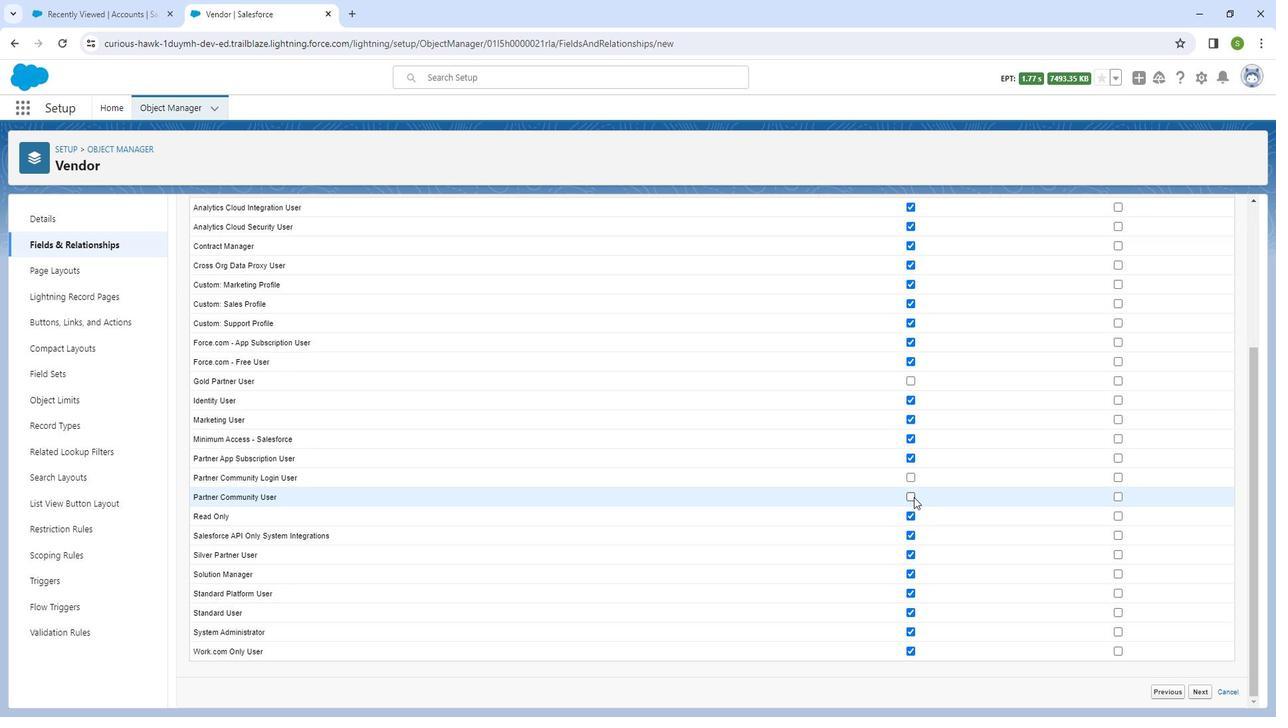 
Action: Mouse moved to (1217, 679)
Screenshot: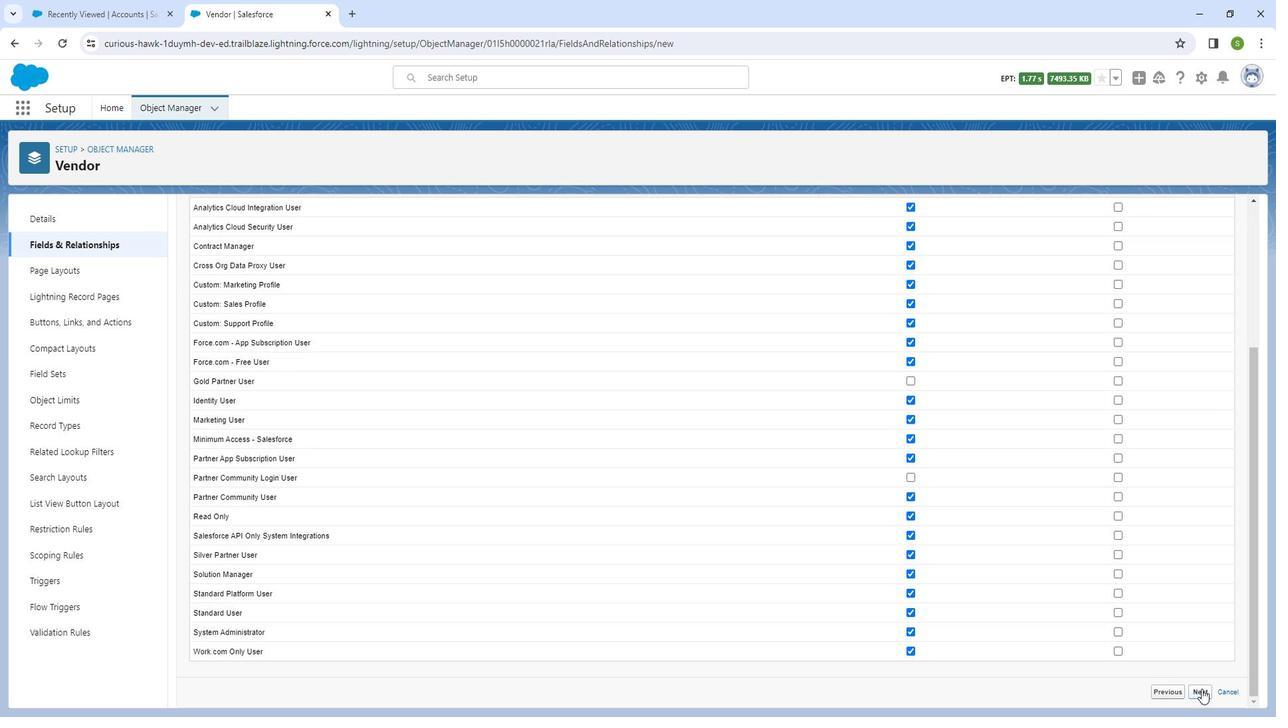 
Action: Mouse pressed left at (1217, 679)
Screenshot: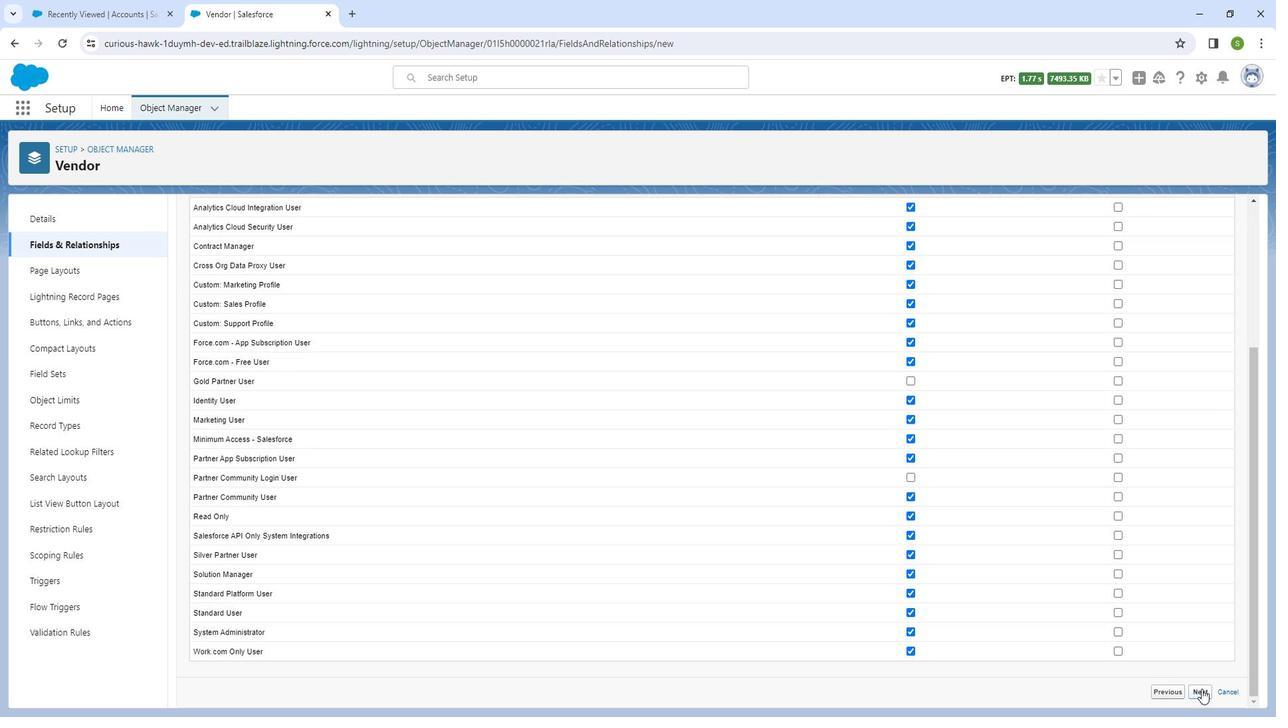 
Action: Mouse moved to (1227, 464)
Screenshot: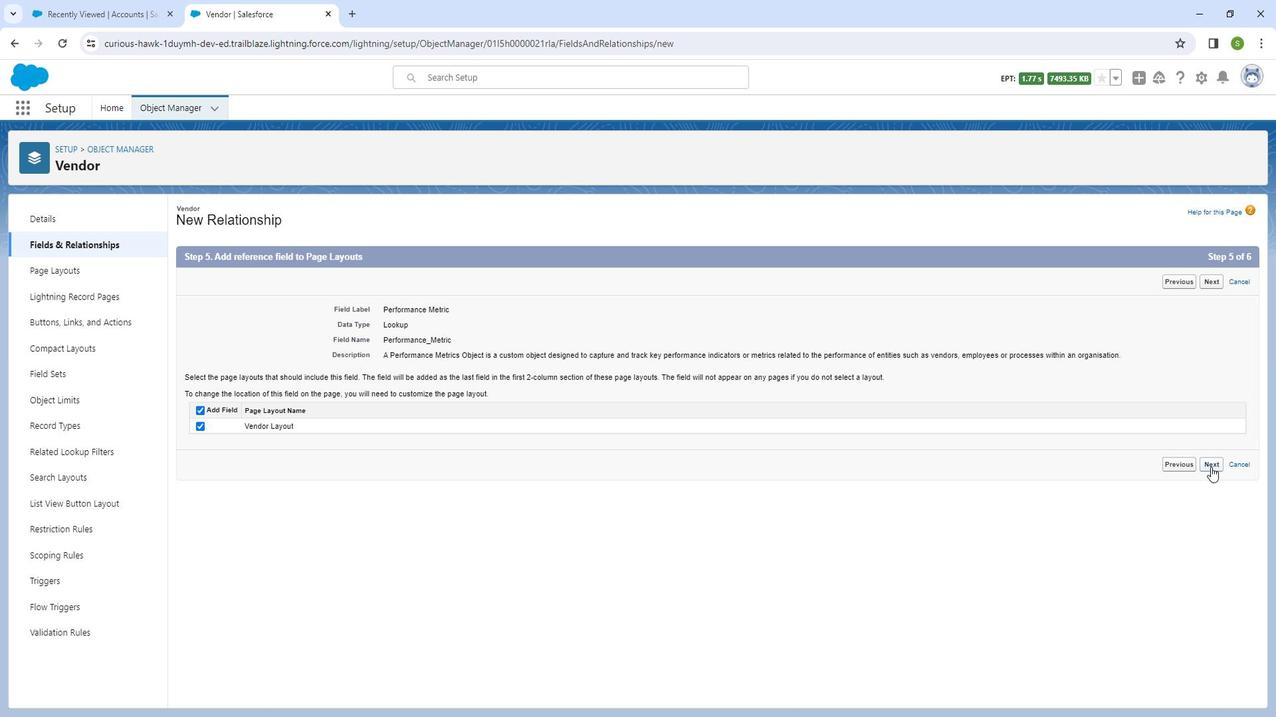 
Action: Mouse pressed left at (1227, 464)
Screenshot: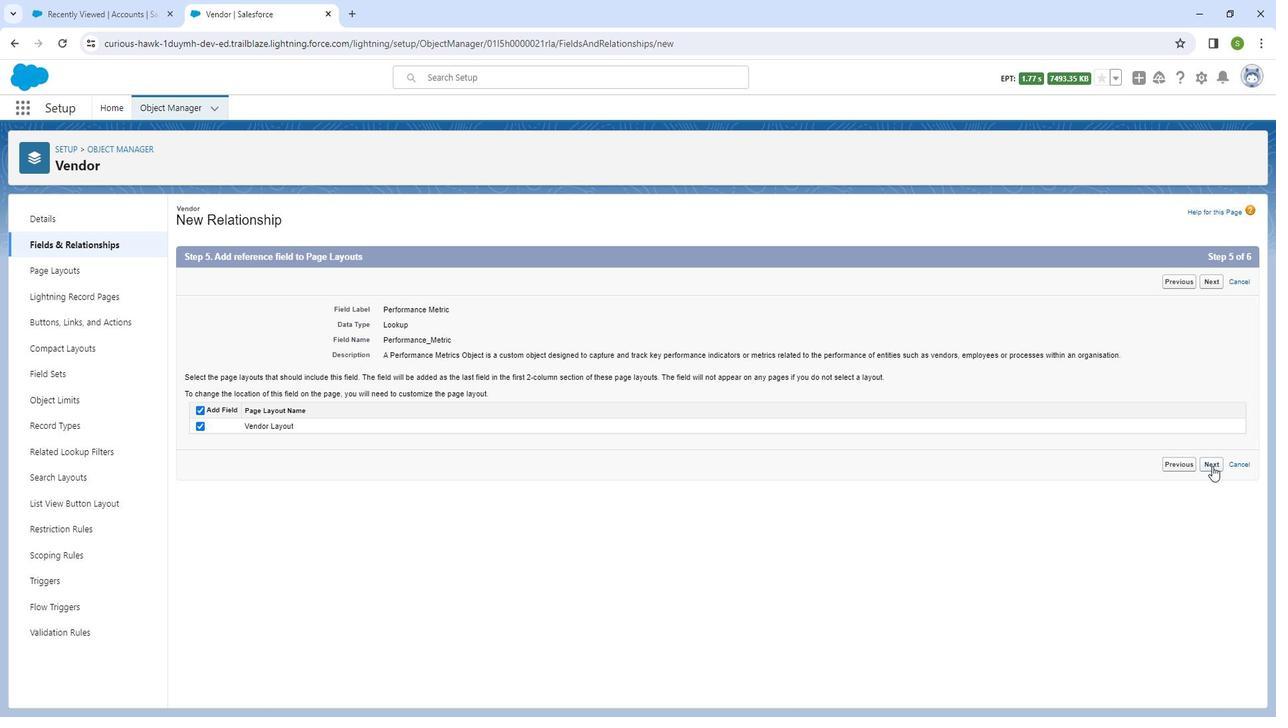 
Action: Mouse moved to (1221, 510)
Screenshot: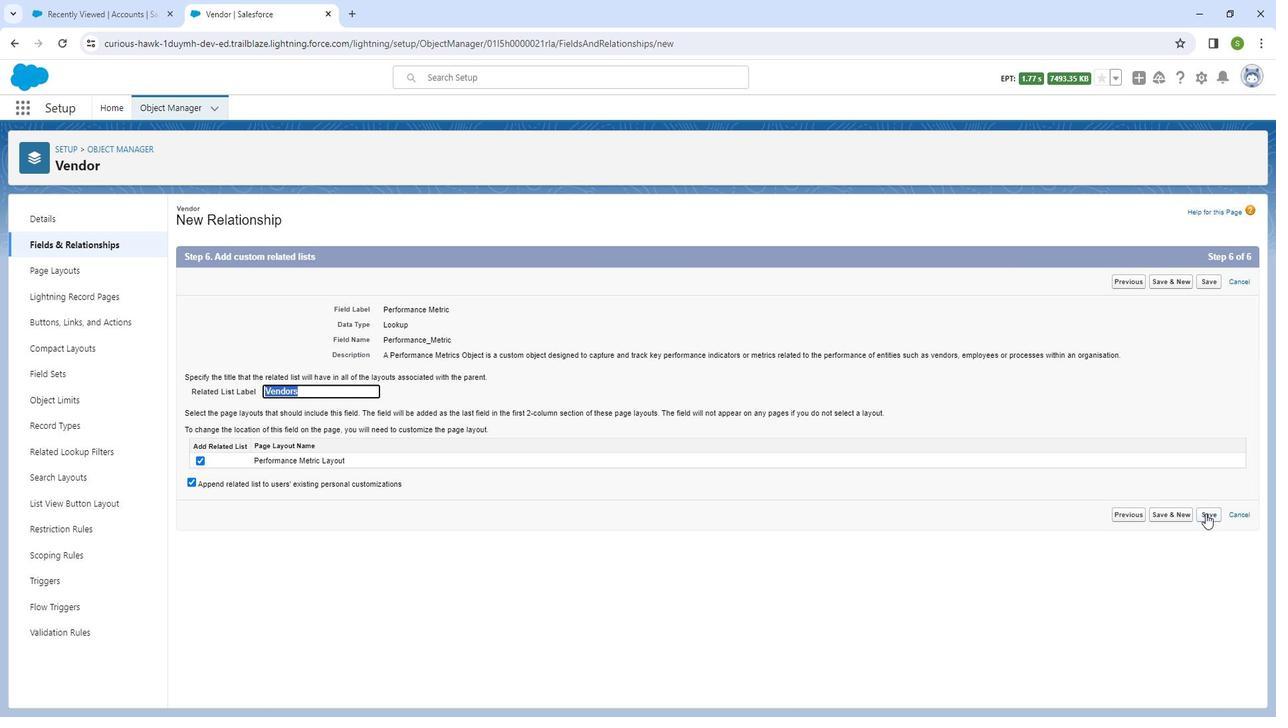 
Action: Mouse pressed left at (1221, 510)
Screenshot: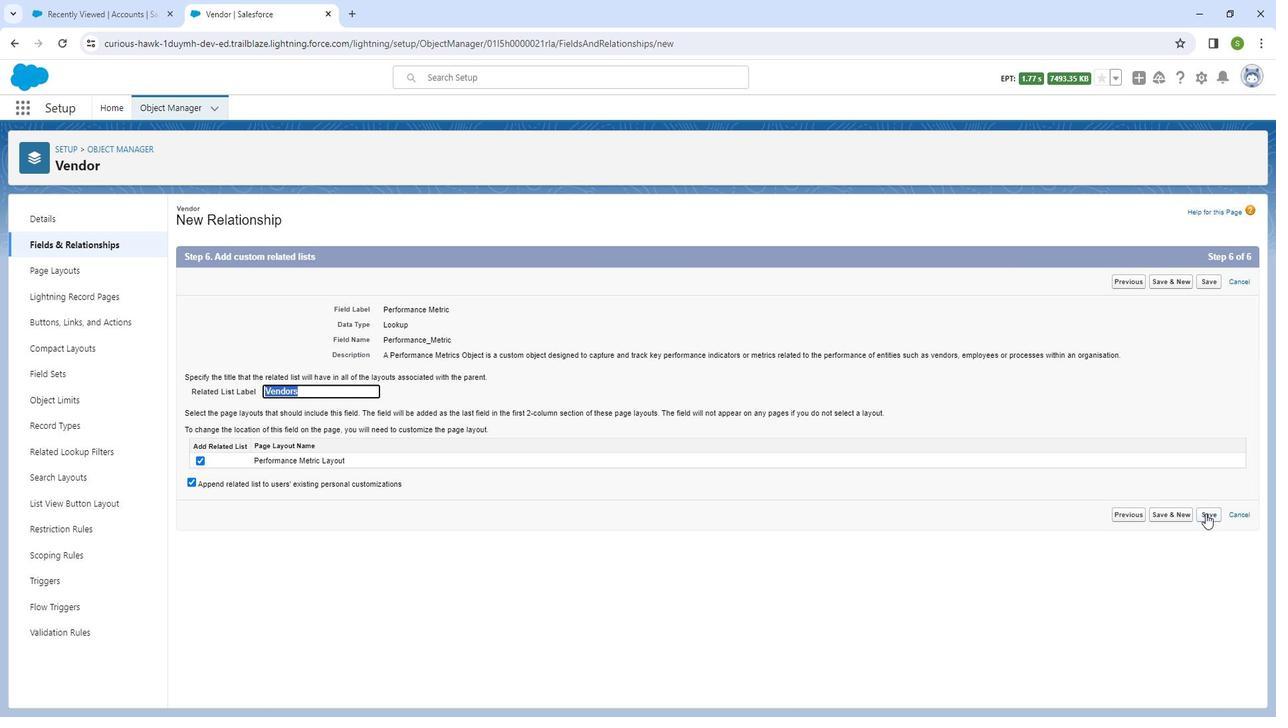 
Action: Mouse moved to (104, 23)
Screenshot: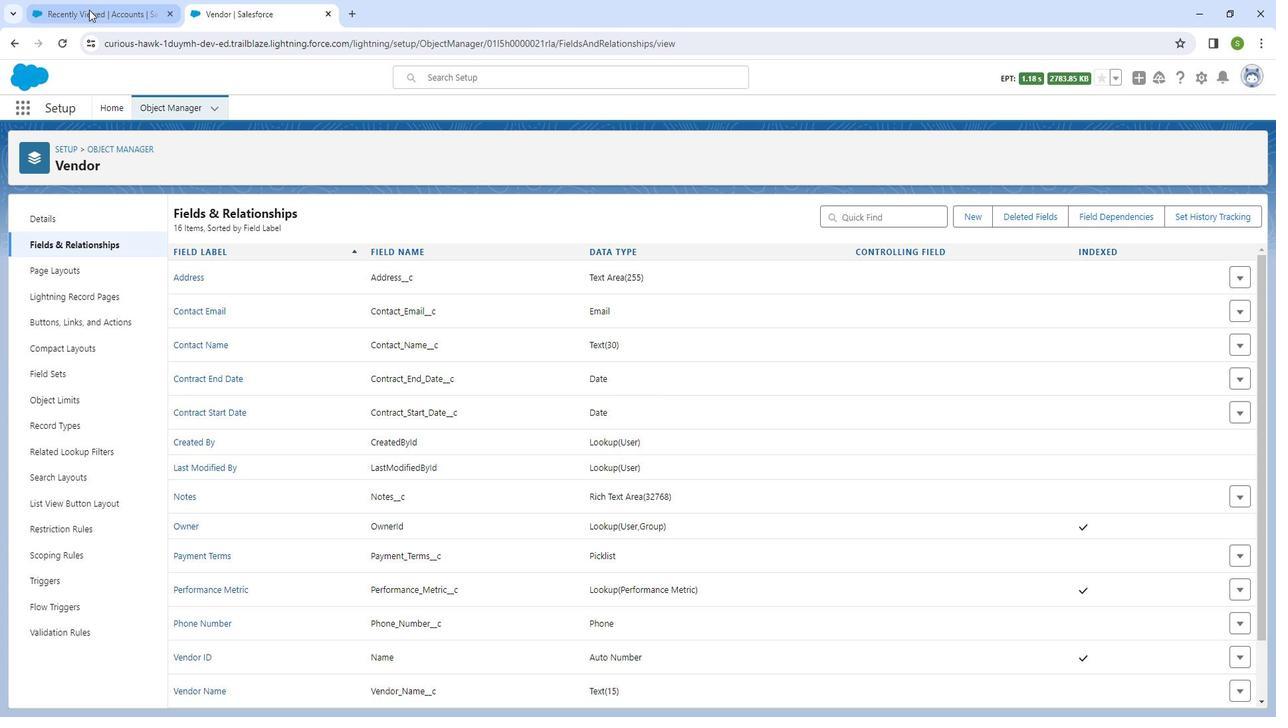 
Action: Mouse pressed left at (104, 23)
Screenshot: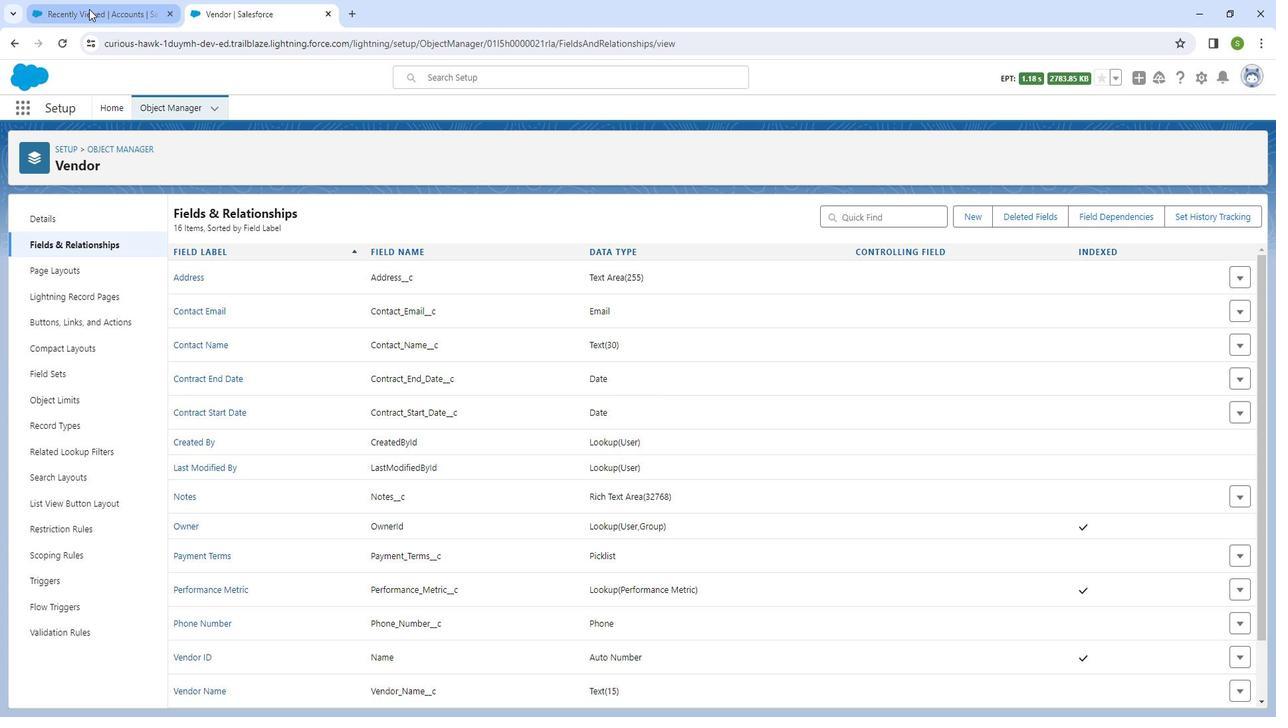 
Action: Mouse moved to (538, 111)
Screenshot: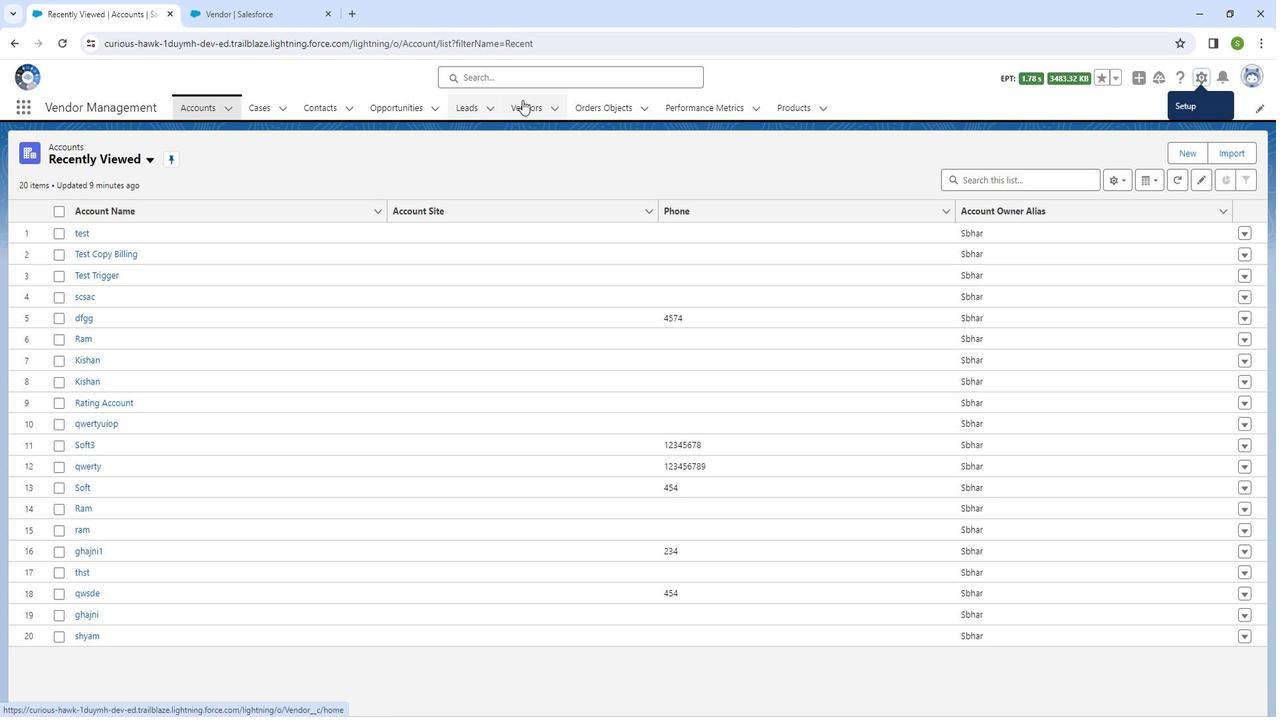 
Action: Mouse pressed left at (538, 111)
Screenshot: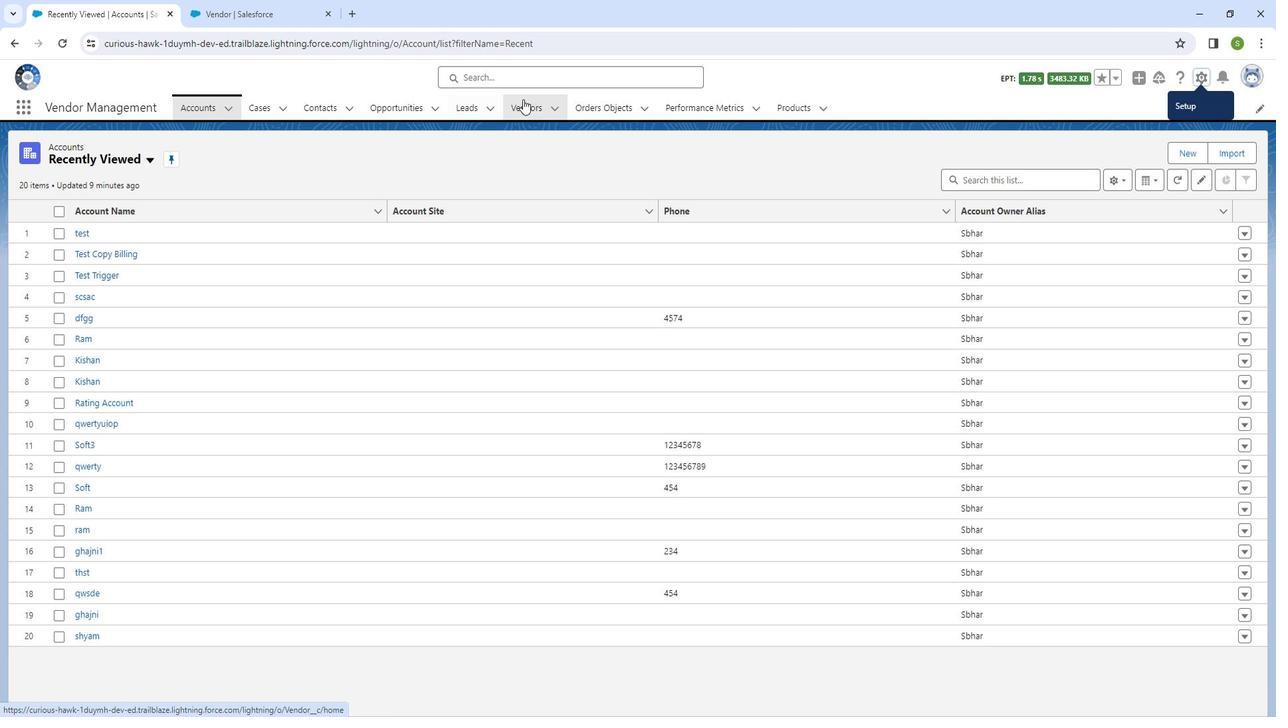 
Action: Mouse moved to (1114, 158)
Screenshot: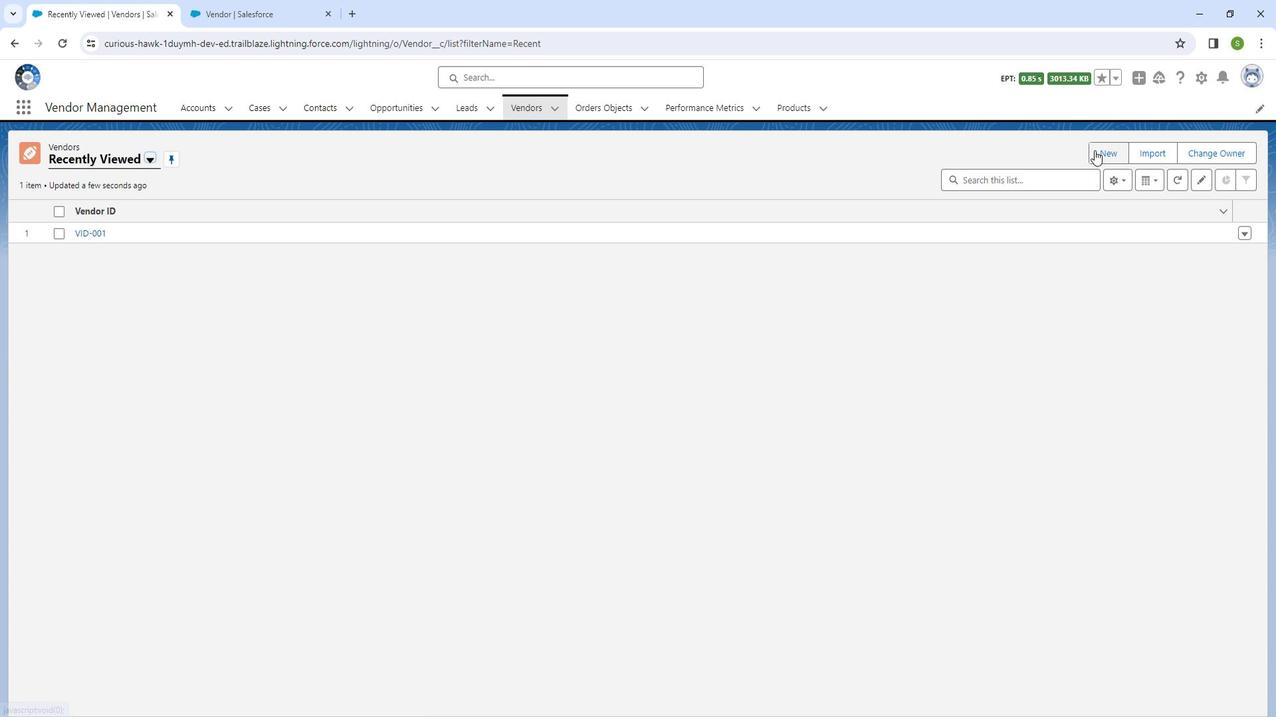 
Action: Mouse pressed left at (1114, 158)
Screenshot: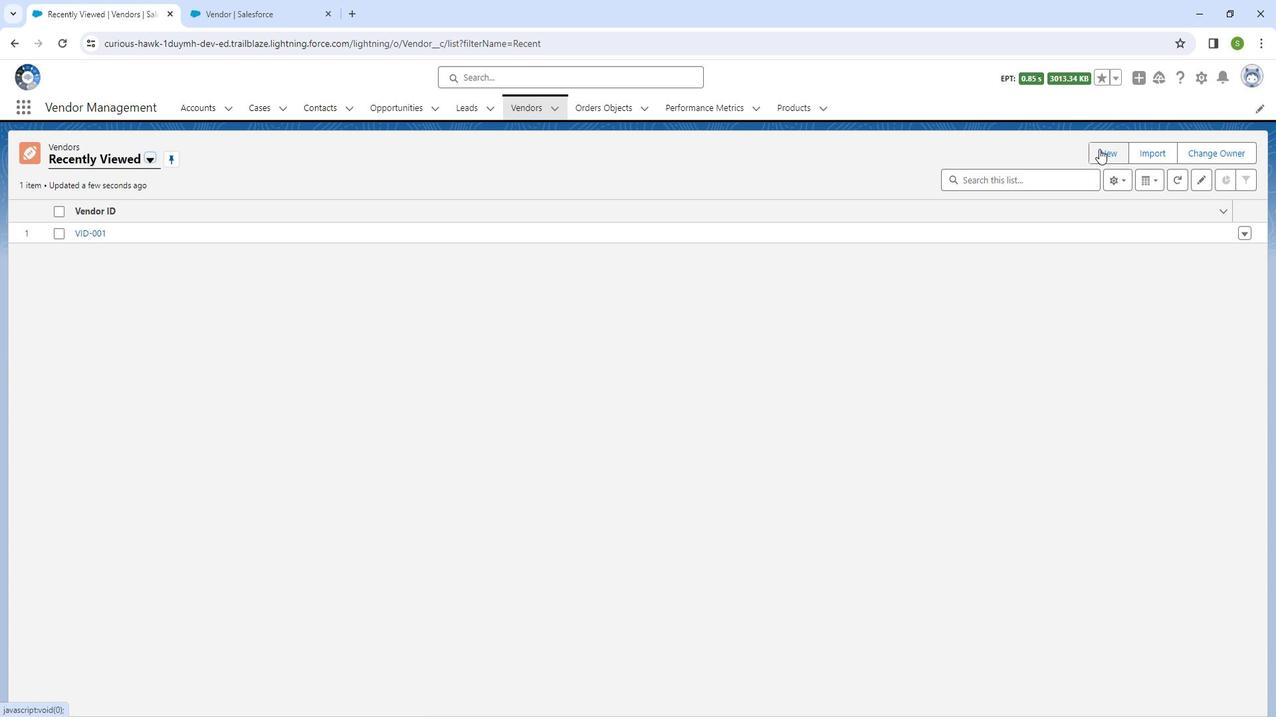 
Action: Mouse moved to (519, 200)
Screenshot: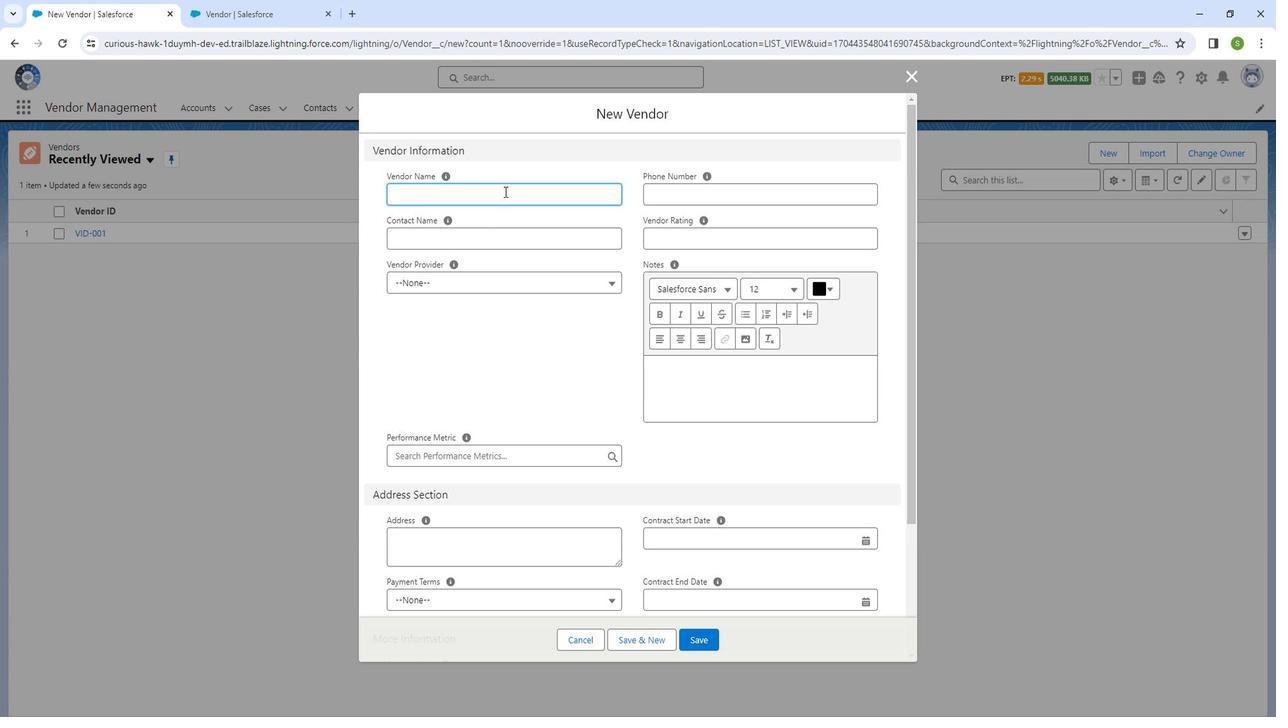
Action: Mouse pressed left at (519, 200)
Screenshot: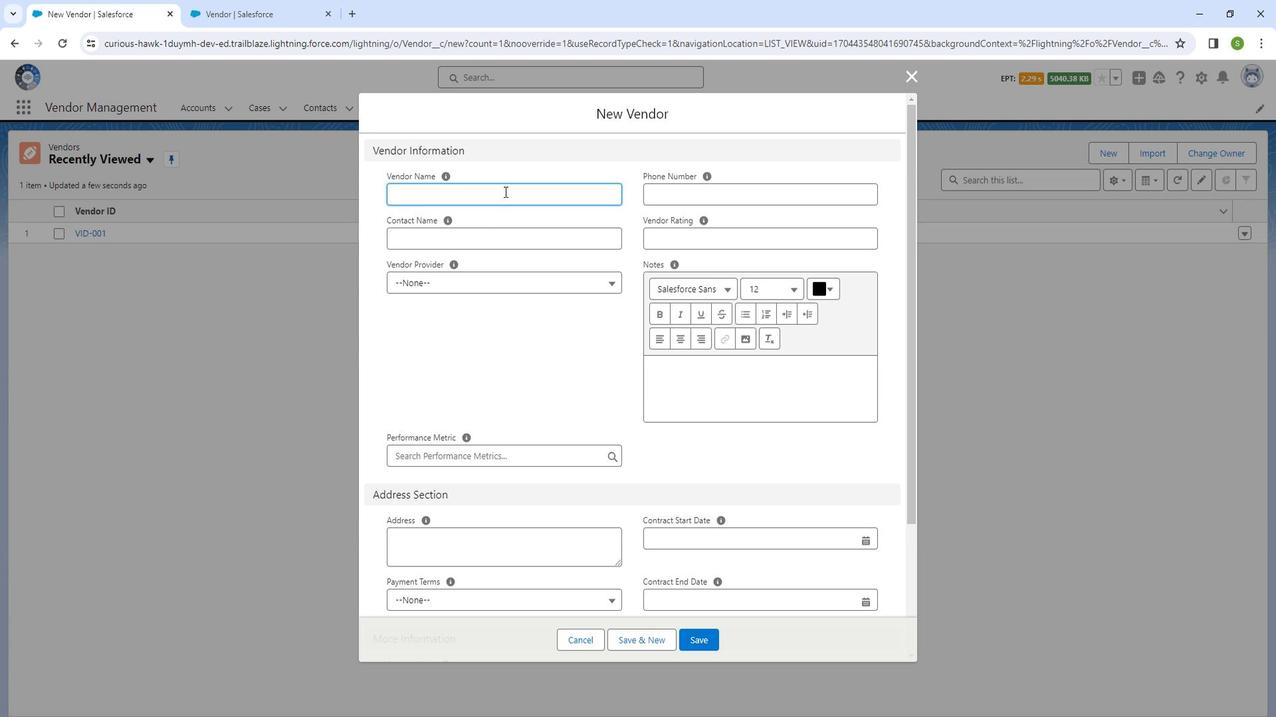 
Action: Mouse moved to (525, 195)
Screenshot: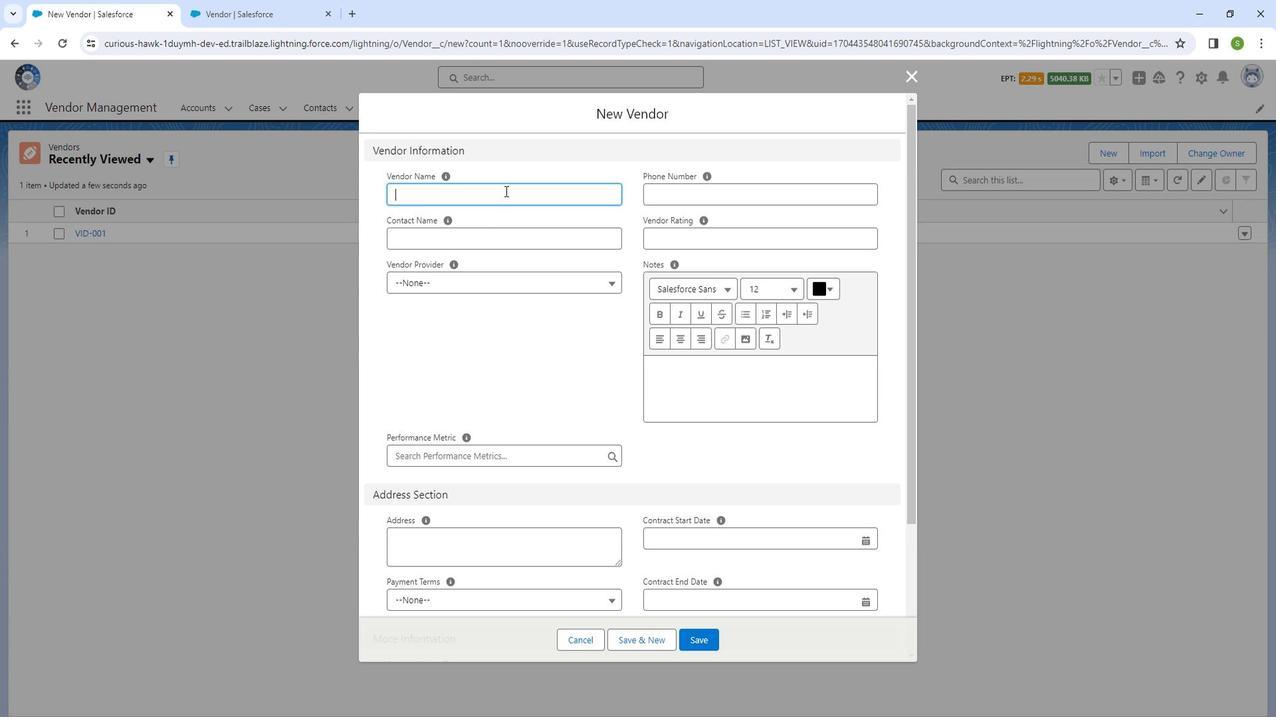 
Action: Key pressed <Key.shift_r><Key.shift_r><Key.shift_r><Key.shift_r><Key.shift_r><Key.shift_r><Key.shift_r><Key.shift_r><Key.shift_r><Key.shift_r><Key.shift_r><Key.shift_r><Key.shift_r><Key.shift_r><Key.shift_r><Key.shift_r><Key.shift_r><Key.shift_r>Surak<Key.backspace>j
Screenshot: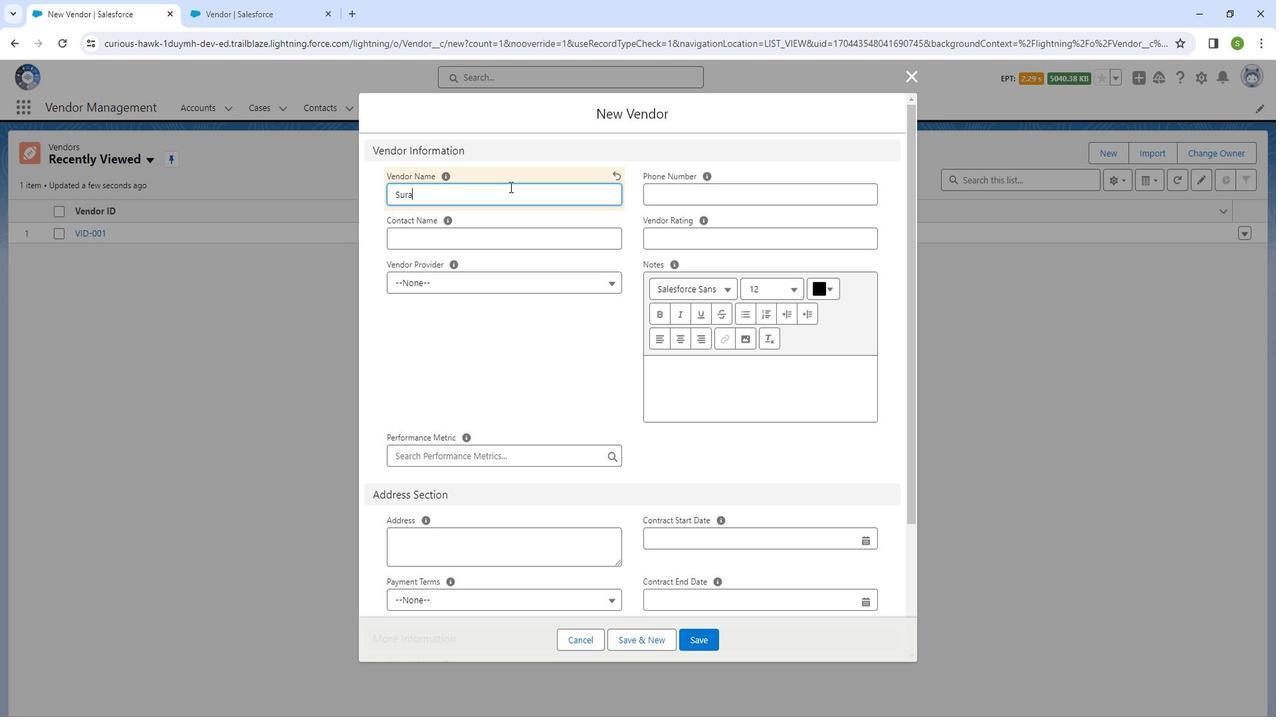 
Action: Mouse moved to (679, 207)
Screenshot: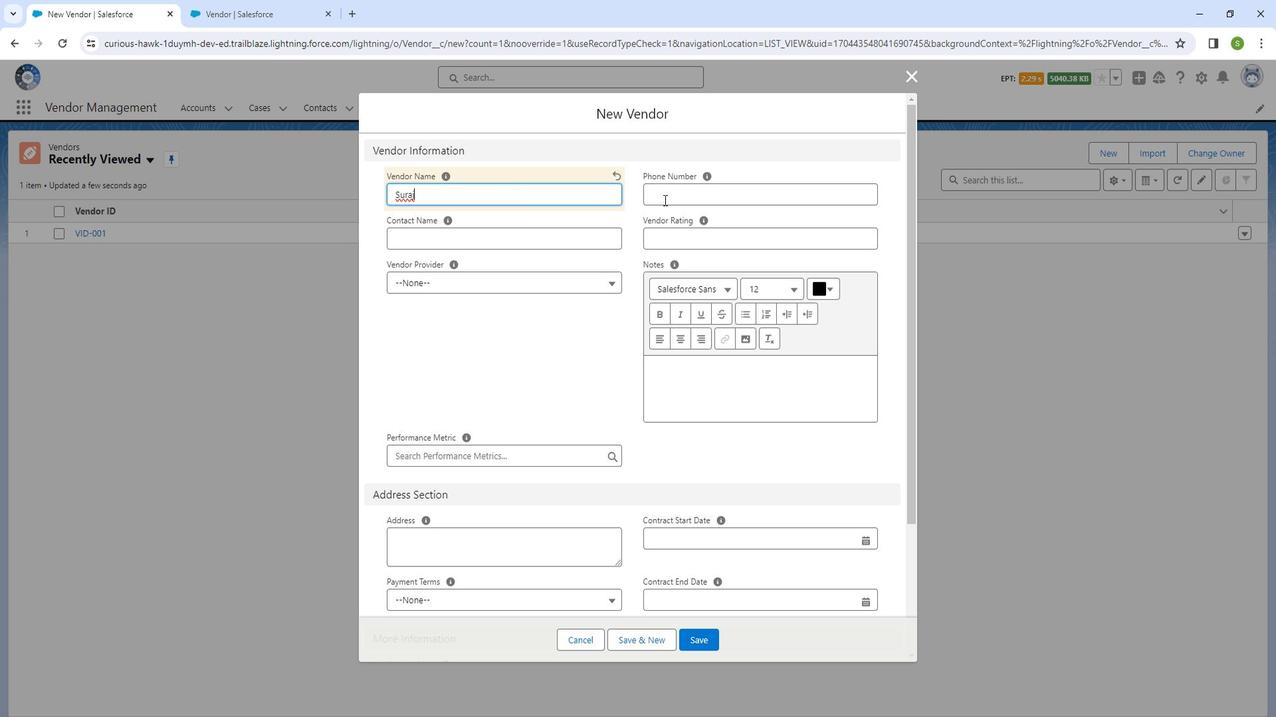 
Action: Mouse pressed left at (679, 207)
Screenshot: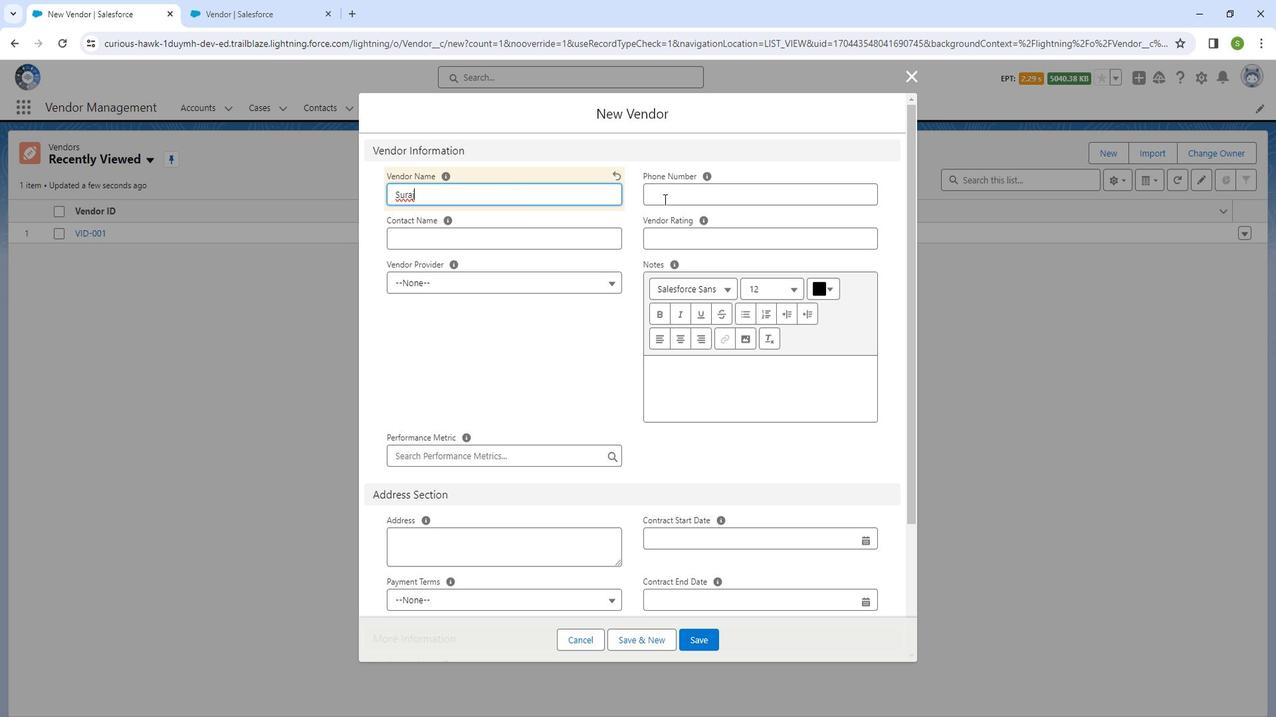 
Action: Mouse moved to (680, 207)
Screenshot: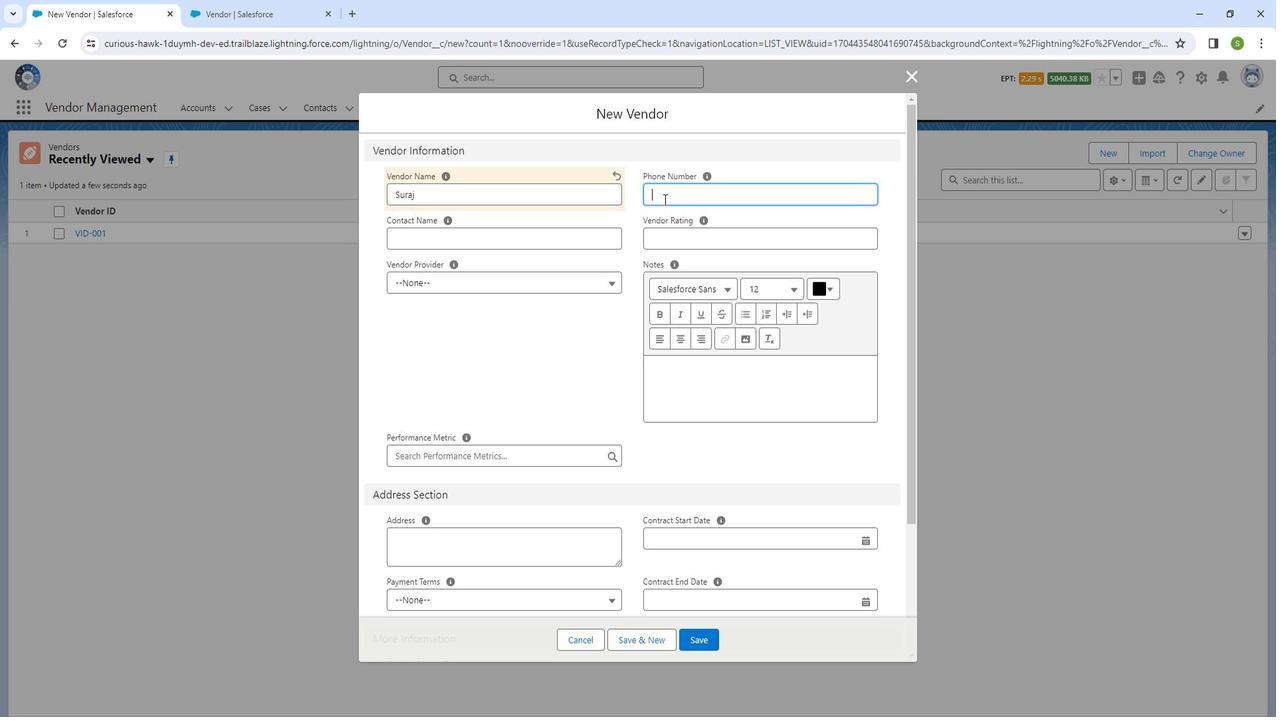 
Action: Key pressed 123456789
Screenshot: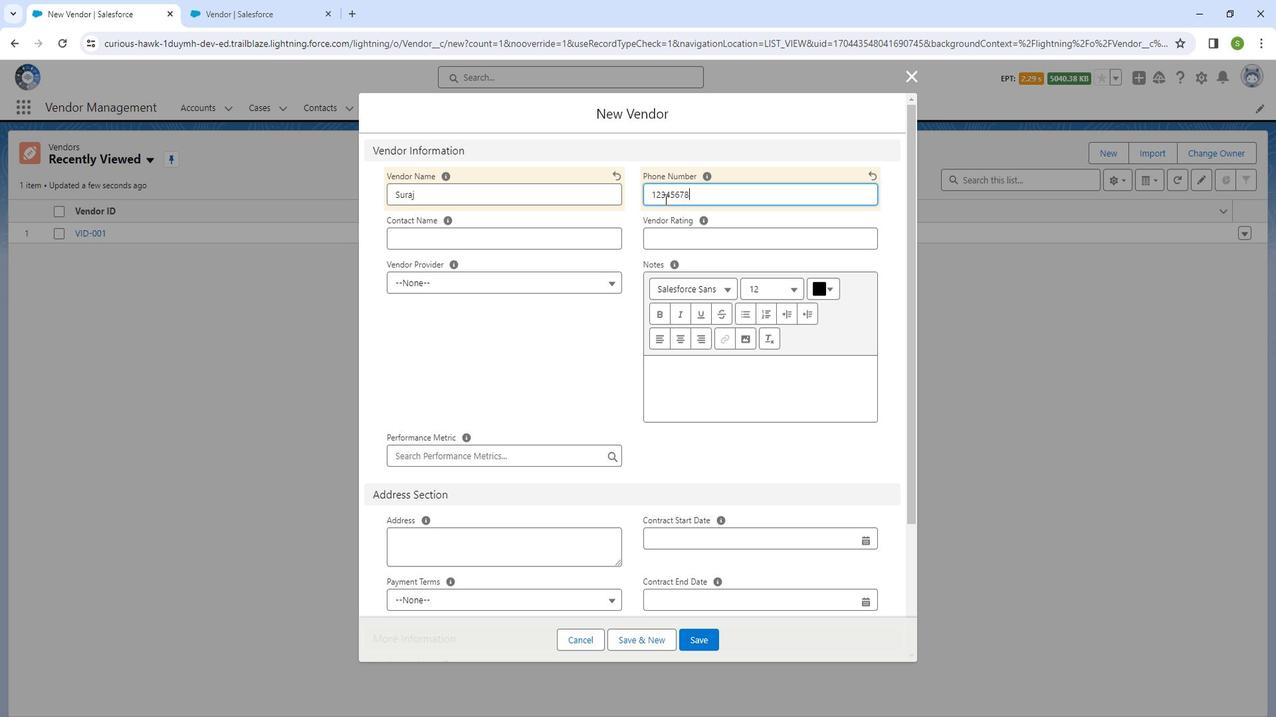 
Action: Mouse moved to (612, 241)
Screenshot: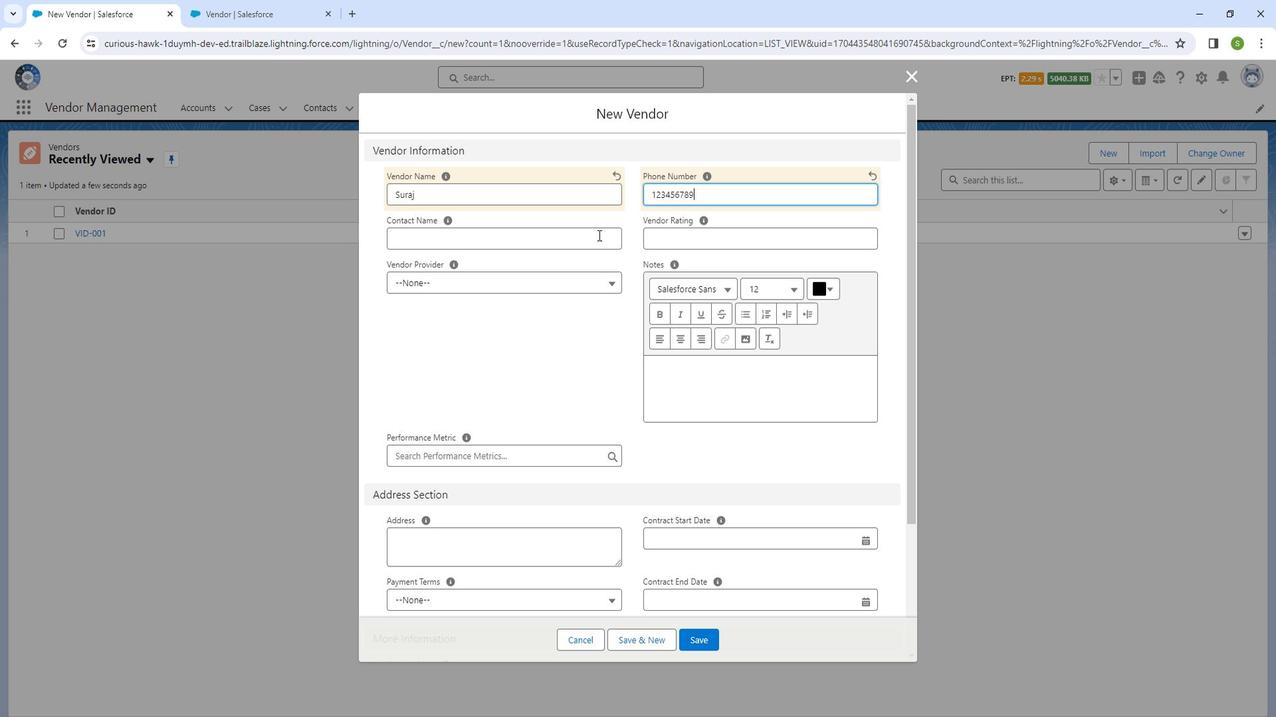 
Action: Mouse pressed left at (612, 241)
Screenshot: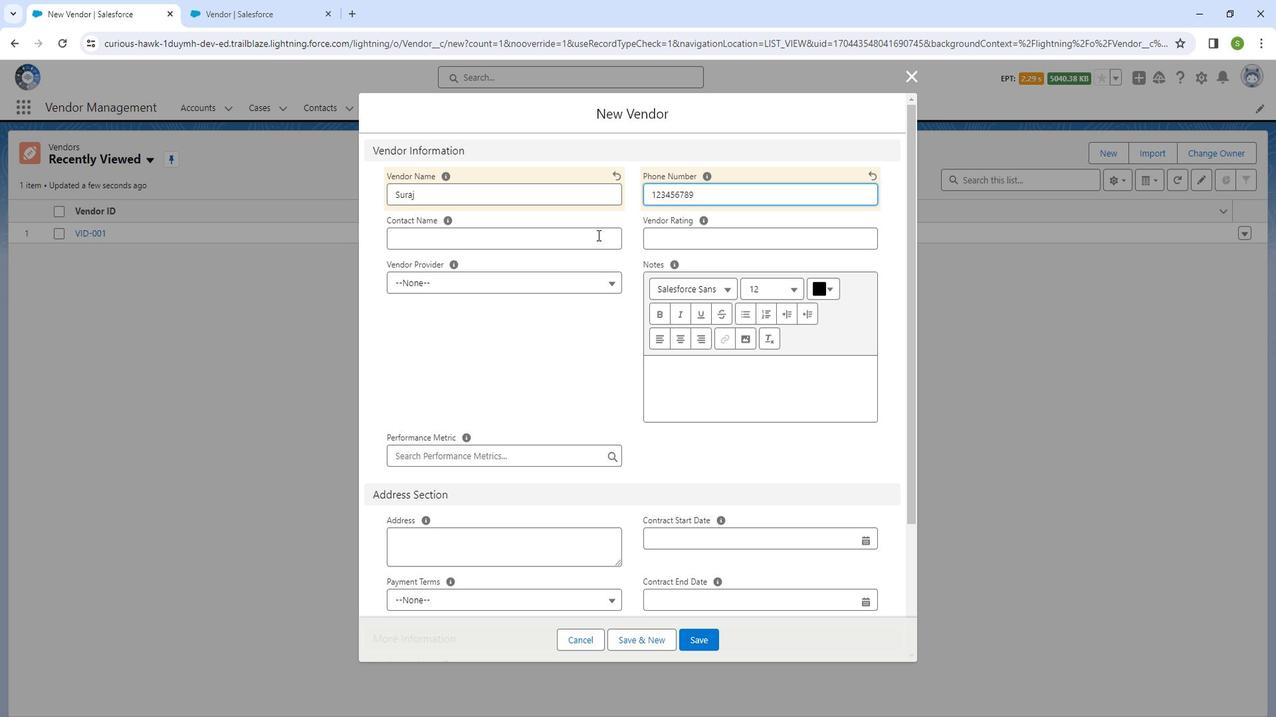 
Action: Key pressed <Key.shift_r><Key.shift_r><Key.shift_r><Key.shift_r><Key.shift_r><Key.shift_r><Key.shift_r><Key.shift_r><Key.shift_r><Key.shift_r><Key.shift_r><Key.shift_r><Key.shift_r><Key.shift_r><Key.shift_r><Key.shift_r><Key.shift_r><Key.shift_r><Key.shift_r>P<Key.backspace><Key.shift_r>Priya
Screenshot: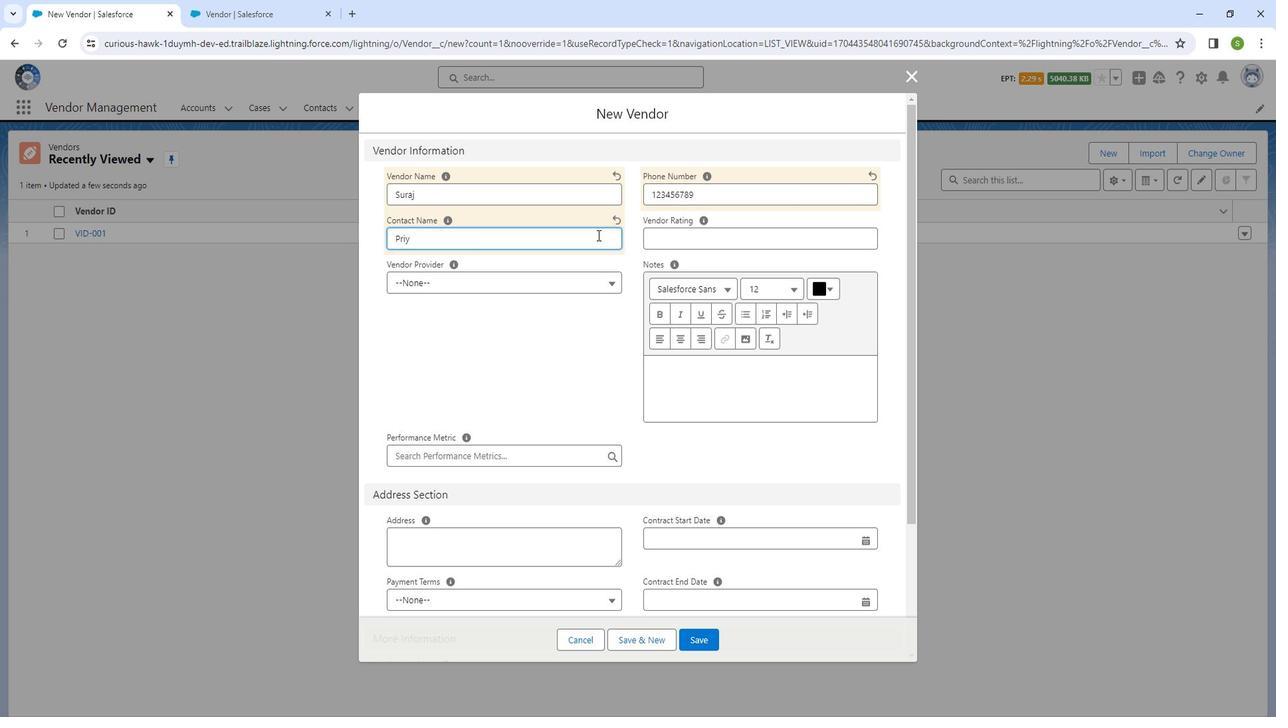 
Action: Mouse moved to (690, 237)
Screenshot: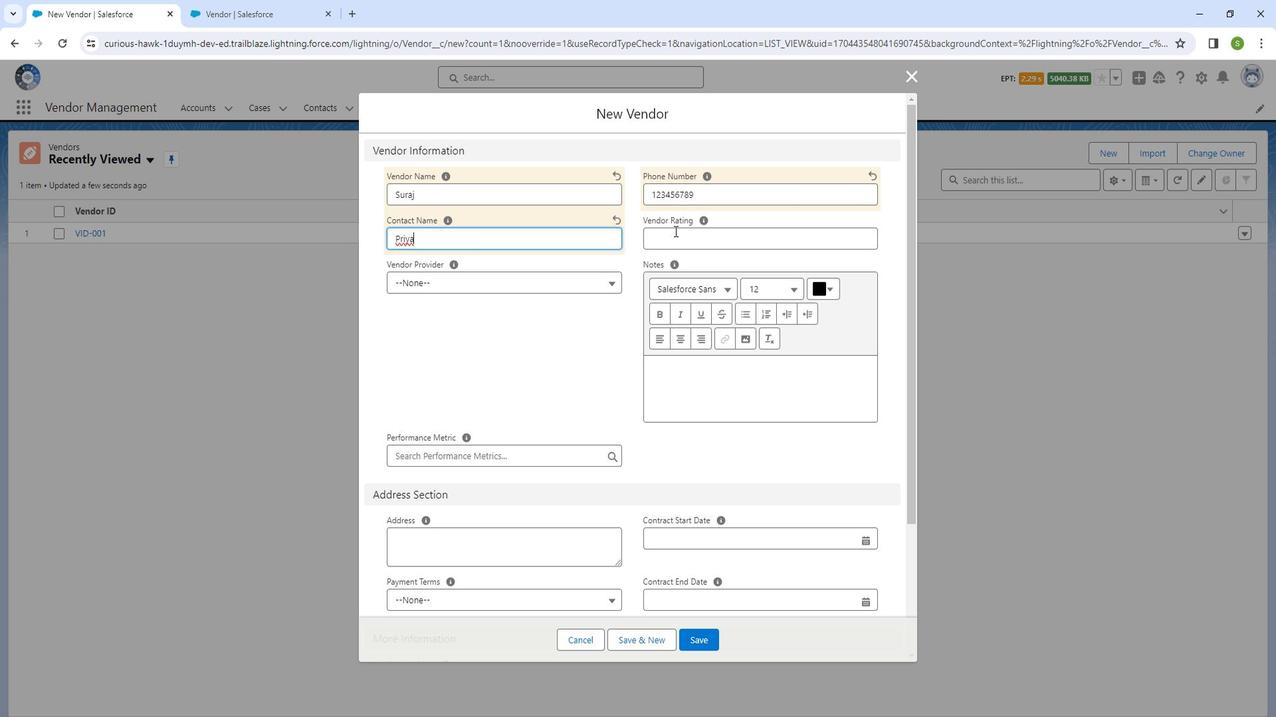 
Action: Mouse pressed left at (690, 237)
Screenshot: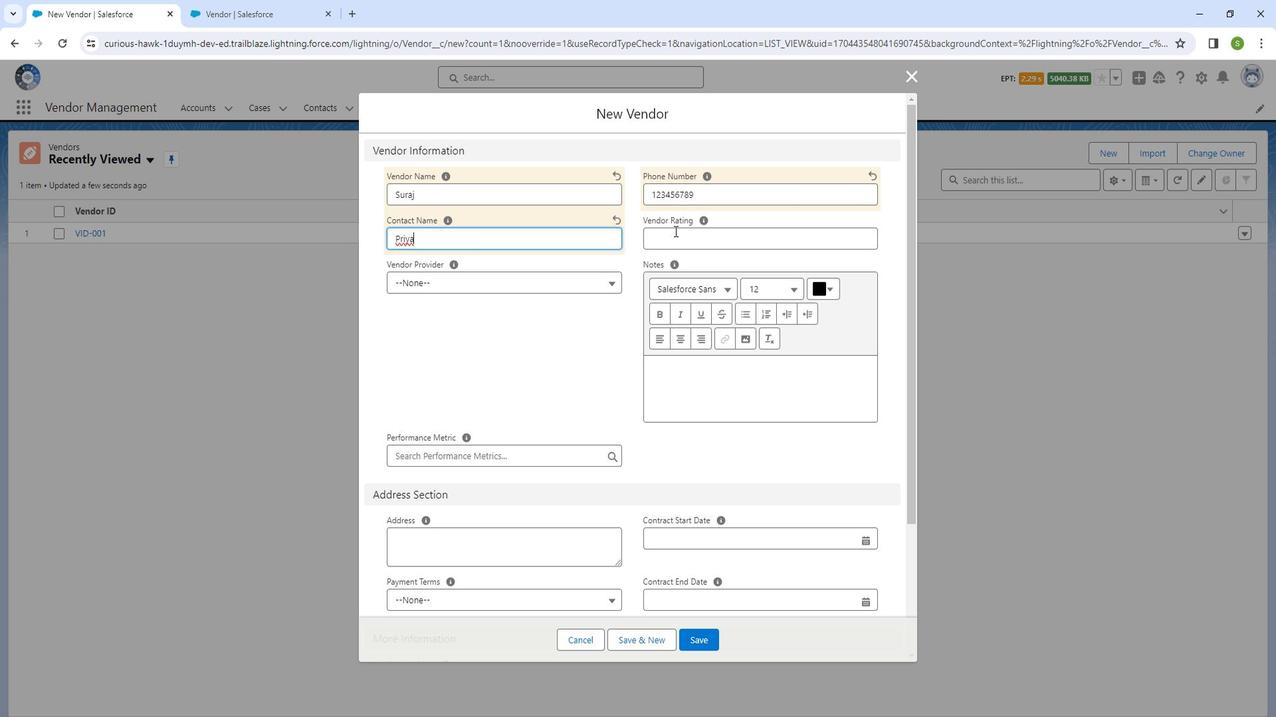 
Action: Mouse moved to (687, 237)
Screenshot: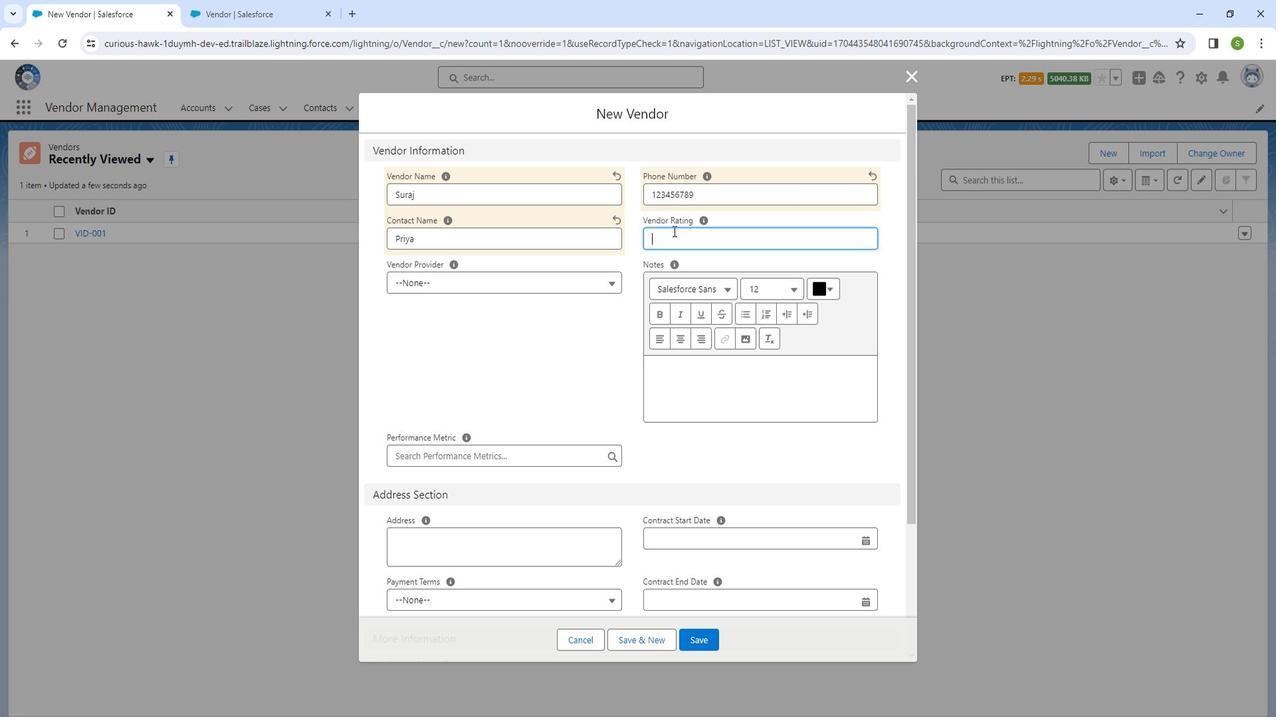 
Action: Key pressed 2
Screenshot: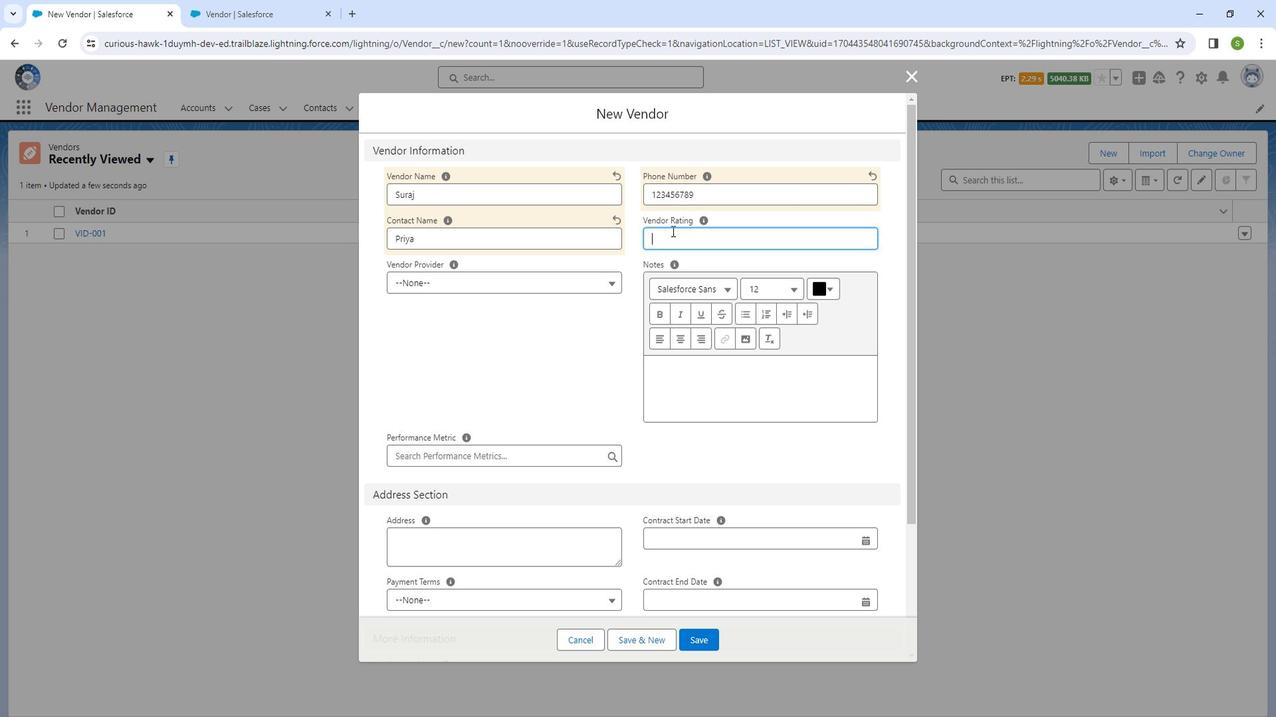 
Action: Mouse moved to (525, 289)
Screenshot: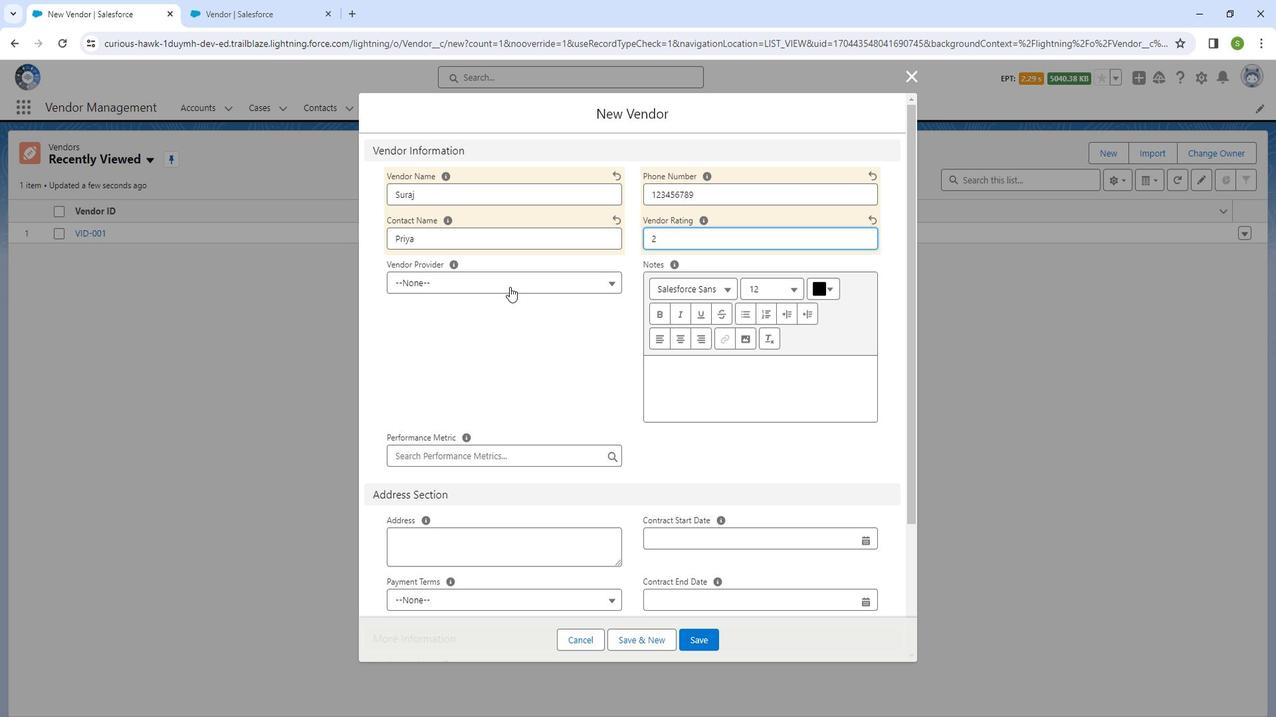 
Action: Mouse pressed left at (525, 289)
Screenshot: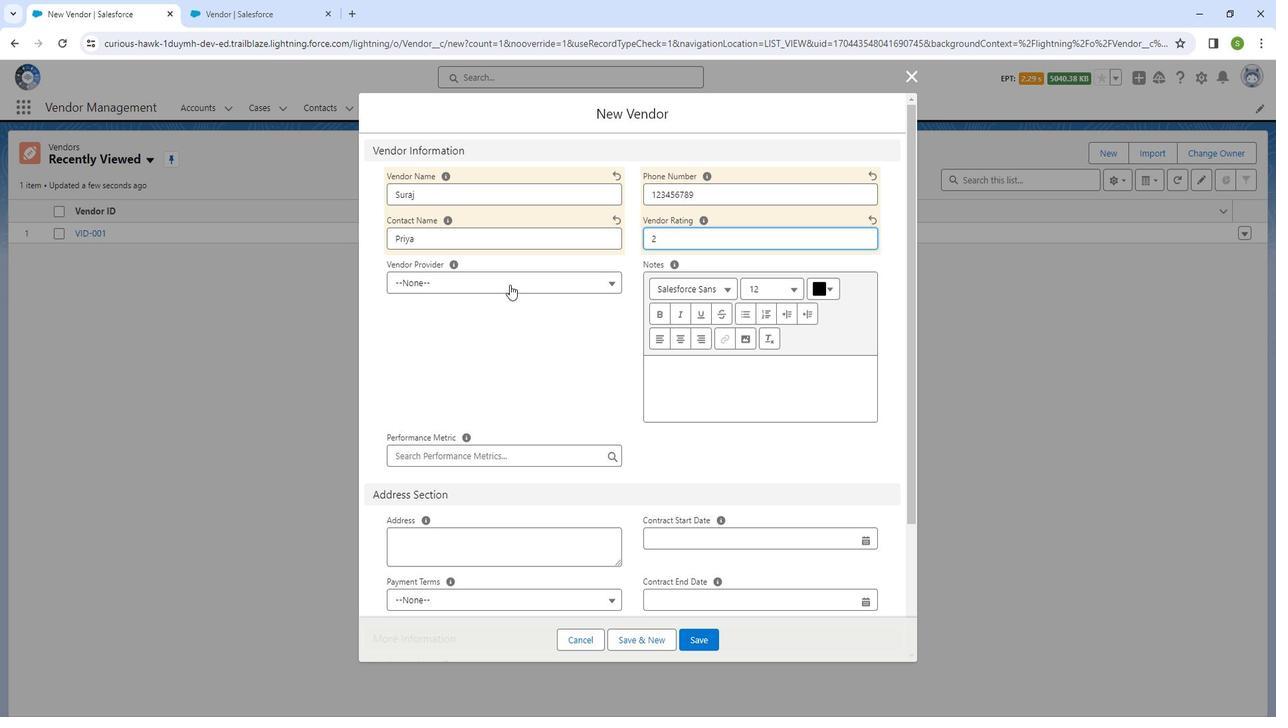 
Action: Mouse moved to (506, 339)
Screenshot: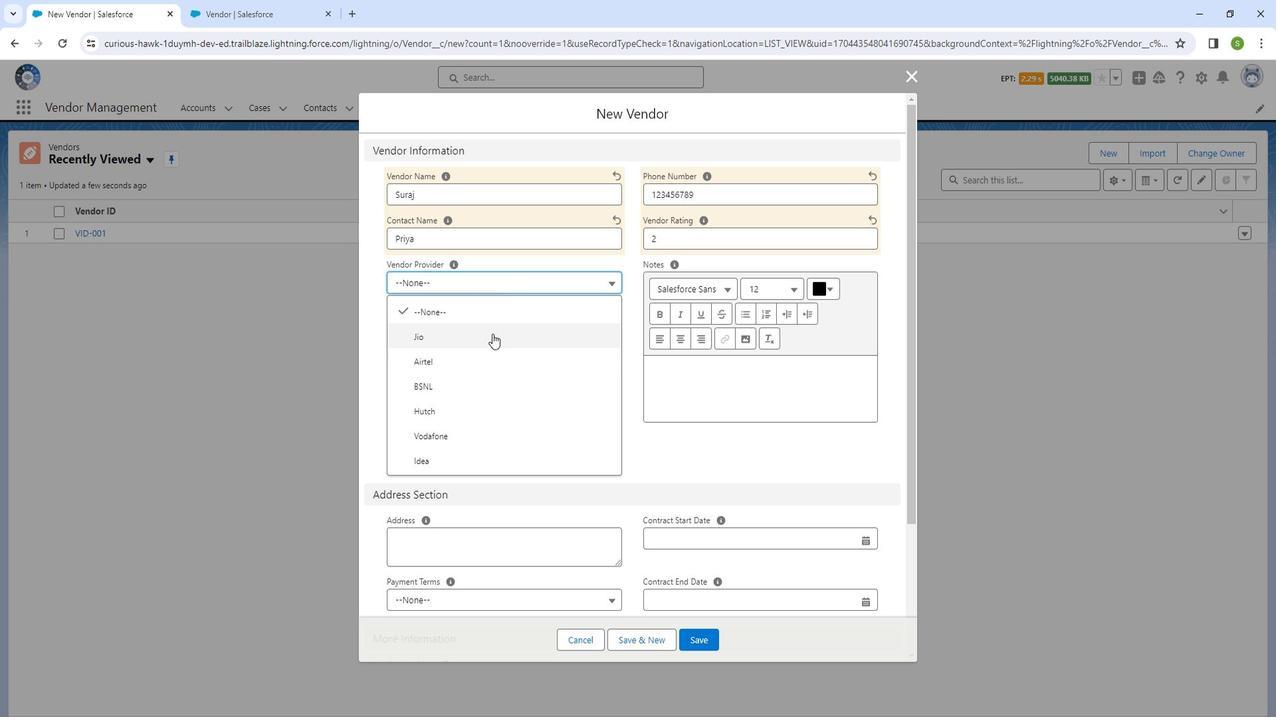 
Action: Mouse pressed left at (506, 339)
Screenshot: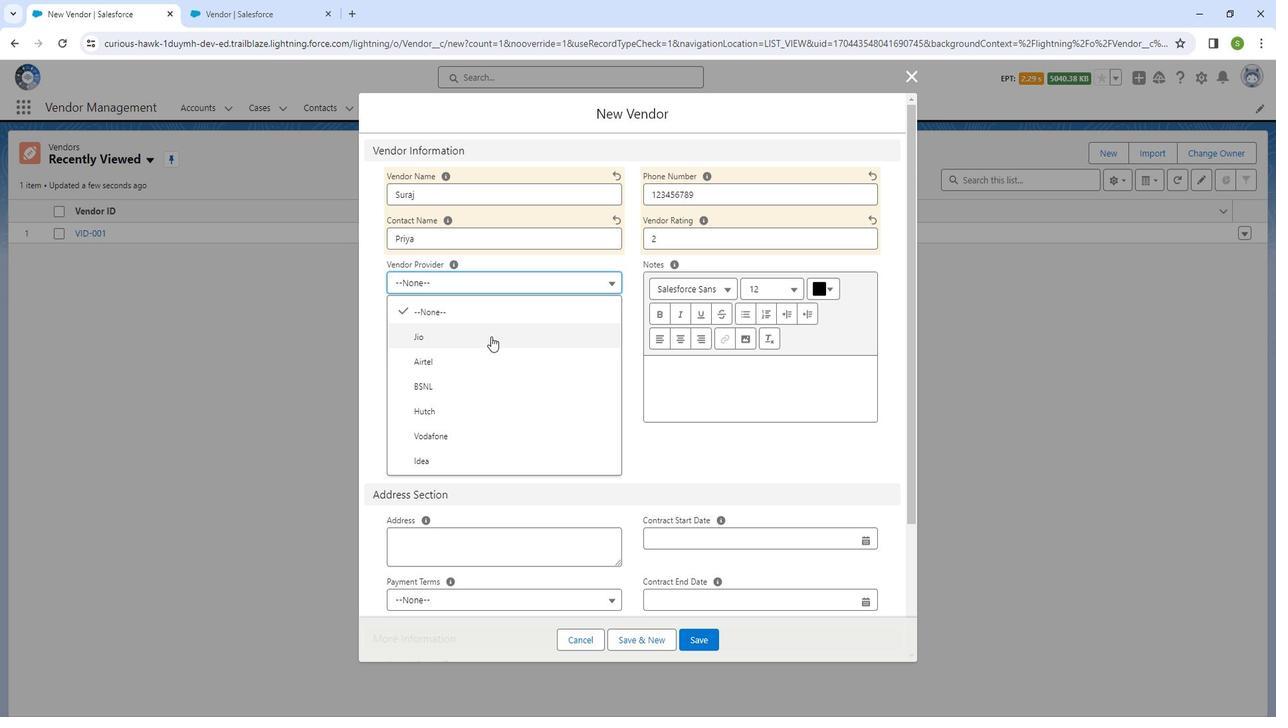 
Action: Mouse moved to (506, 354)
Screenshot: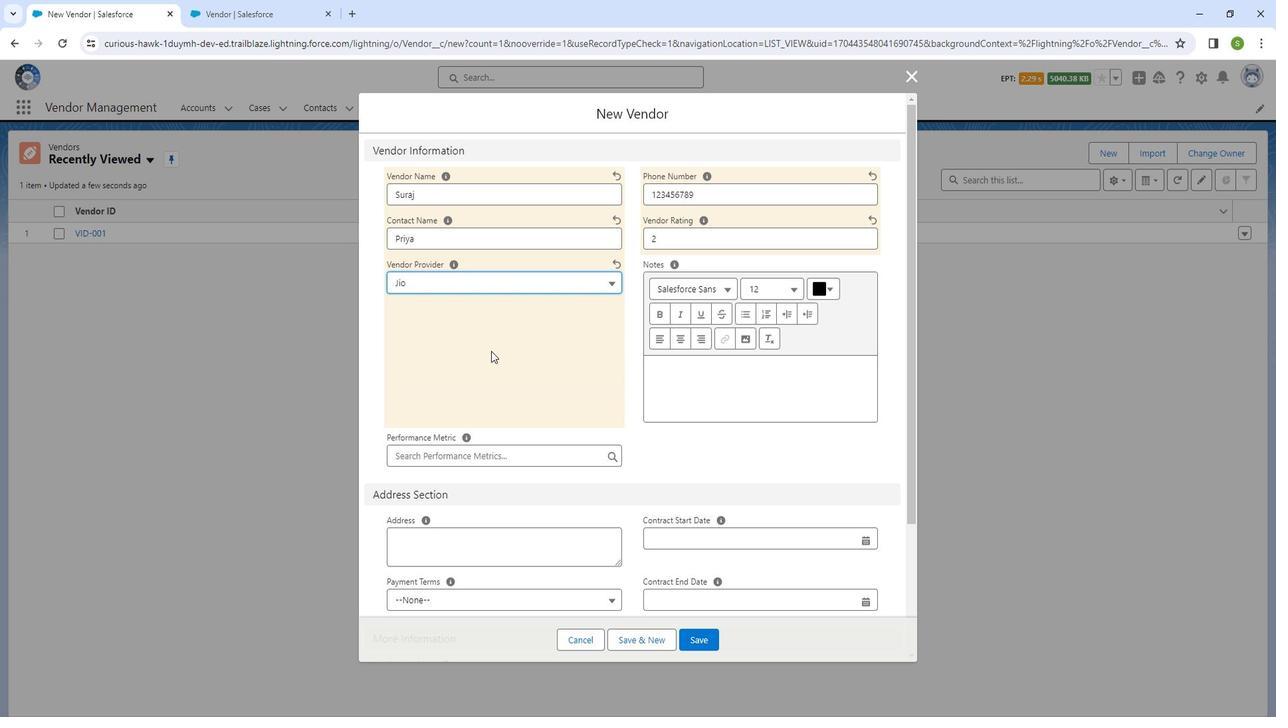 
Action: Mouse scrolled (506, 354) with delta (0, 0)
Screenshot: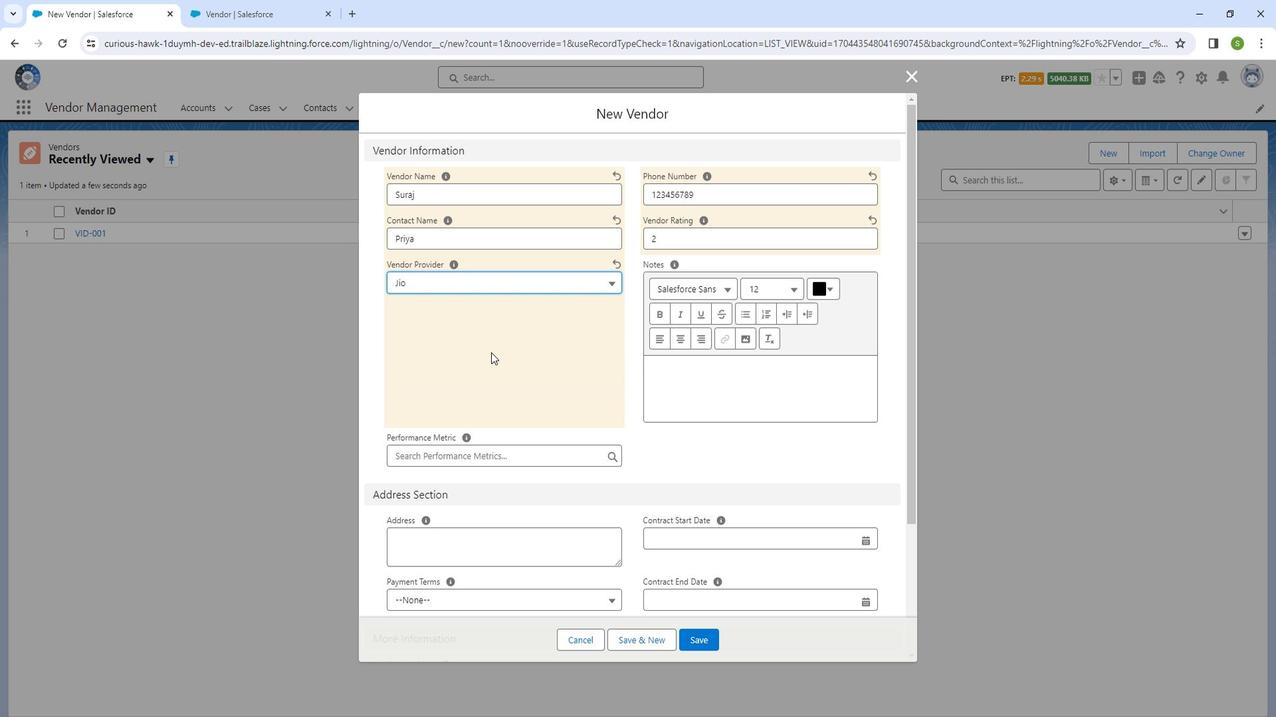 
Action: Mouse scrolled (506, 354) with delta (0, 0)
Screenshot: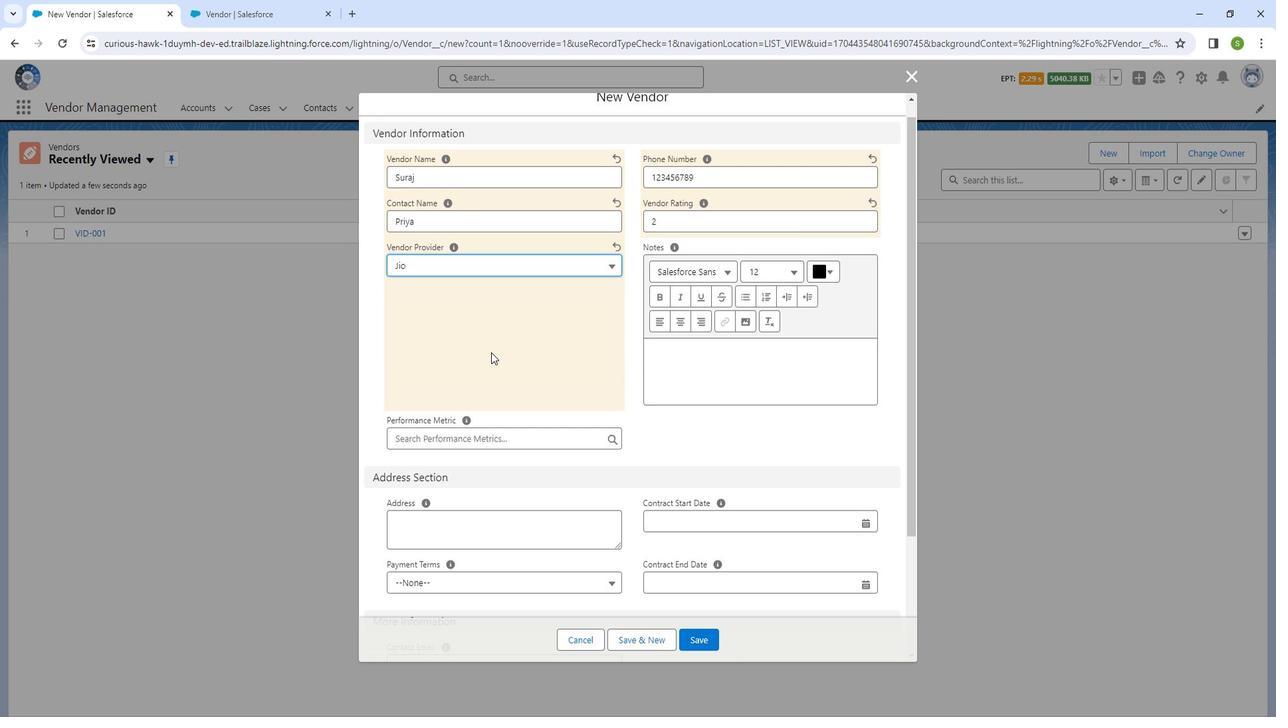 
Action: Mouse moved to (500, 320)
Screenshot: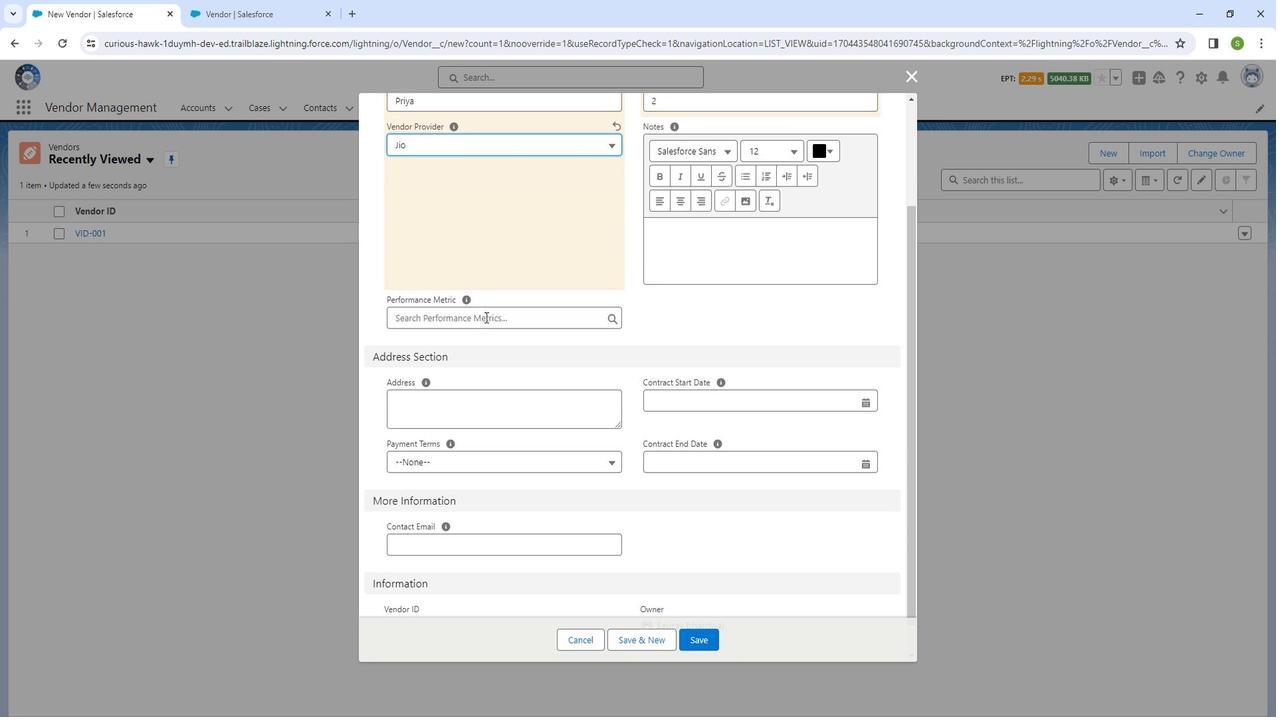 
Action: Mouse pressed left at (500, 320)
Screenshot: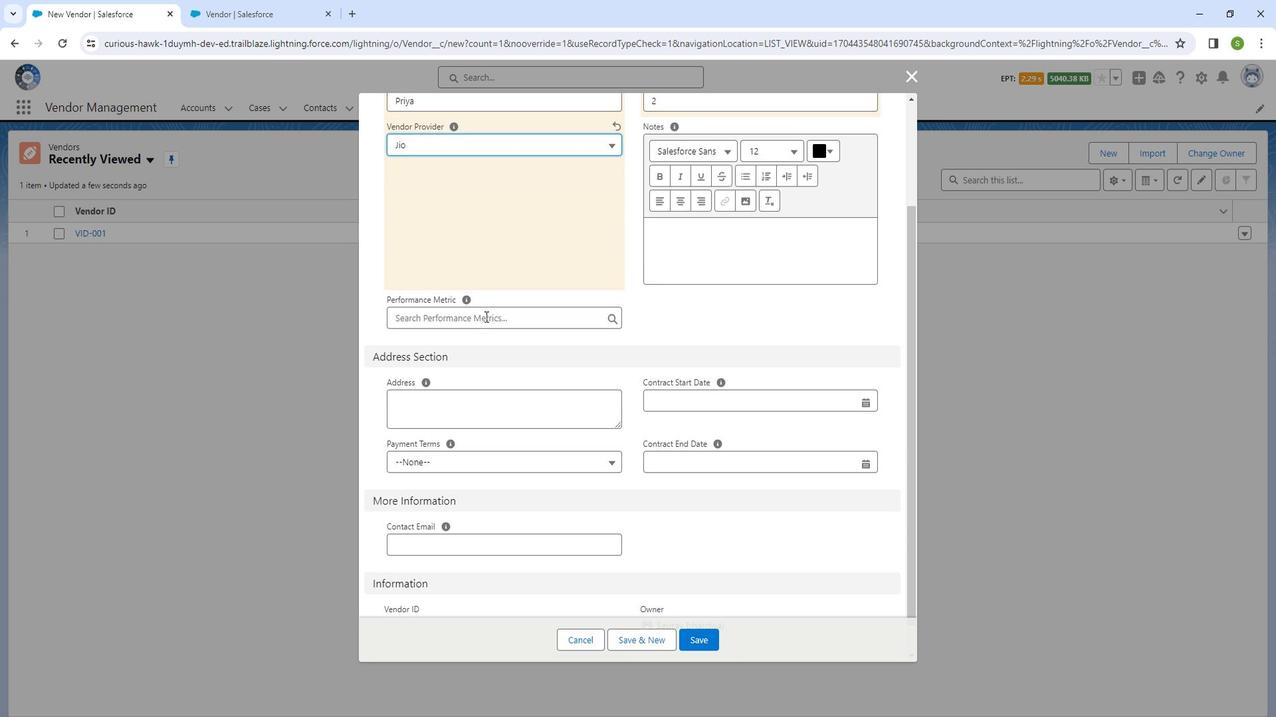 
Action: Mouse moved to (491, 367)
Screenshot: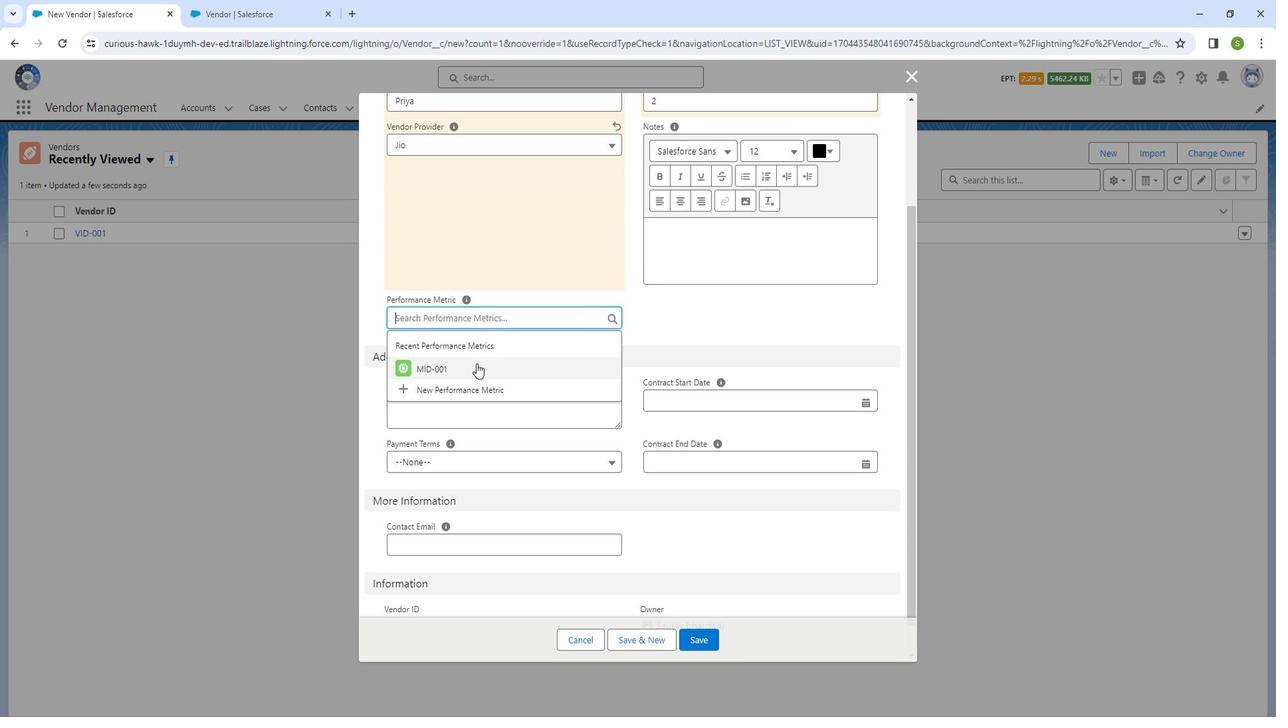 
Action: Mouse pressed left at (491, 367)
Screenshot: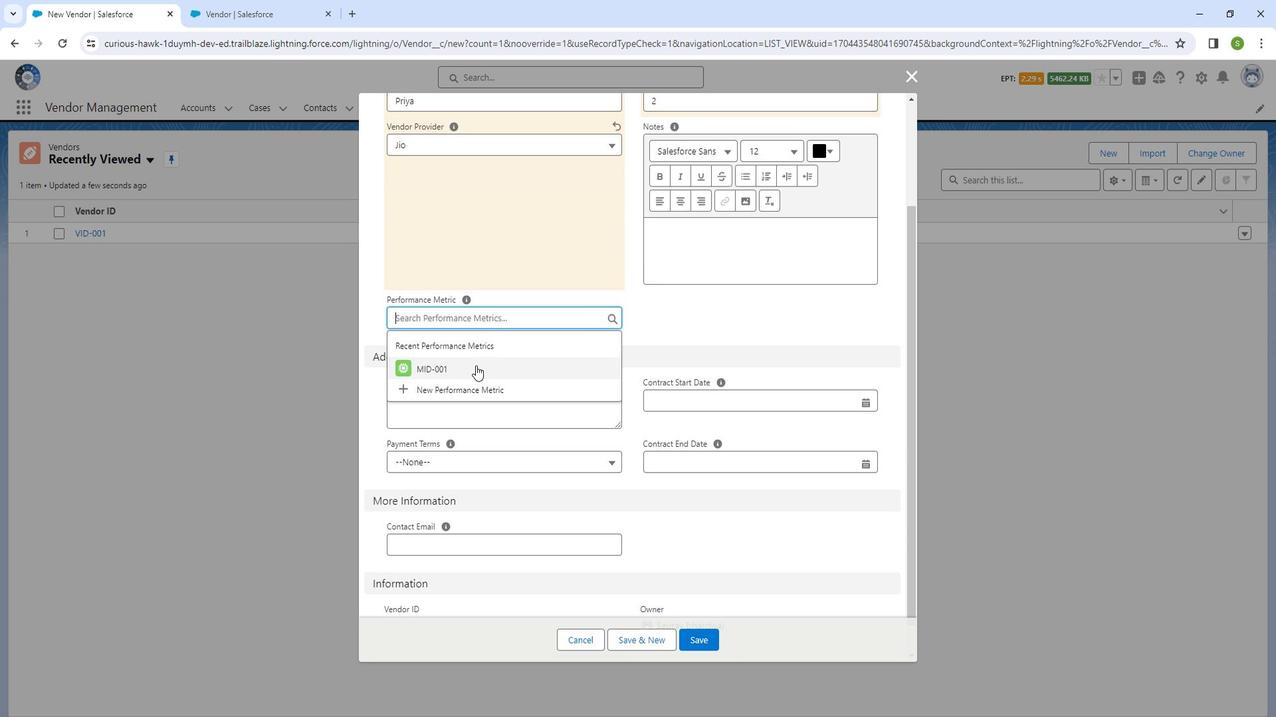 
Action: Mouse moved to (547, 353)
Screenshot: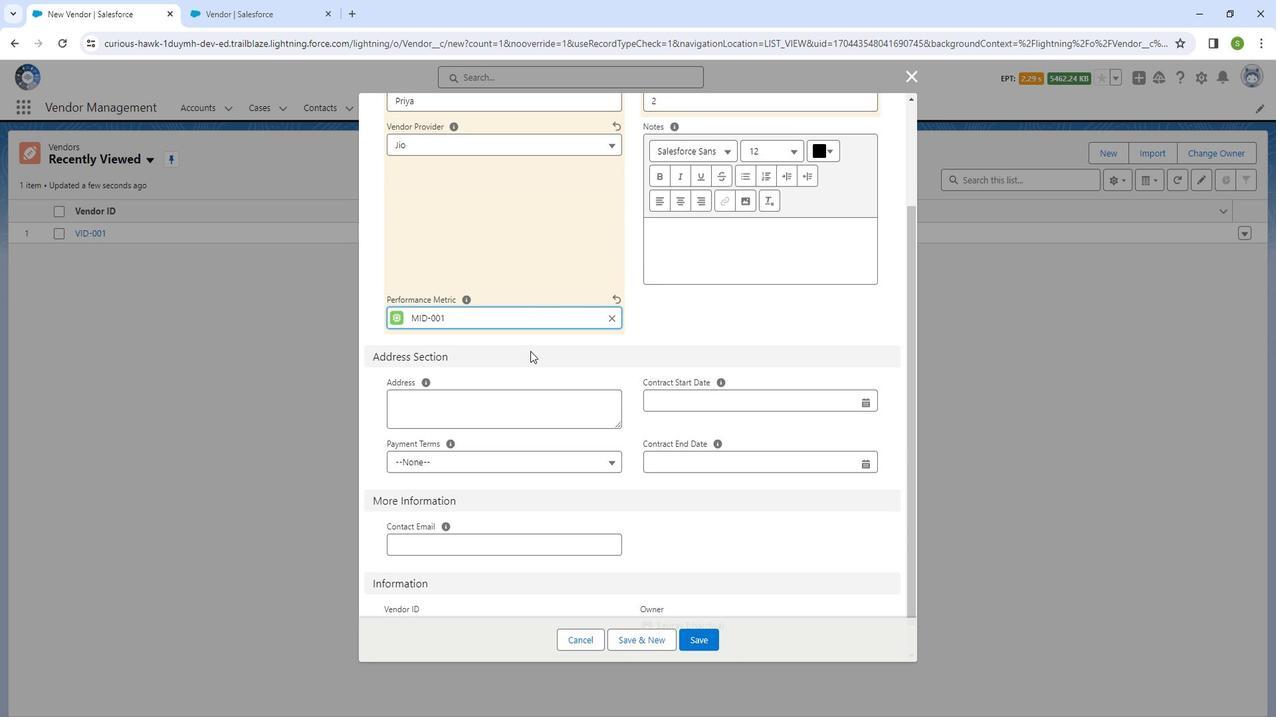
Action: Mouse scrolled (547, 352) with delta (0, 0)
Screenshot: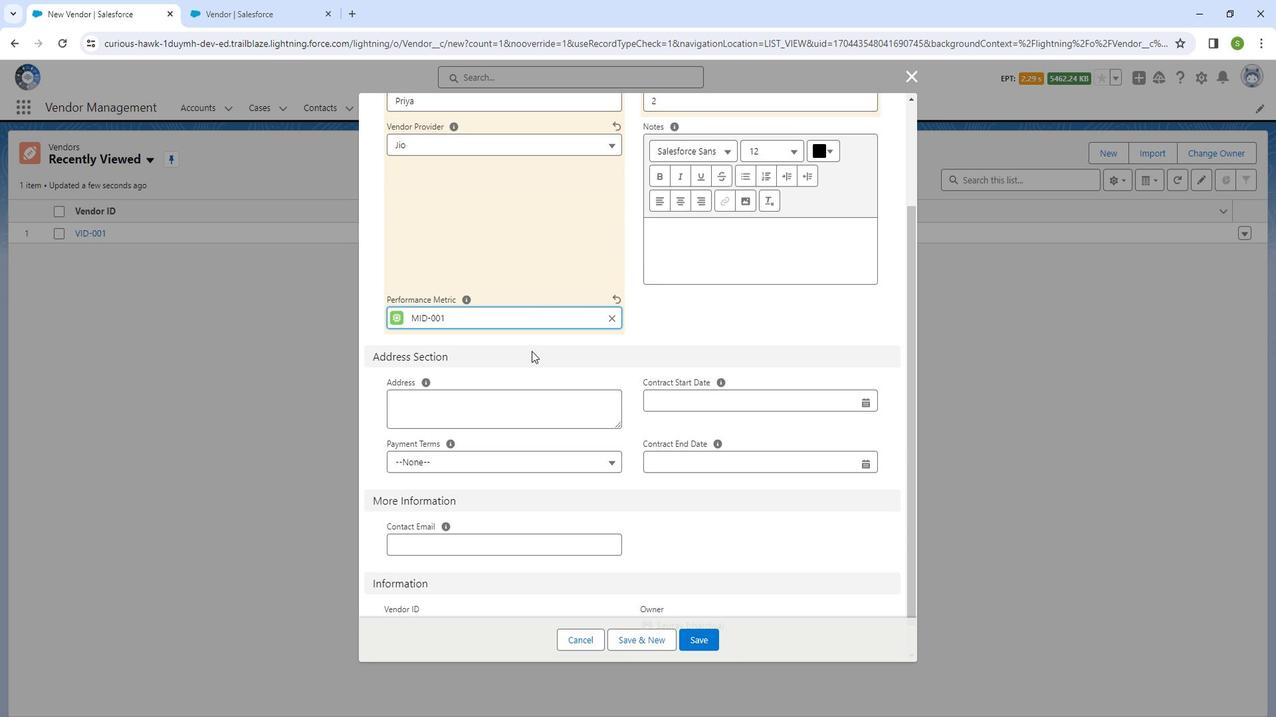 
Action: Mouse scrolled (547, 352) with delta (0, 0)
Screenshot: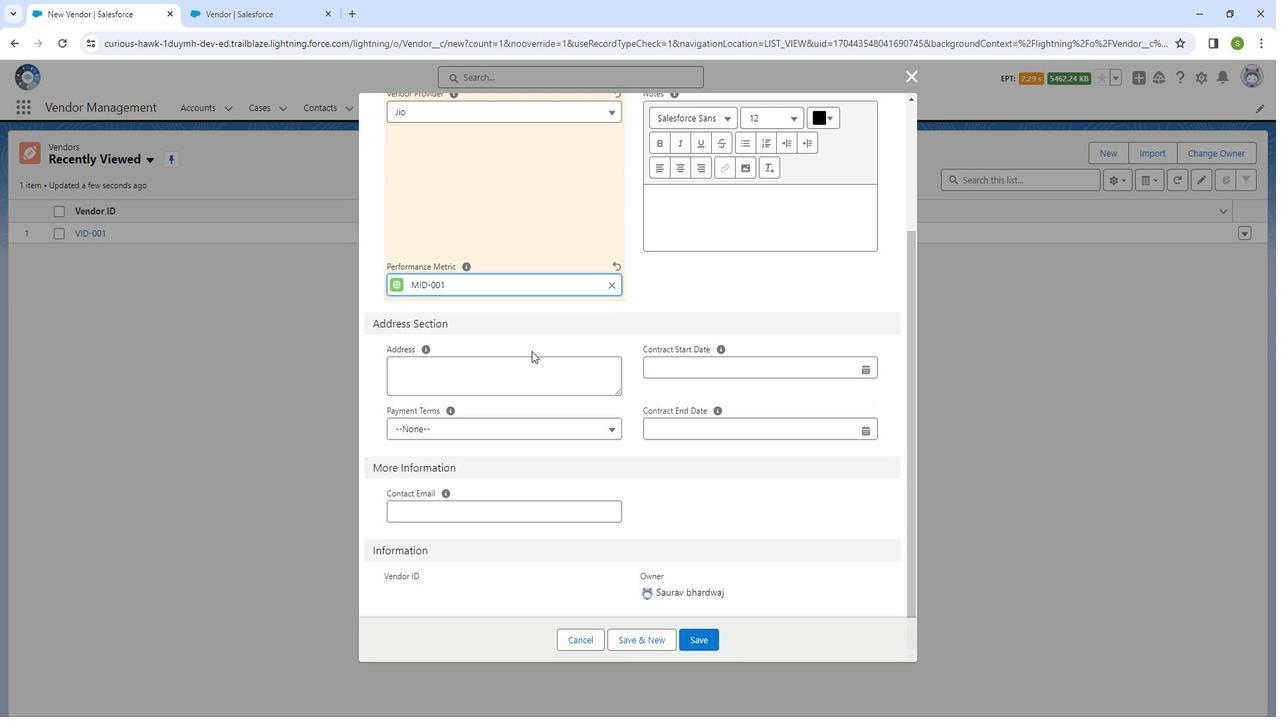 
Action: Mouse scrolled (547, 352) with delta (0, 0)
Screenshot: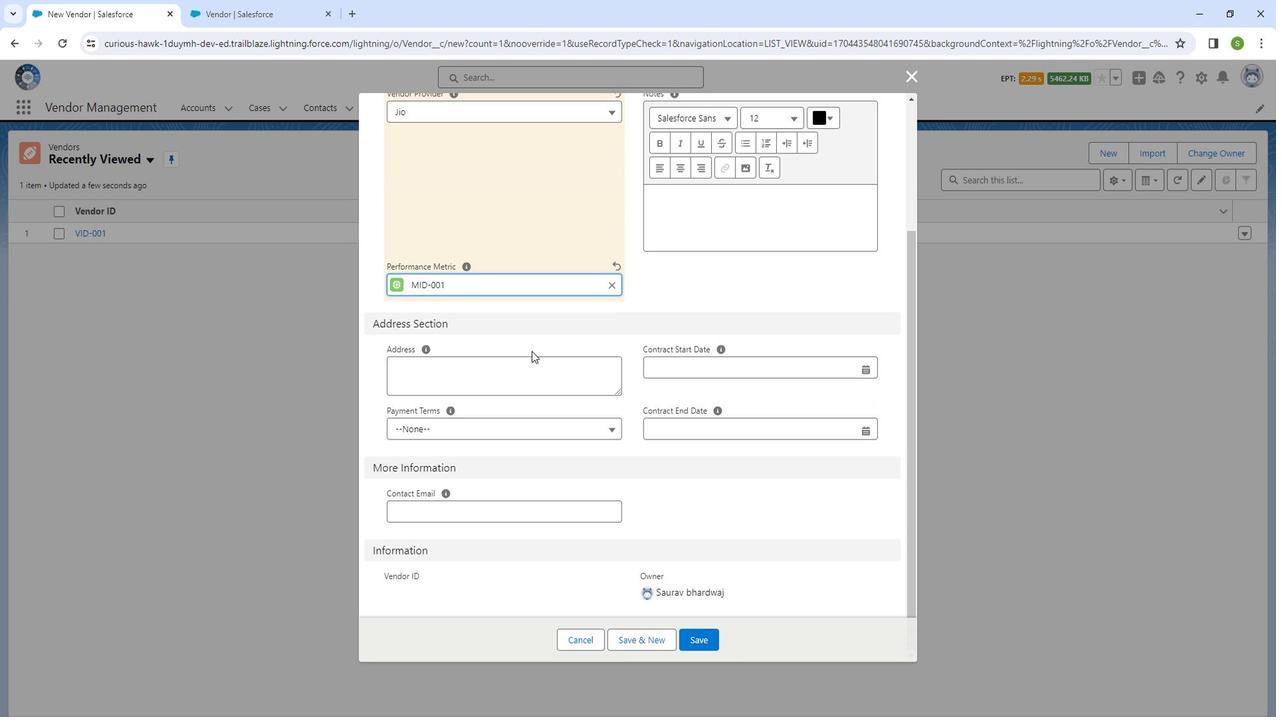 
Action: Mouse moved to (677, 376)
Screenshot: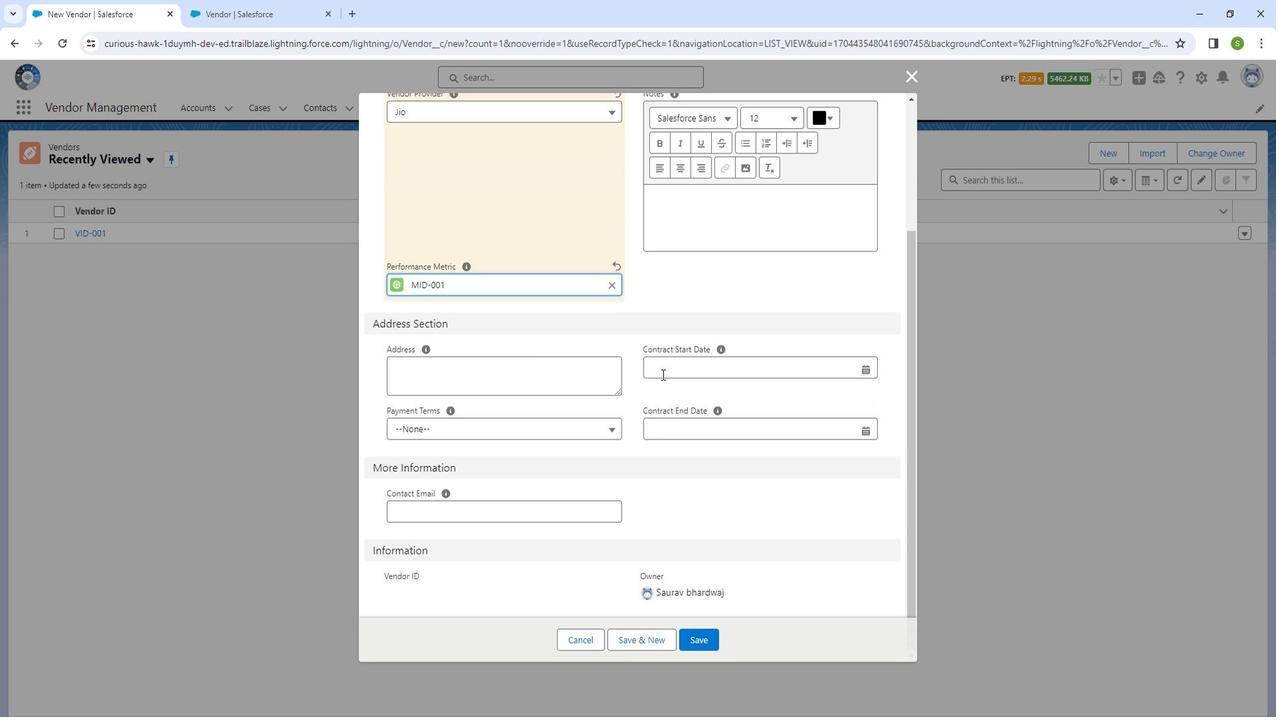 
Action: Mouse pressed left at (677, 376)
Screenshot: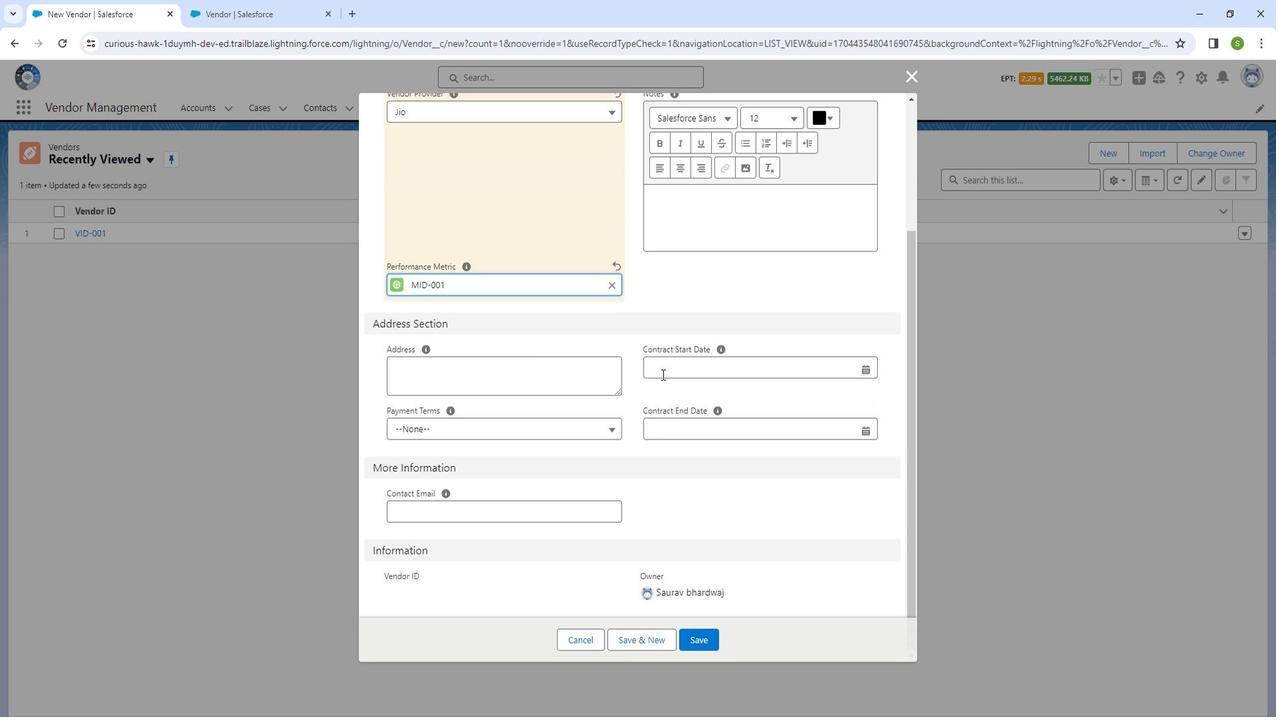 
Action: Mouse moved to (849, 472)
Screenshot: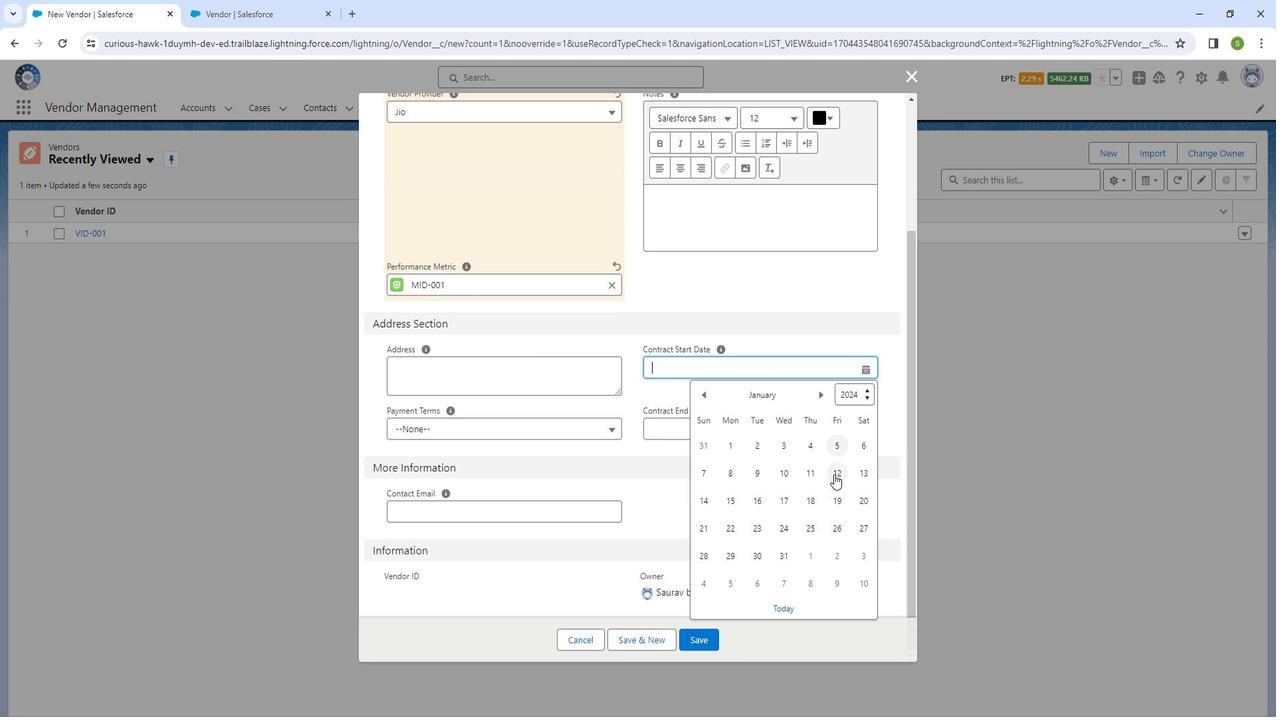 
Action: Mouse pressed left at (849, 472)
Screenshot: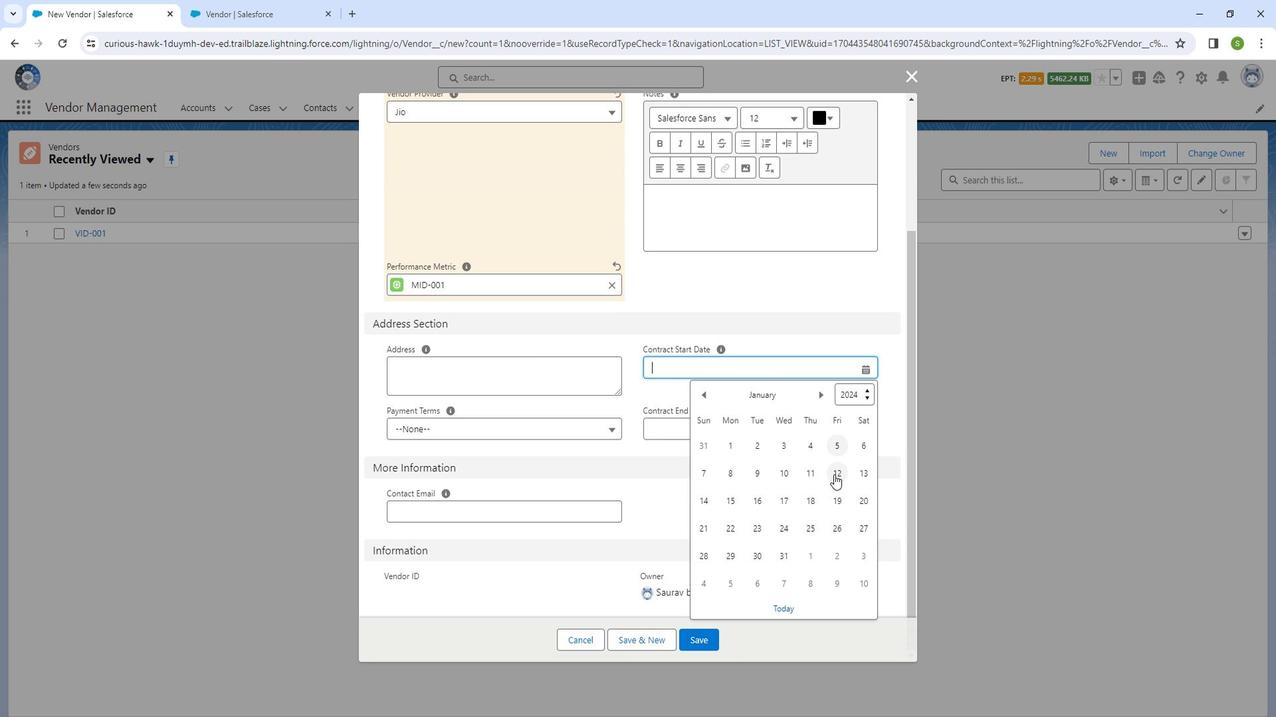 
Action: Mouse moved to (530, 427)
Screenshot: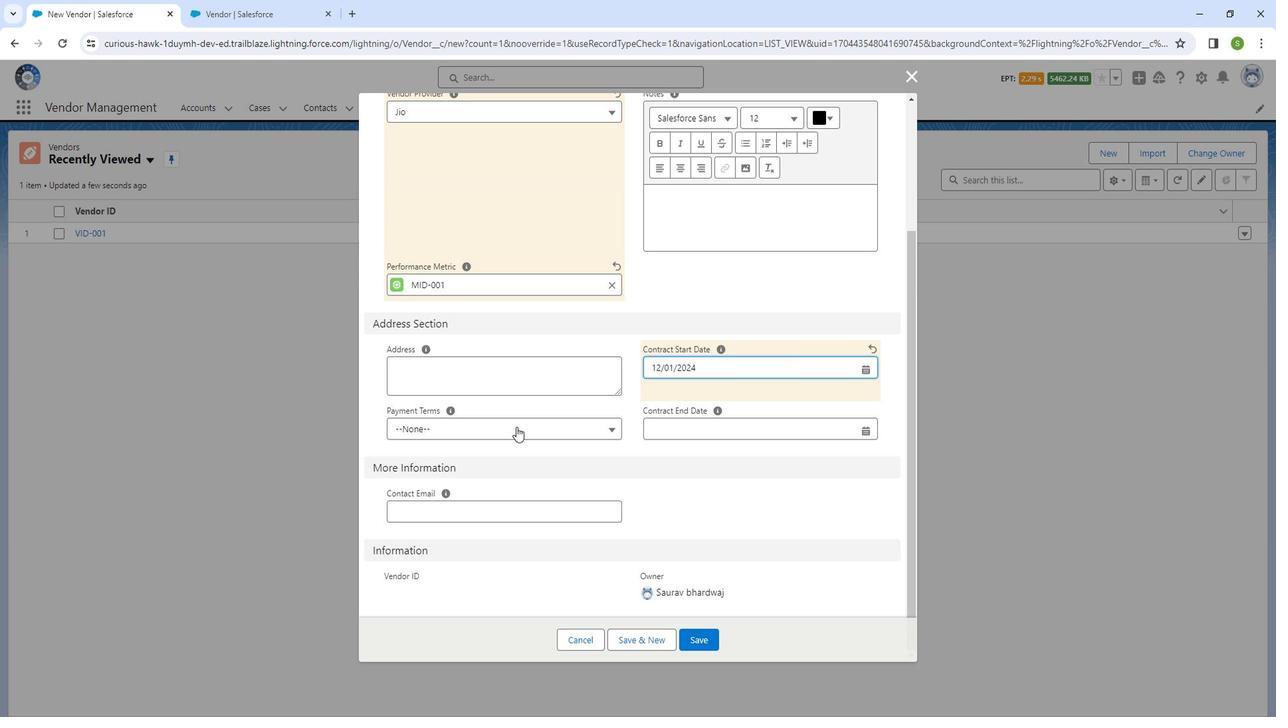 
Action: Mouse pressed left at (530, 427)
Screenshot: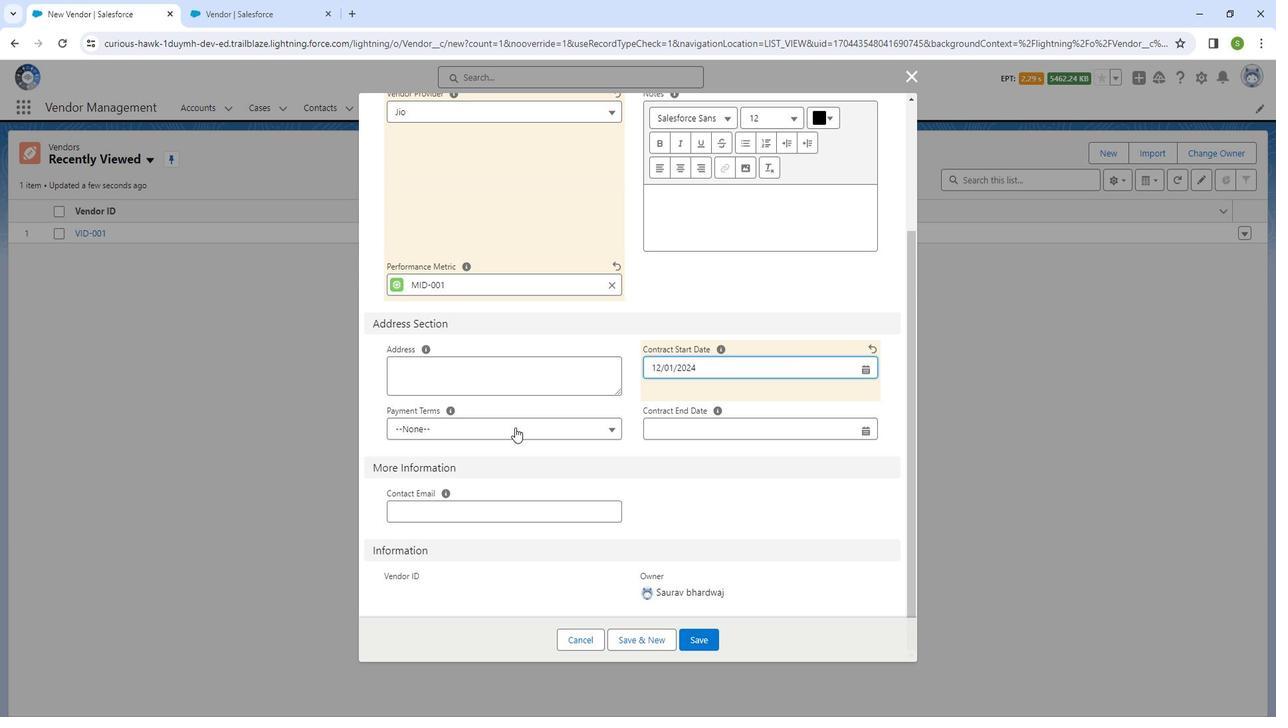
Action: Mouse moved to (507, 484)
Screenshot: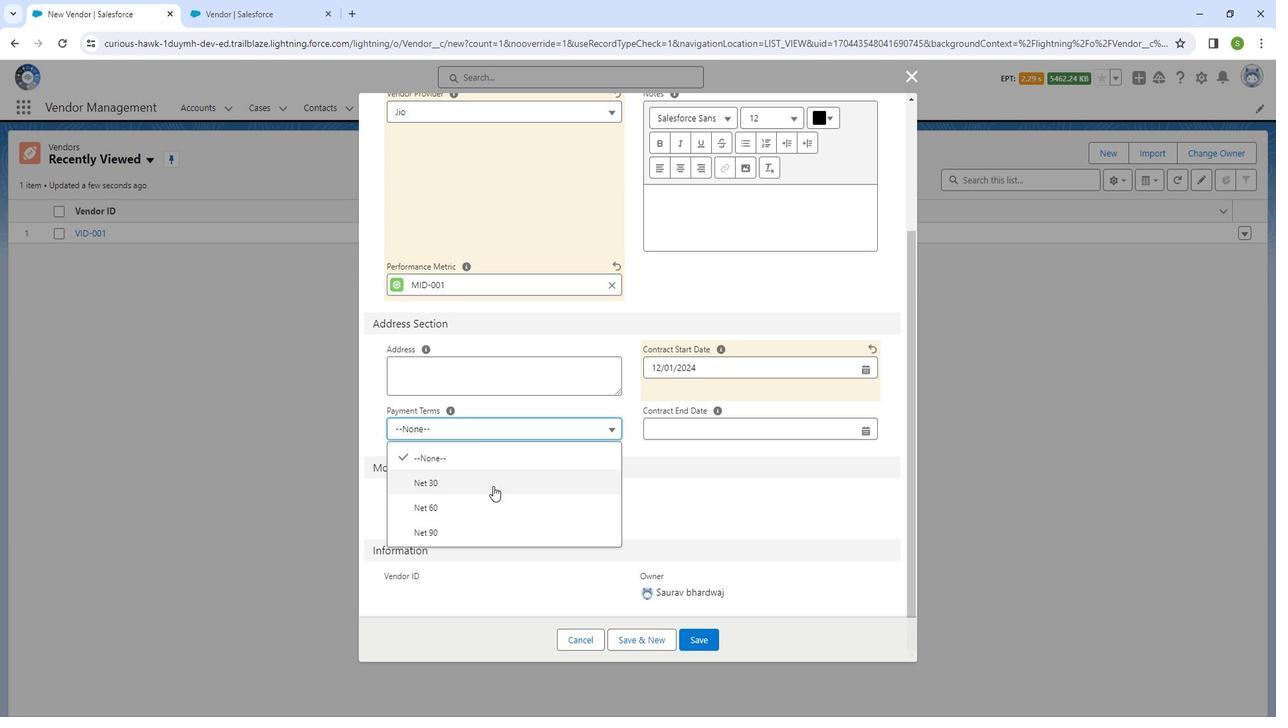 
Action: Mouse pressed left at (507, 484)
Screenshot: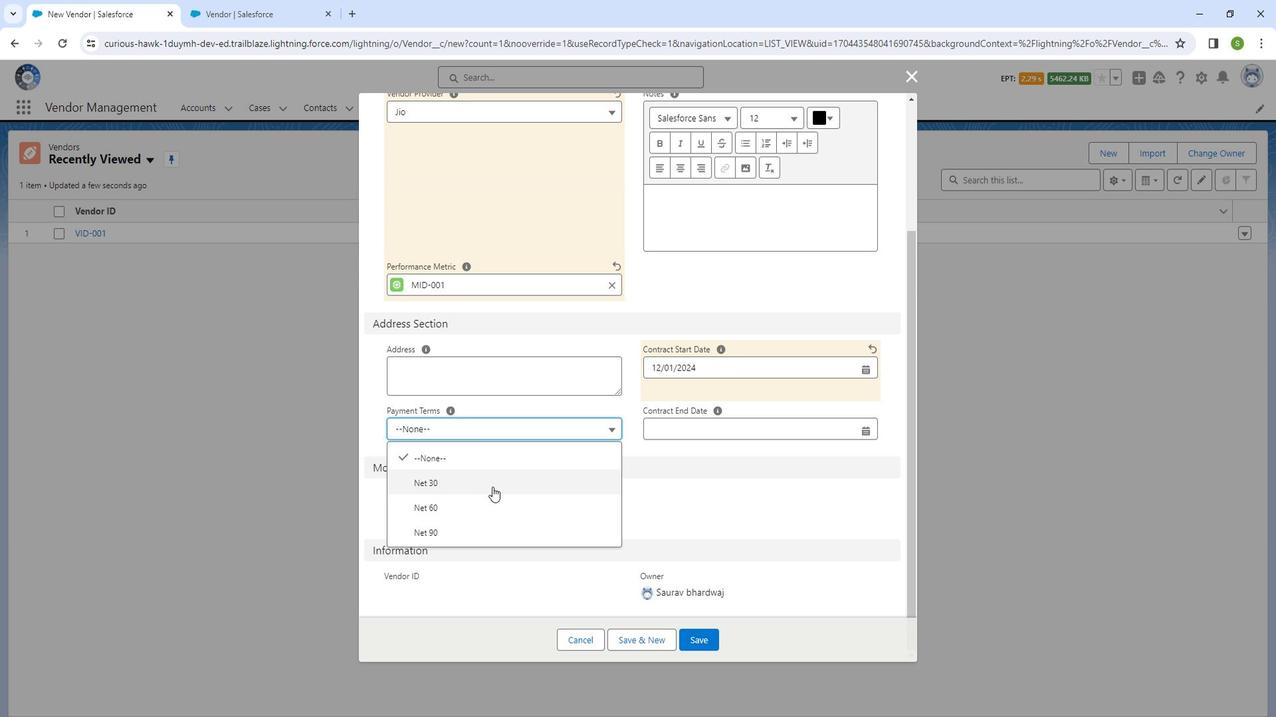 
Action: Mouse moved to (682, 420)
Screenshot: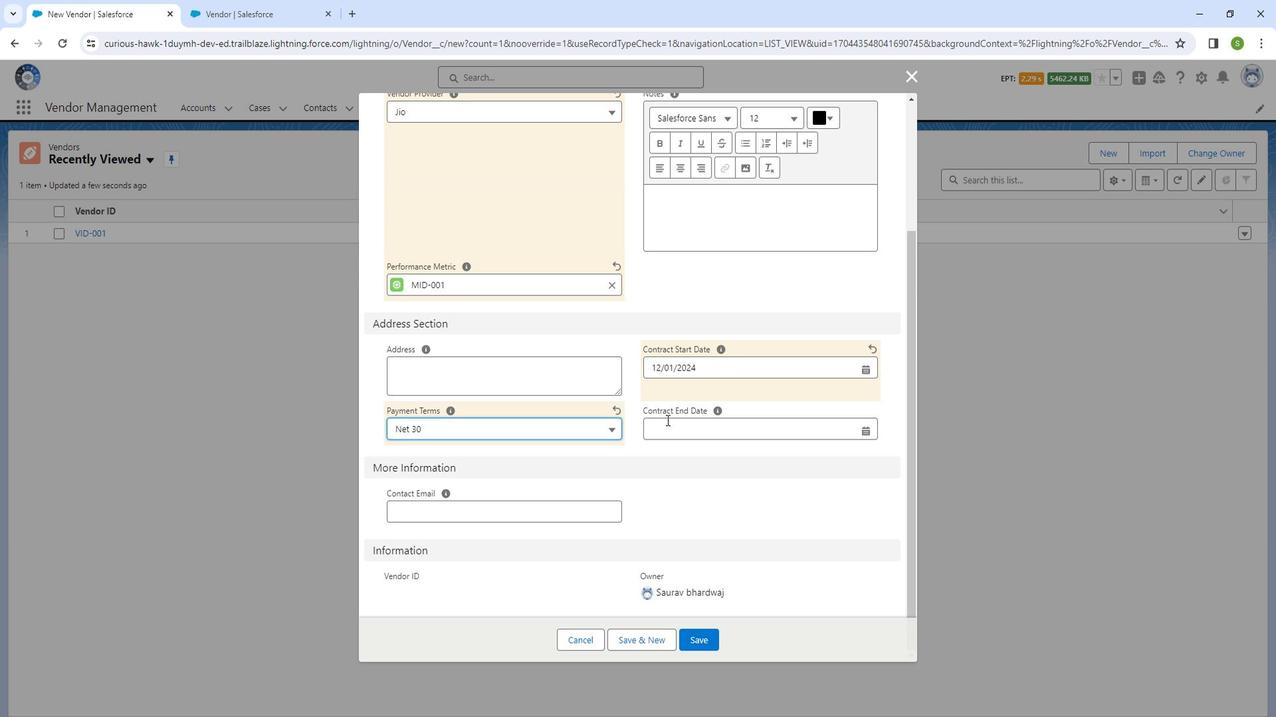 
Action: Mouse pressed left at (682, 420)
Screenshot: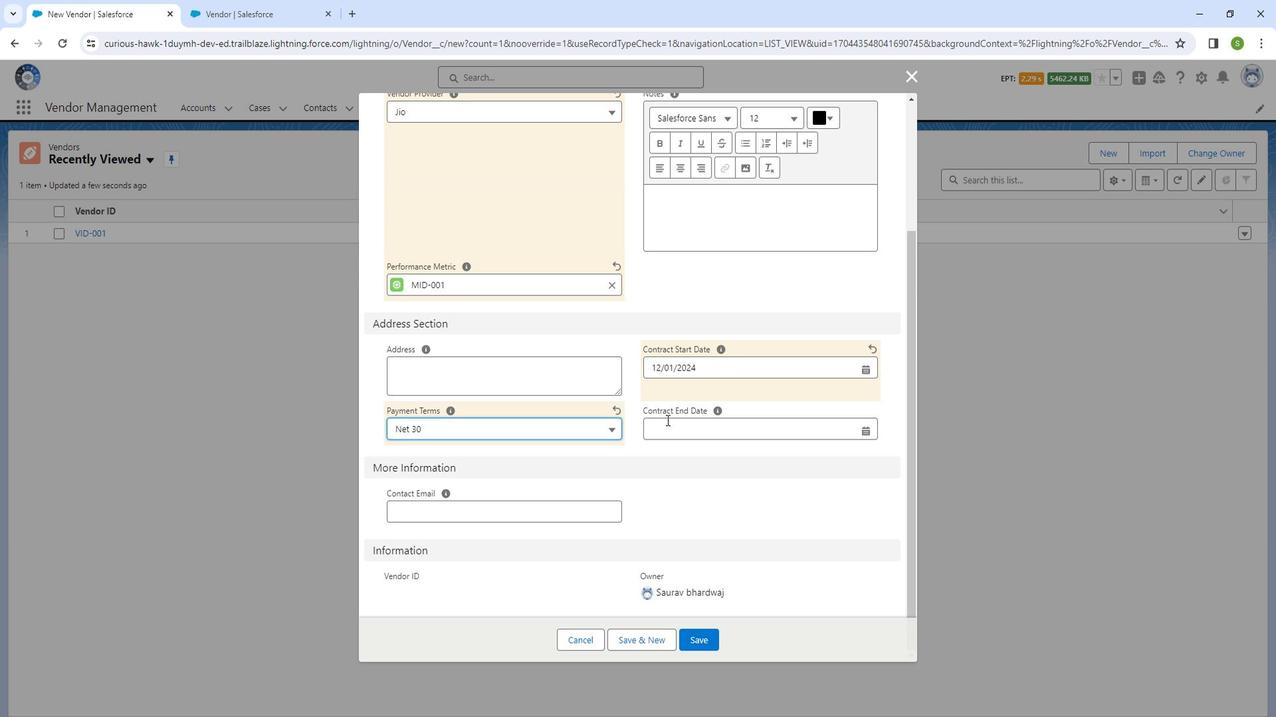 
Action: Mouse moved to (797, 559)
Screenshot: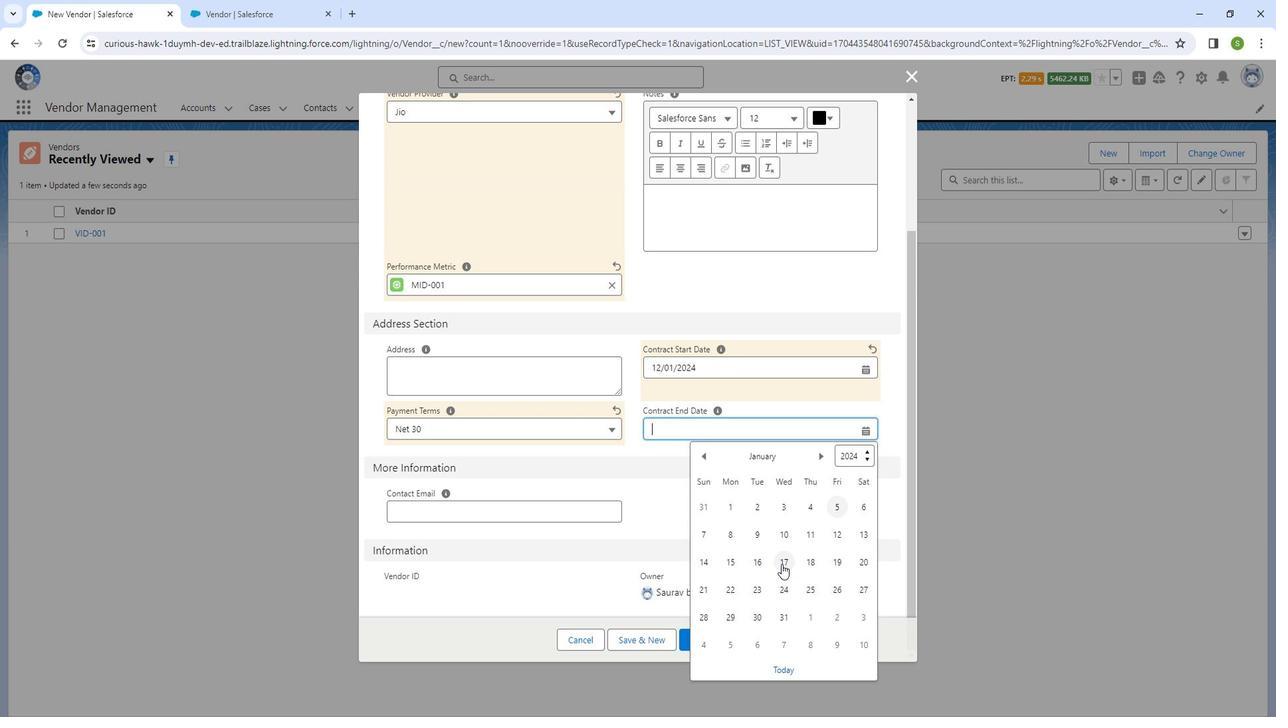 
Action: Mouse pressed left at (797, 559)
Screenshot: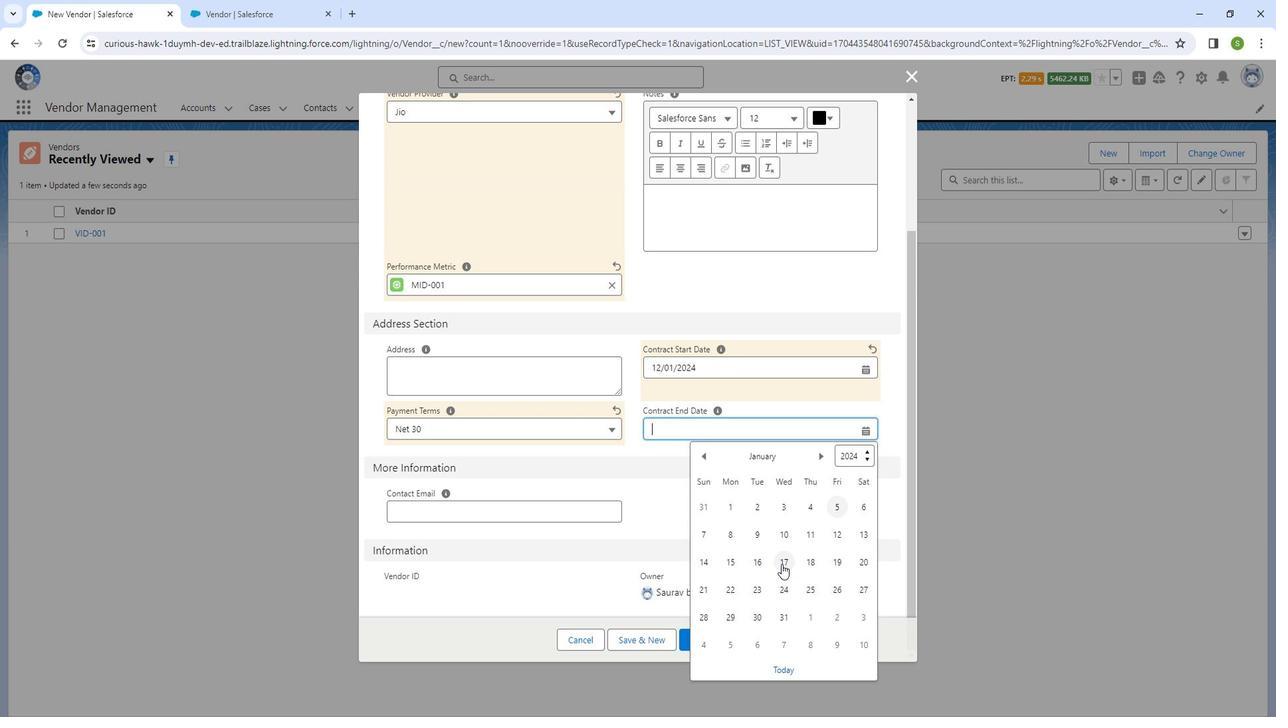 
Action: Mouse moved to (718, 630)
Screenshot: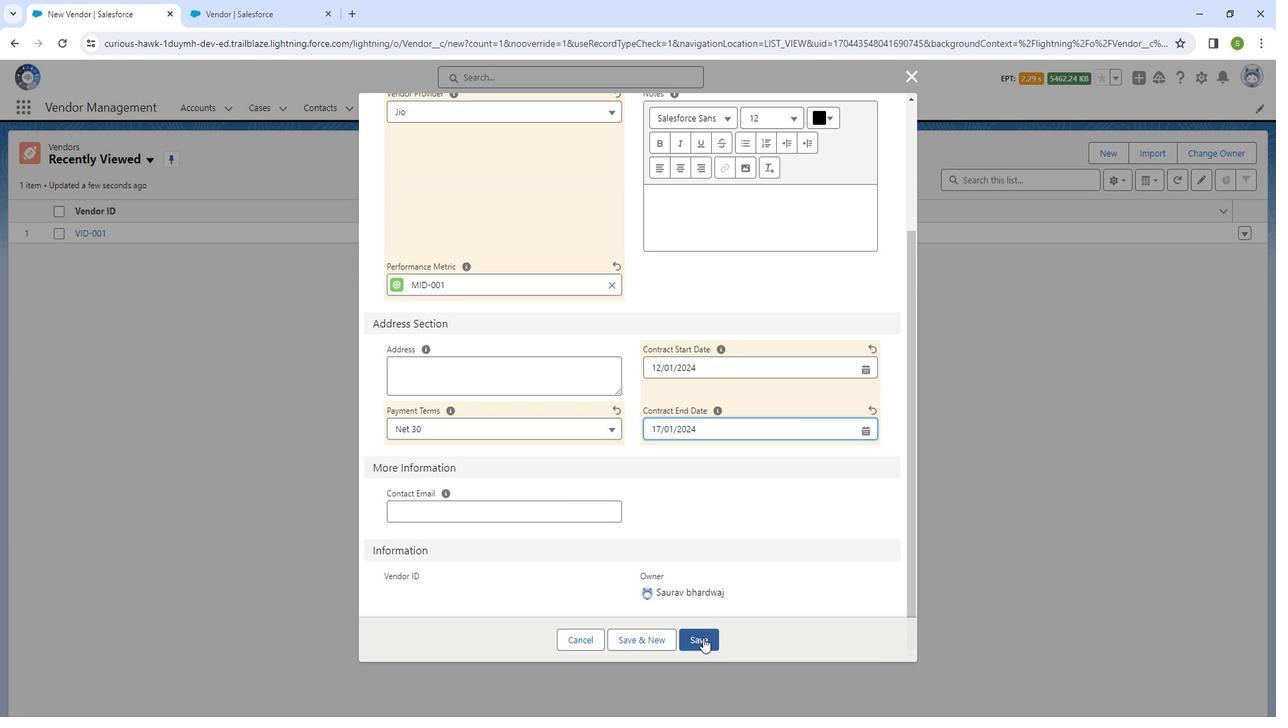 
Action: Mouse pressed left at (718, 630)
Screenshot: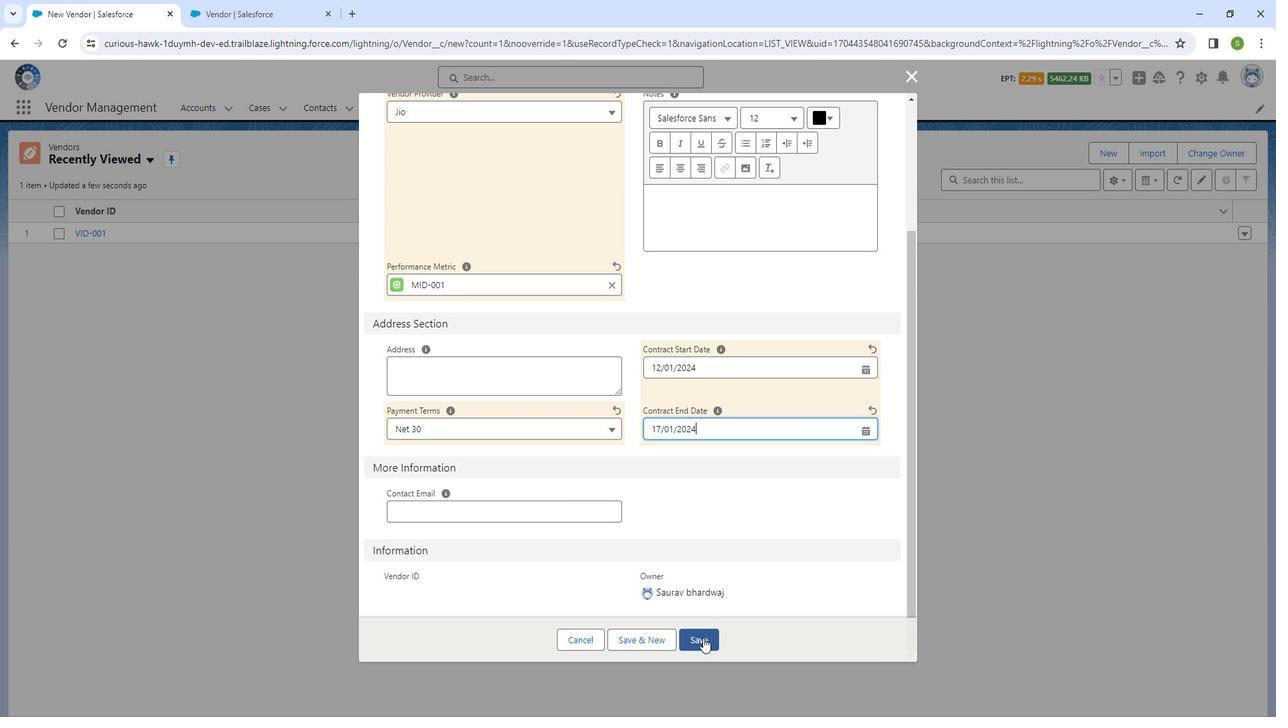
Action: Mouse moved to (612, 399)
Screenshot: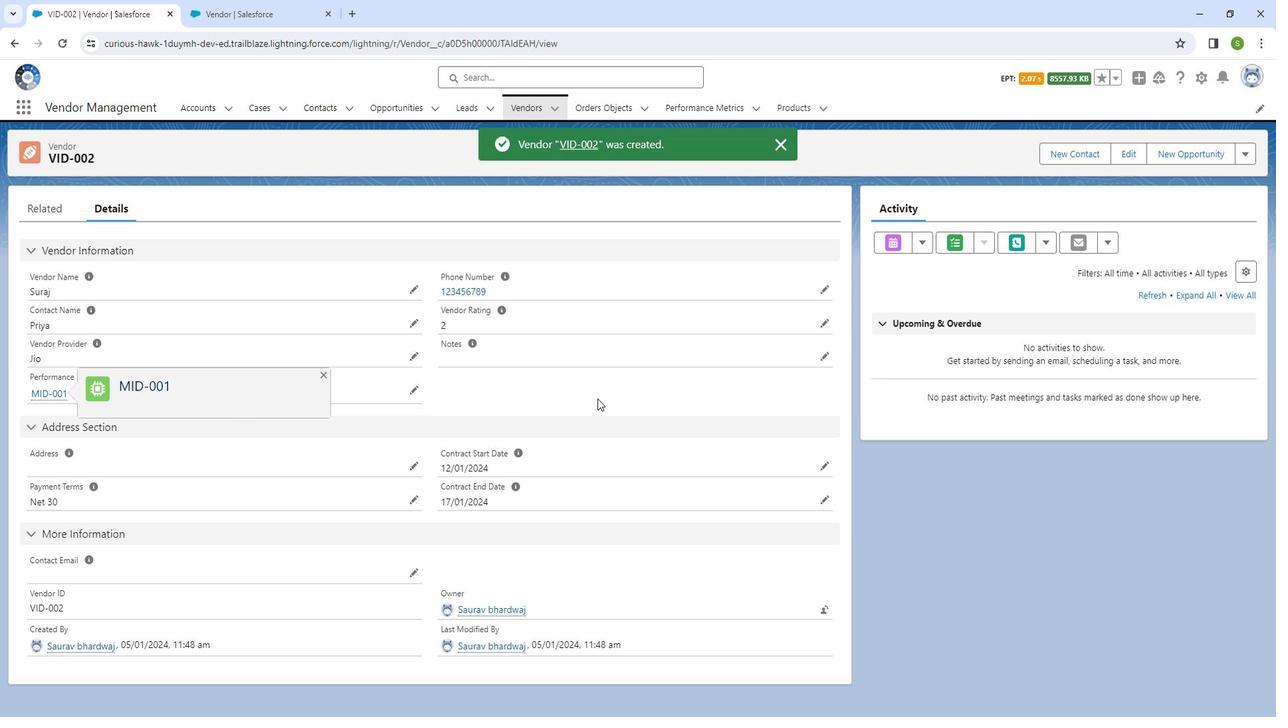 
